Task: Select the current location as Navajo National Monument, Arizona, United States . Now zoom - , and verify the location . Hide zoom slider
Action: Mouse moved to (946, 72)
Screenshot: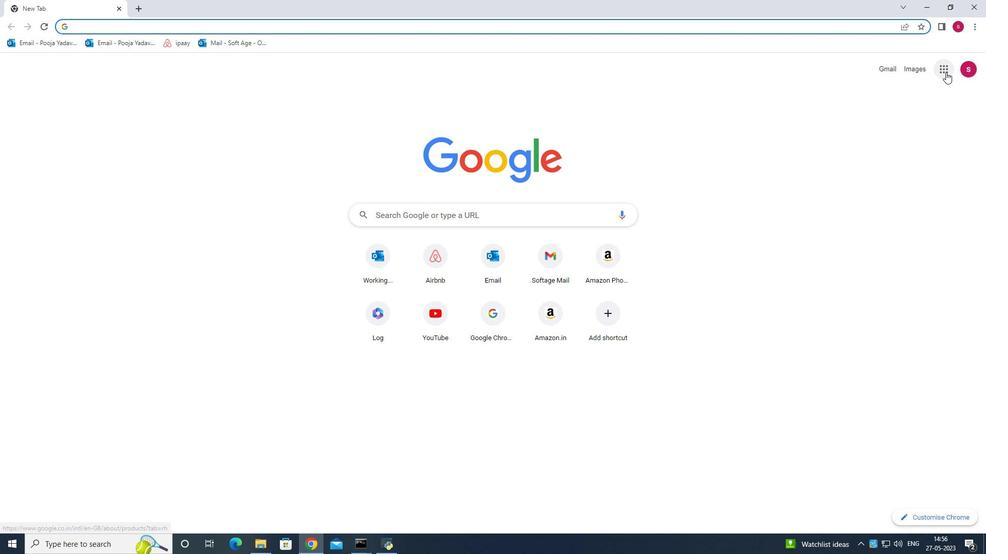 
Action: Mouse pressed left at (946, 72)
Screenshot: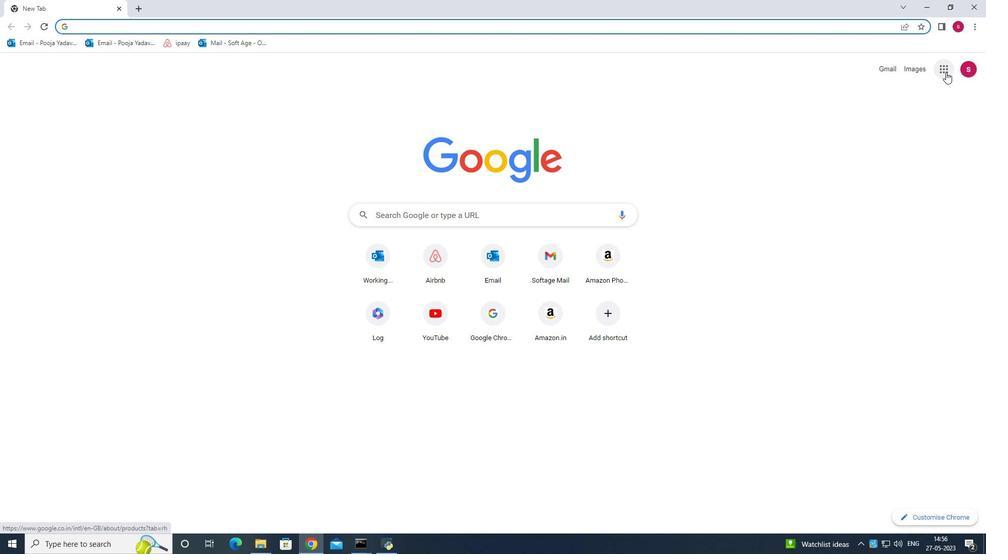 
Action: Mouse moved to (905, 233)
Screenshot: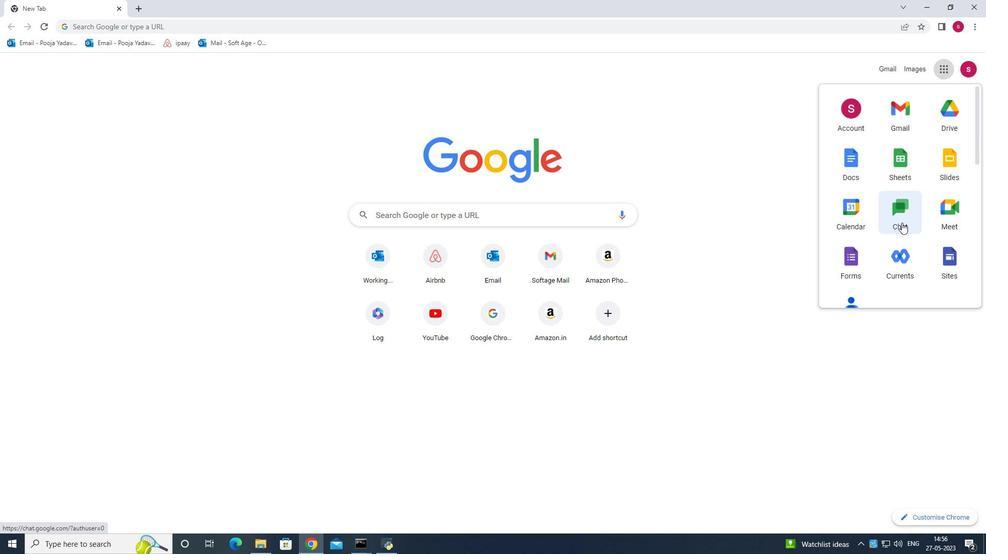 
Action: Mouse scrolled (905, 232) with delta (0, 0)
Screenshot: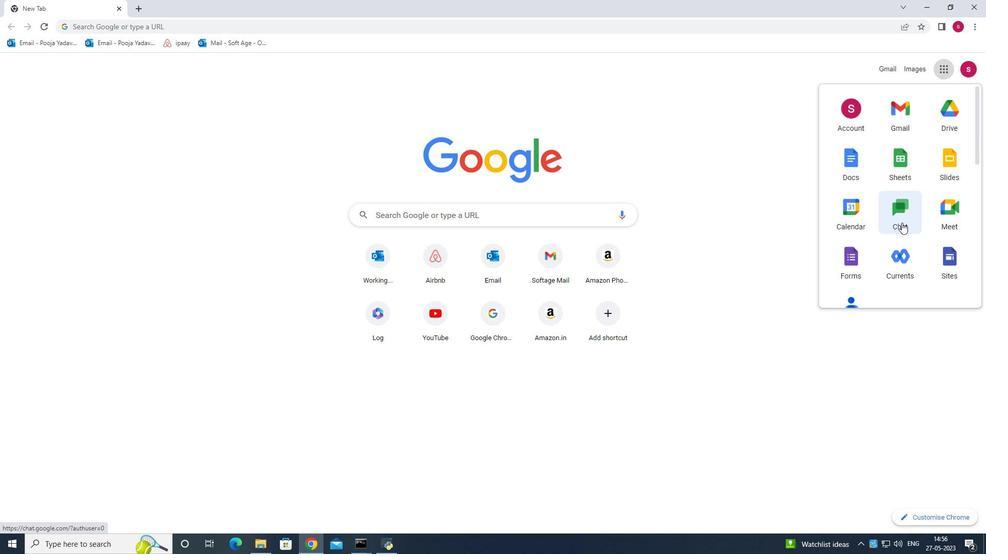 
Action: Mouse moved to (905, 233)
Screenshot: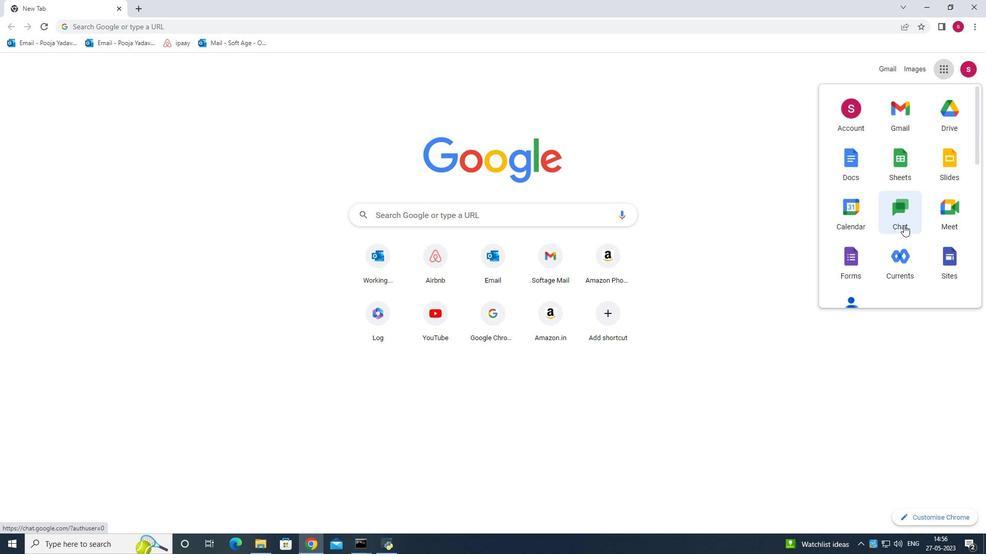 
Action: Mouse scrolled (905, 233) with delta (0, 0)
Screenshot: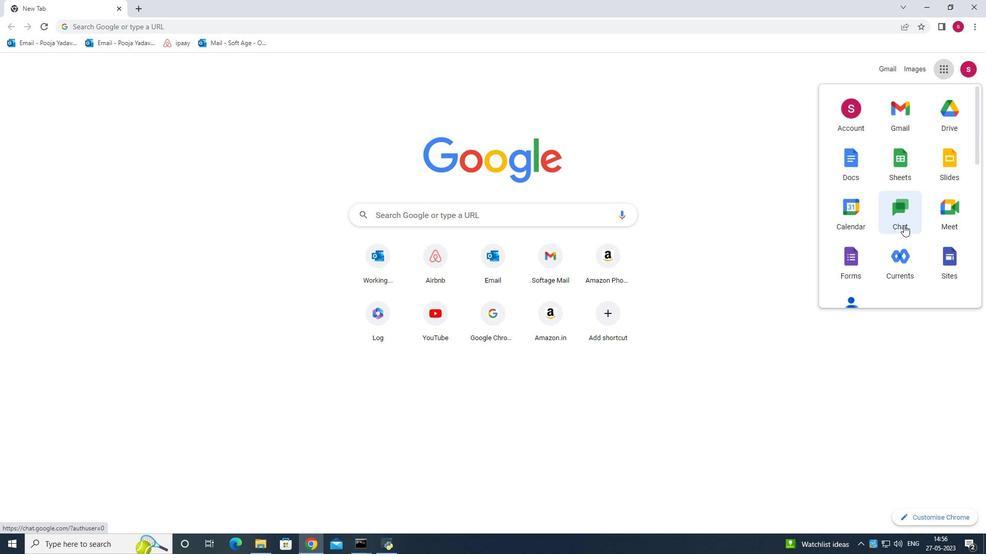 
Action: Mouse scrolled (905, 233) with delta (0, 0)
Screenshot: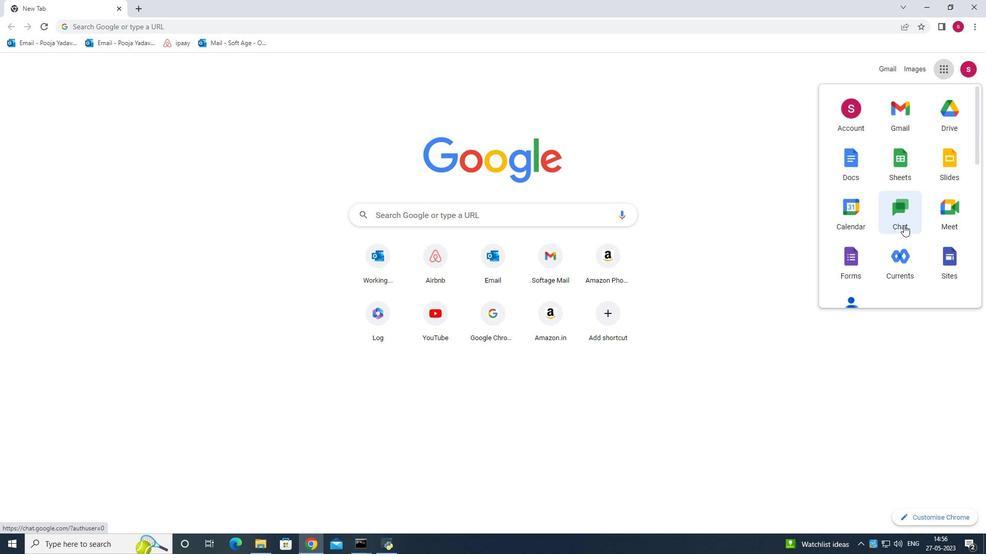 
Action: Mouse moved to (935, 210)
Screenshot: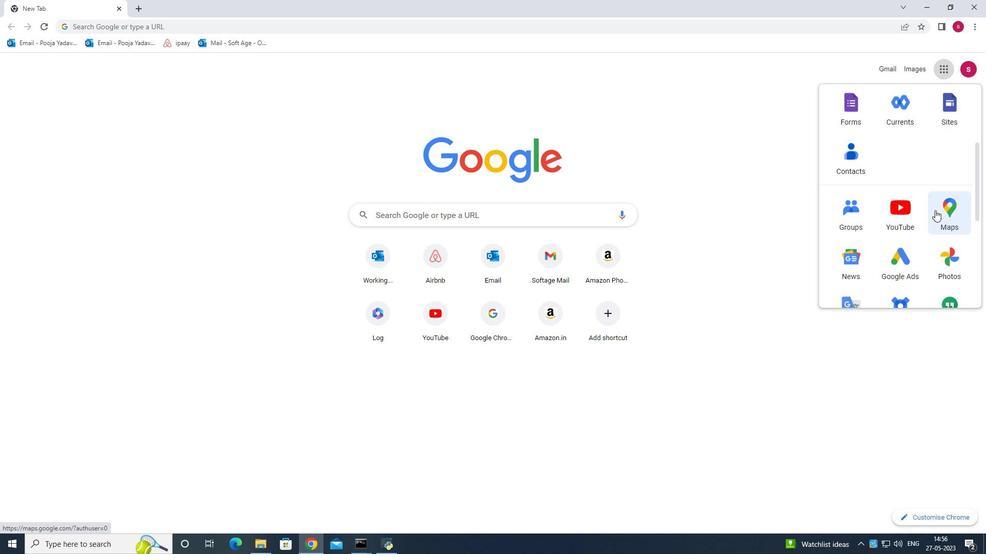 
Action: Mouse pressed left at (935, 210)
Screenshot: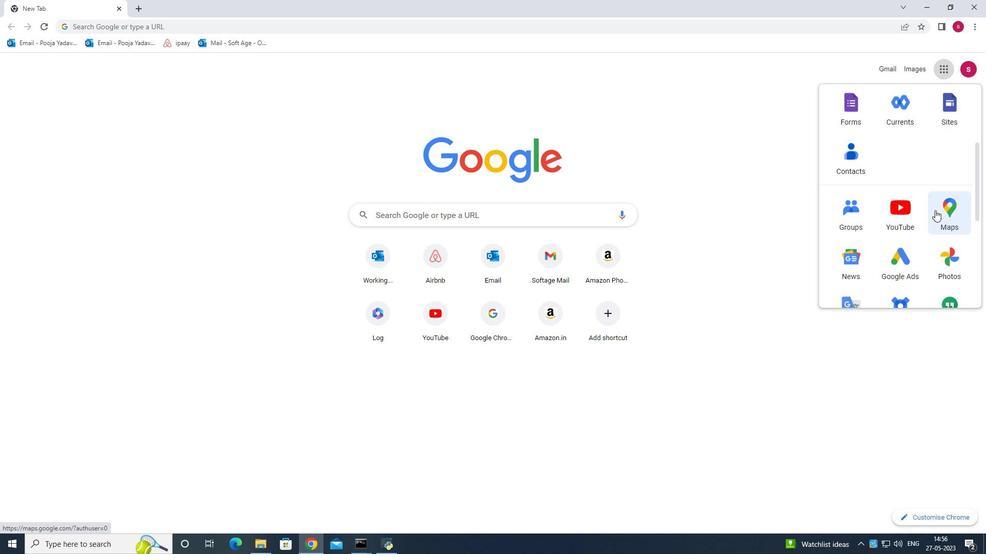 
Action: Mouse moved to (138, 49)
Screenshot: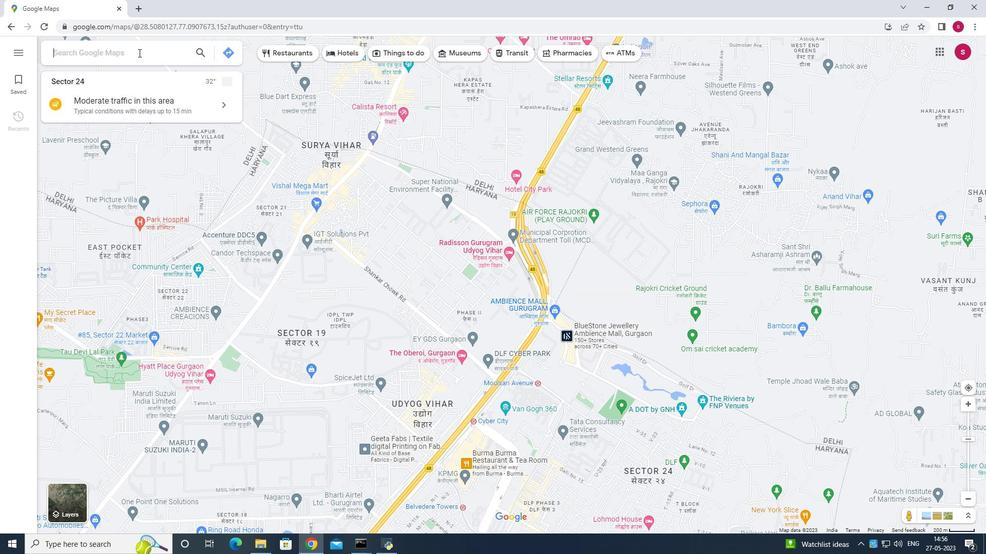 
Action: Mouse pressed left at (138, 49)
Screenshot: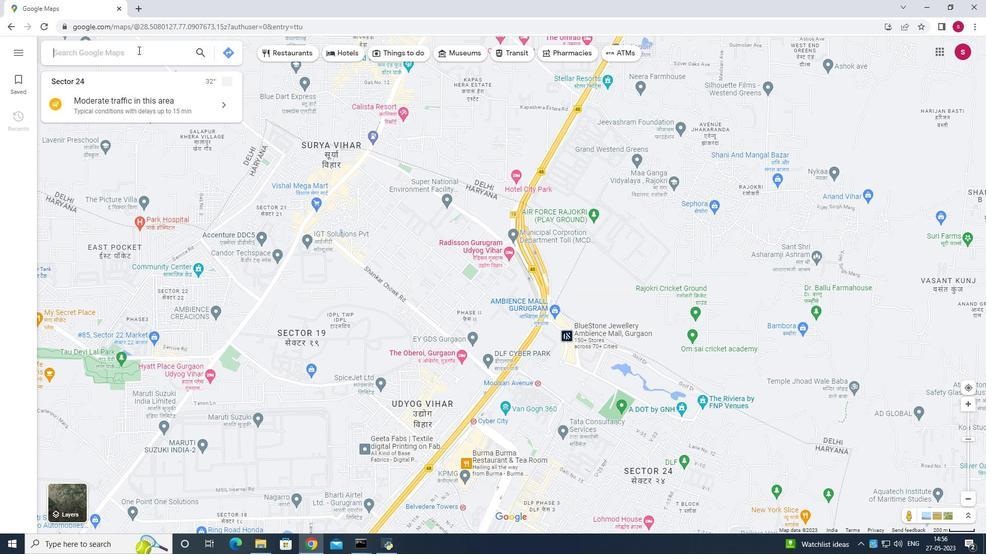 
Action: Mouse moved to (136, 40)
Screenshot: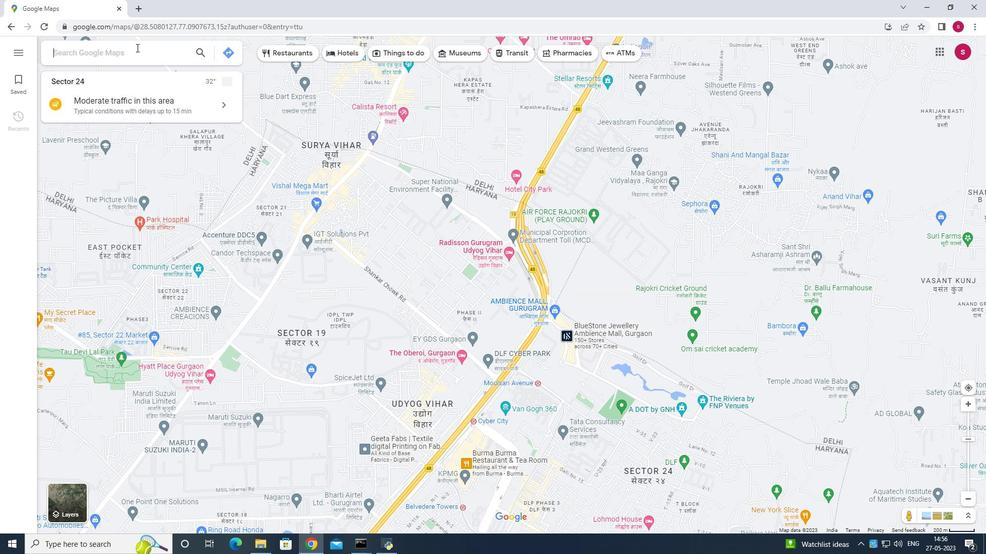 
Action: Key pressed n<Key.shift>avajo<Key.space>national<Key.space>monuments<Key.enter>
Screenshot: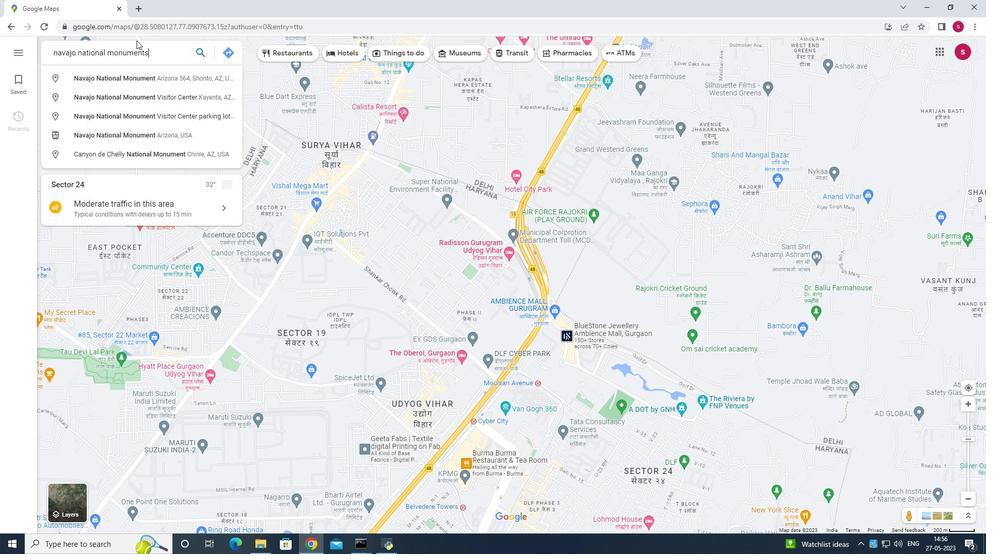 
Action: Mouse moved to (154, 46)
Screenshot: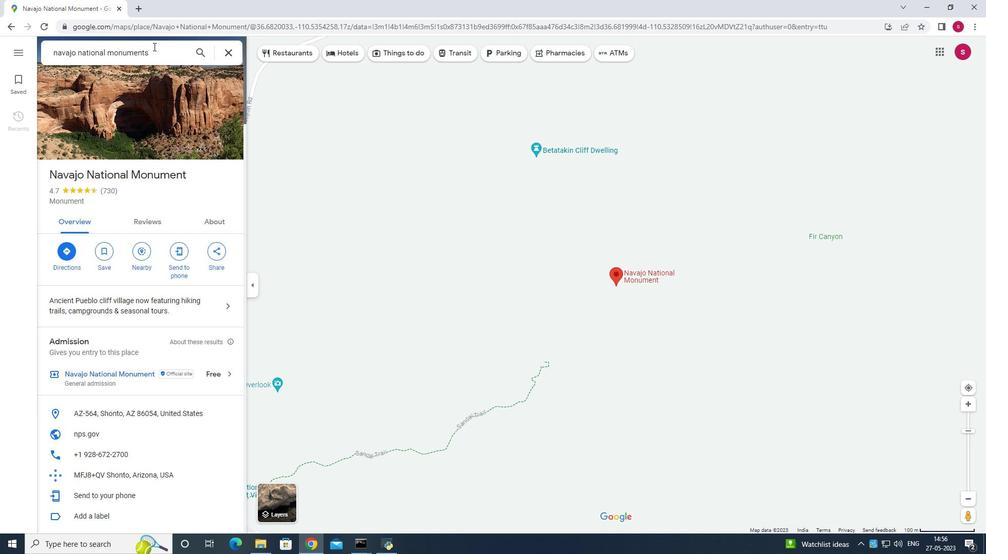 
Action: Mouse pressed left at (154, 46)
Screenshot: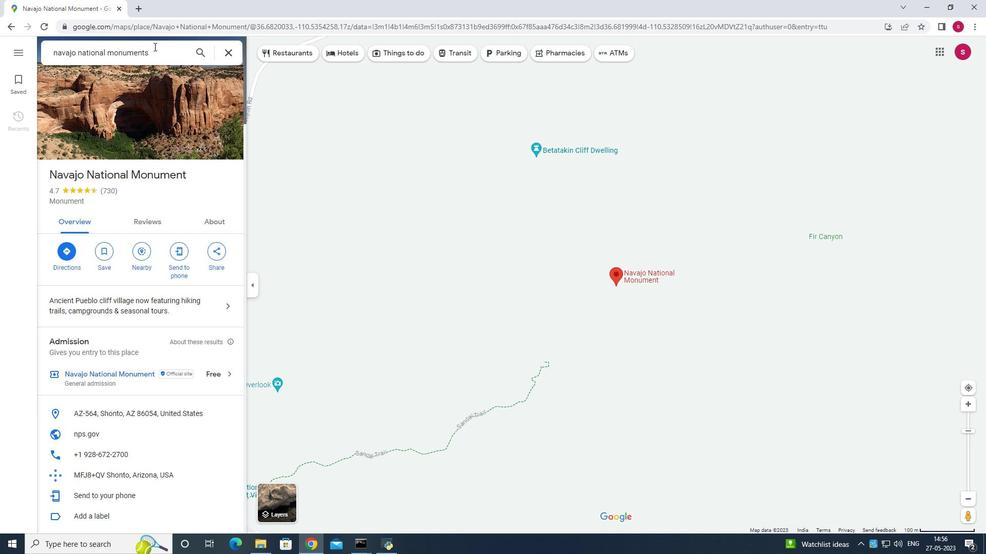 
Action: Mouse moved to (154, 46)
Screenshot: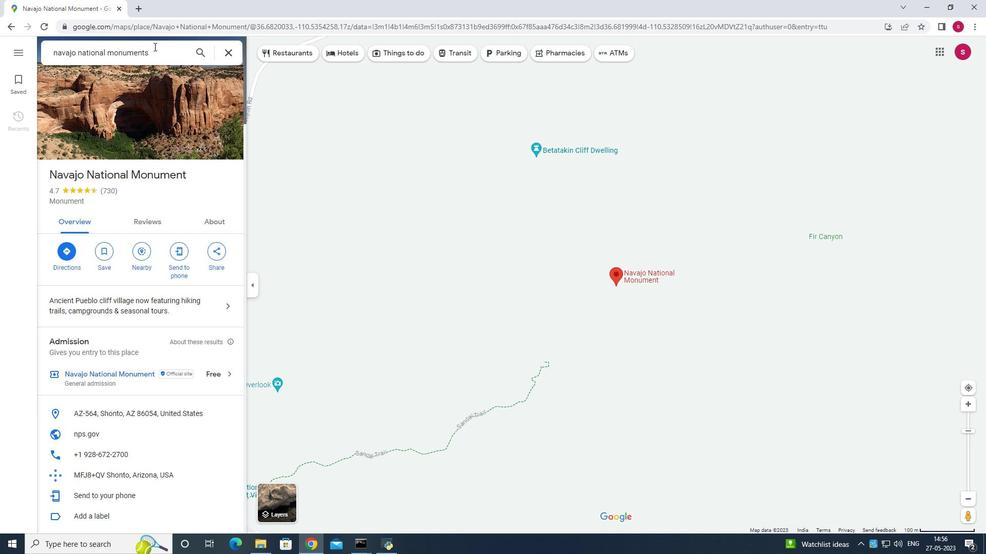 
Action: Key pressed <Key.space><Key.shift>Arizona<Key.space>united<Key.space>states<Key.enter>
Screenshot: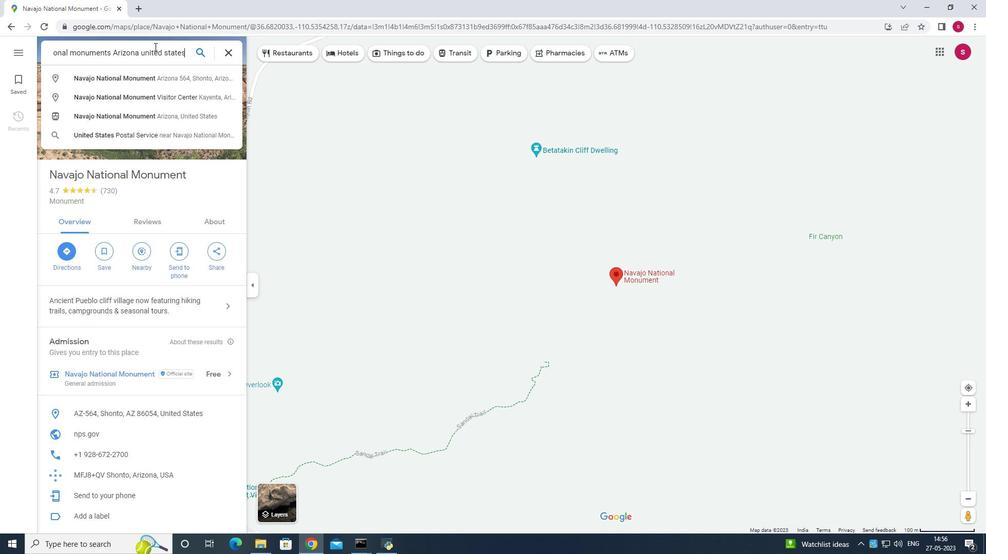 
Action: Mouse moved to (64, 254)
Screenshot: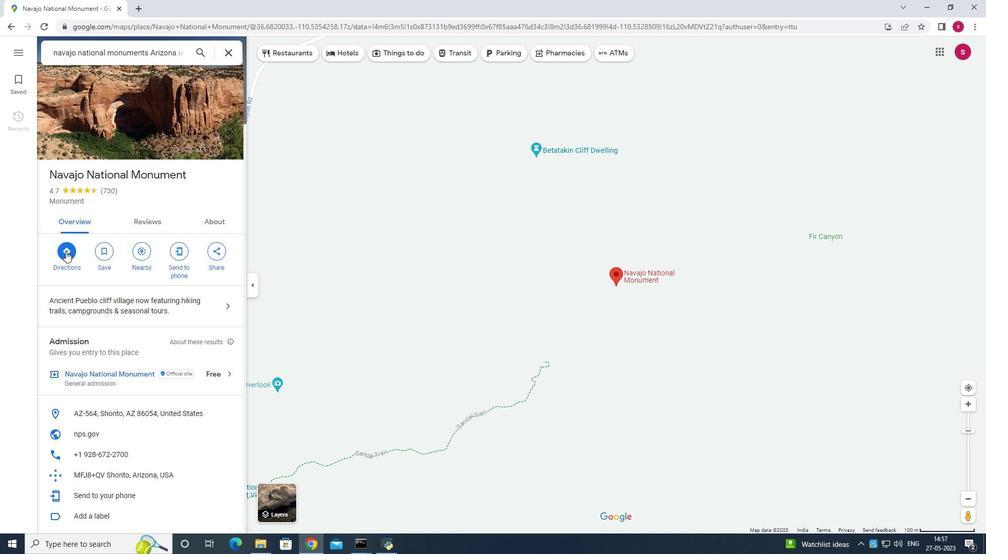 
Action: Mouse pressed left at (64, 254)
Screenshot: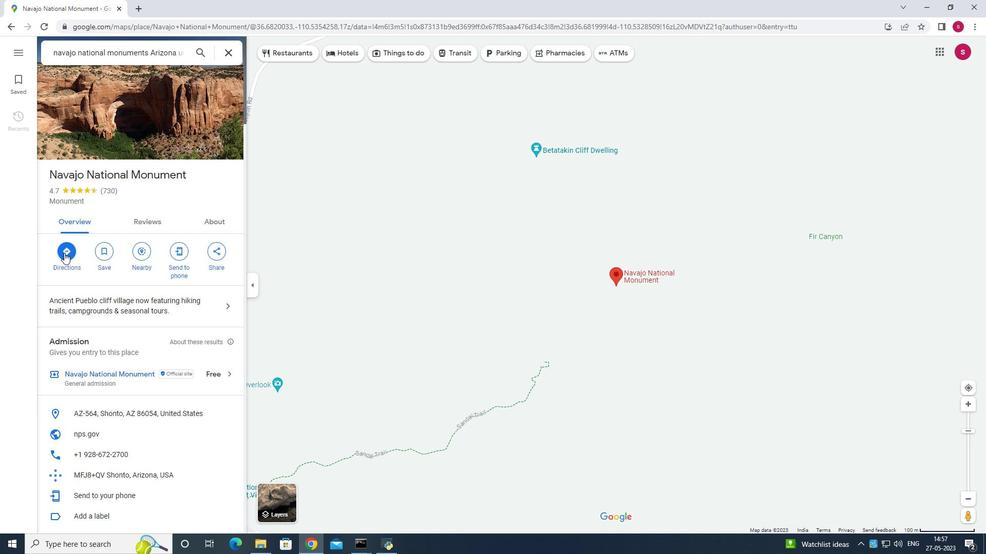 
Action: Mouse moved to (11, 23)
Screenshot: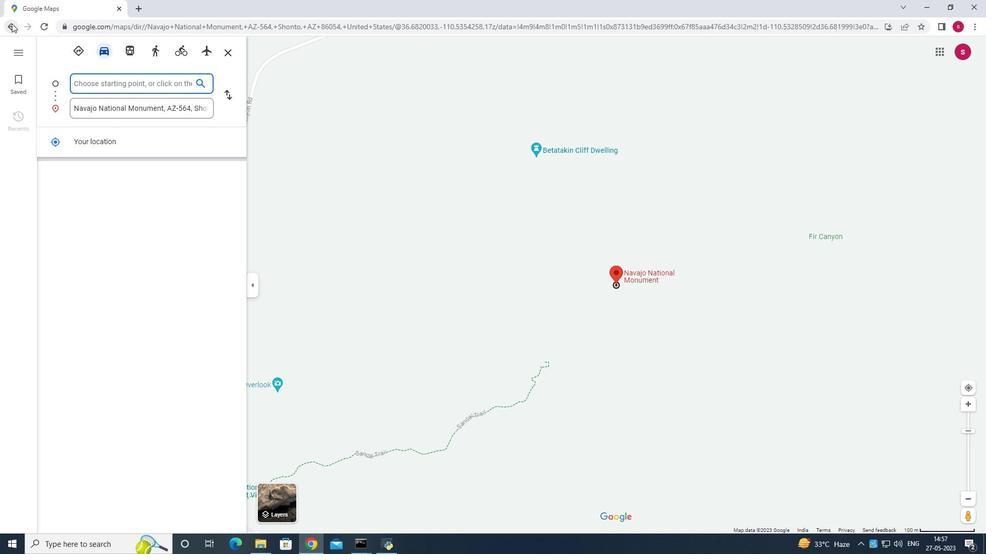 
Action: Mouse pressed left at (11, 23)
Screenshot: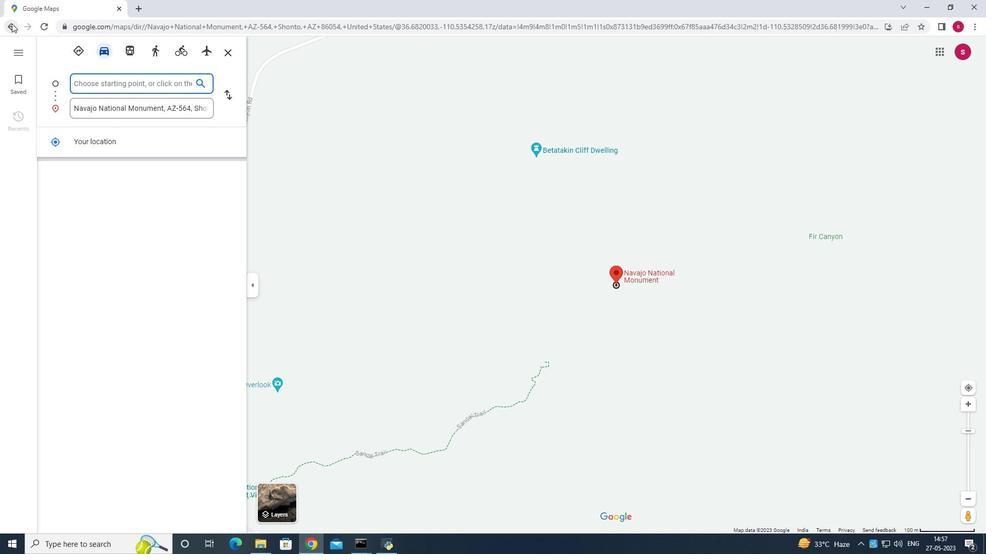 
Action: Mouse moved to (967, 501)
Screenshot: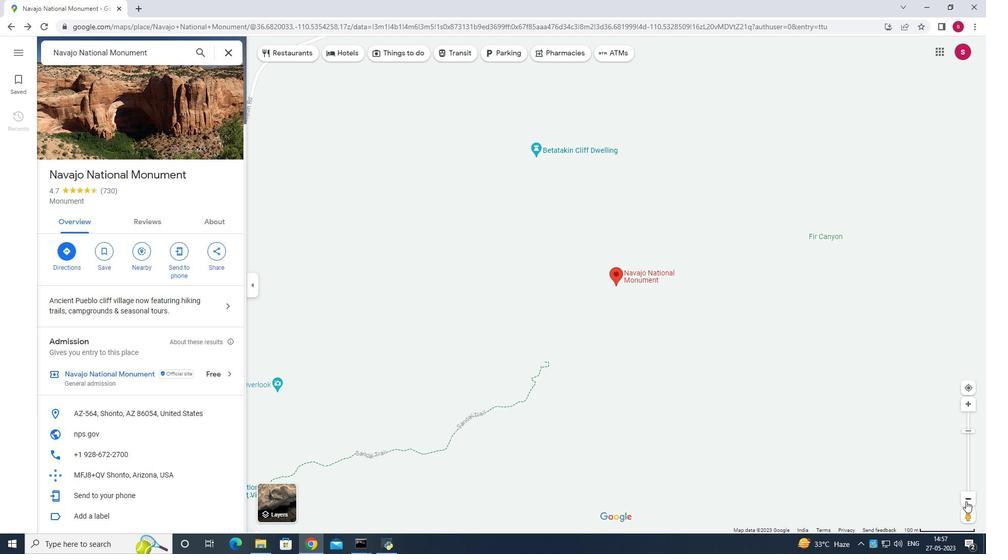 
Action: Mouse pressed left at (967, 501)
Screenshot: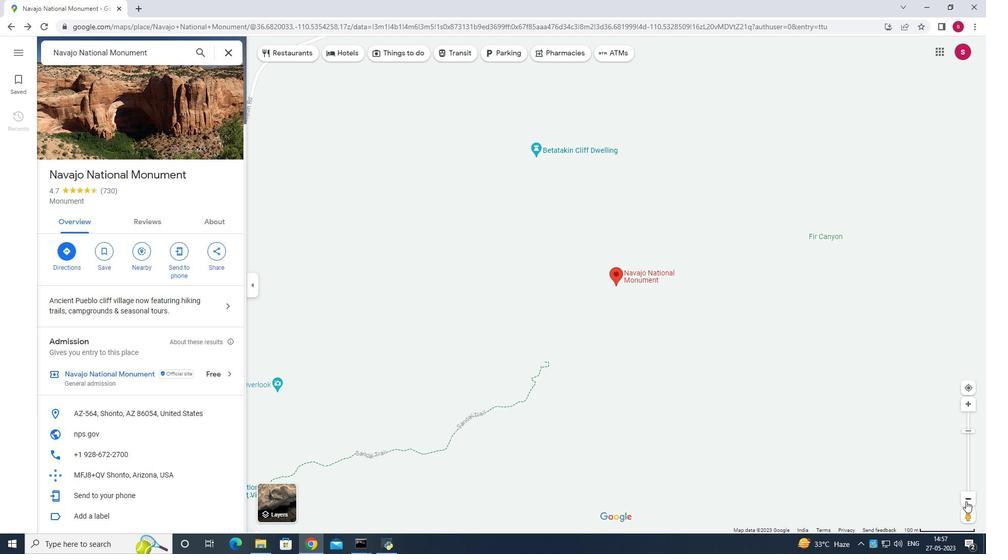 
Action: Mouse moved to (967, 488)
Screenshot: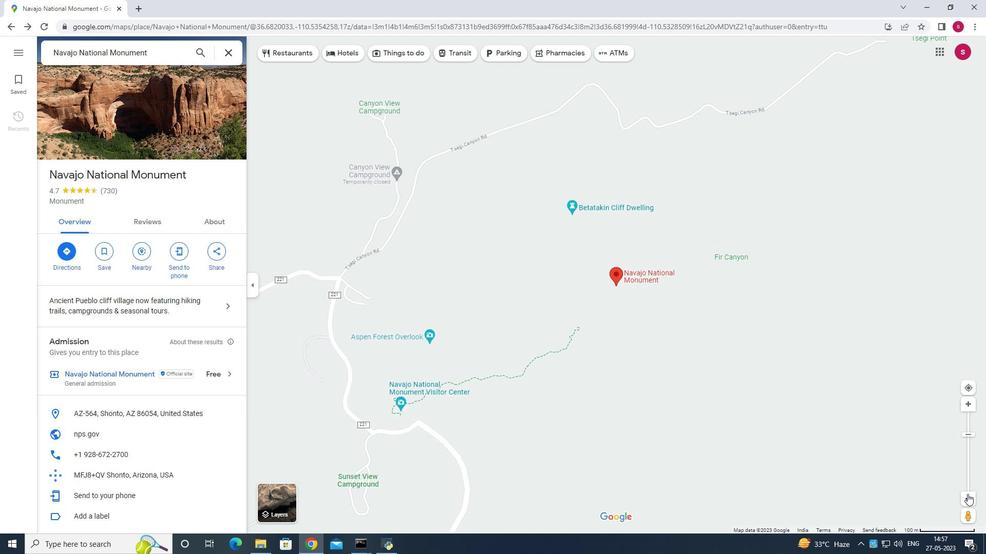 
Action: Mouse pressed left at (967, 493)
Screenshot: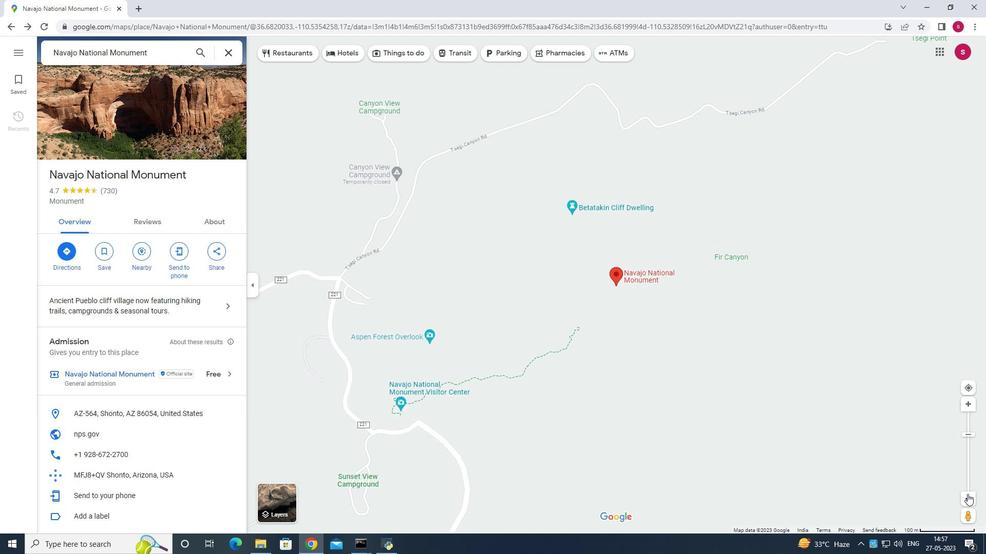 
Action: Mouse moved to (966, 490)
Screenshot: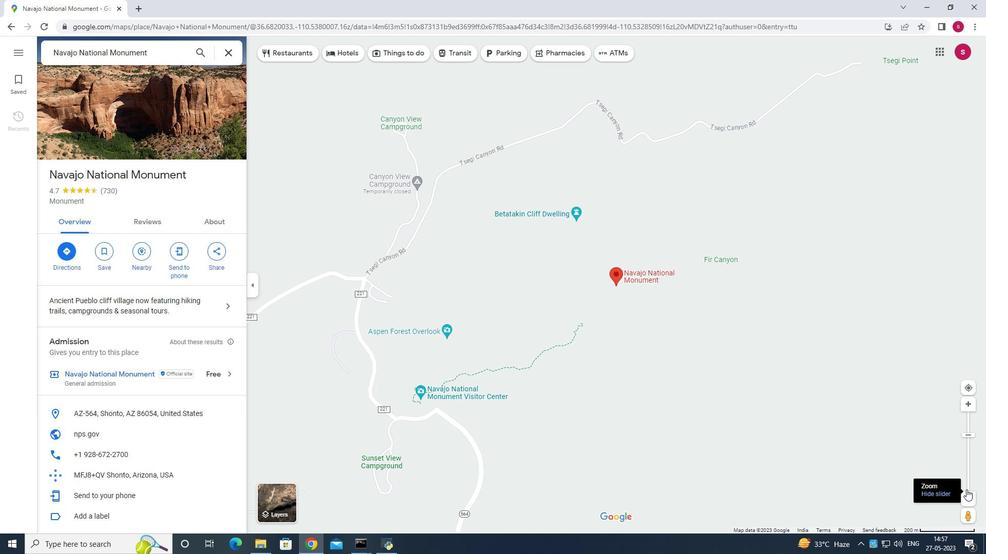 
Action: Mouse pressed left at (966, 490)
Screenshot: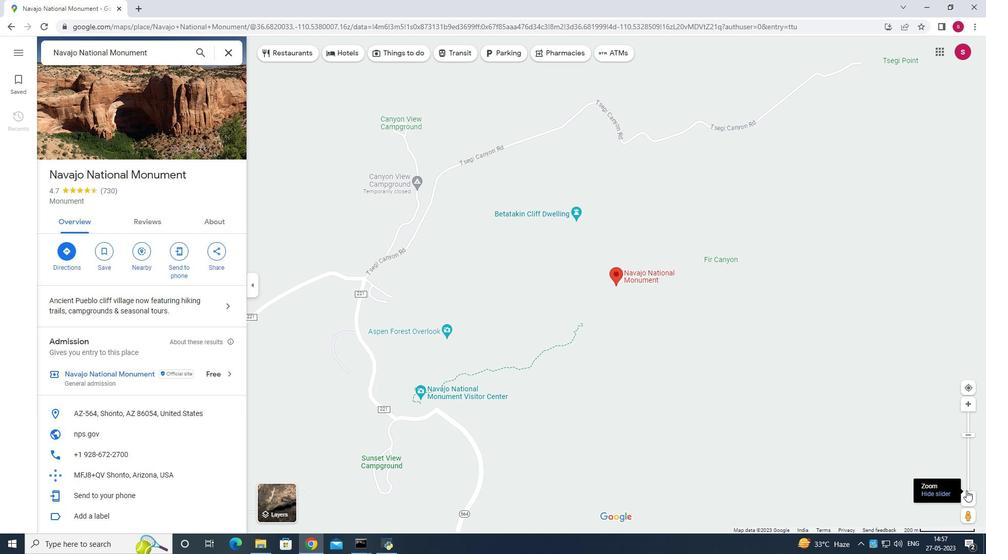 
Action: Mouse moved to (571, 382)
Screenshot: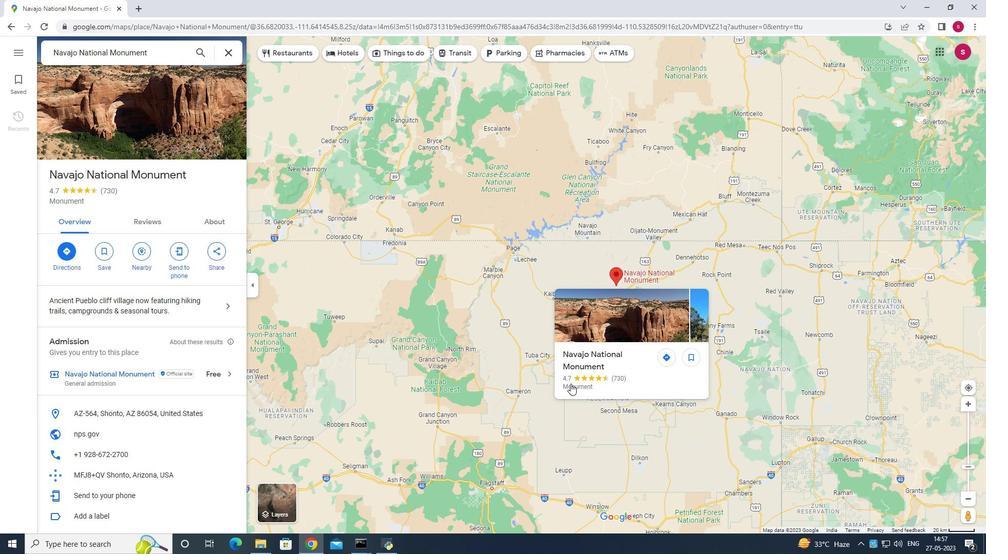 
Action: Mouse pressed left at (571, 382)
Screenshot: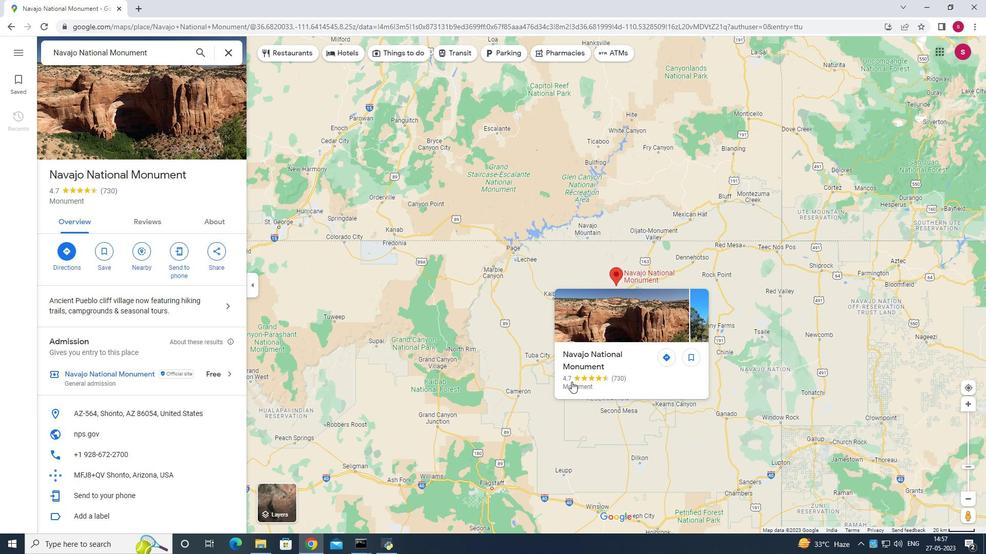 
Action: Mouse pressed left at (571, 382)
Screenshot: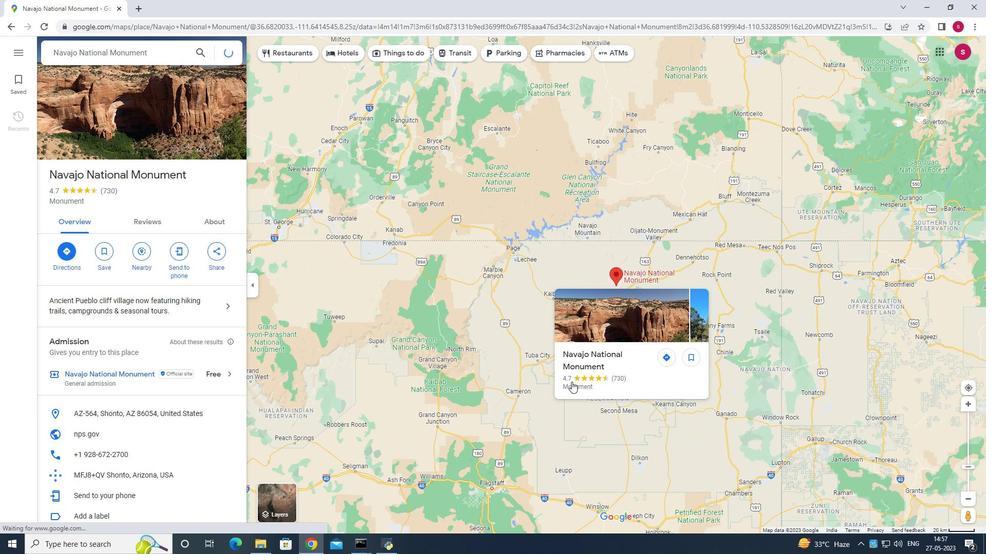 
Action: Mouse moved to (629, 332)
Screenshot: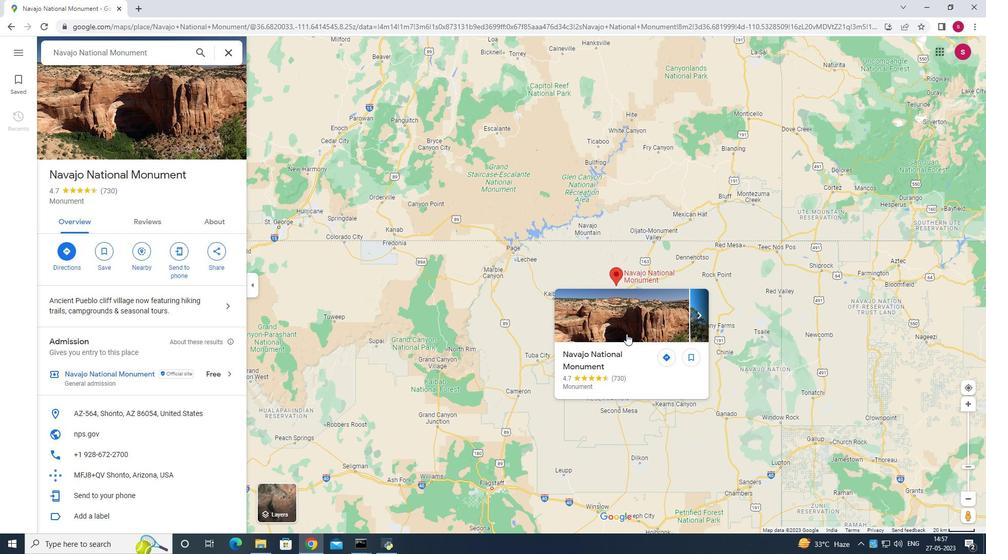
Action: Mouse pressed left at (629, 332)
Screenshot: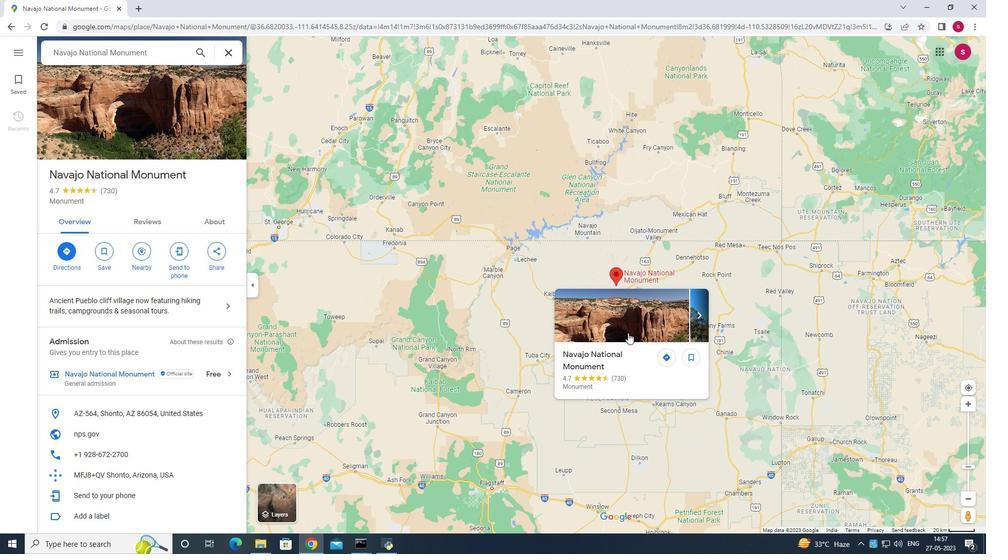 
Action: Mouse moved to (617, 275)
Screenshot: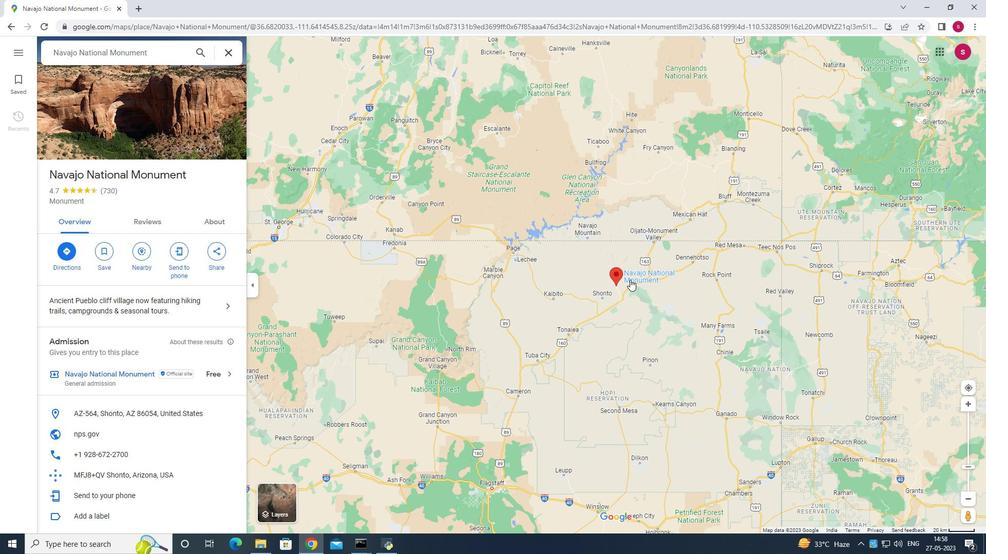
Action: Mouse pressed left at (617, 275)
Screenshot: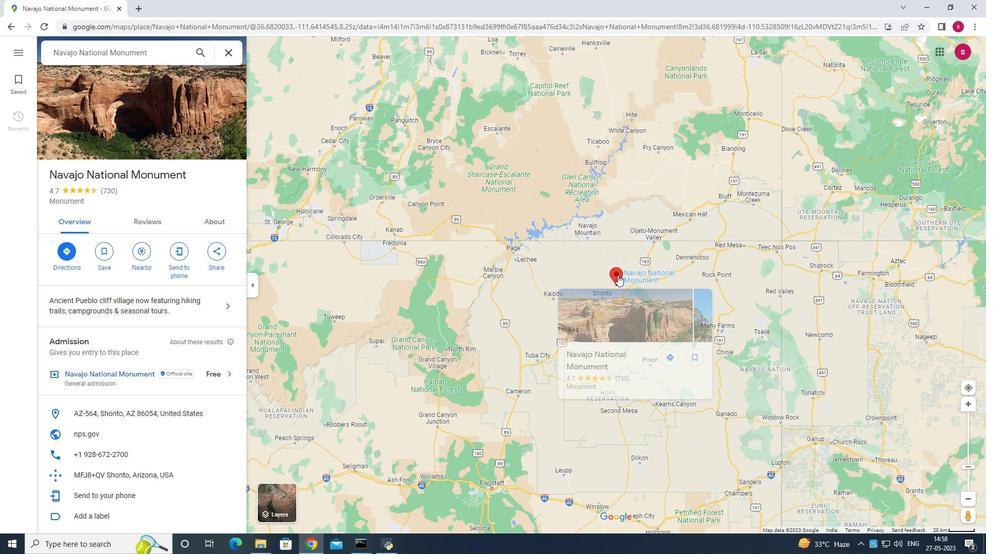 
Action: Mouse pressed left at (617, 275)
Screenshot: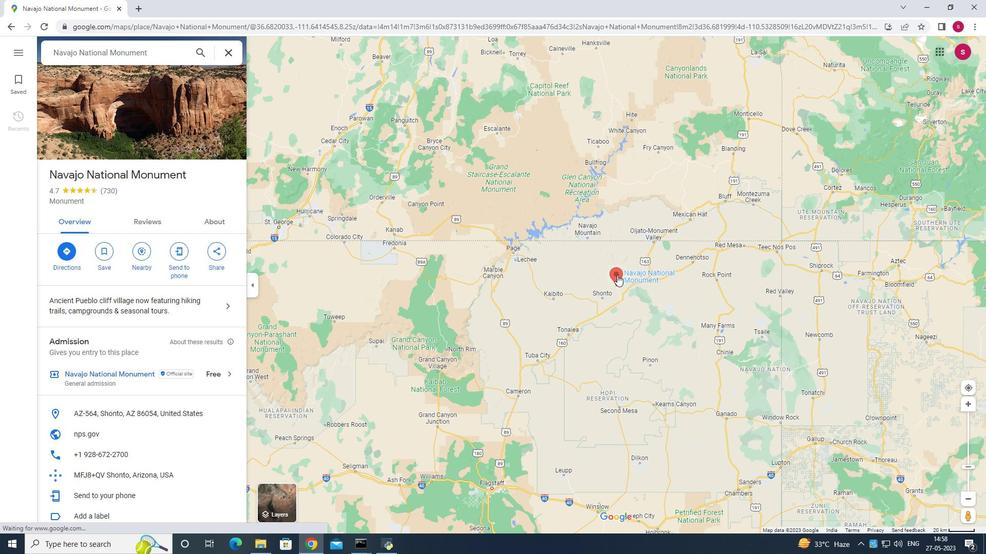 
Action: Mouse pressed left at (617, 275)
Screenshot: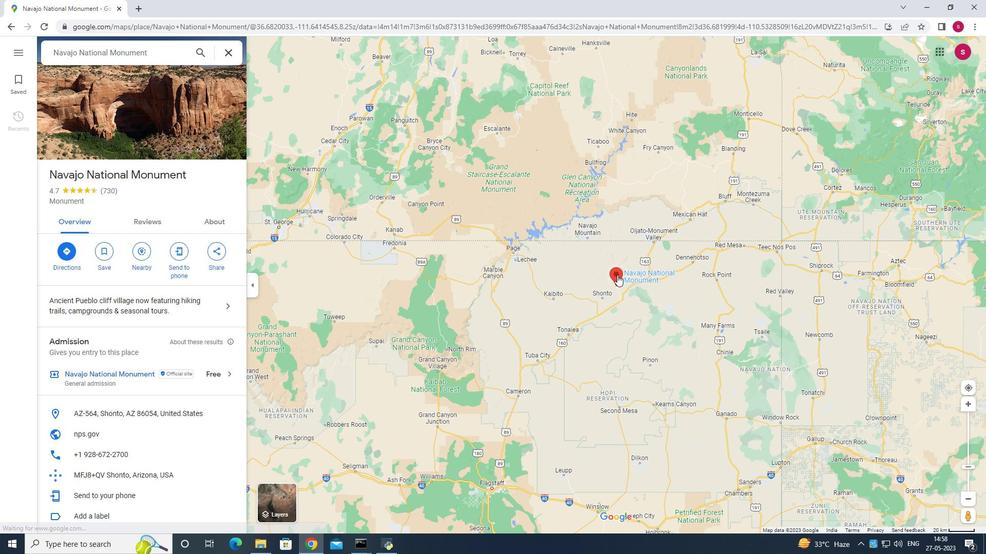 
Action: Mouse pressed left at (617, 275)
Screenshot: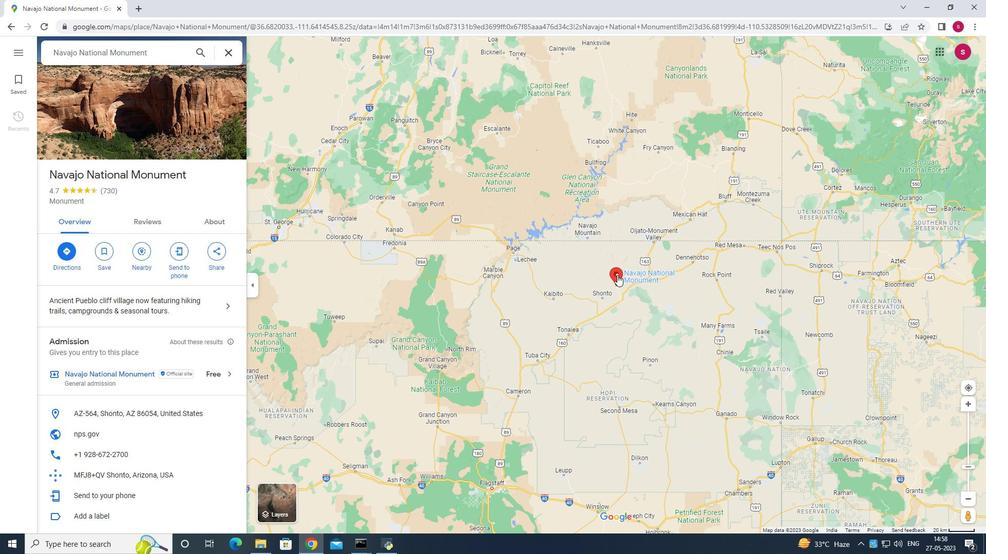 
Action: Mouse moved to (968, 498)
Screenshot: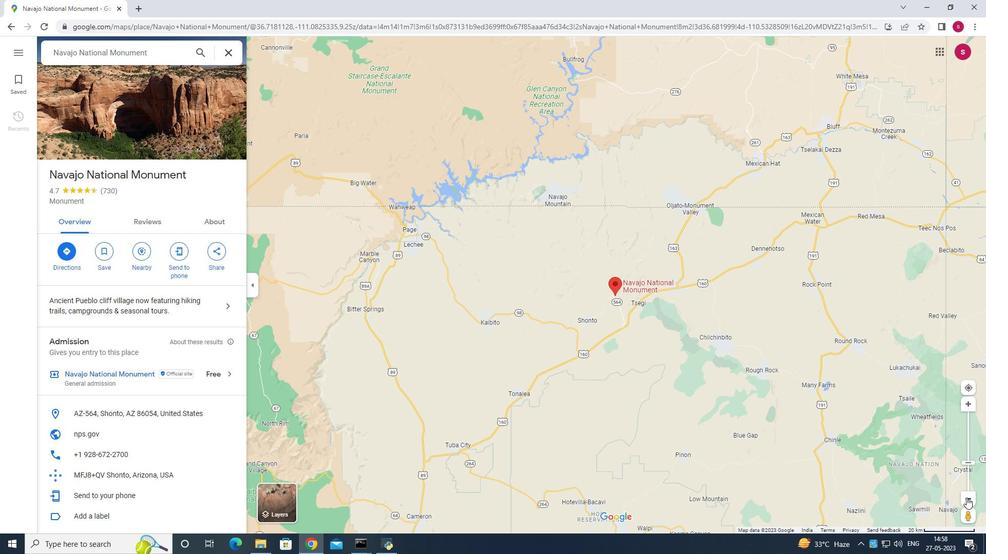 
Action: Mouse pressed left at (968, 498)
Screenshot: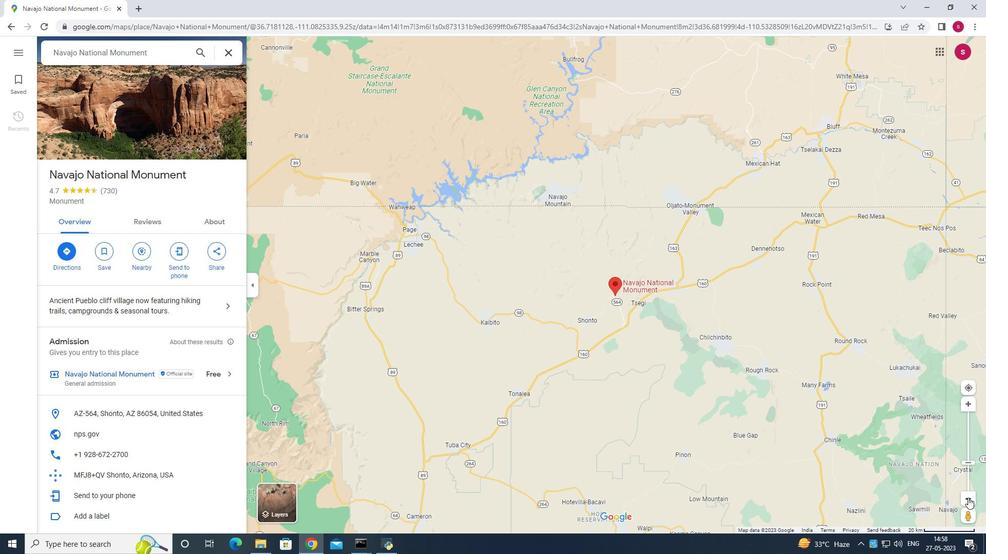 
Action: Mouse moved to (964, 467)
Screenshot: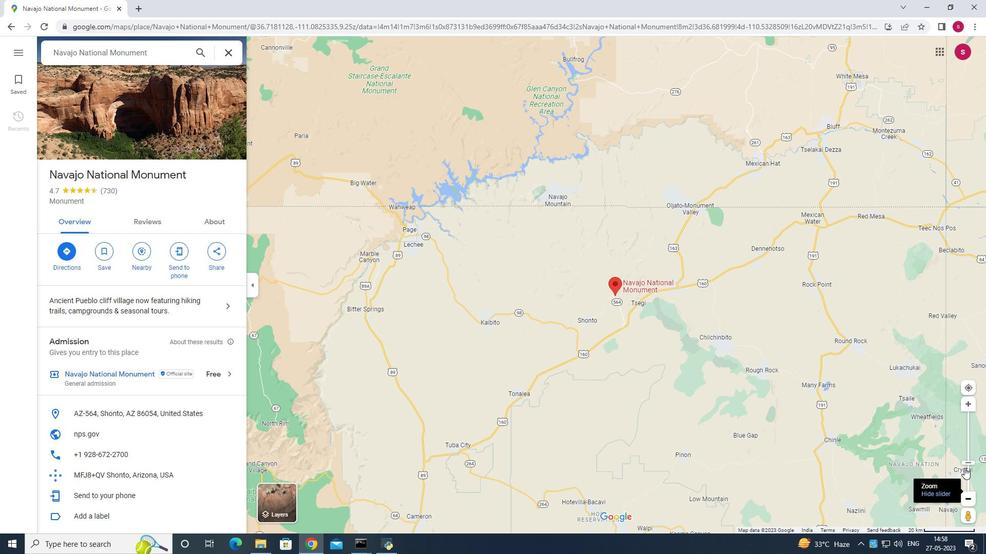 
Action: Mouse pressed left at (964, 467)
Screenshot: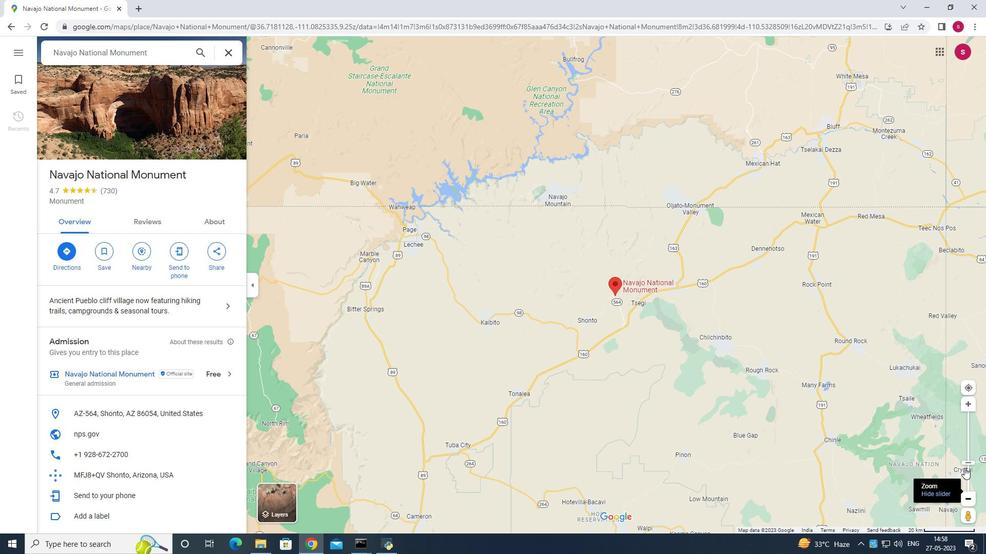 
Action: Mouse moved to (964, 462)
Screenshot: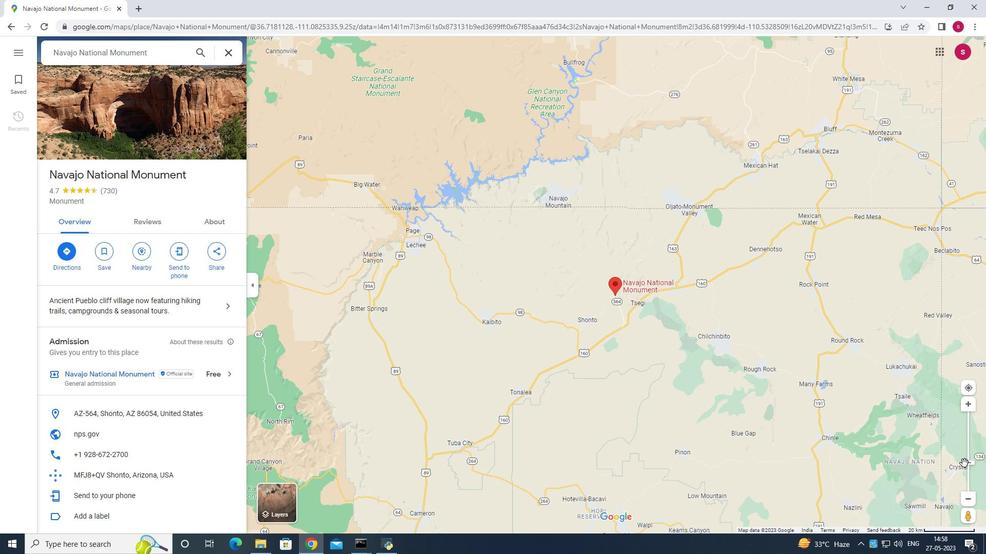 
Action: Mouse pressed left at (964, 462)
Screenshot: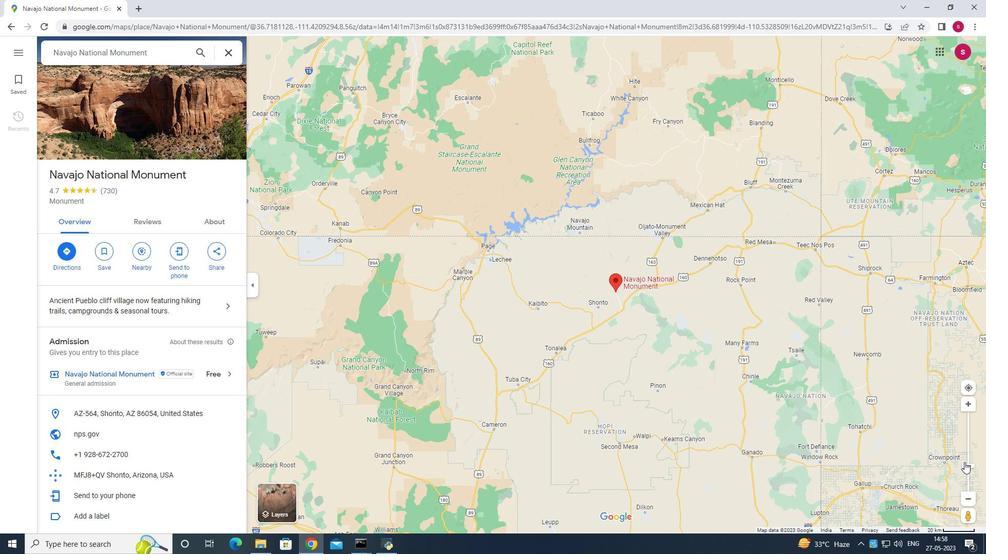 
Action: Mouse moved to (628, 280)
Screenshot: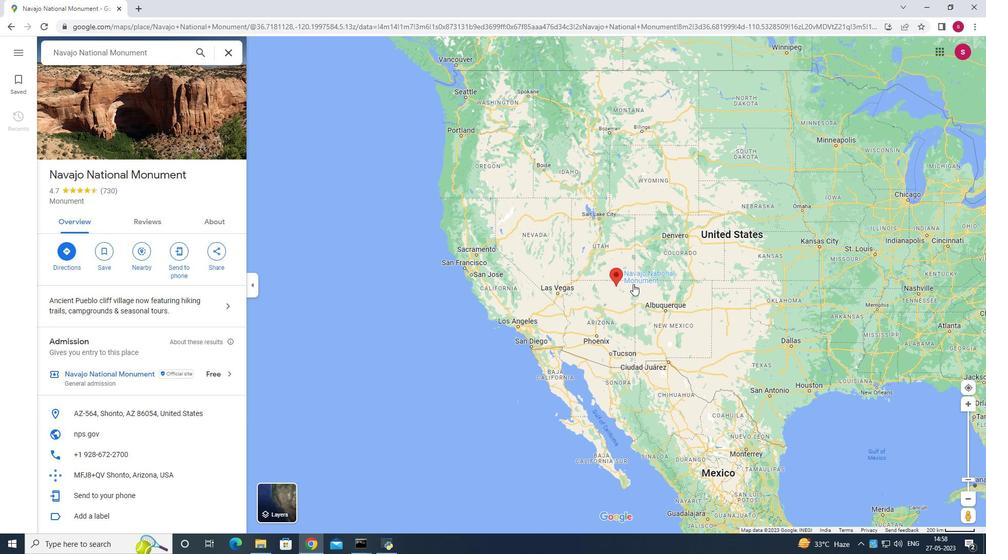
Action: Mouse pressed left at (628, 280)
Screenshot: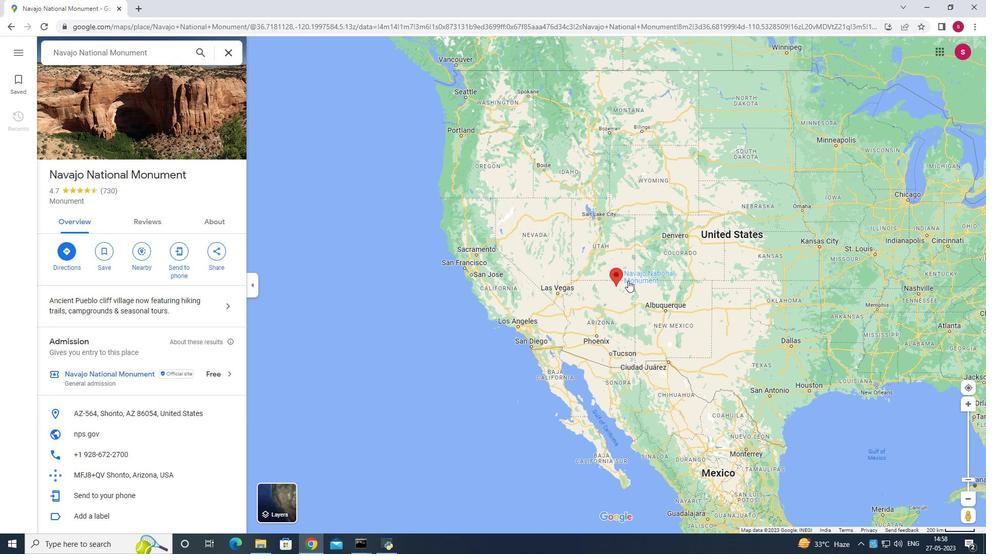 
Action: Mouse moved to (964, 474)
Screenshot: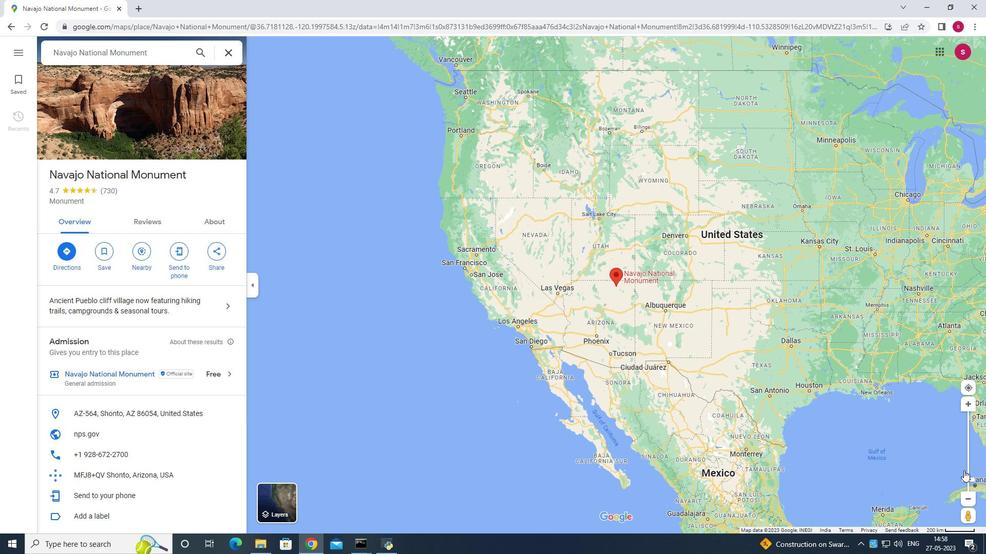 
Action: Mouse pressed left at (964, 474)
Screenshot: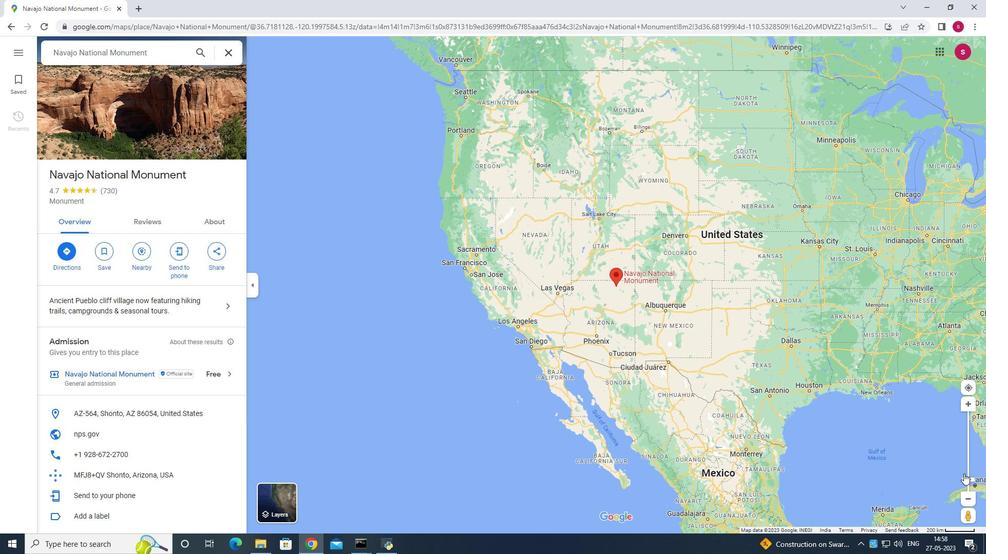 
Action: Mouse moved to (118, 285)
Screenshot: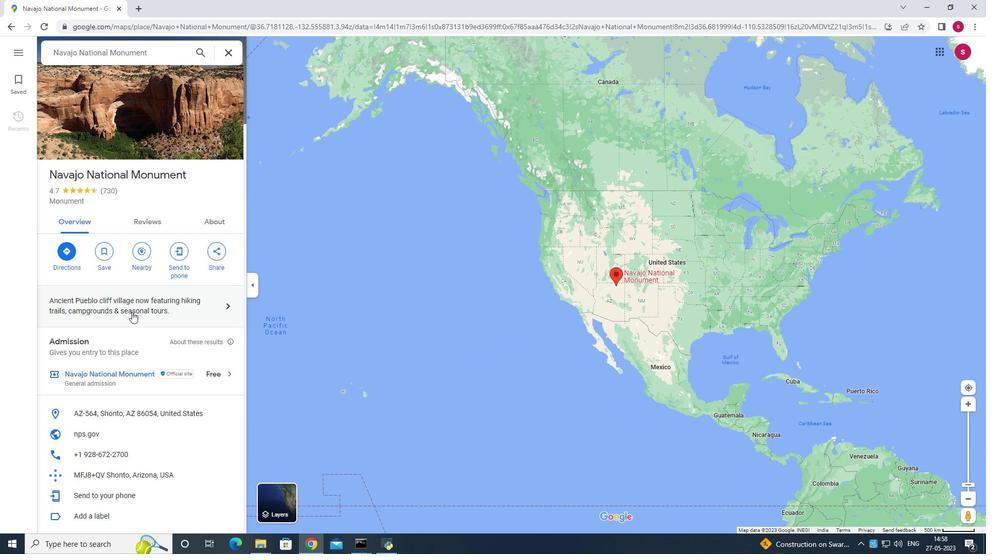 
Action: Mouse scrolled (118, 285) with delta (0, 0)
Screenshot: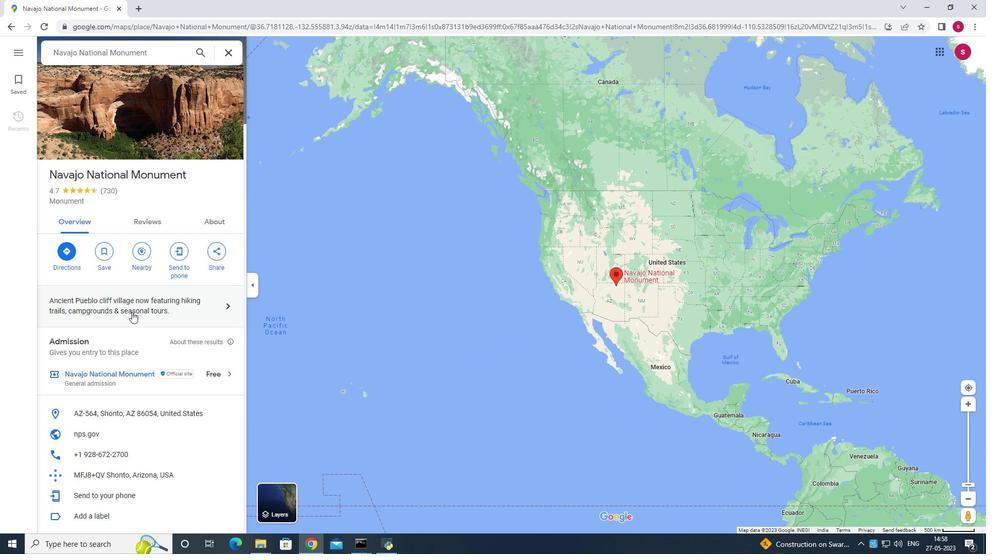 
Action: Mouse scrolled (118, 285) with delta (0, 0)
Screenshot: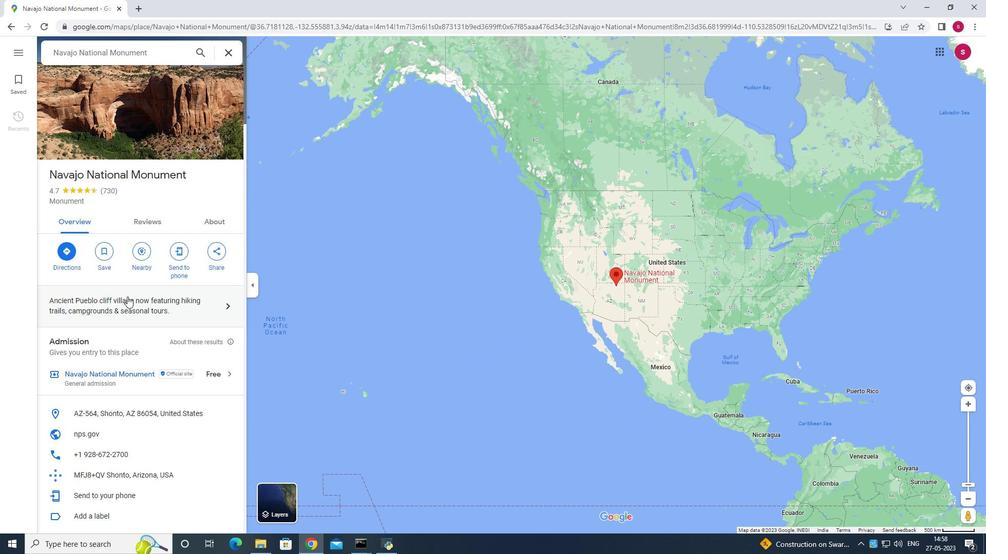 
Action: Mouse moved to (118, 285)
Screenshot: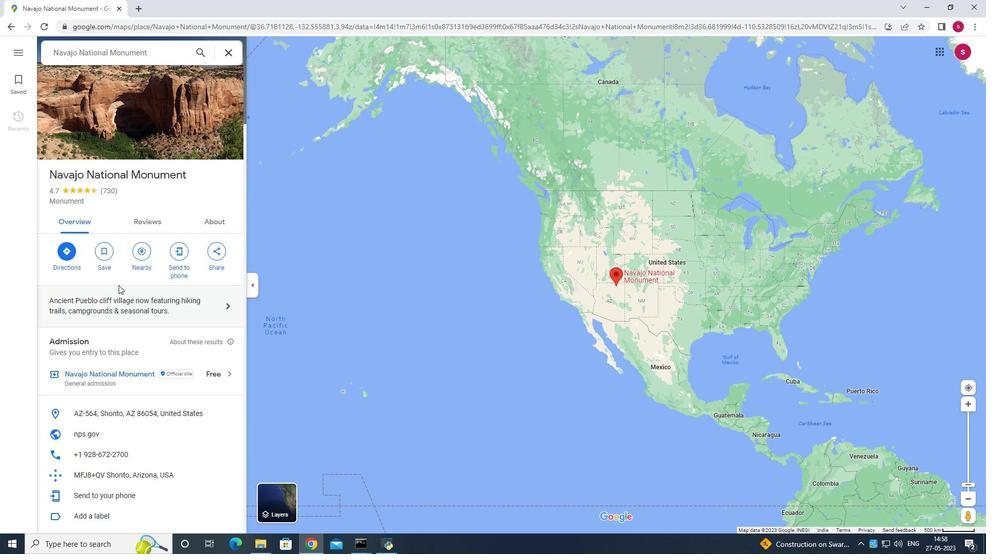 
Action: Mouse scrolled (118, 285) with delta (0, 0)
Screenshot: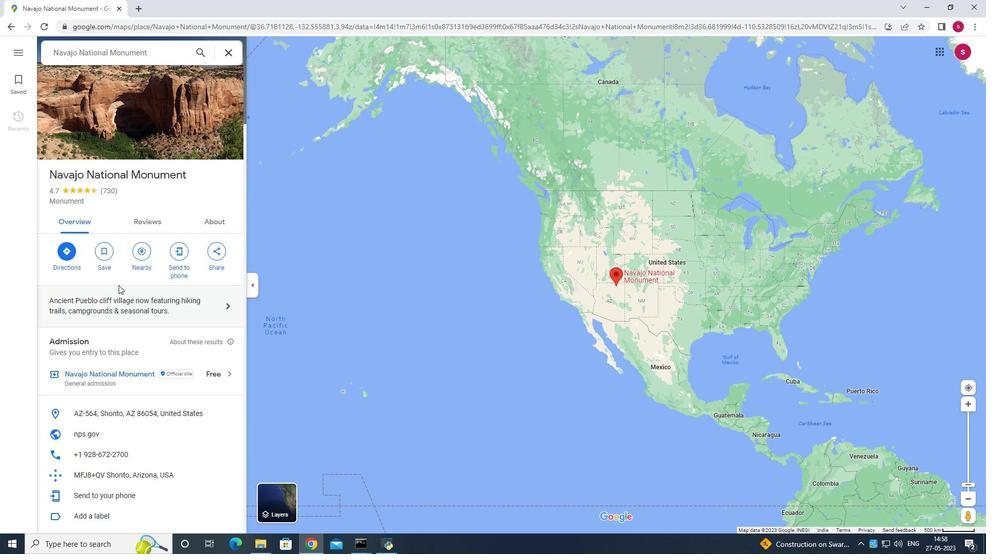 
Action: Mouse moved to (118, 289)
Screenshot: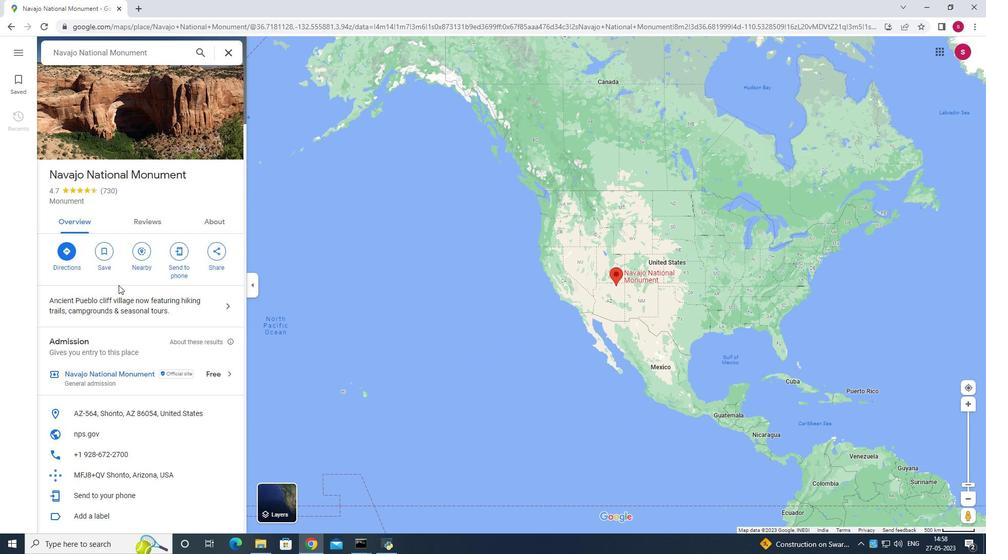 
Action: Mouse scrolled (118, 285) with delta (0, 0)
Screenshot: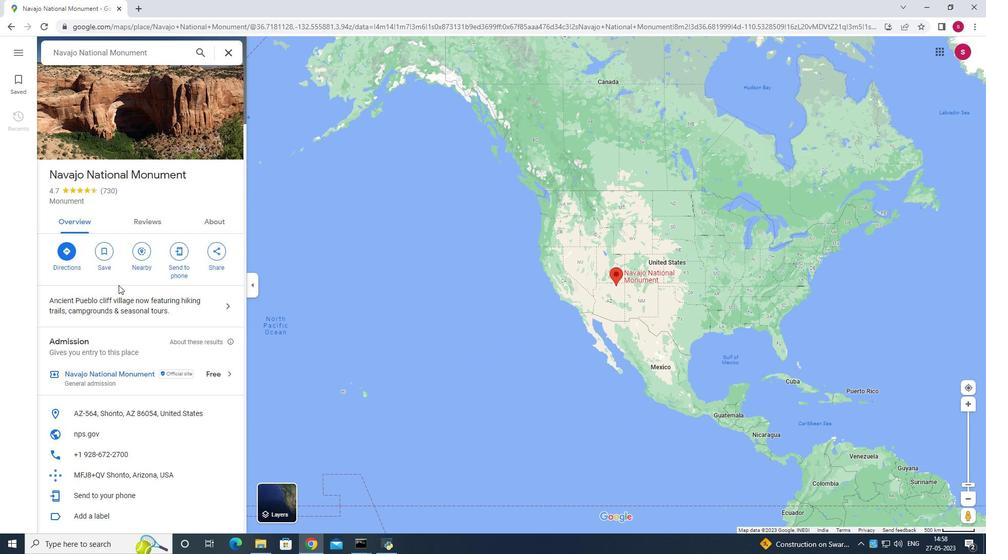
Action: Mouse moved to (124, 292)
Screenshot: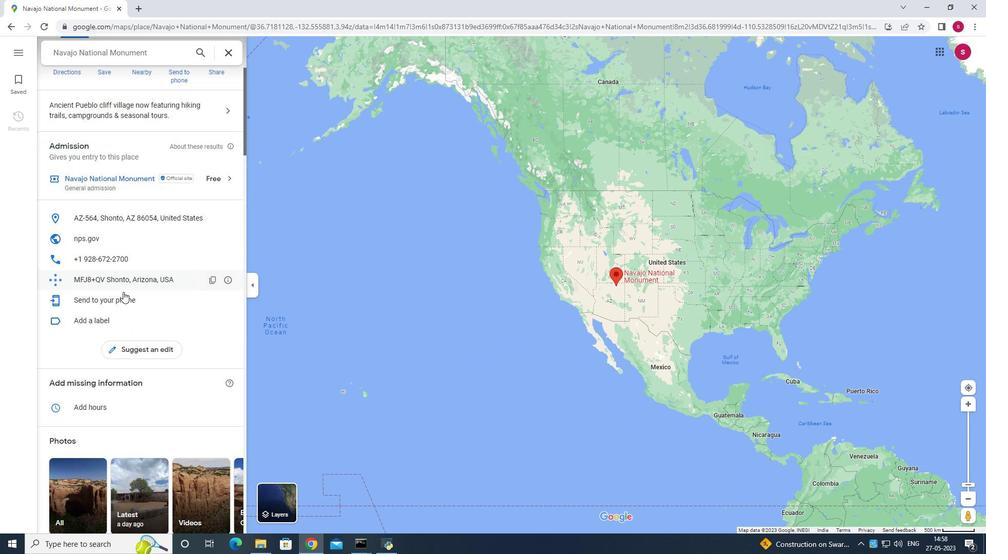 
Action: Mouse scrolled (124, 291) with delta (0, 0)
Screenshot: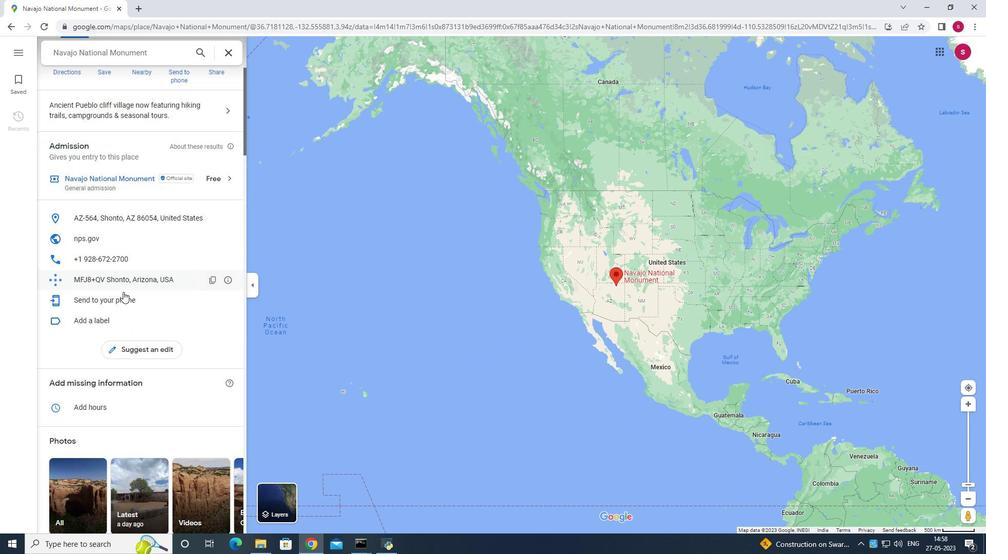 
Action: Mouse moved to (125, 293)
Screenshot: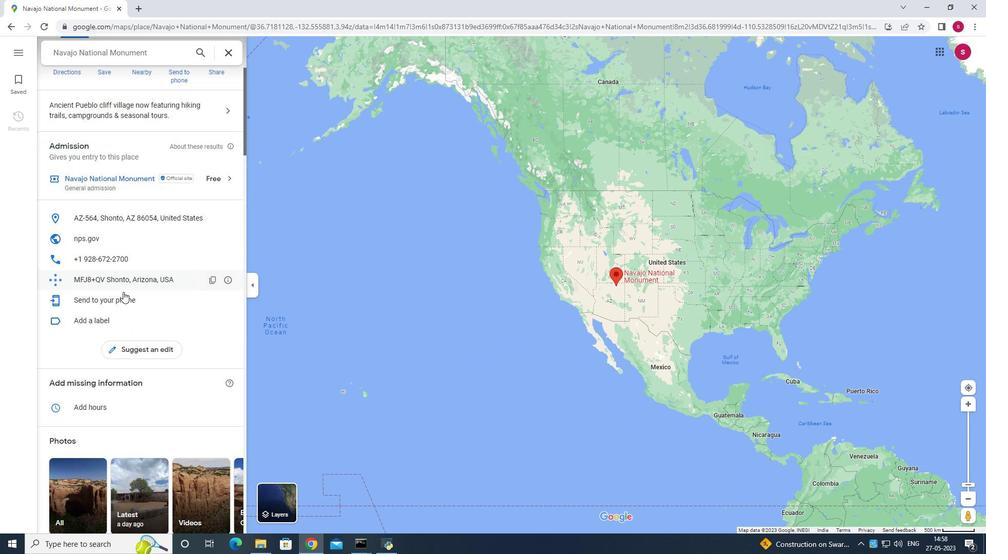 
Action: Mouse scrolled (125, 293) with delta (0, 0)
Screenshot: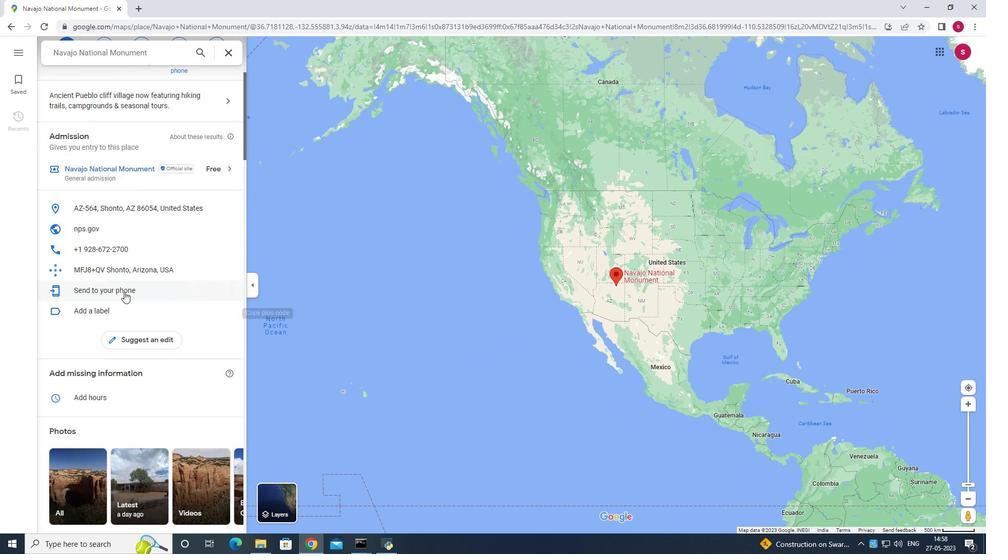 
Action: Mouse scrolled (125, 293) with delta (0, 0)
Screenshot: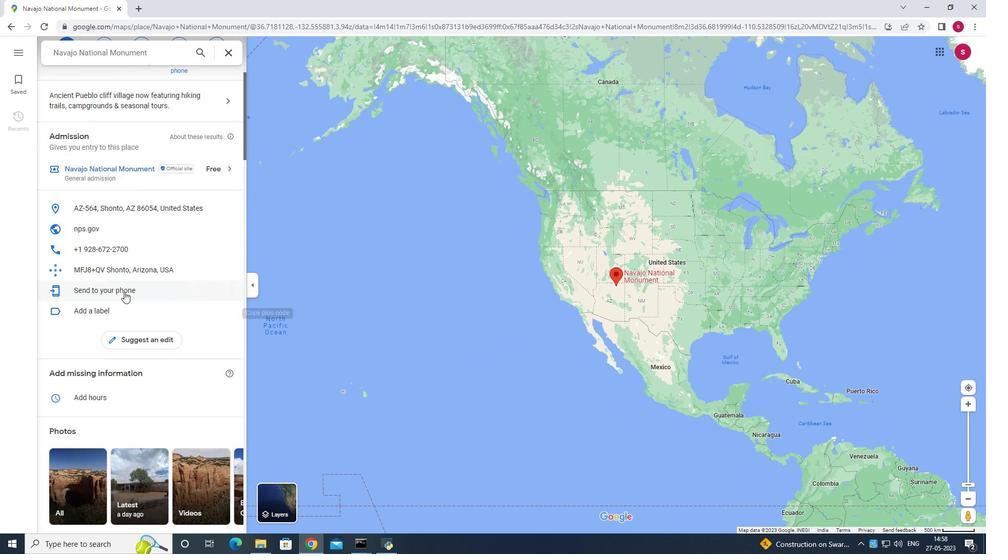 
Action: Mouse scrolled (125, 293) with delta (0, 0)
Screenshot: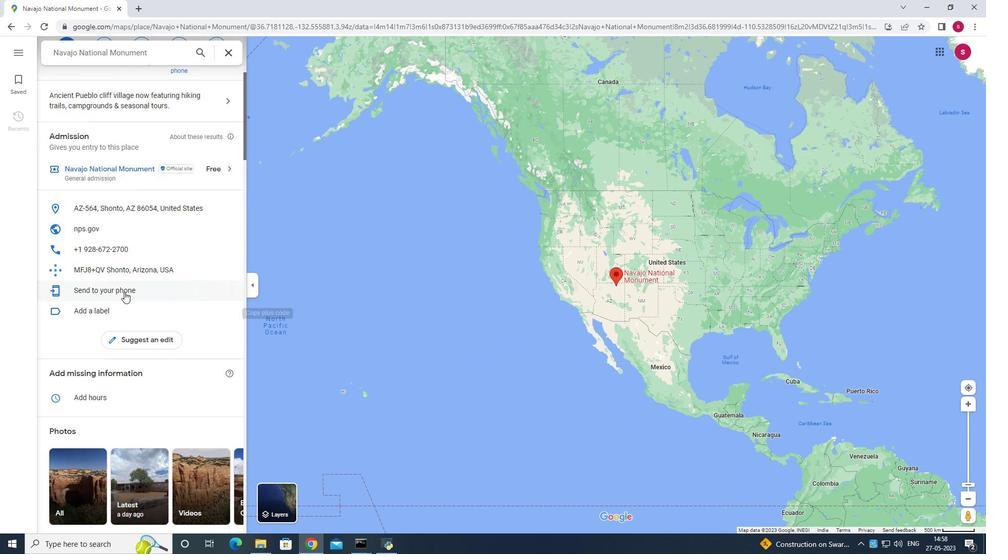 
Action: Mouse moved to (86, 274)
Screenshot: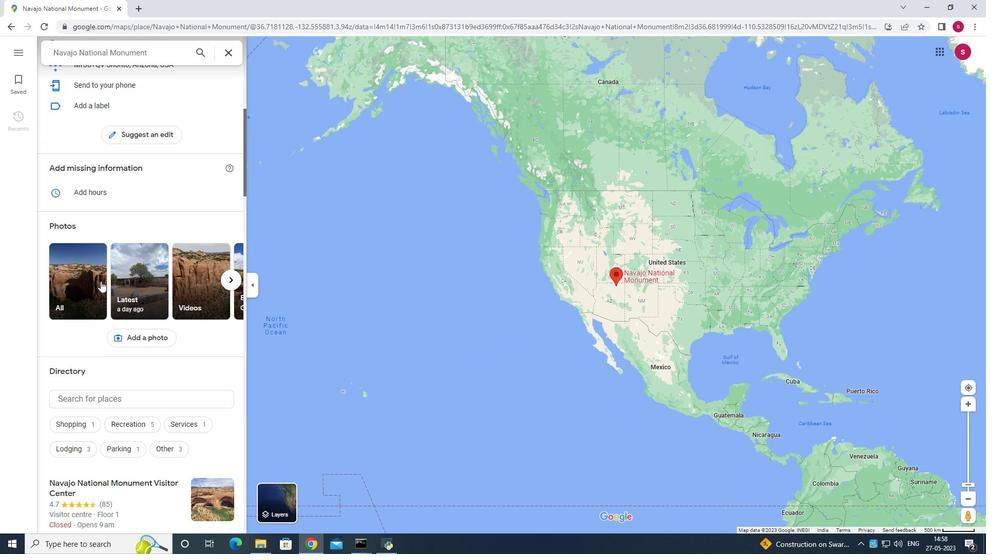 
Action: Mouse pressed left at (86, 274)
Screenshot: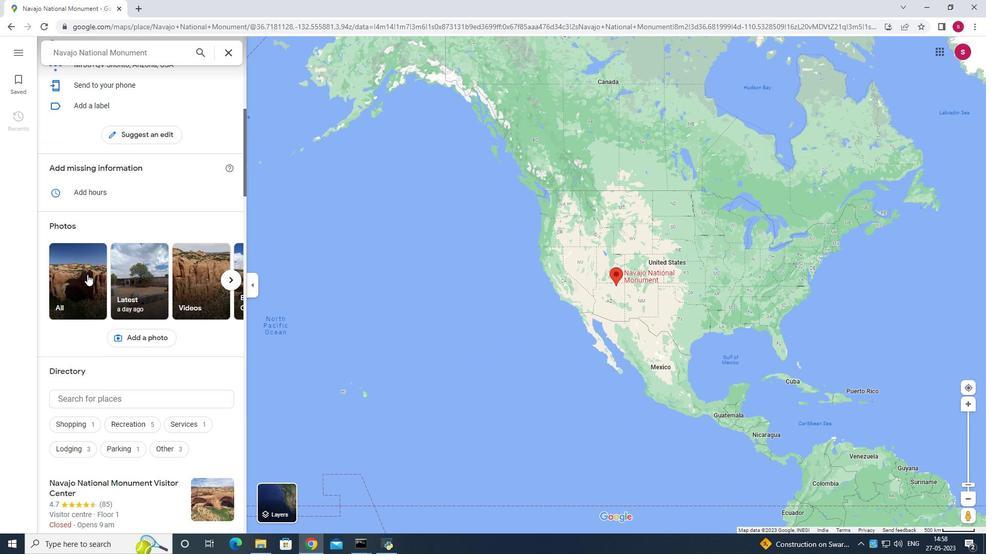 
Action: Mouse moved to (158, 198)
Screenshot: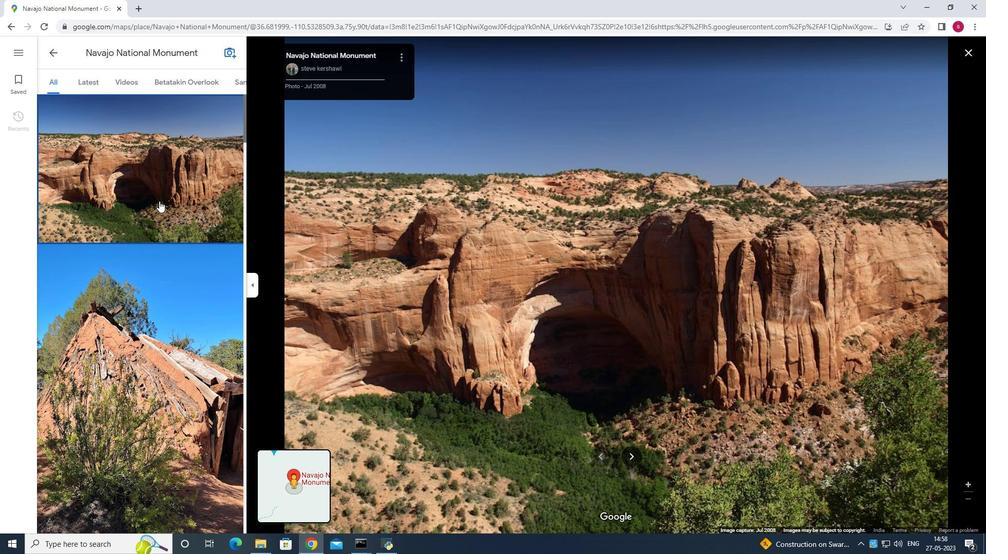 
Action: Mouse pressed left at (158, 198)
Screenshot: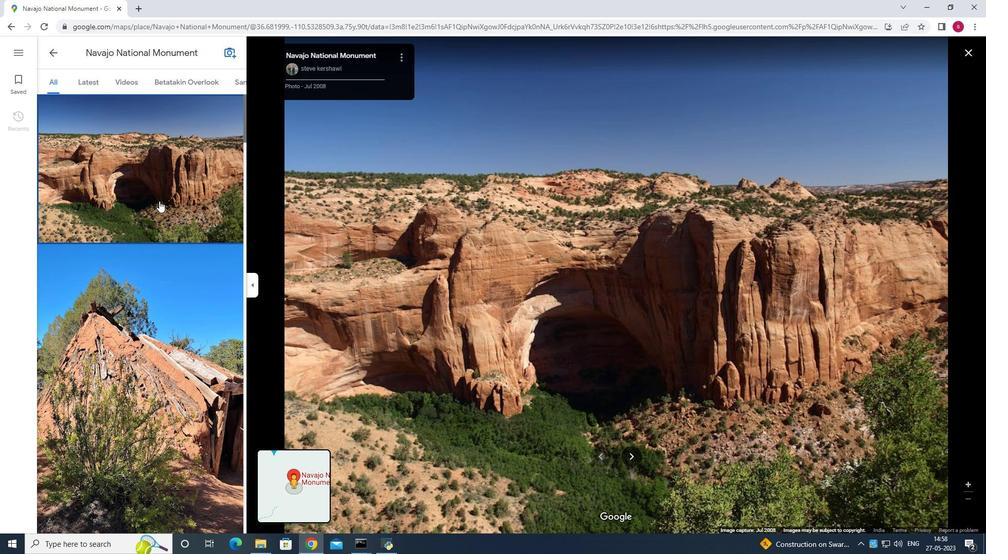 
Action: Mouse moved to (162, 288)
Screenshot: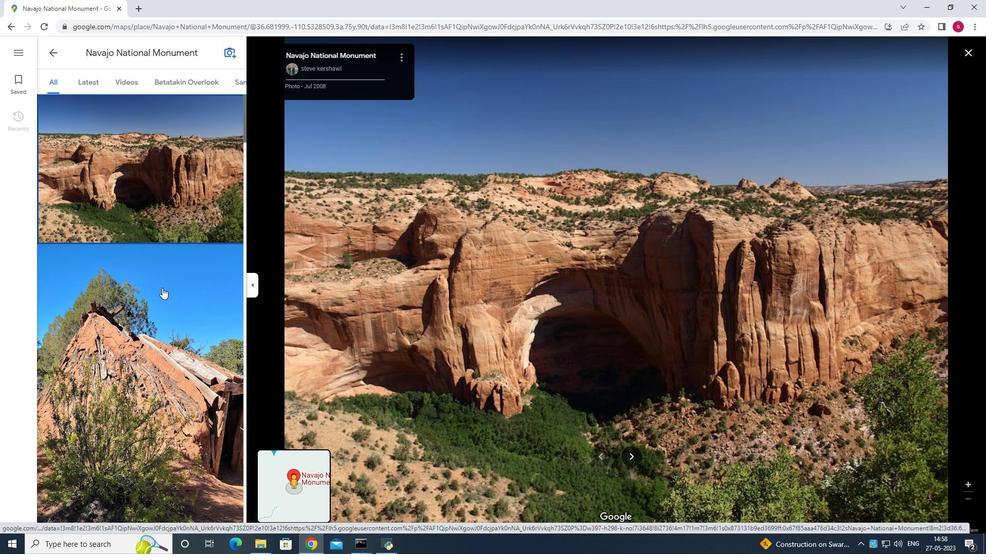 
Action: Mouse pressed left at (162, 288)
Screenshot: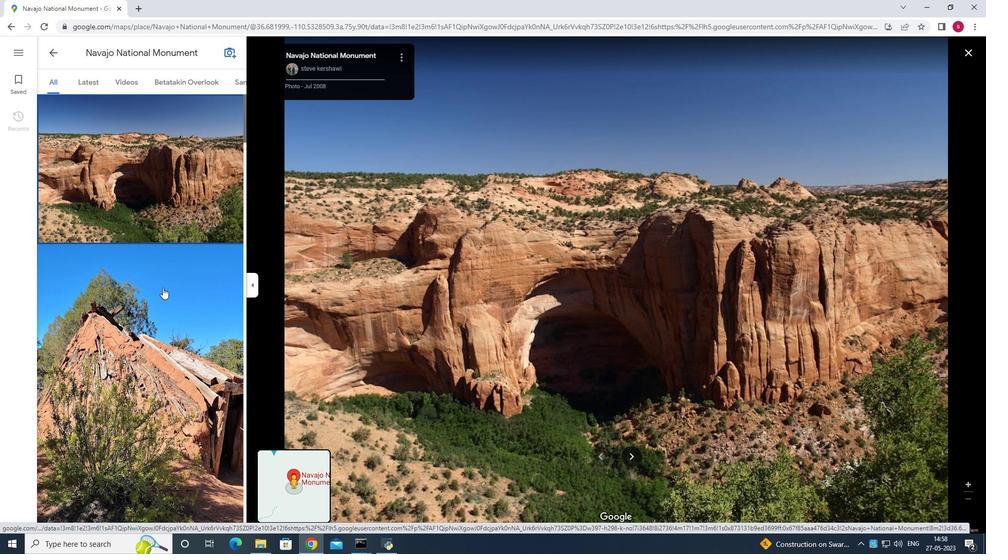 
Action: Mouse moved to (164, 342)
Screenshot: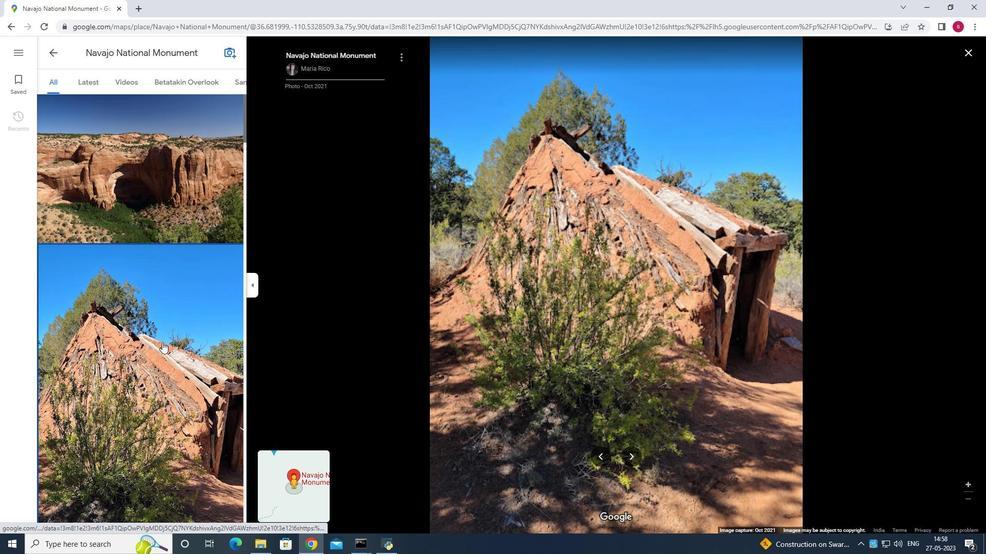 
Action: Mouse scrolled (164, 342) with delta (0, 0)
Screenshot: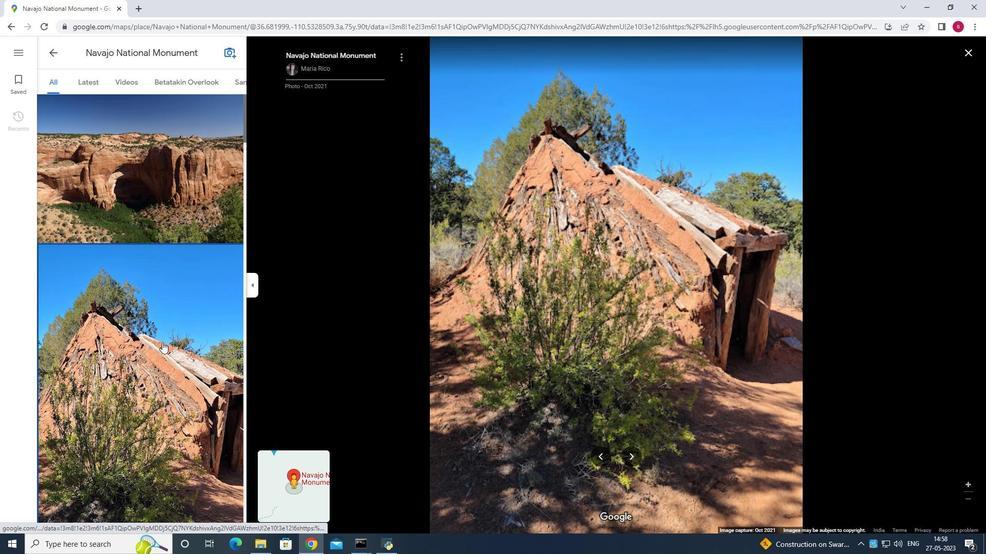 
Action: Mouse scrolled (164, 342) with delta (0, 0)
Screenshot: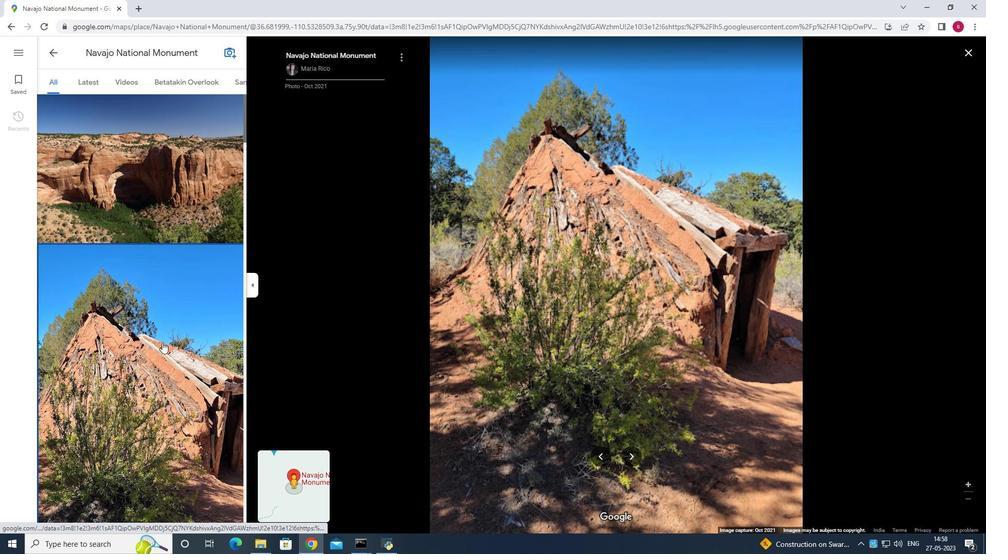 
Action: Mouse moved to (164, 342)
Screenshot: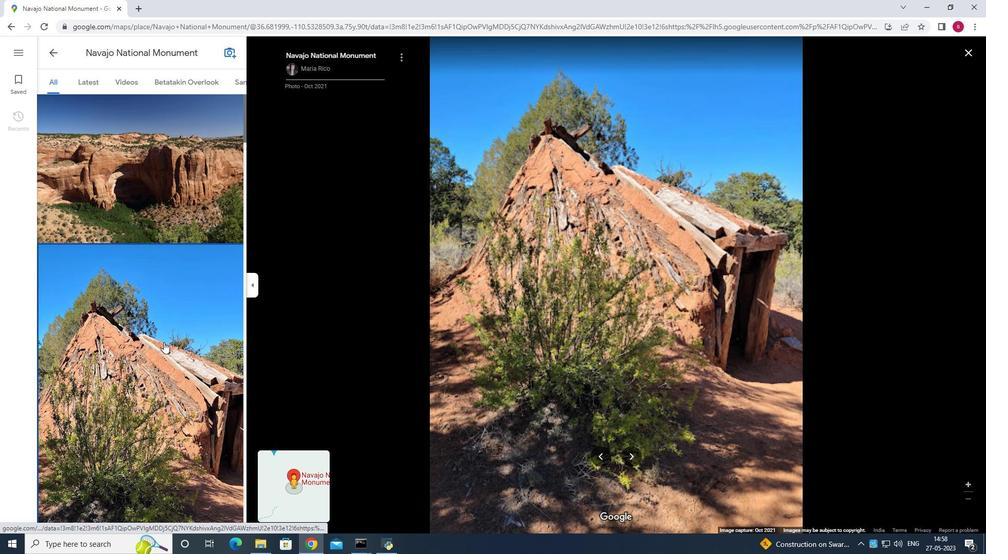 
Action: Mouse scrolled (164, 342) with delta (0, 0)
Screenshot: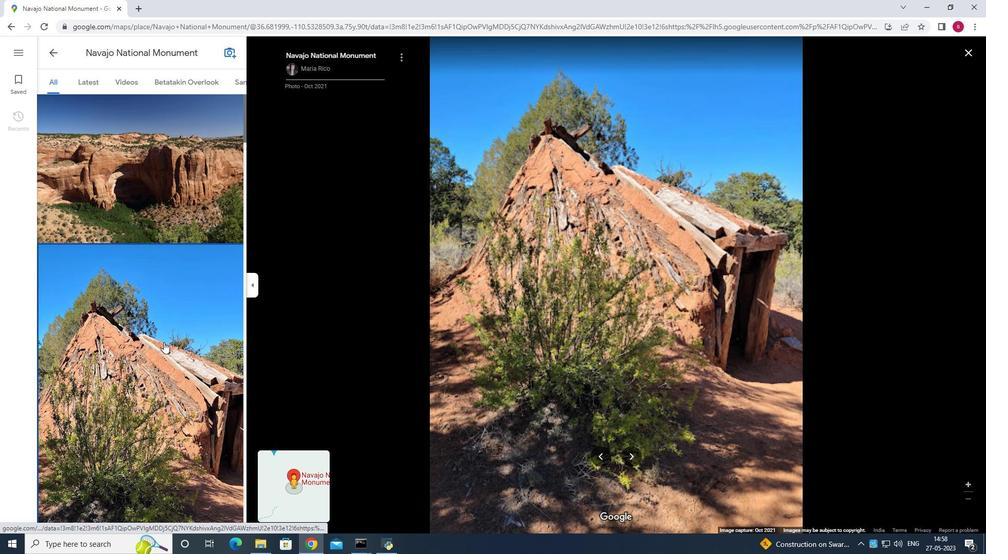 
Action: Mouse moved to (562, 331)
Screenshot: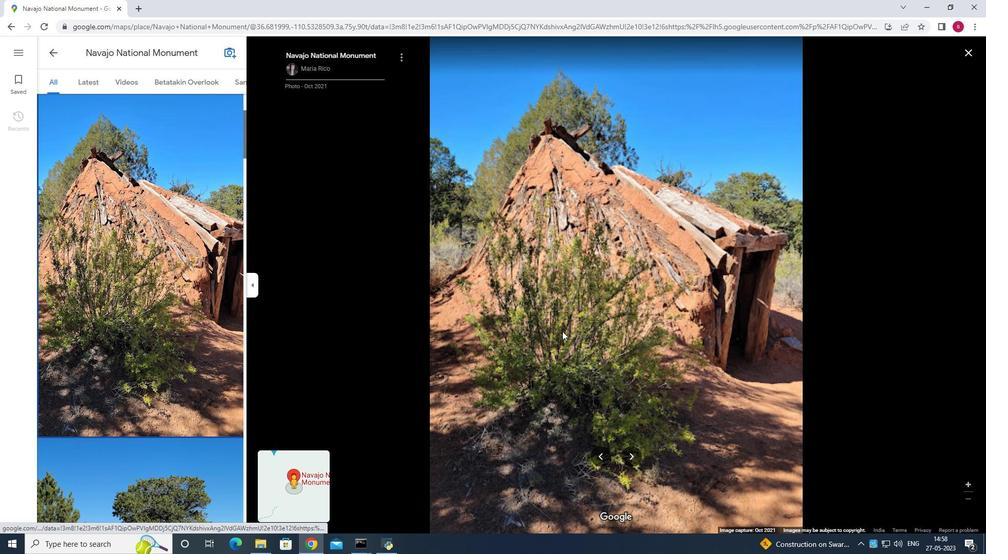 
Action: Mouse pressed left at (562, 331)
Screenshot: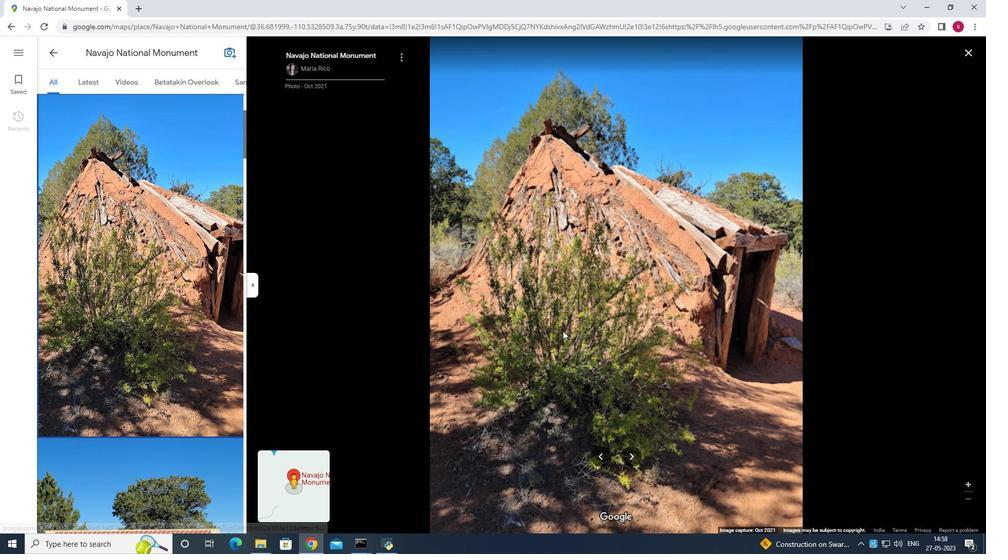 
Action: Mouse pressed left at (562, 331)
Screenshot: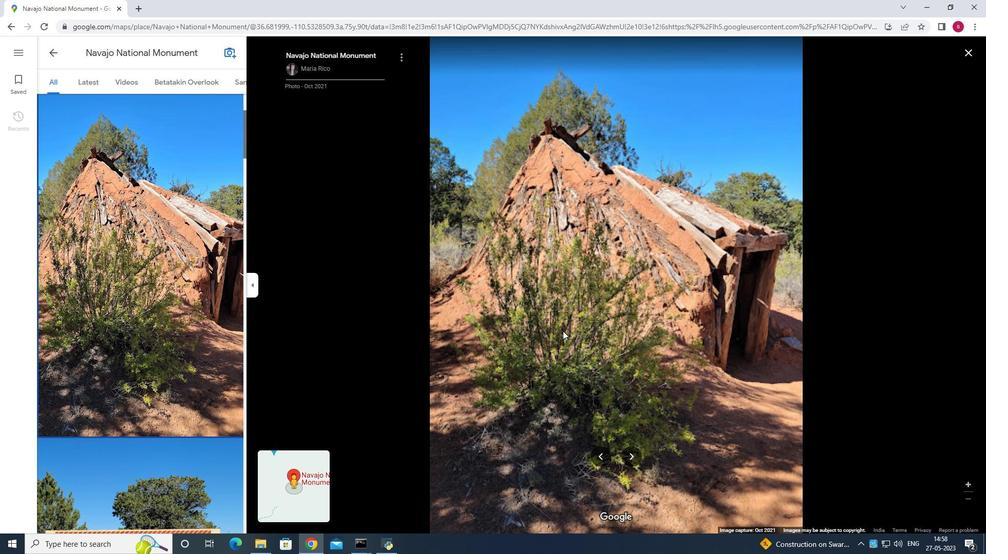 
Action: Mouse pressed left at (562, 331)
Screenshot: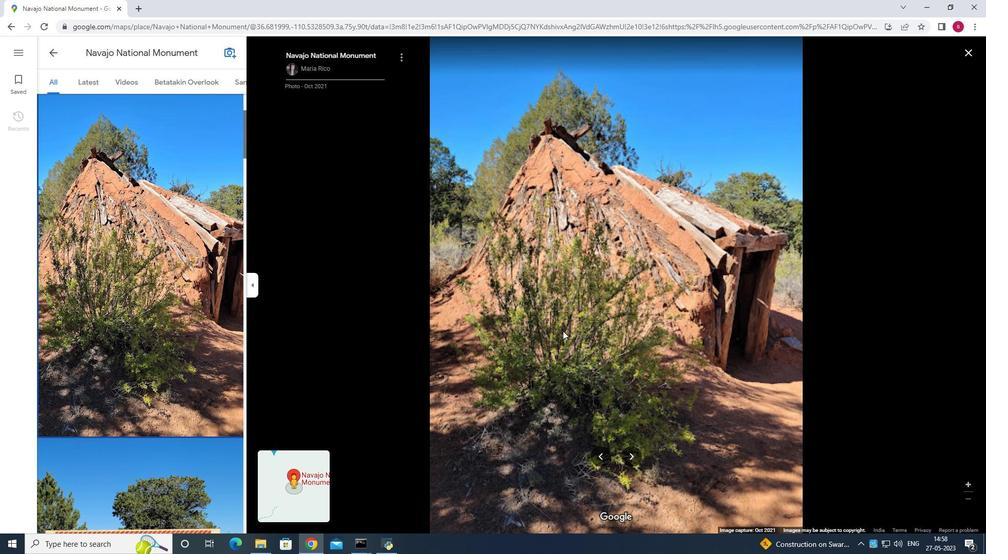 
Action: Mouse pressed left at (562, 331)
Screenshot: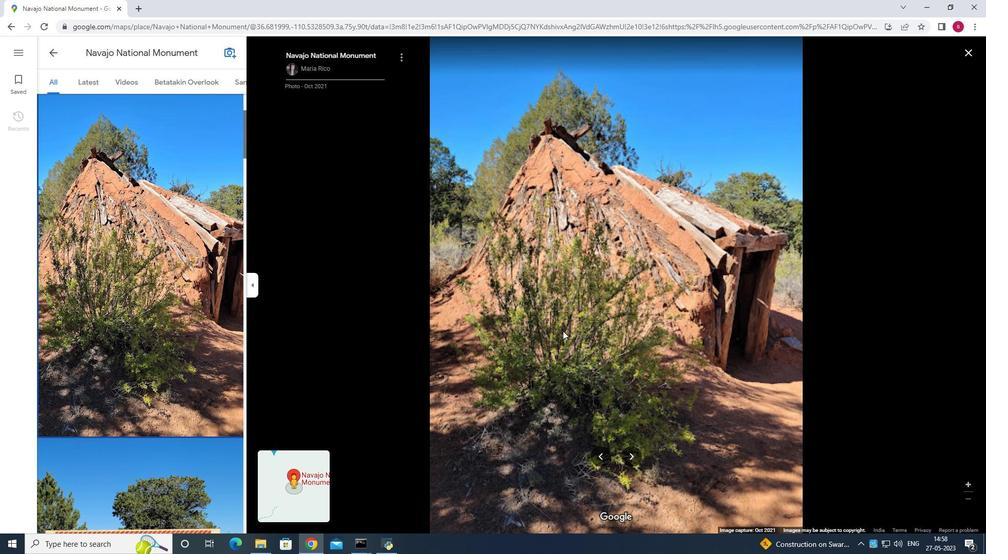 
Action: Mouse moved to (563, 330)
Screenshot: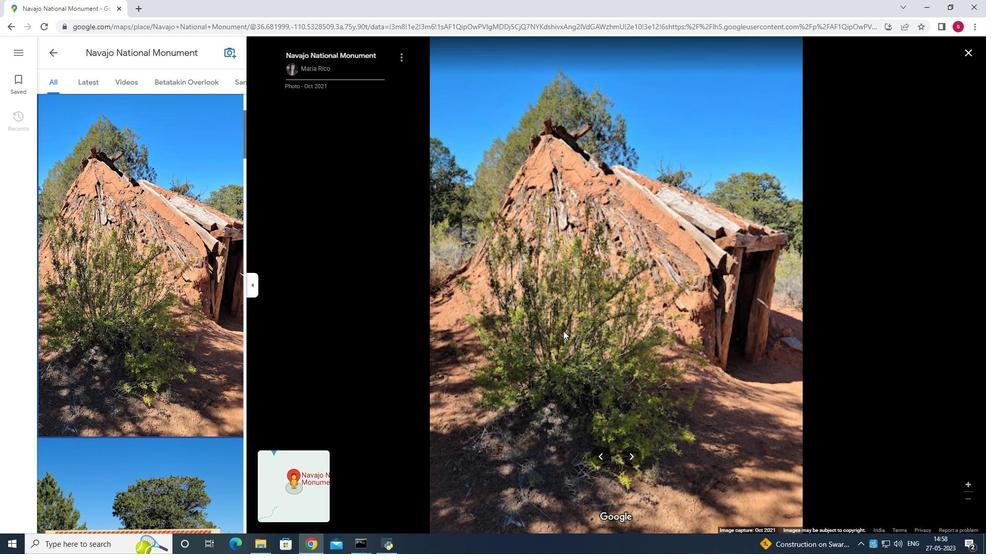 
Action: Mouse scrolled (563, 331) with delta (0, 0)
Screenshot: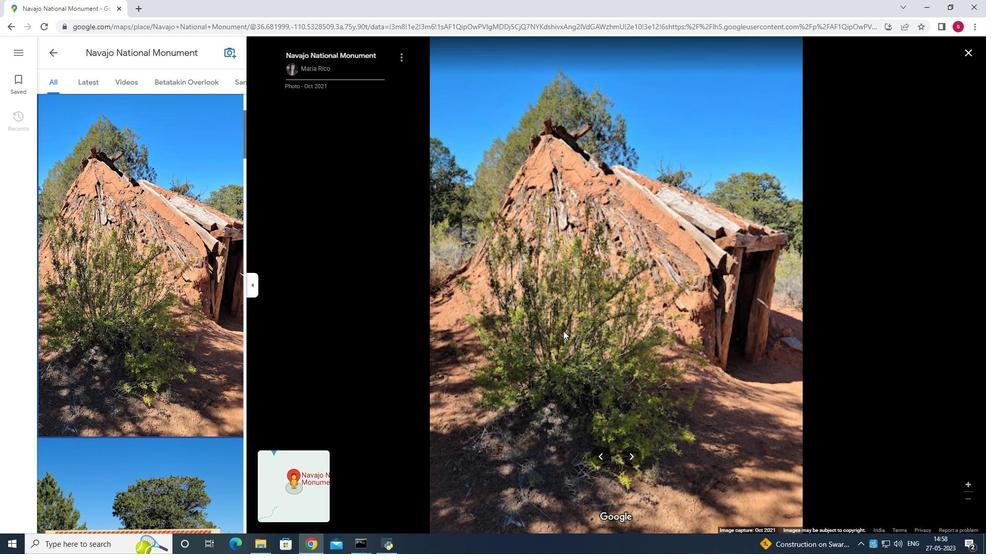 
Action: Mouse moved to (563, 330)
Screenshot: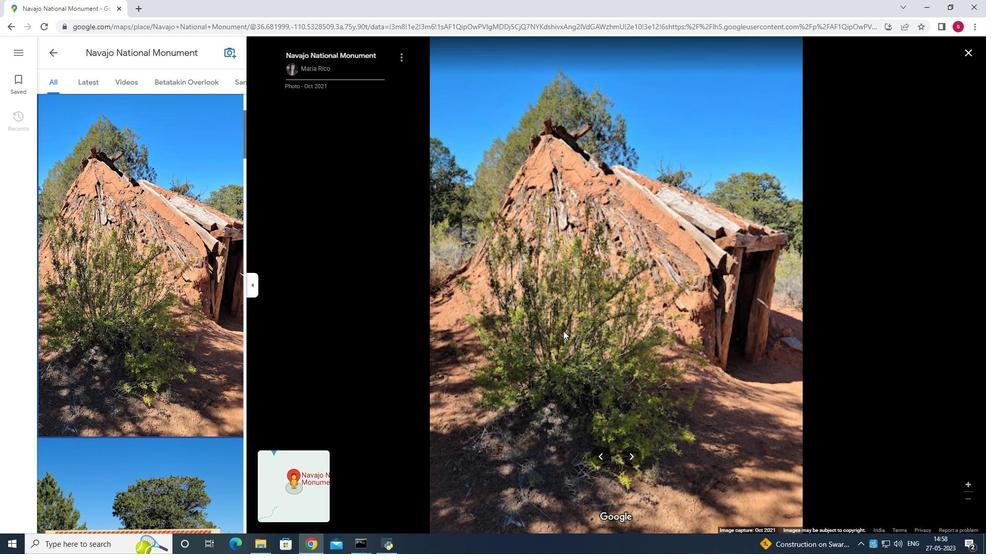 
Action: Mouse scrolled (563, 331) with delta (0, 0)
Screenshot: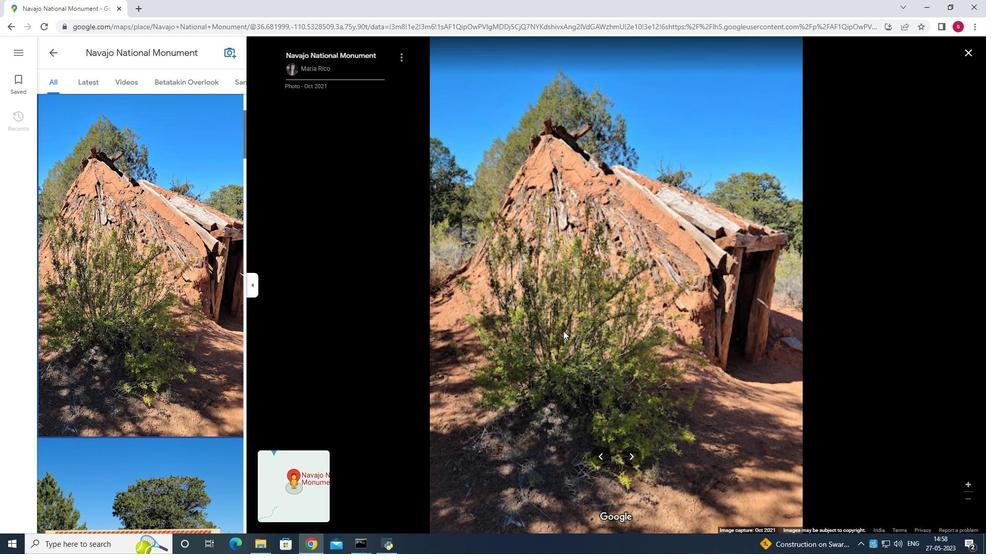
Action: Mouse scrolled (563, 331) with delta (0, 0)
Screenshot: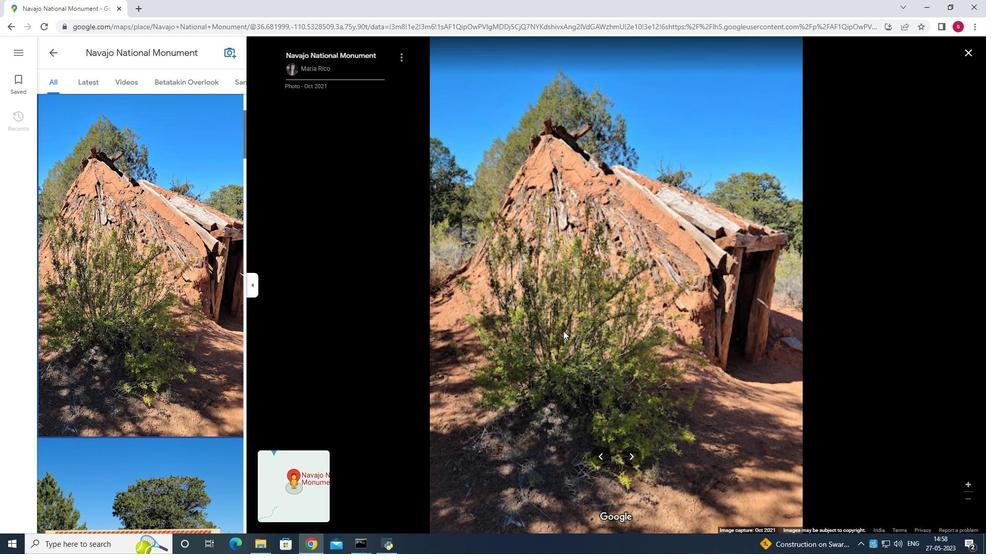 
Action: Mouse moved to (574, 307)
Screenshot: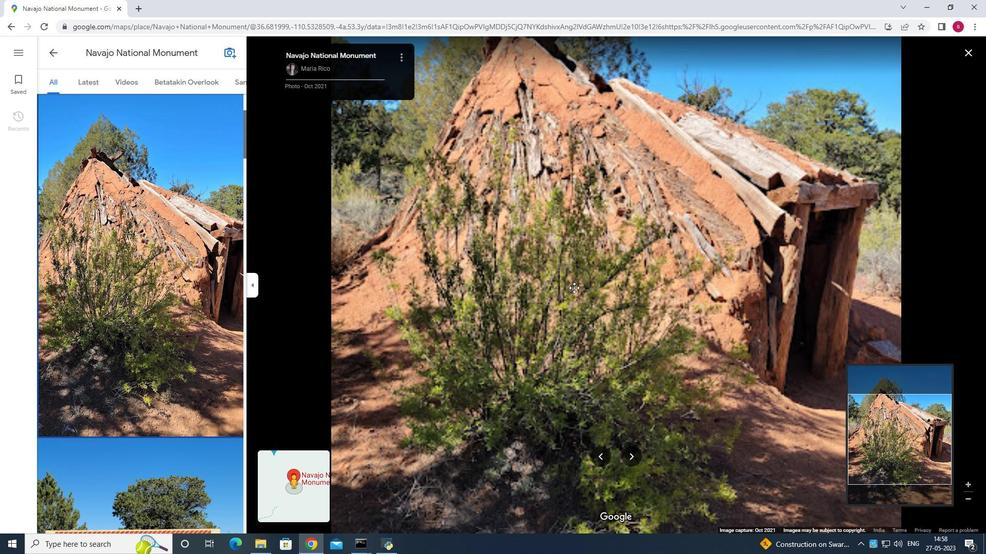 
Action: Mouse scrolled (574, 307) with delta (0, 0)
Screenshot: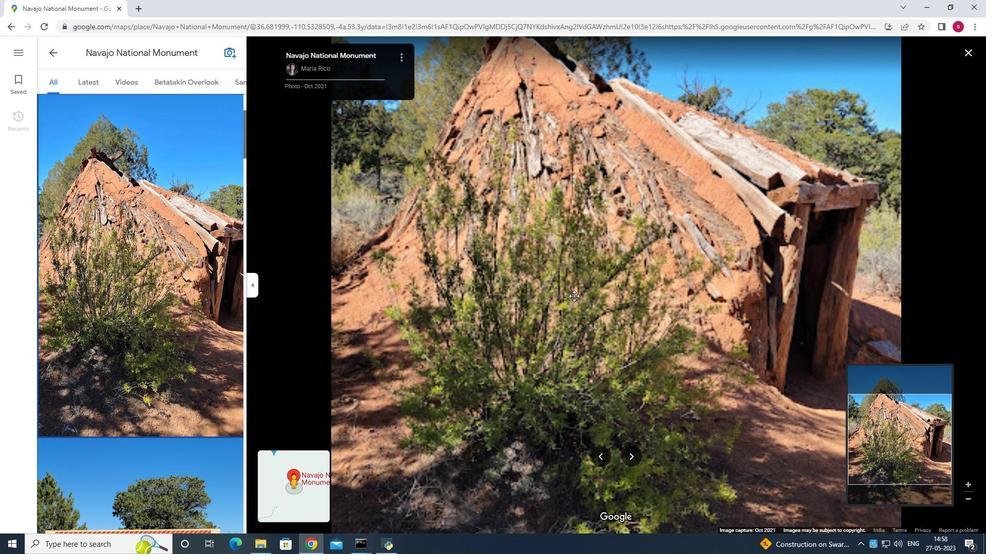 
Action: Mouse moved to (572, 390)
Screenshot: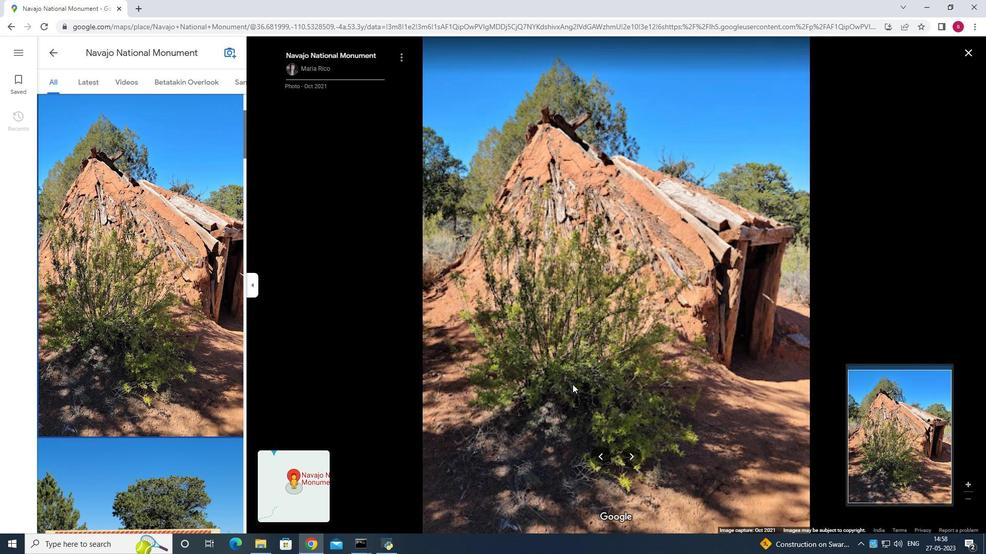 
Action: Mouse scrolled (572, 388) with delta (0, 0)
Screenshot: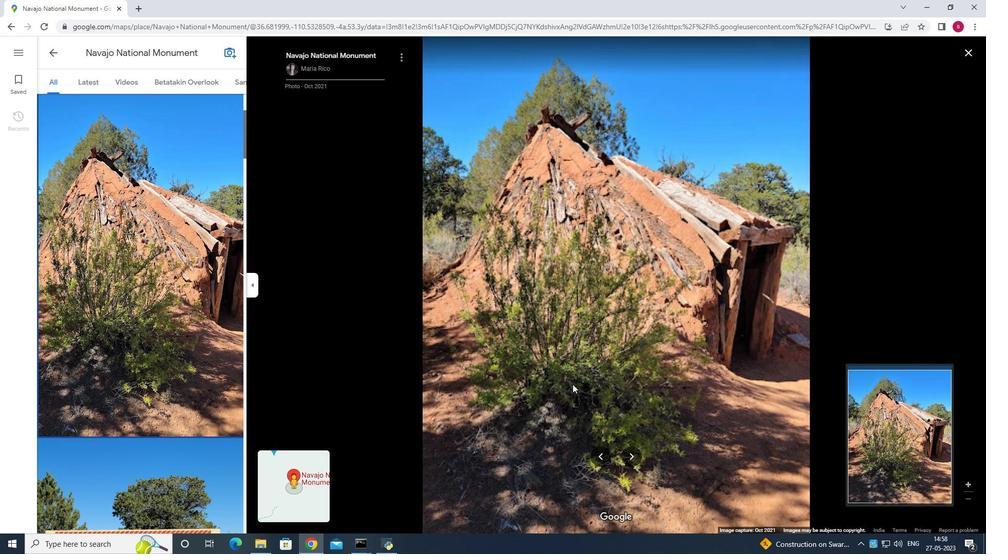 
Action: Mouse moved to (577, 424)
Screenshot: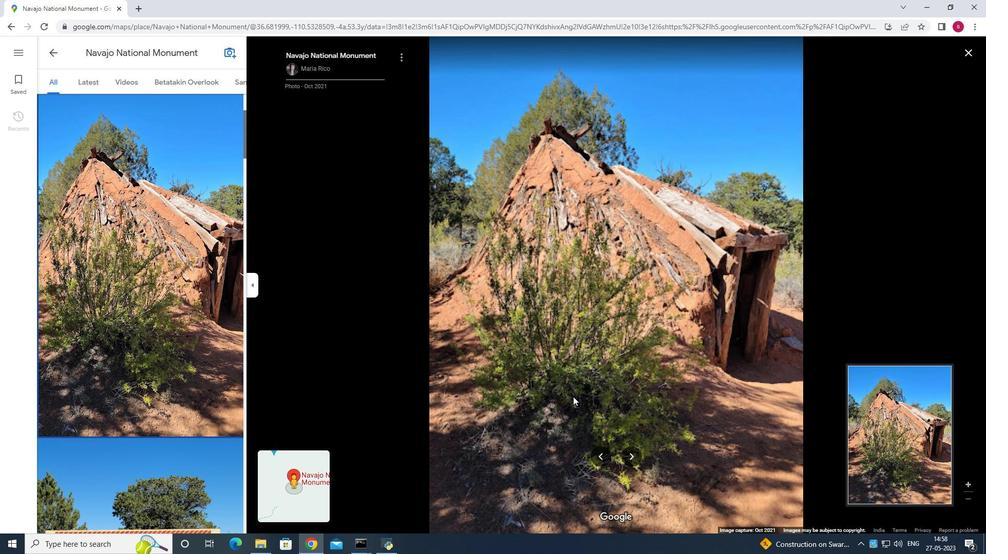 
Action: Mouse scrolled (577, 424) with delta (0, 0)
Screenshot: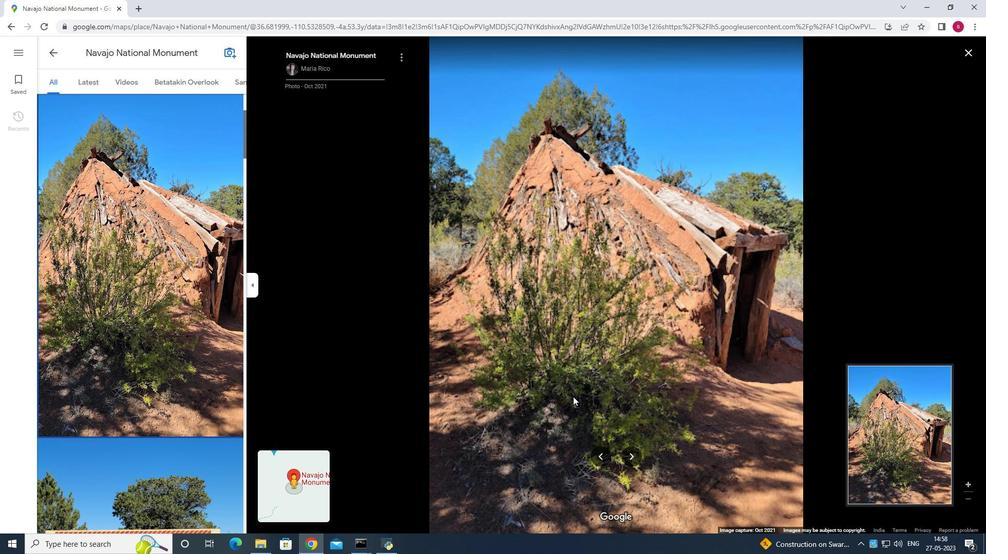 
Action: Mouse moved to (630, 458)
Screenshot: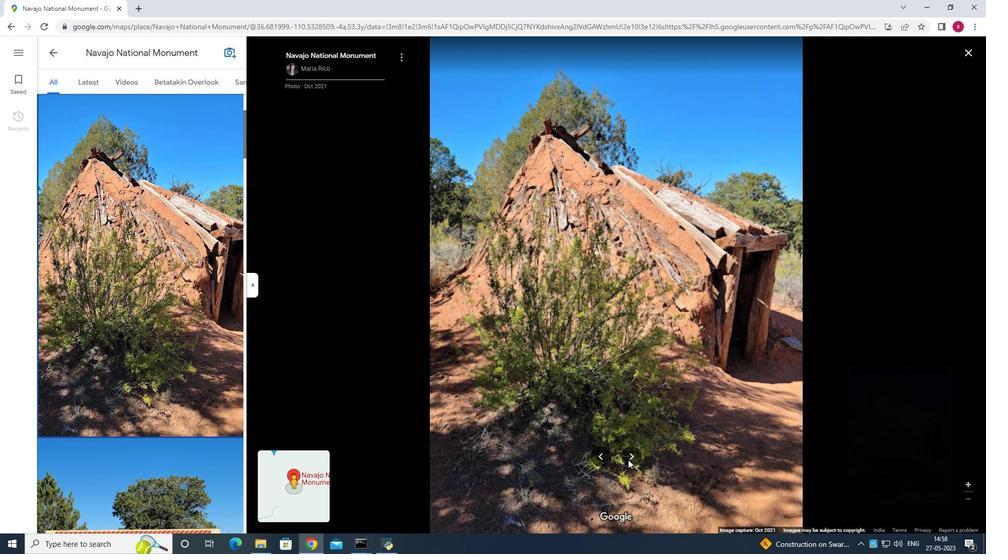 
Action: Mouse pressed left at (630, 458)
Screenshot: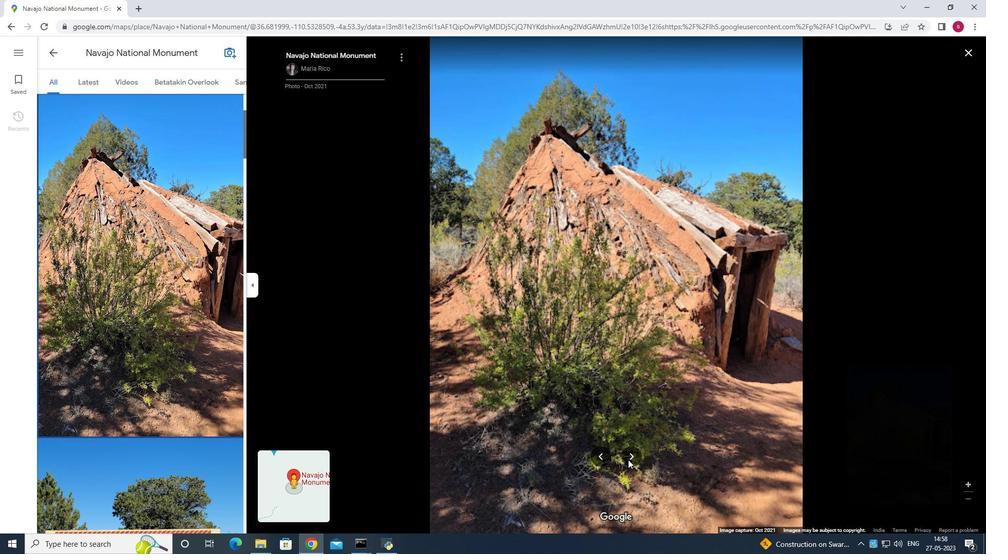 
Action: Mouse moved to (635, 457)
Screenshot: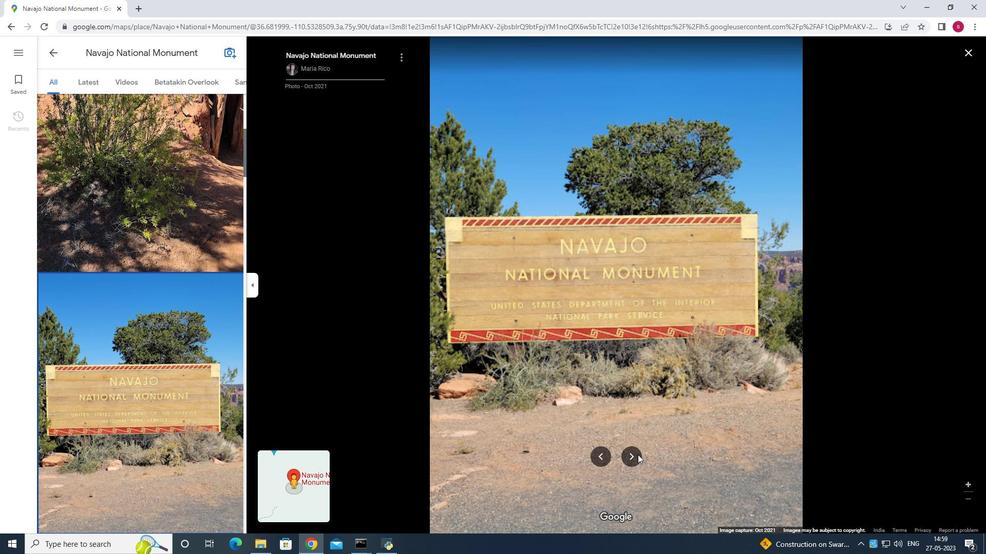 
Action: Mouse pressed left at (635, 457)
Screenshot: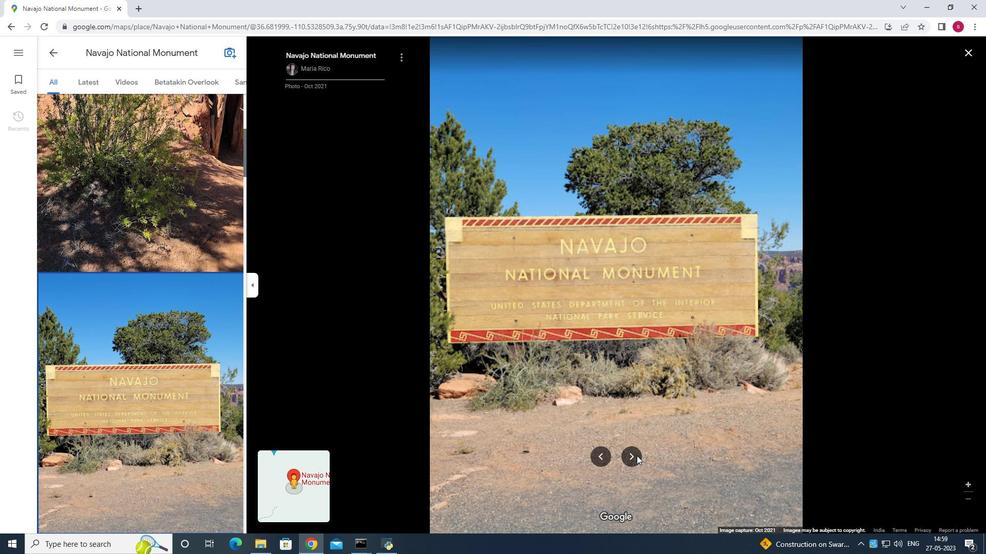 
Action: Mouse moved to (635, 457)
Screenshot: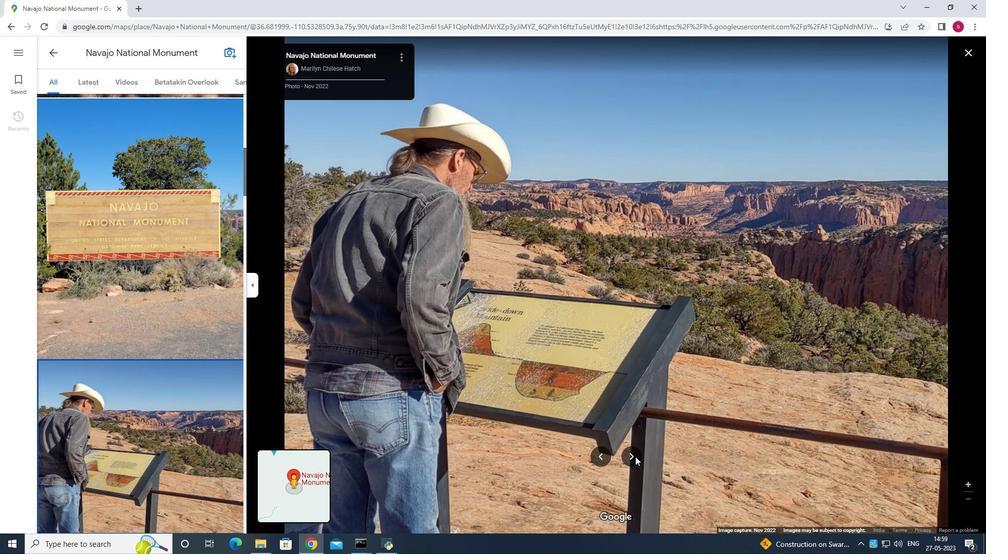 
Action: Mouse pressed left at (635, 457)
Screenshot: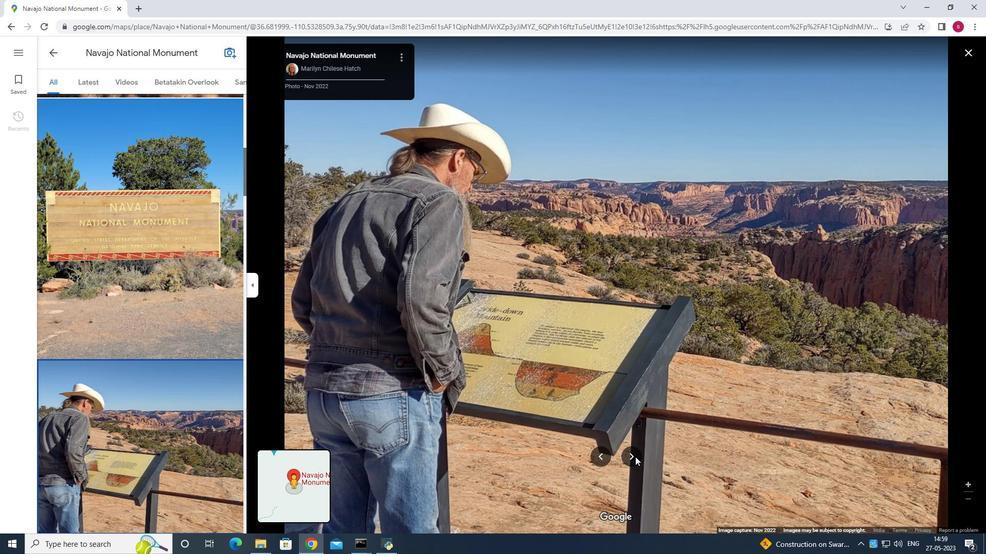 
Action: Mouse pressed left at (635, 457)
Screenshot: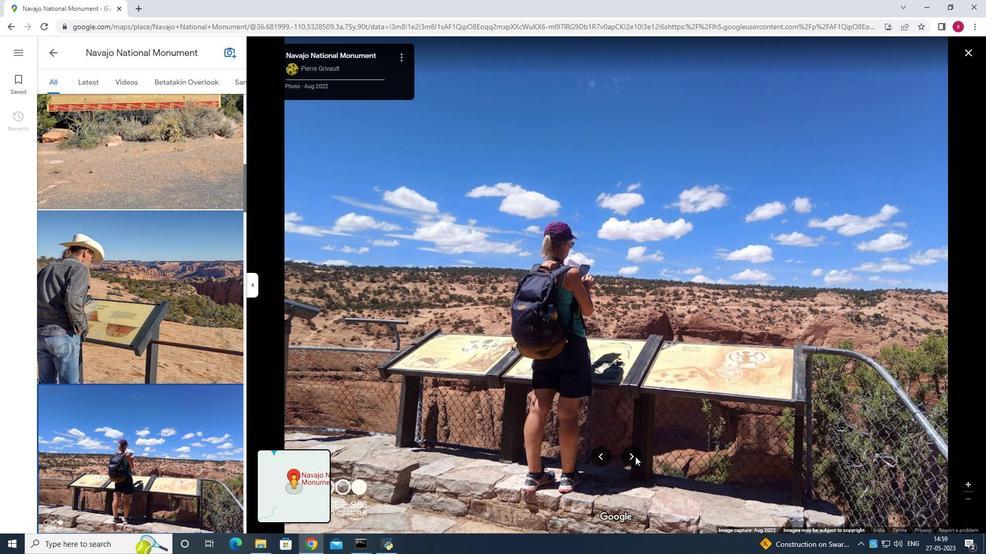 
Action: Mouse moved to (635, 457)
Screenshot: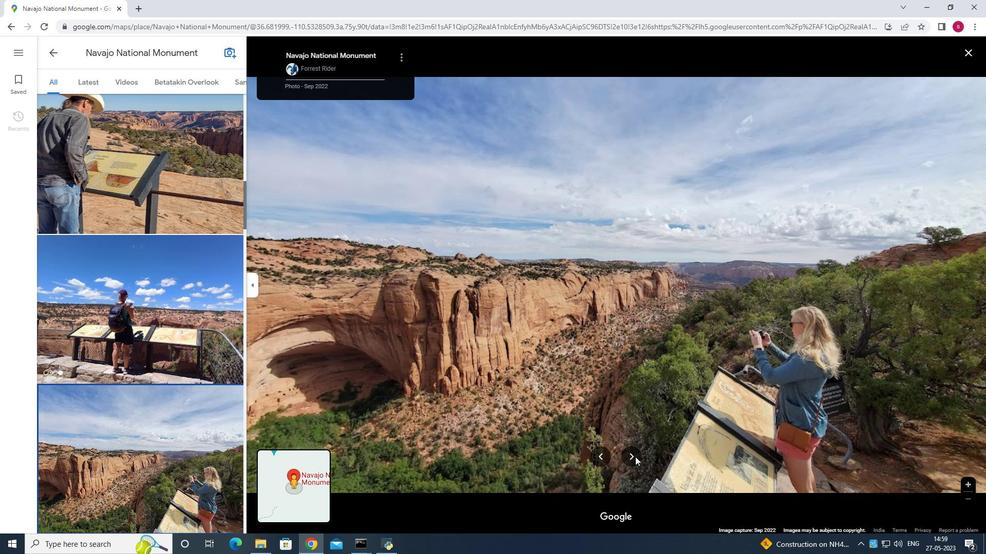 
Action: Mouse pressed left at (635, 457)
Screenshot: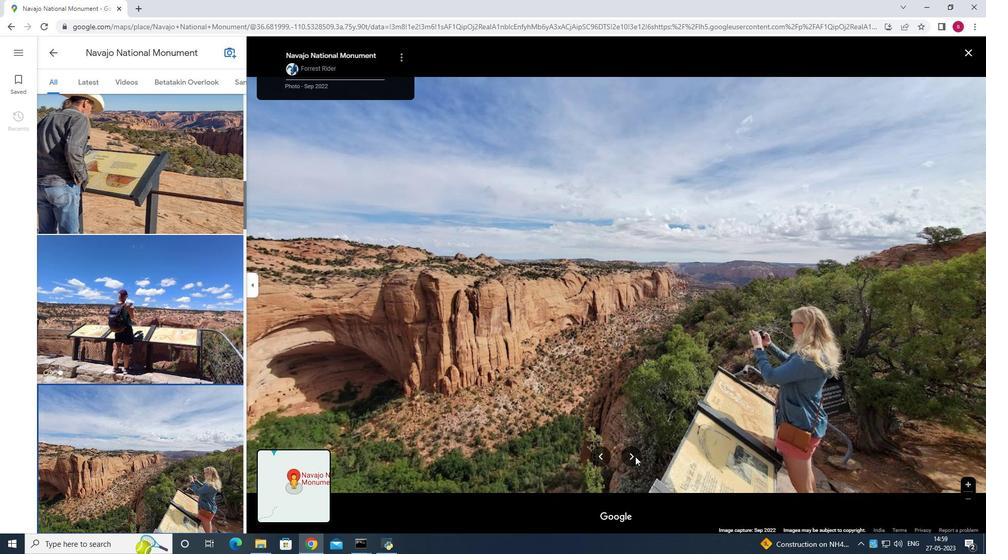
Action: Mouse moved to (632, 456)
Screenshot: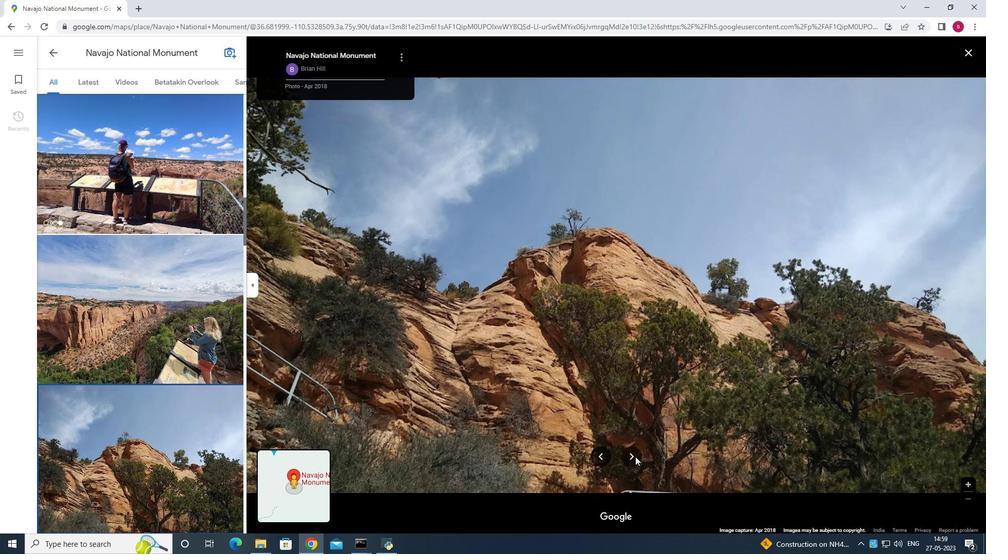 
Action: Mouse pressed left at (632, 456)
Screenshot: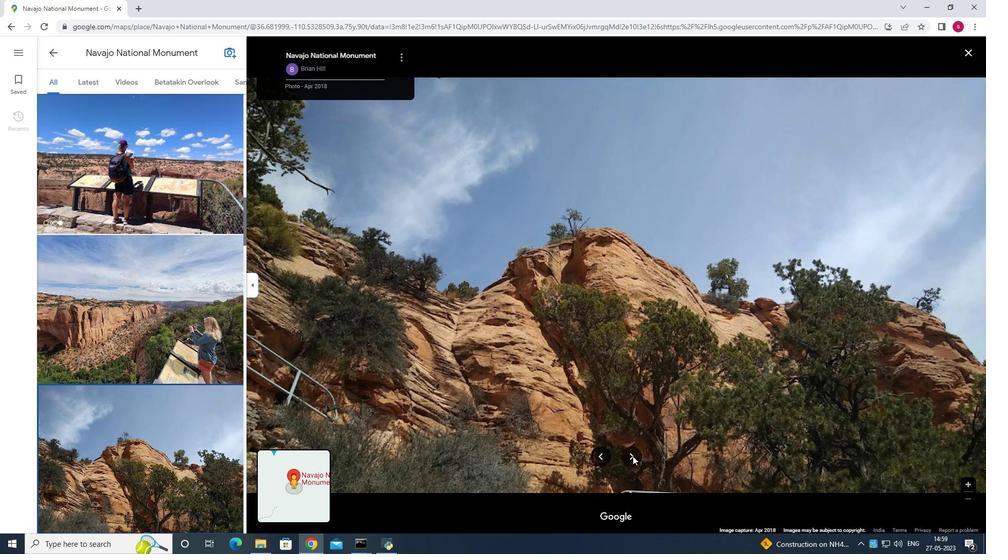 
Action: Mouse moved to (627, 459)
Screenshot: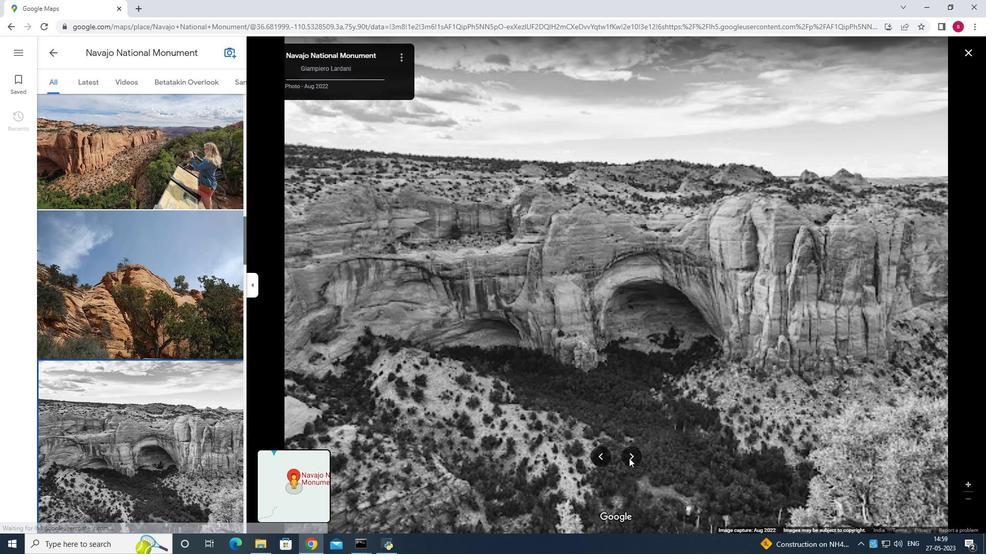 
Action: Mouse pressed left at (627, 459)
Screenshot: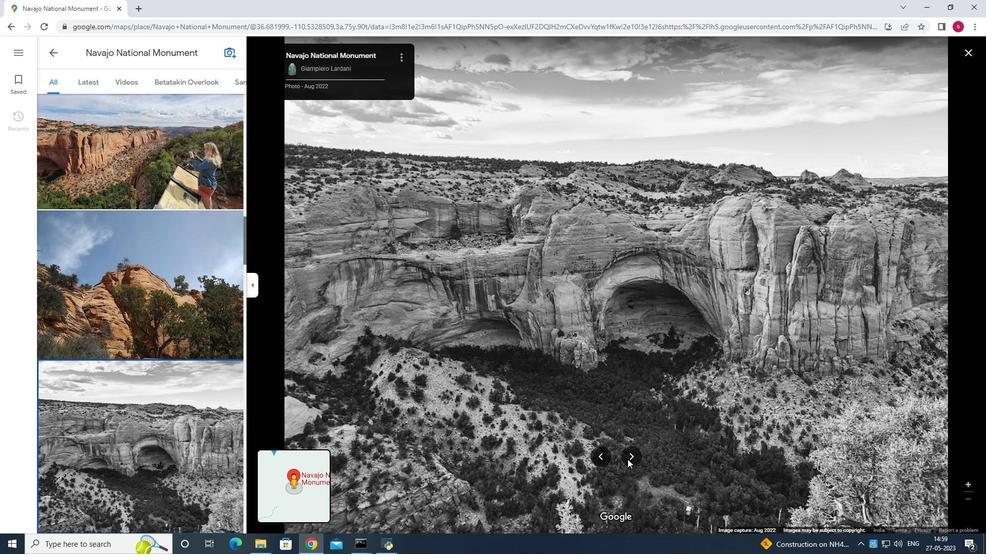 
Action: Mouse pressed left at (627, 459)
Screenshot: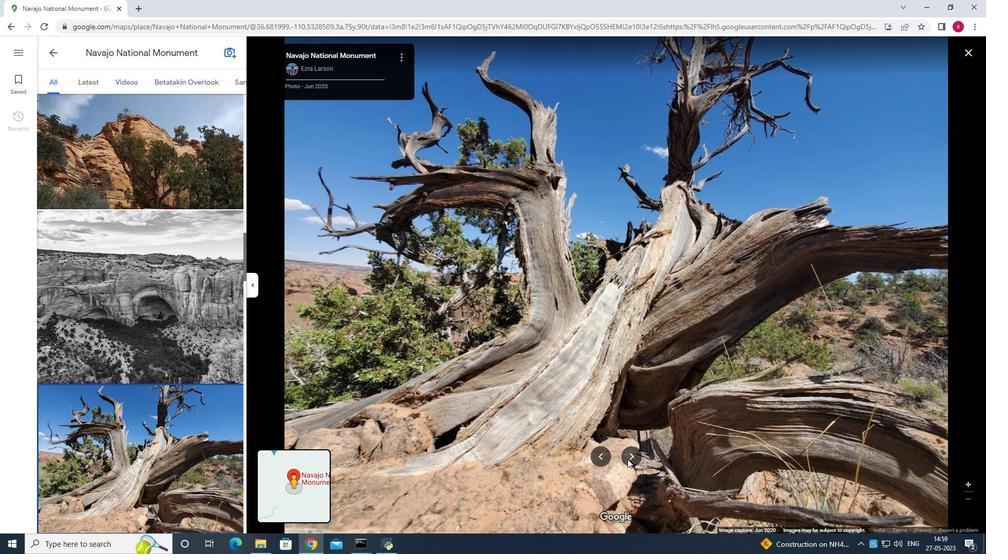 
Action: Mouse pressed left at (627, 459)
Screenshot: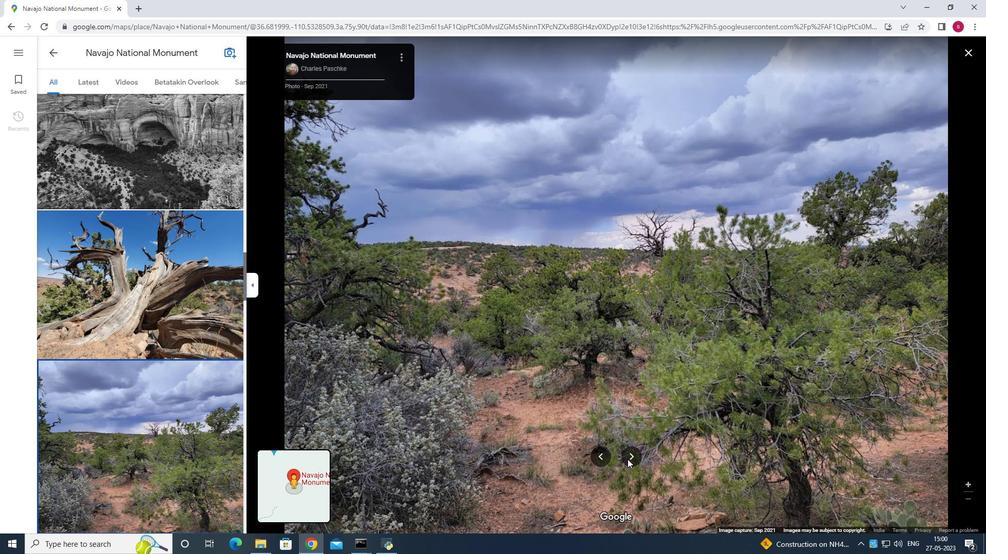 
Action: Mouse moved to (630, 457)
Screenshot: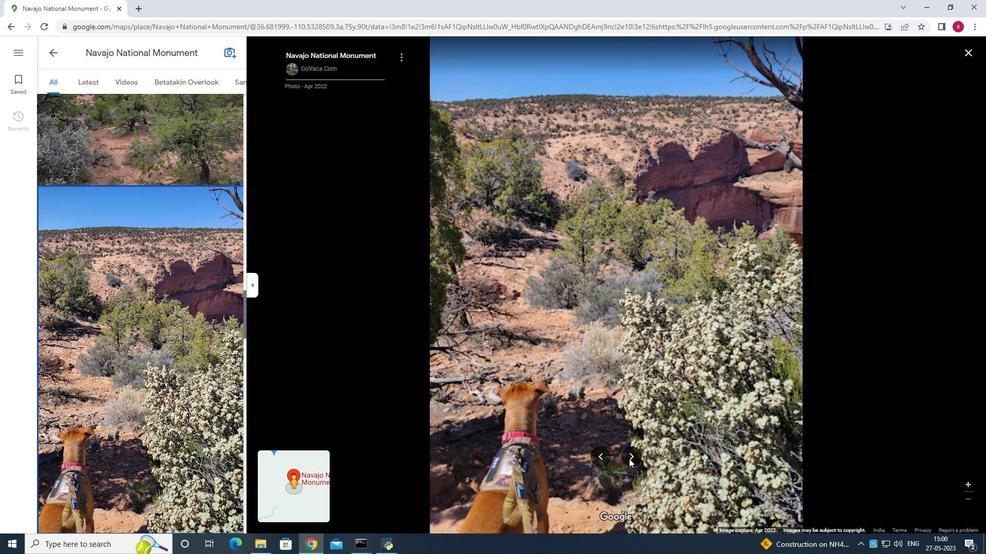 
Action: Mouse pressed left at (630, 457)
Screenshot: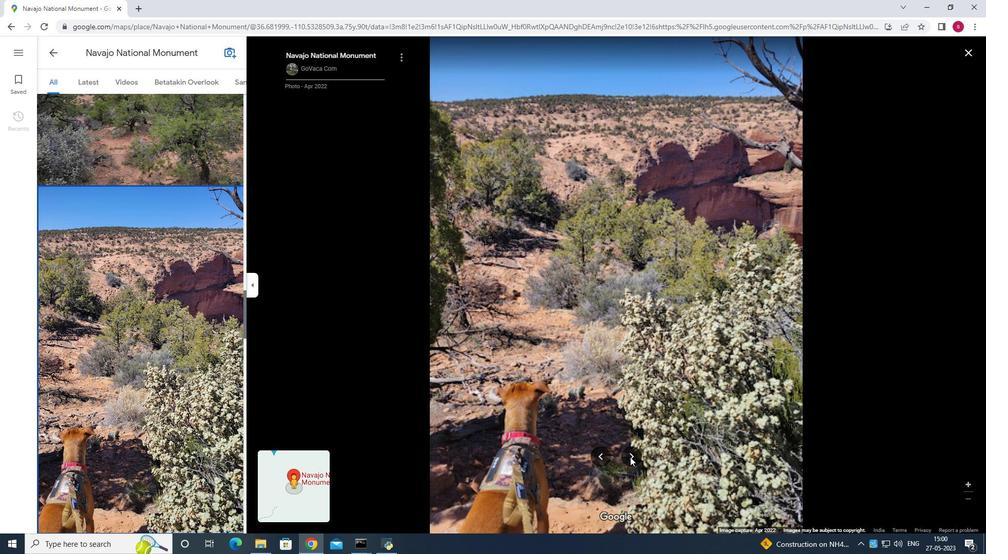 
Action: Mouse moved to (633, 454)
Screenshot: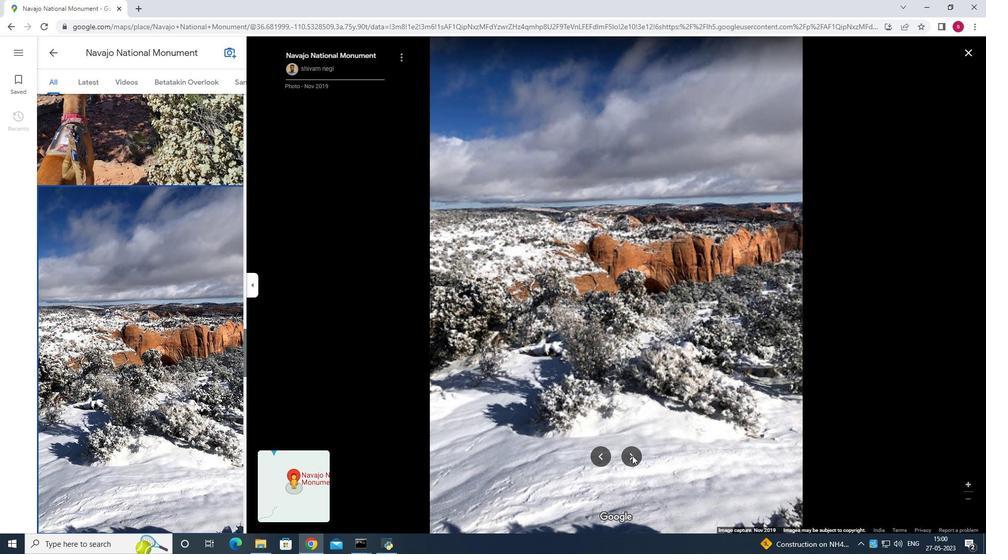 
Action: Mouse pressed left at (633, 454)
Screenshot: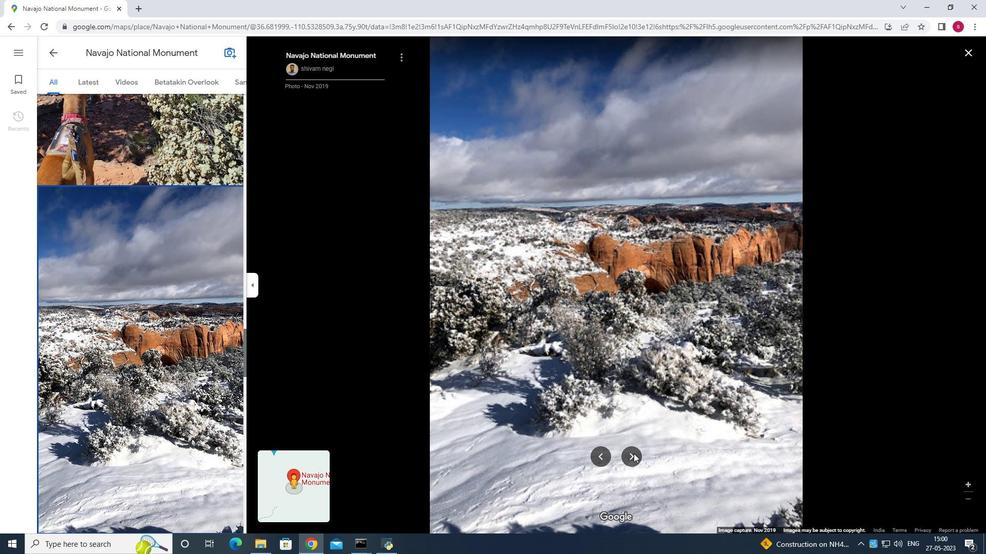 
Action: Mouse moved to (633, 456)
Screenshot: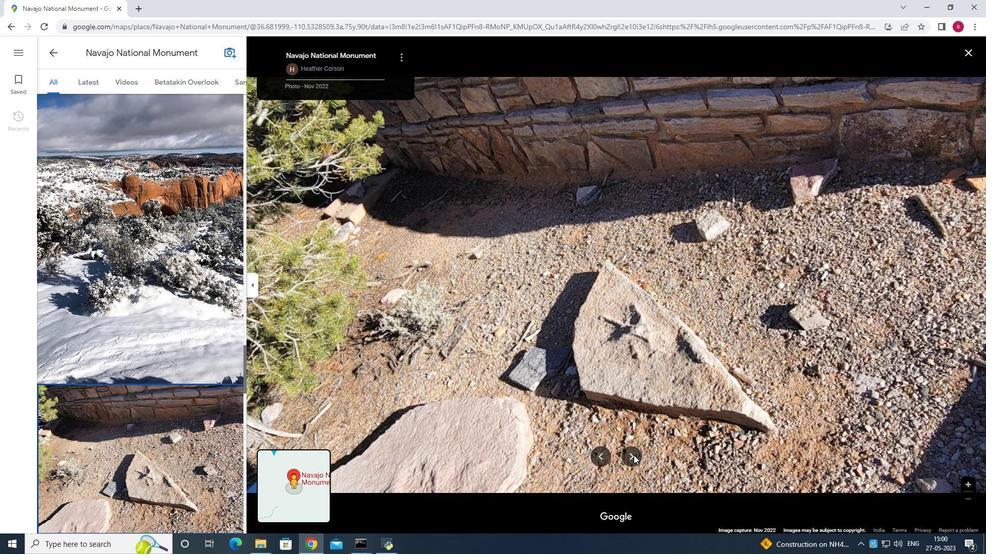 
Action: Mouse pressed left at (633, 456)
Screenshot: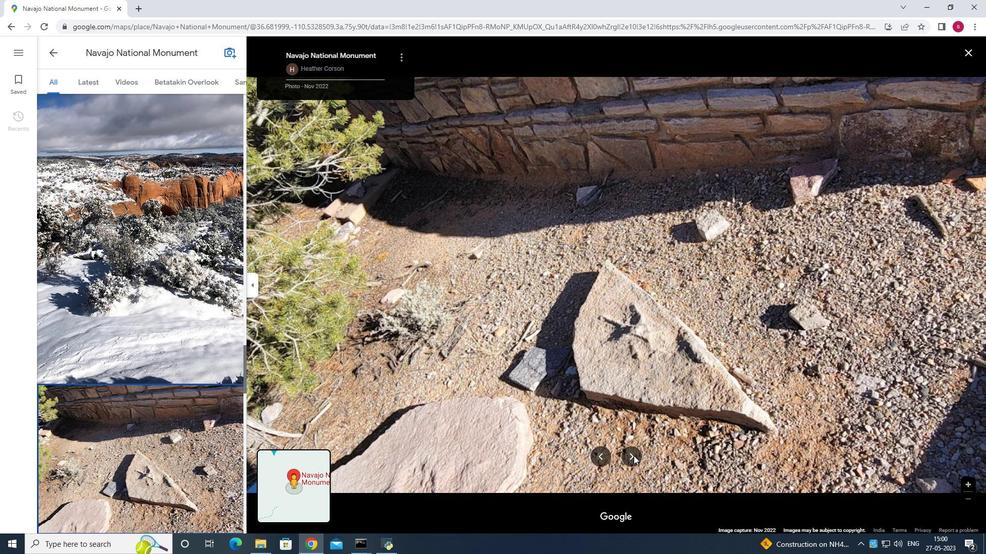 
Action: Mouse pressed left at (633, 456)
Screenshot: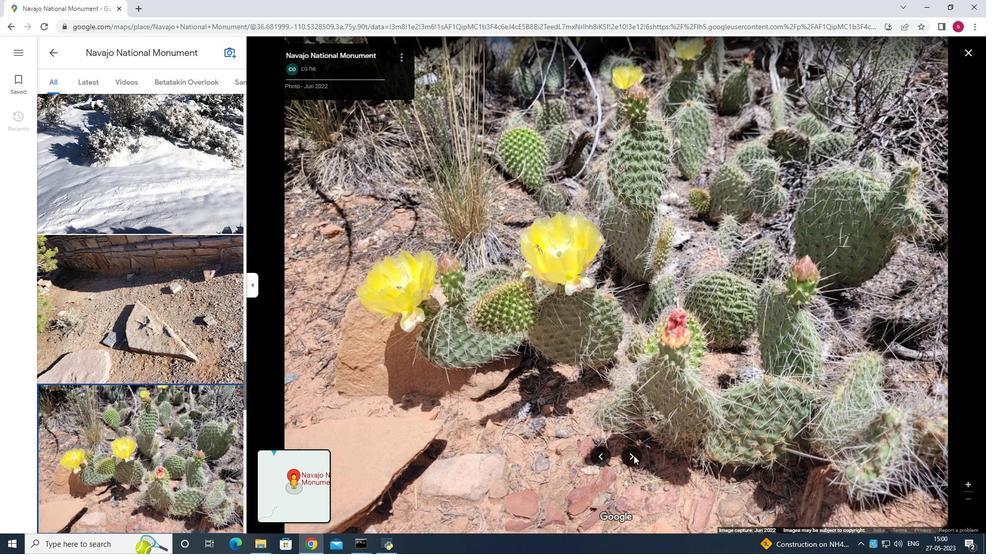 
Action: Mouse pressed left at (633, 456)
Screenshot: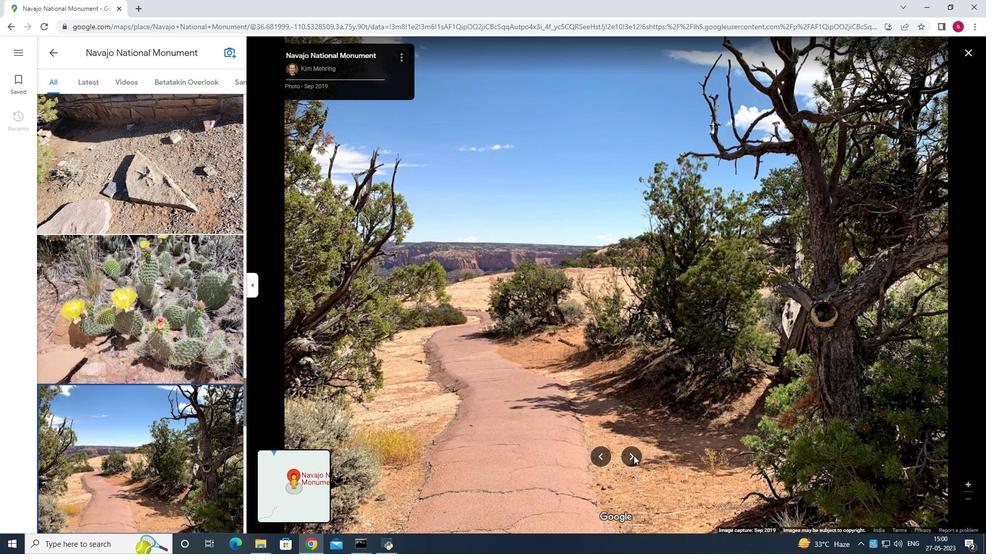
Action: Mouse pressed left at (633, 456)
Screenshot: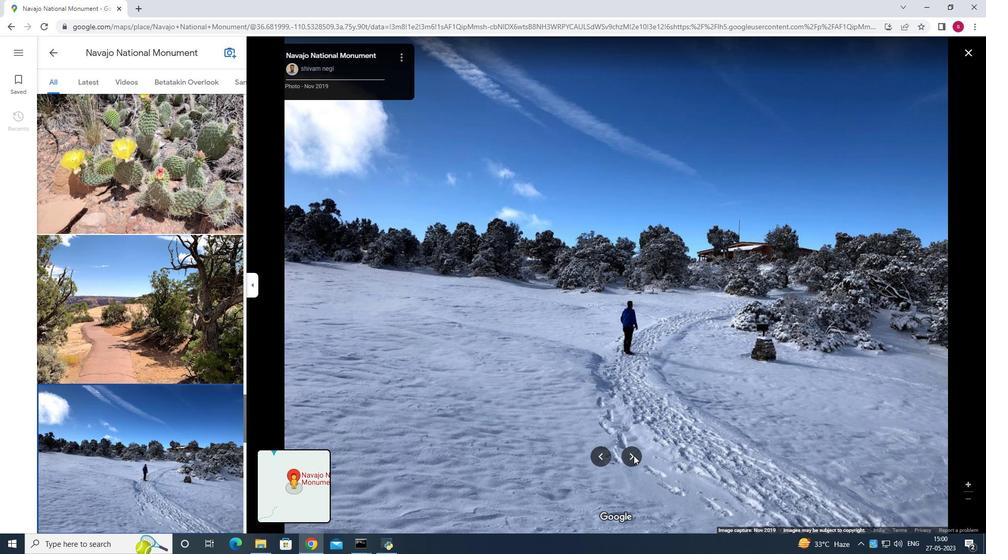 
Action: Mouse pressed left at (633, 456)
Screenshot: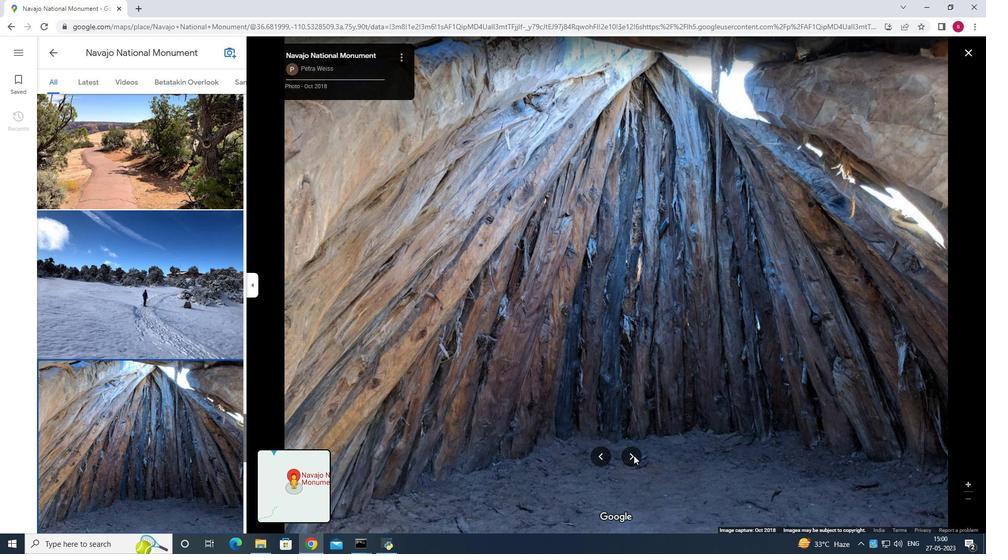 
Action: Mouse pressed left at (633, 456)
Screenshot: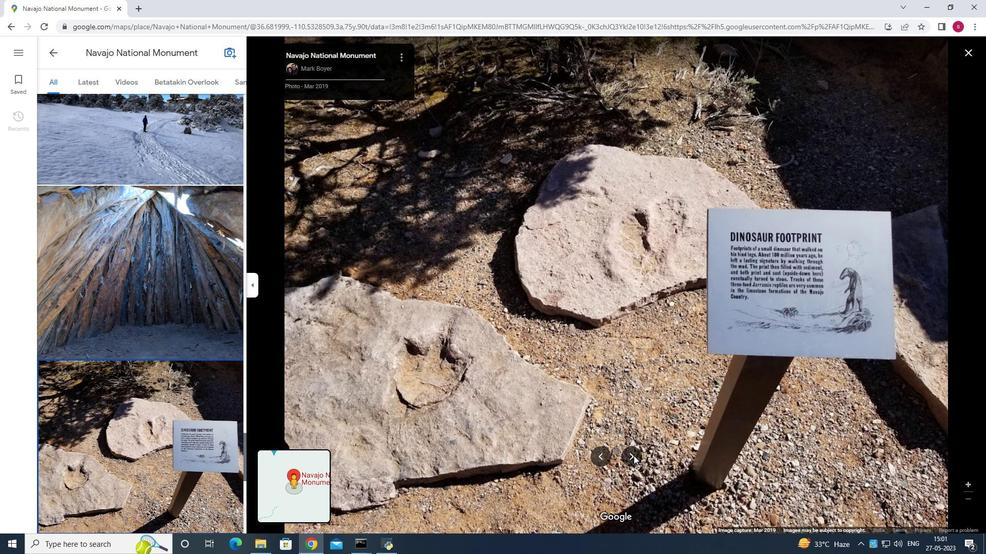 
Action: Mouse moved to (601, 459)
Screenshot: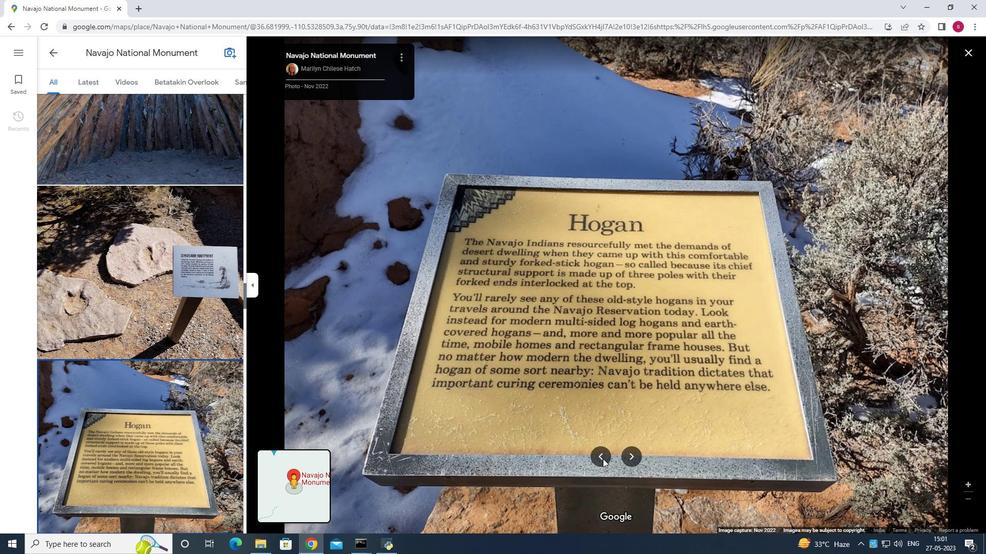 
Action: Mouse pressed left at (601, 459)
Screenshot: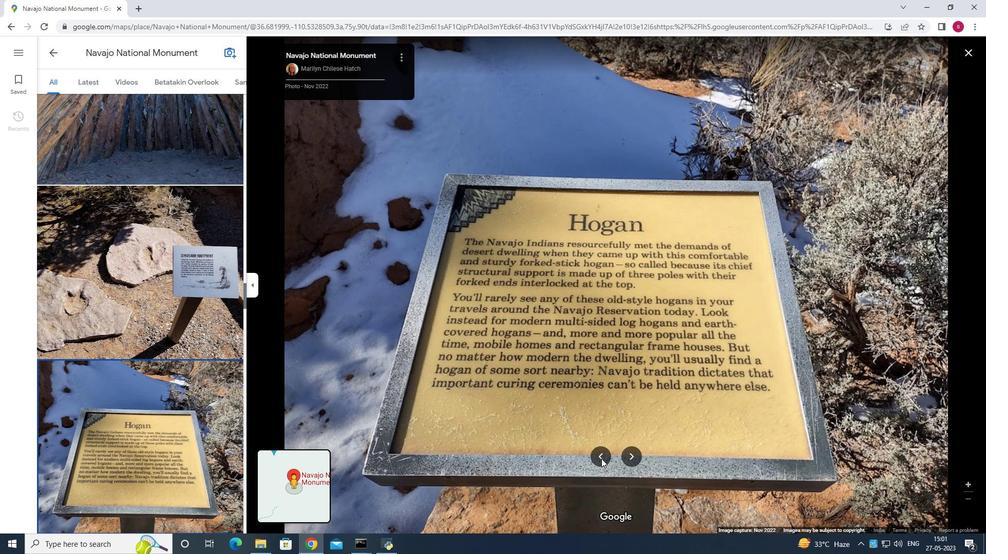 
Action: Mouse moved to (629, 458)
Screenshot: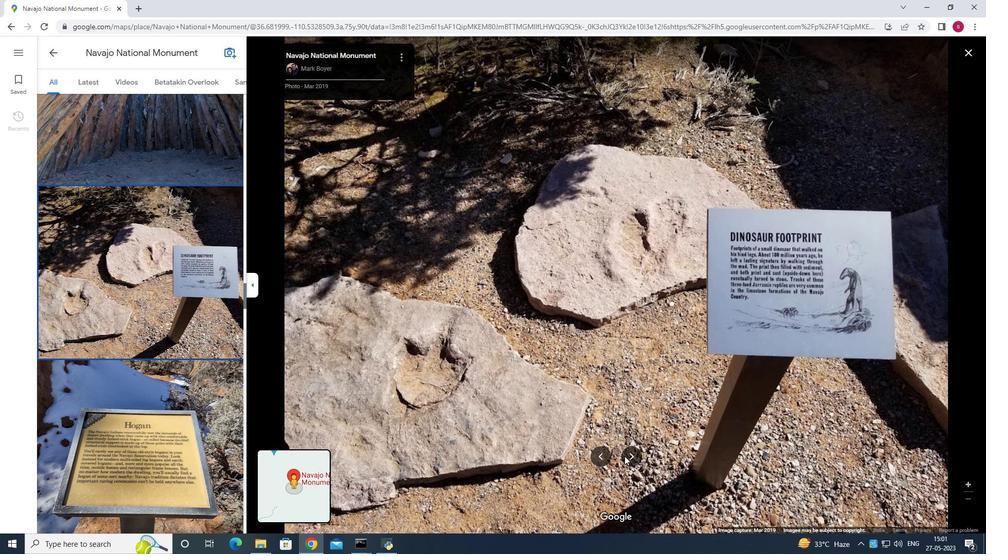 
Action: Mouse pressed left at (629, 458)
Screenshot: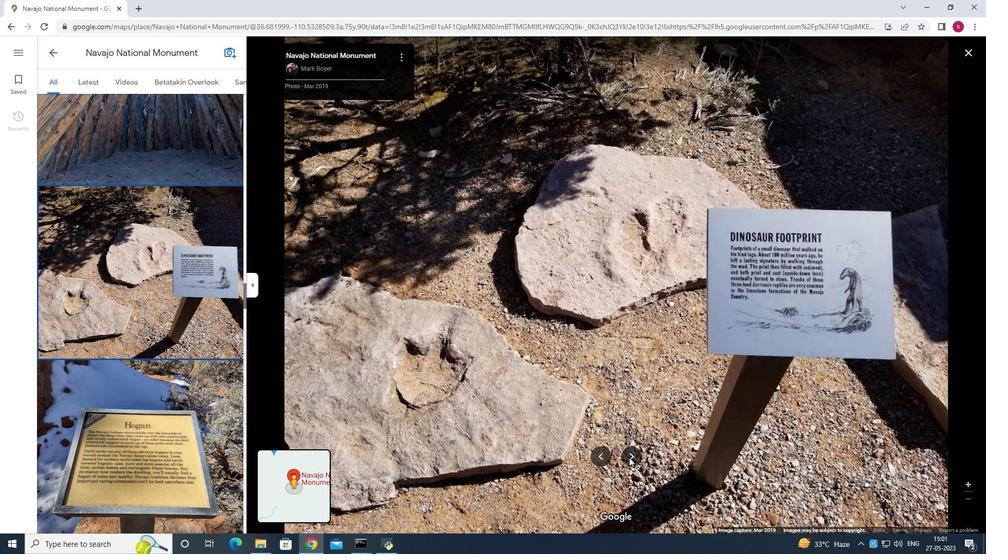 
Action: Mouse moved to (629, 458)
Screenshot: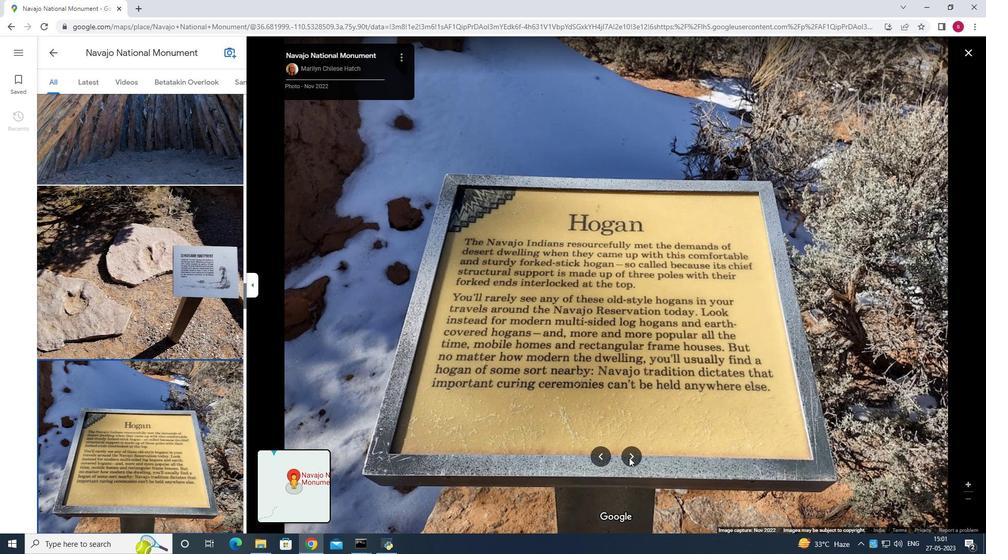 
Action: Mouse pressed left at (629, 458)
Screenshot: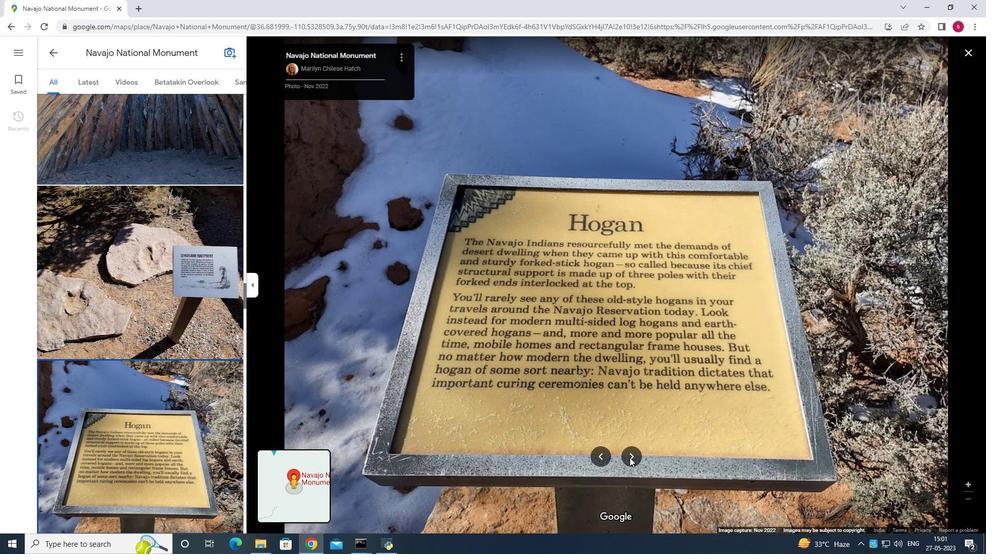
Action: Mouse moved to (630, 458)
Screenshot: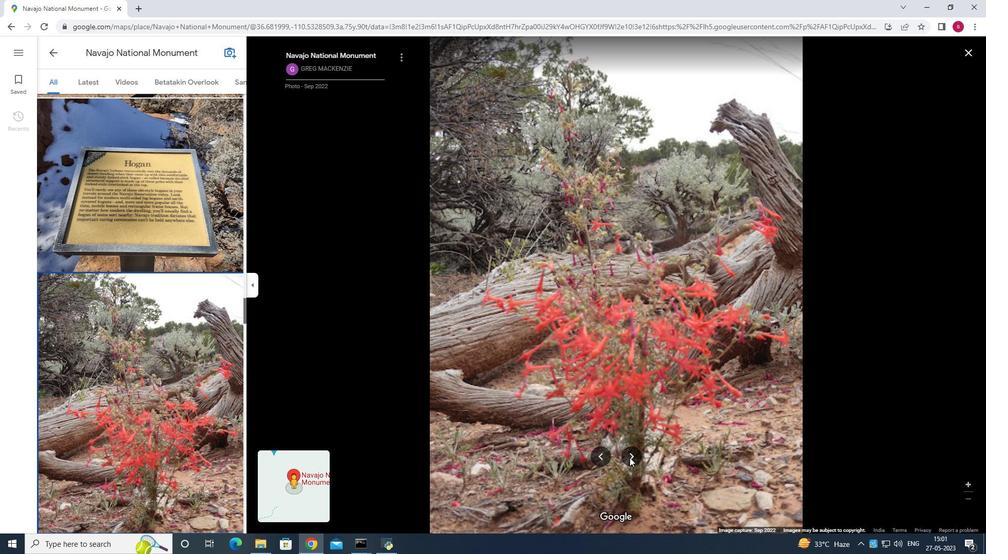 
Action: Mouse pressed left at (630, 458)
Screenshot: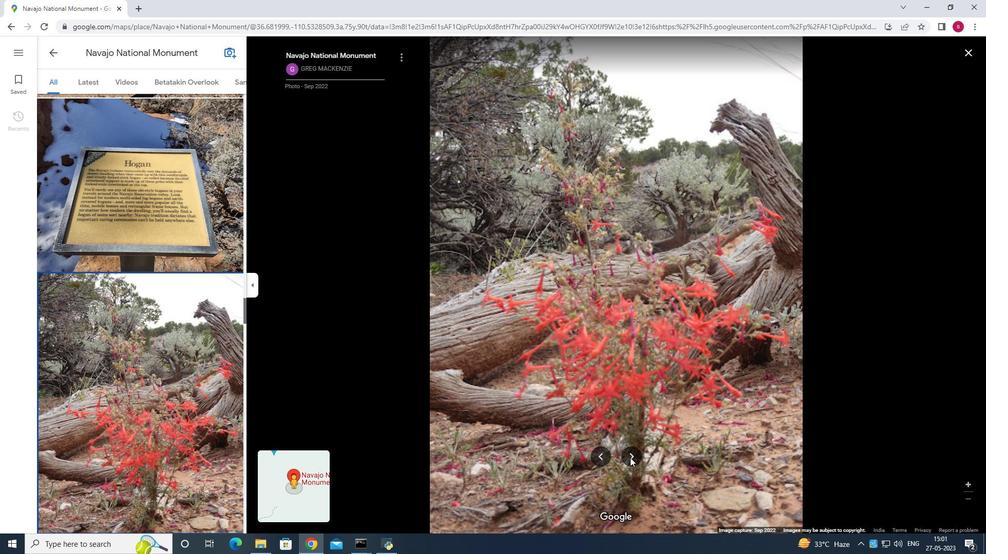 
Action: Mouse pressed left at (630, 458)
Screenshot: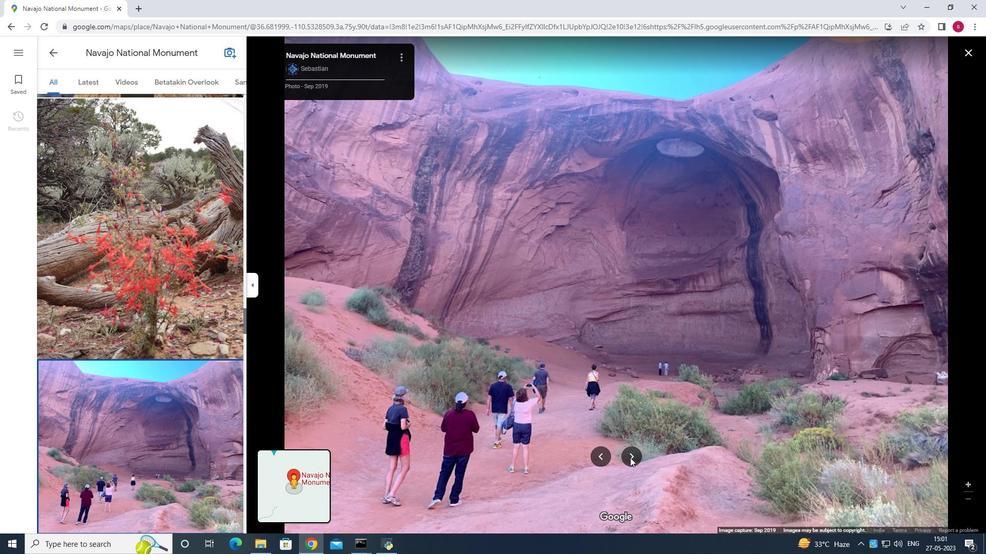 
Action: Mouse pressed left at (630, 458)
Screenshot: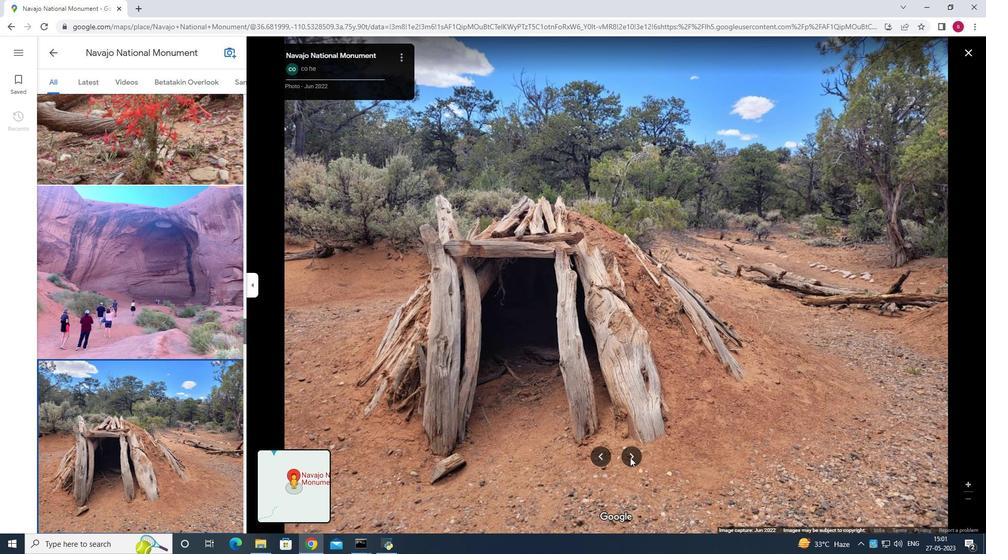 
Action: Mouse moved to (631, 458)
Screenshot: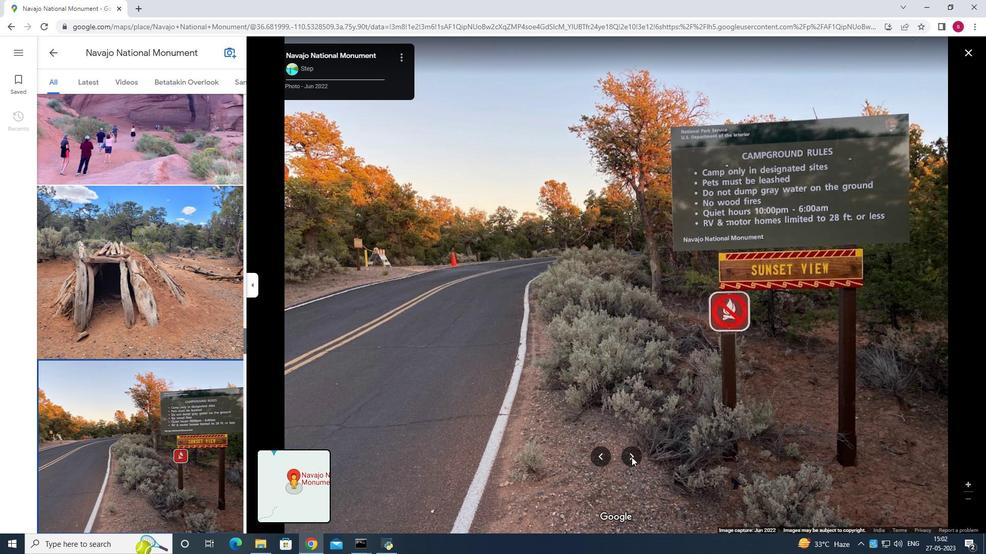 
Action: Mouse pressed left at (631, 458)
Screenshot: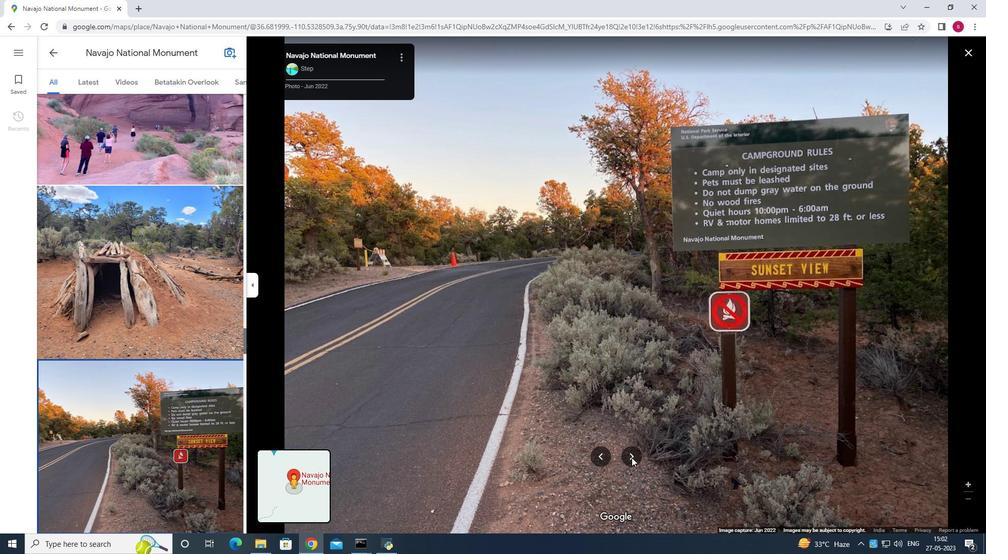 
Action: Mouse pressed left at (631, 458)
Screenshot: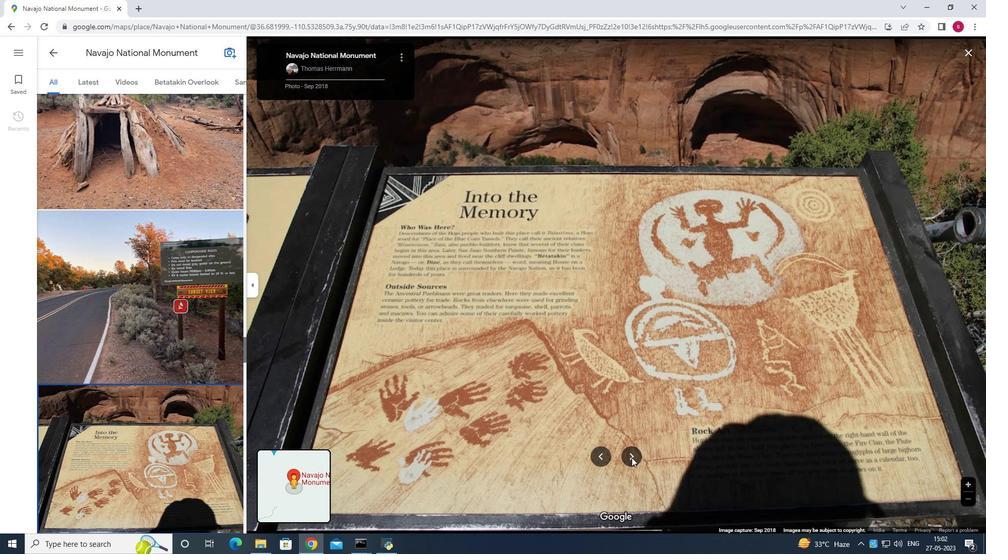 
Action: Mouse pressed left at (631, 458)
Screenshot: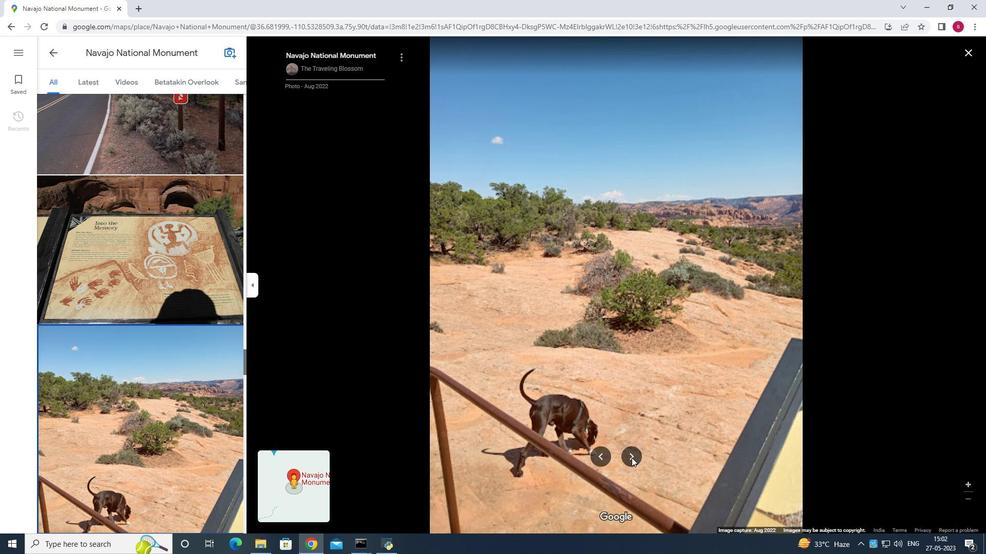 
Action: Mouse moved to (662, 398)
Screenshot: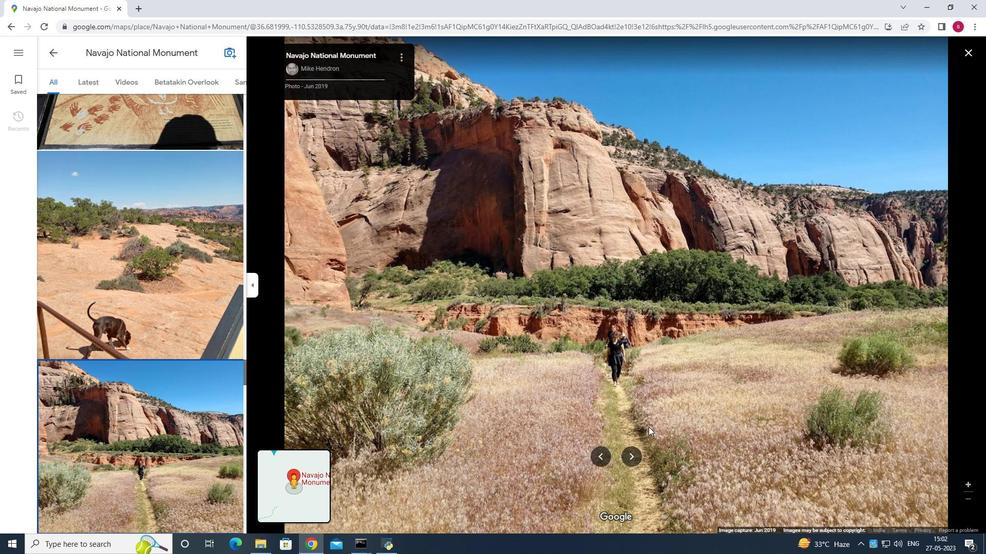 
Action: Mouse pressed left at (662, 398)
Screenshot: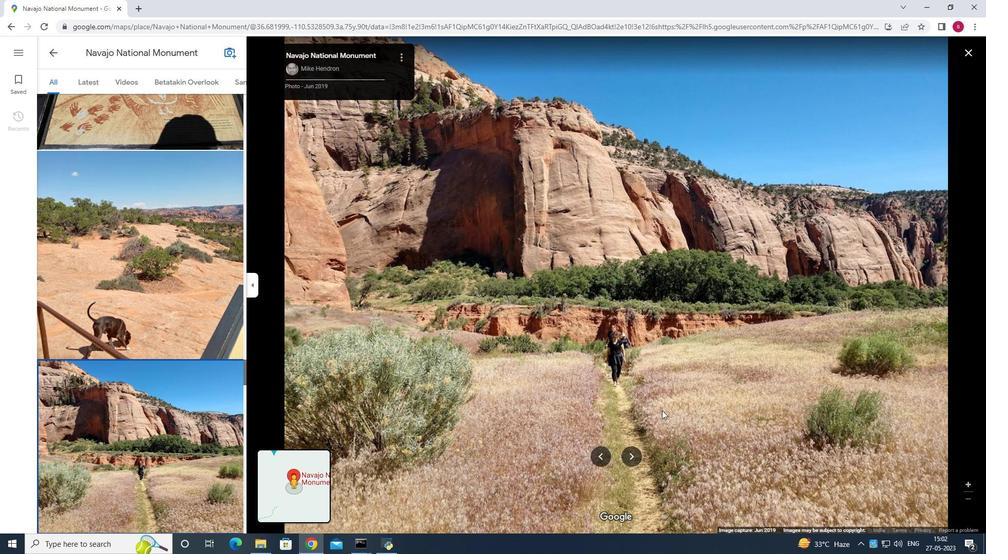 
Action: Mouse moved to (664, 395)
Screenshot: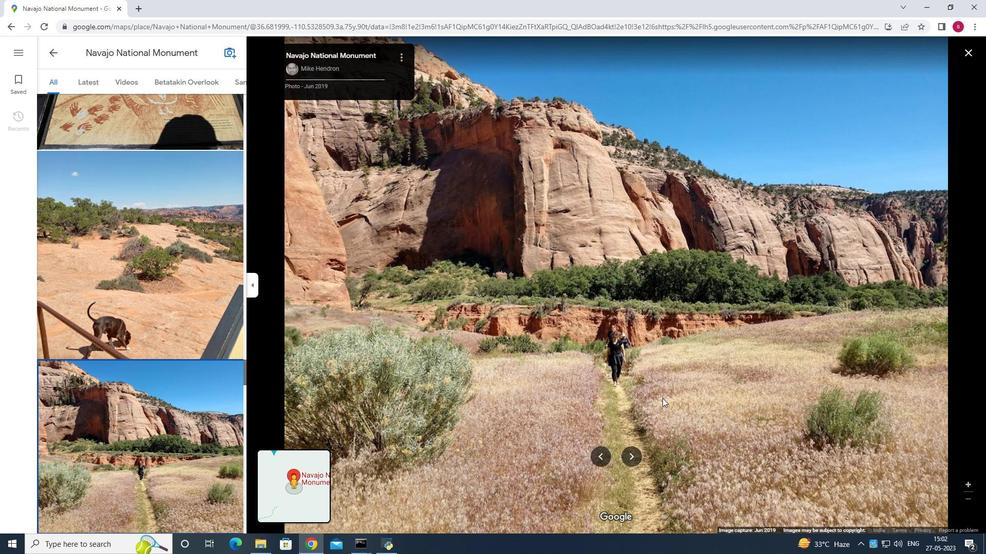 
Action: Mouse pressed left at (664, 395)
Screenshot: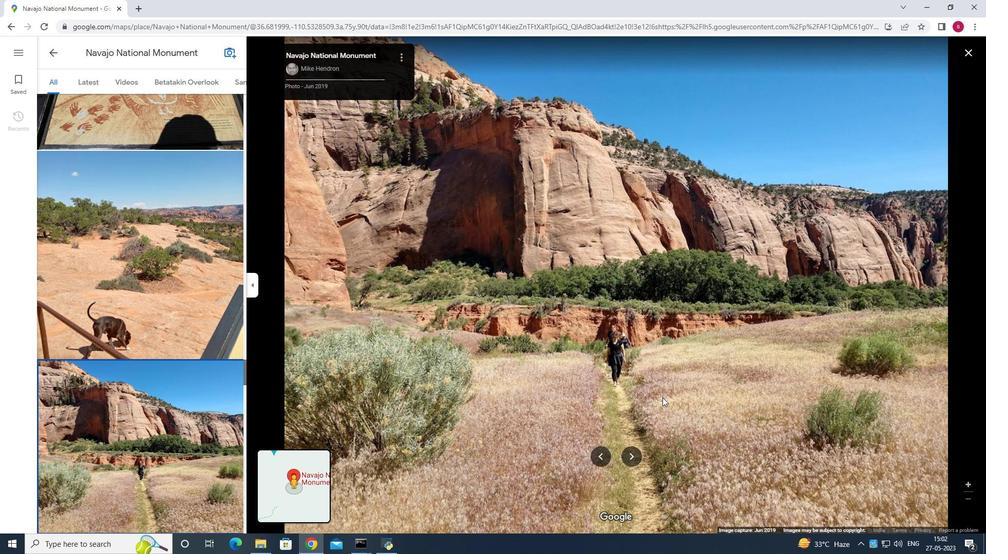 
Action: Mouse moved to (664, 394)
Screenshot: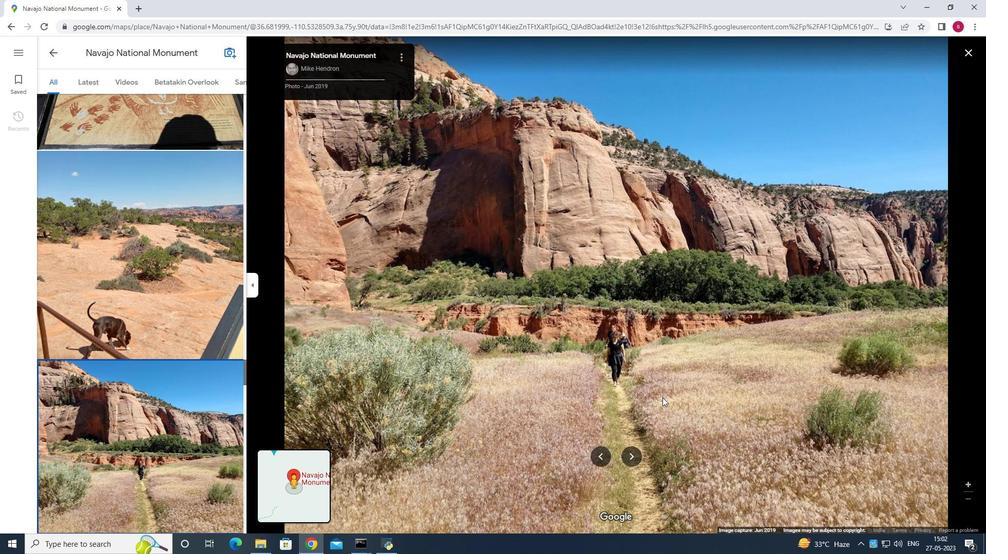 
Action: Mouse pressed left at (664, 394)
Screenshot: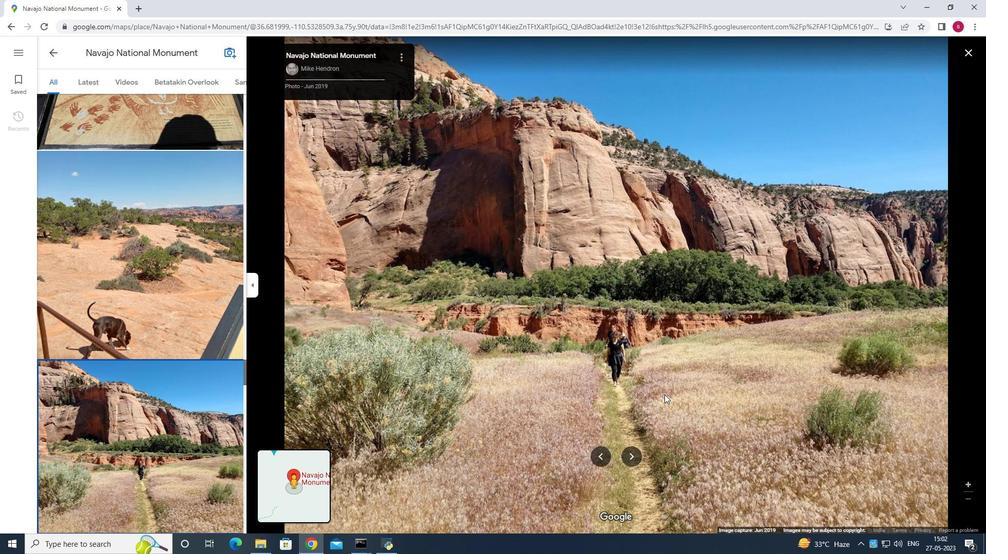
Action: Mouse pressed left at (664, 394)
Screenshot: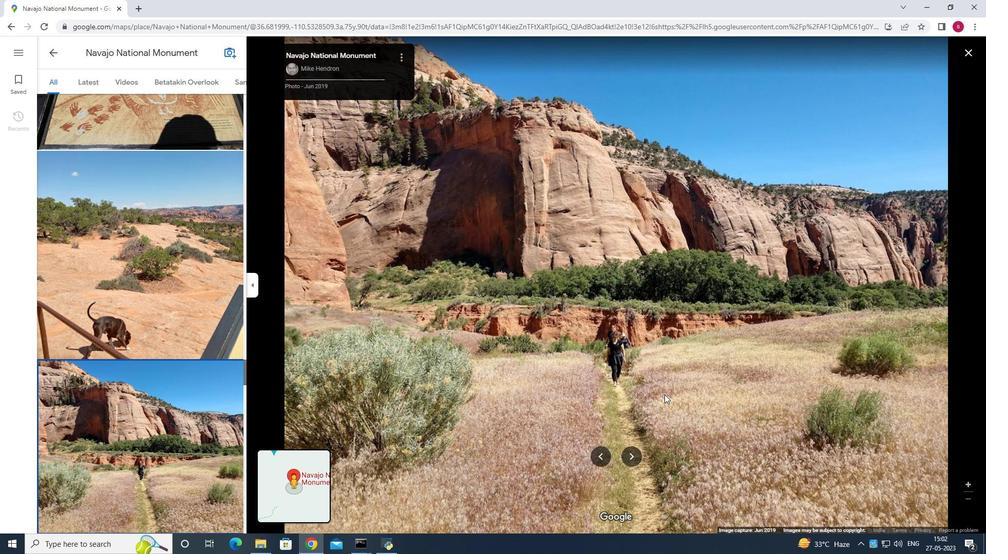 
Action: Mouse pressed left at (664, 394)
Screenshot: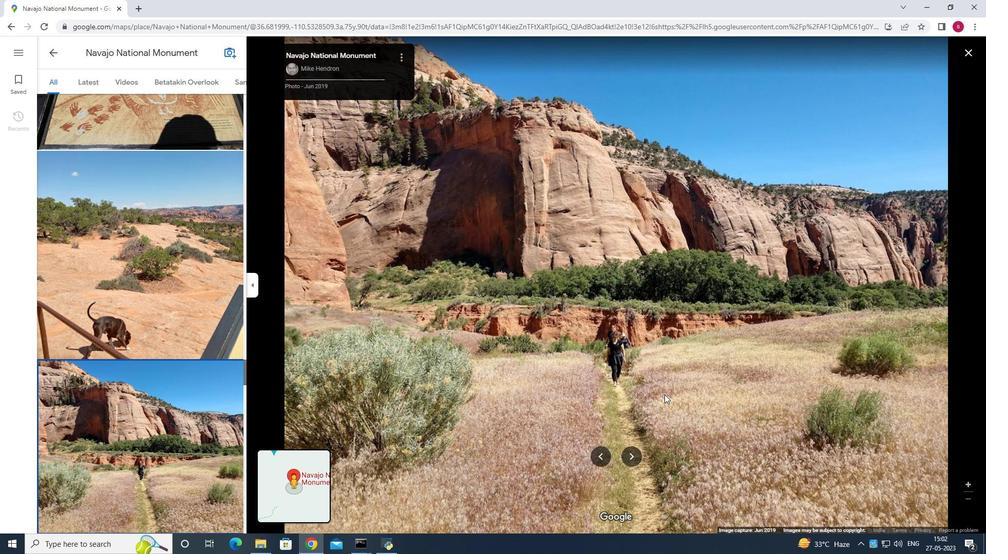 
Action: Mouse pressed left at (664, 394)
Screenshot: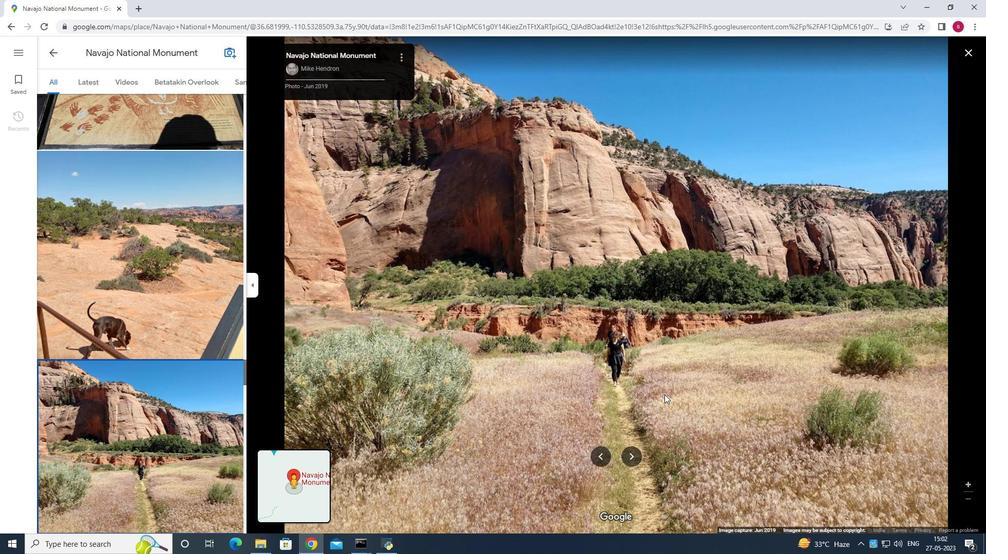 
Action: Mouse moved to (664, 393)
Screenshot: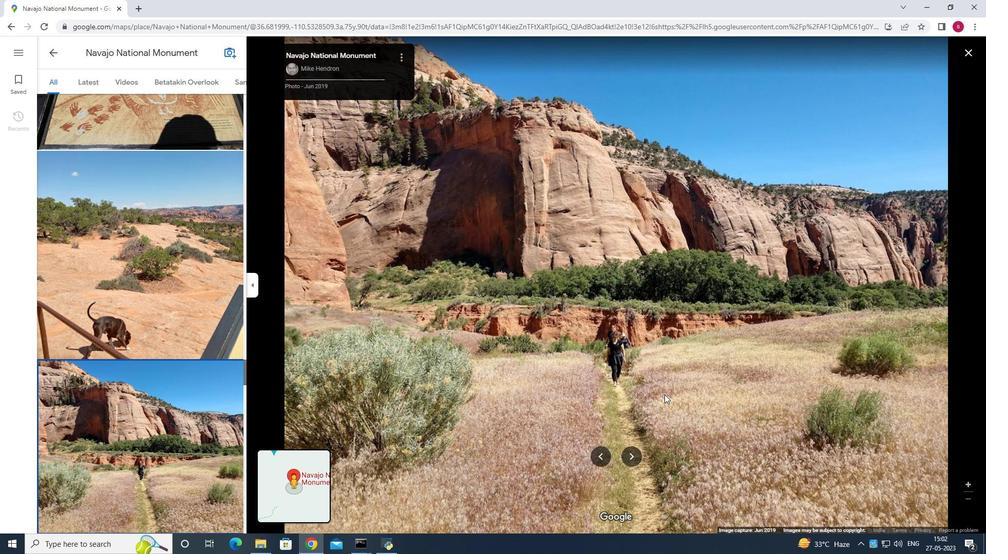 
Action: Mouse pressed left at (664, 393)
Screenshot: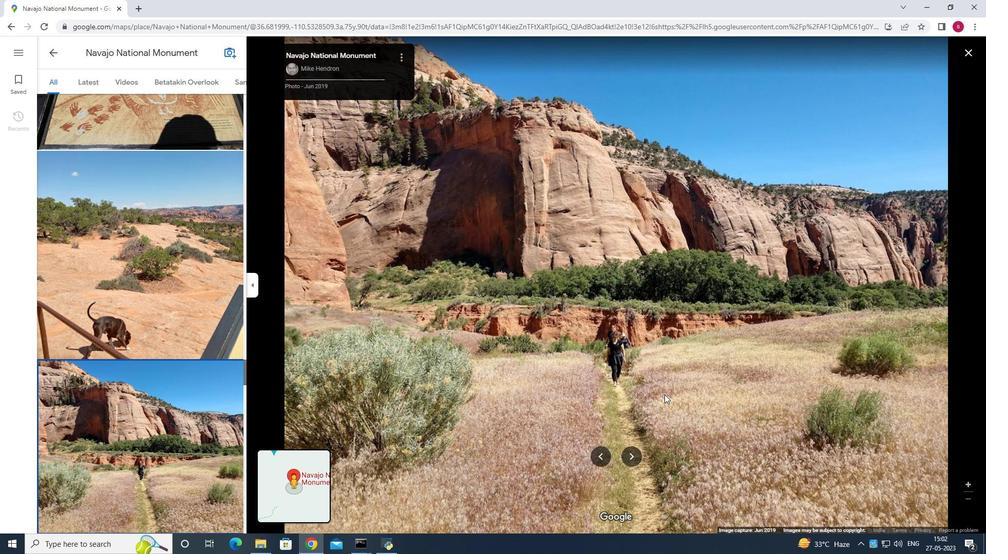 
Action: Mouse pressed left at (664, 393)
Screenshot: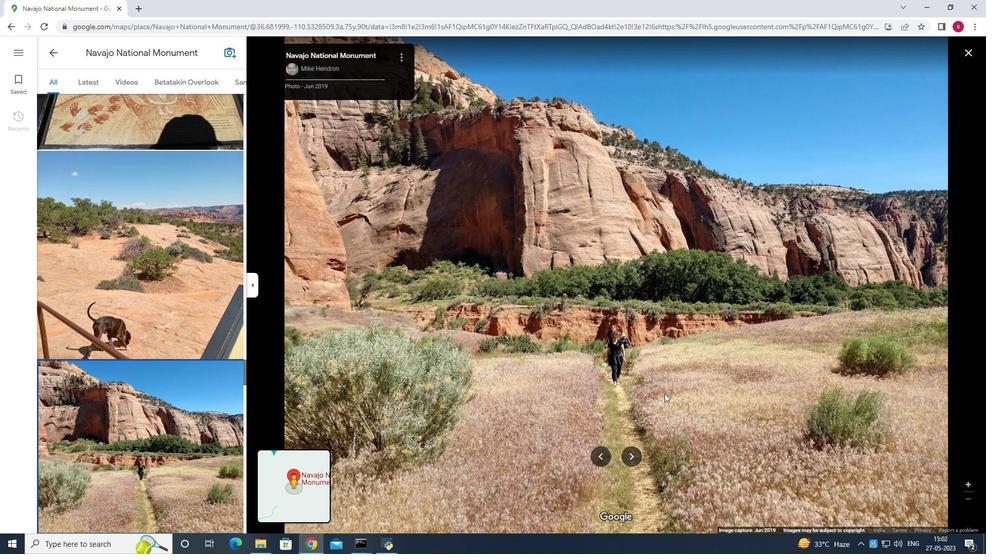 
Action: Mouse pressed left at (664, 393)
Screenshot: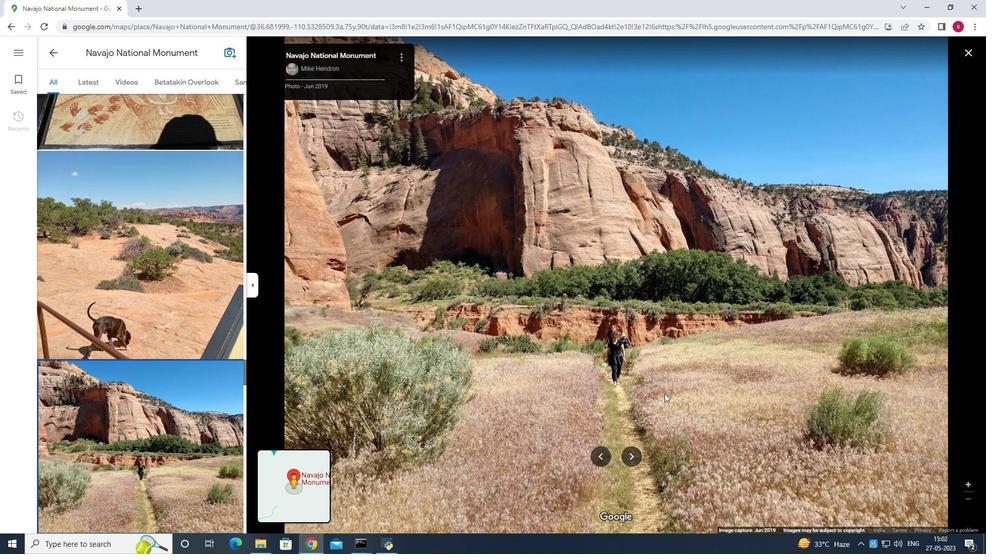 
Action: Mouse moved to (640, 309)
Screenshot: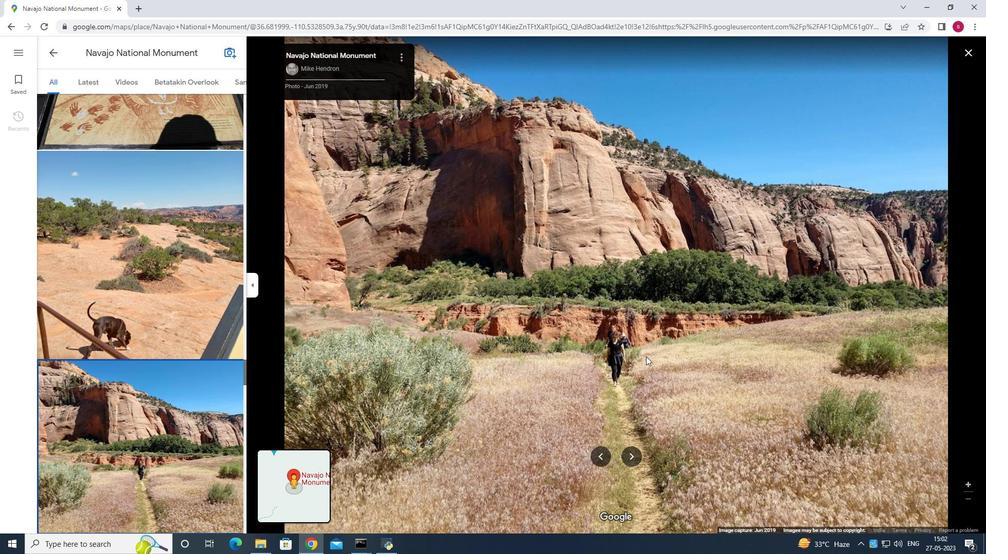 
Action: Mouse pressed left at (640, 309)
Screenshot: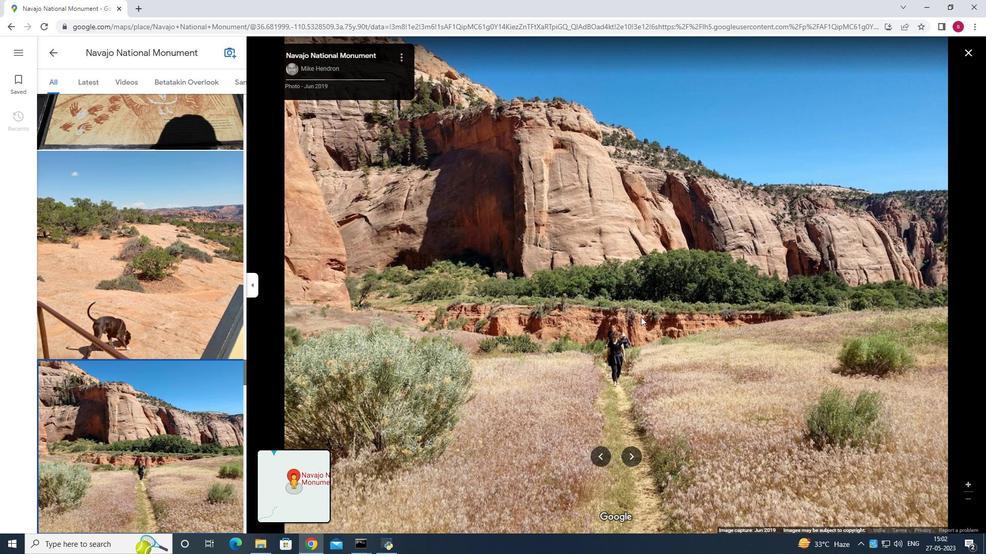 
Action: Mouse moved to (639, 307)
Screenshot: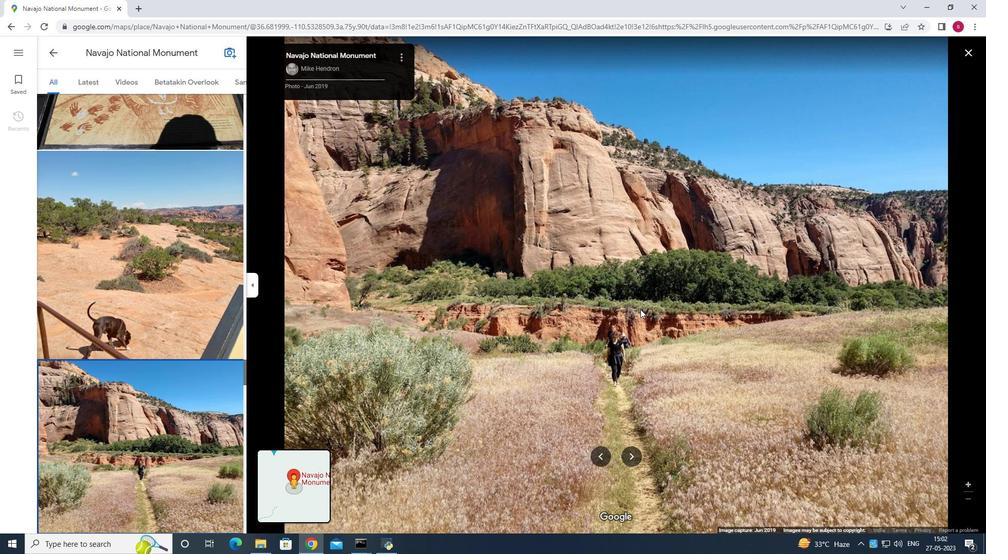 
Action: Mouse pressed left at (639, 307)
Screenshot: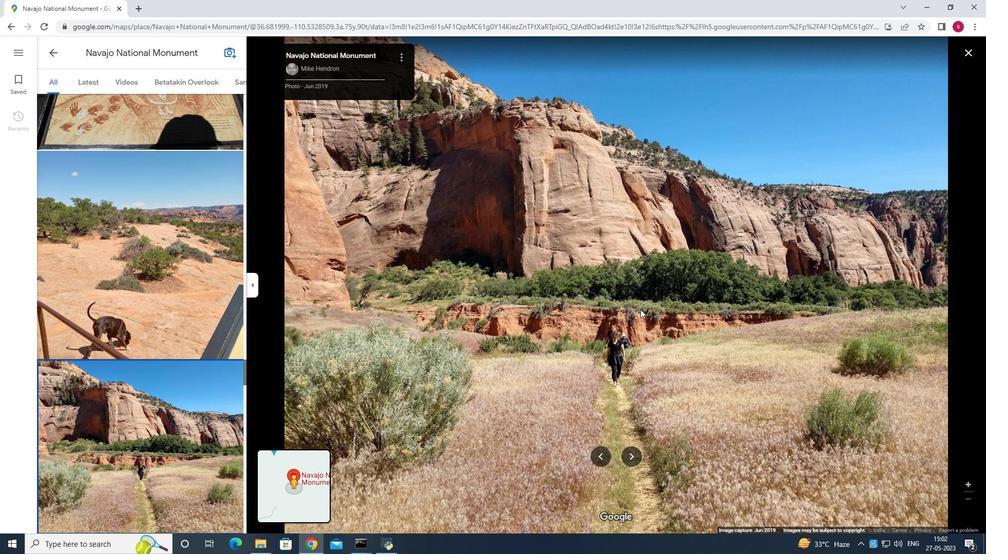 
Action: Mouse moved to (638, 452)
Screenshot: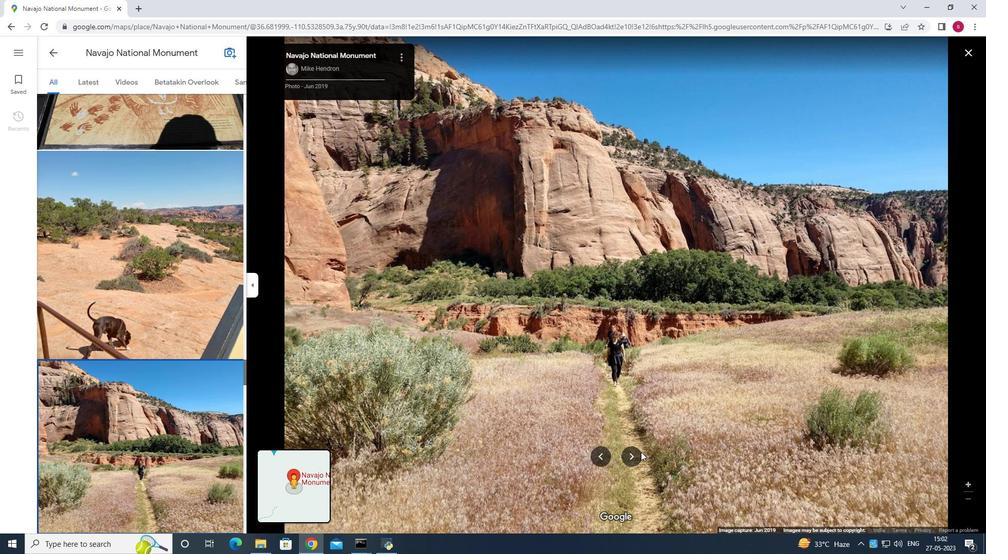 
Action: Mouse pressed left at (638, 452)
Screenshot: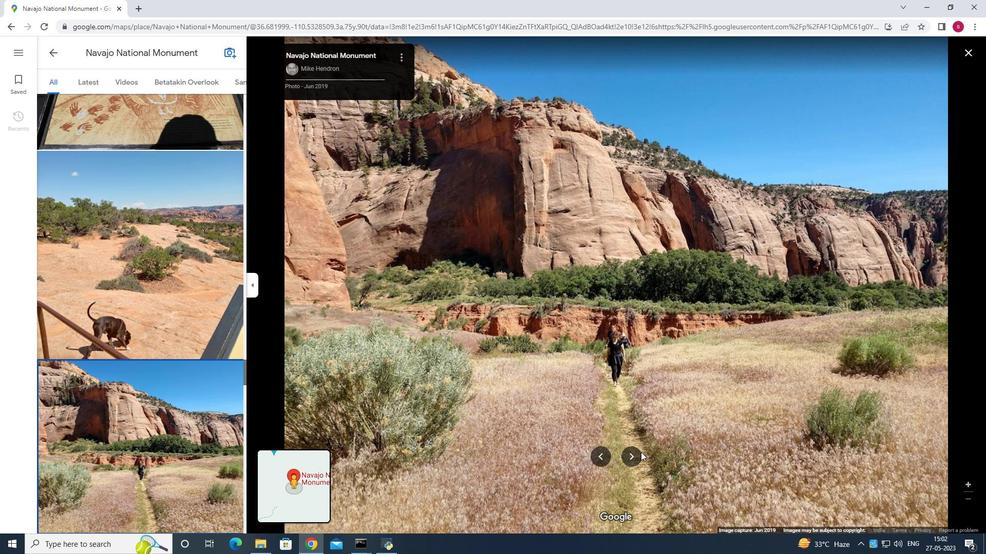 
Action: Mouse moved to (636, 459)
Screenshot: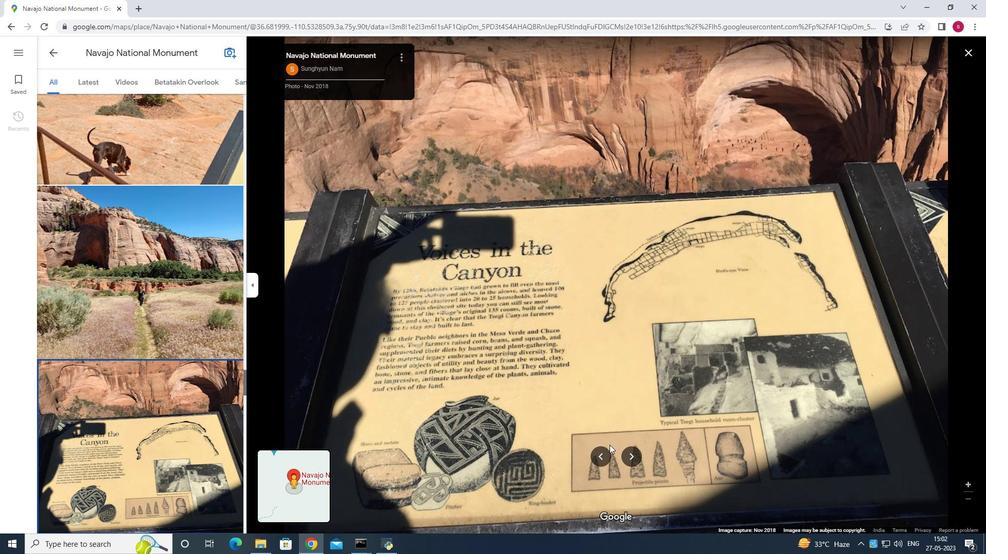
Action: Mouse pressed left at (636, 459)
Screenshot: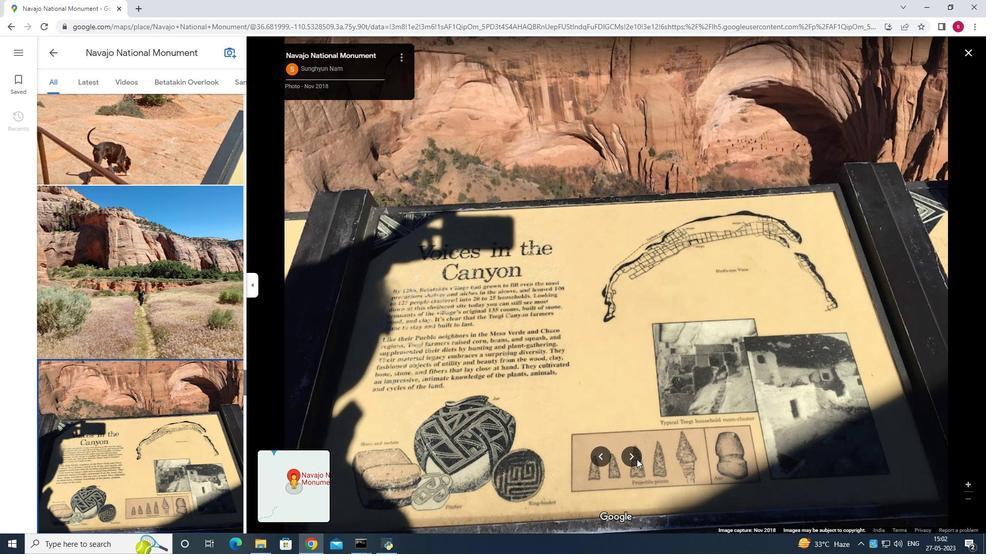 
Action: Mouse moved to (637, 457)
Screenshot: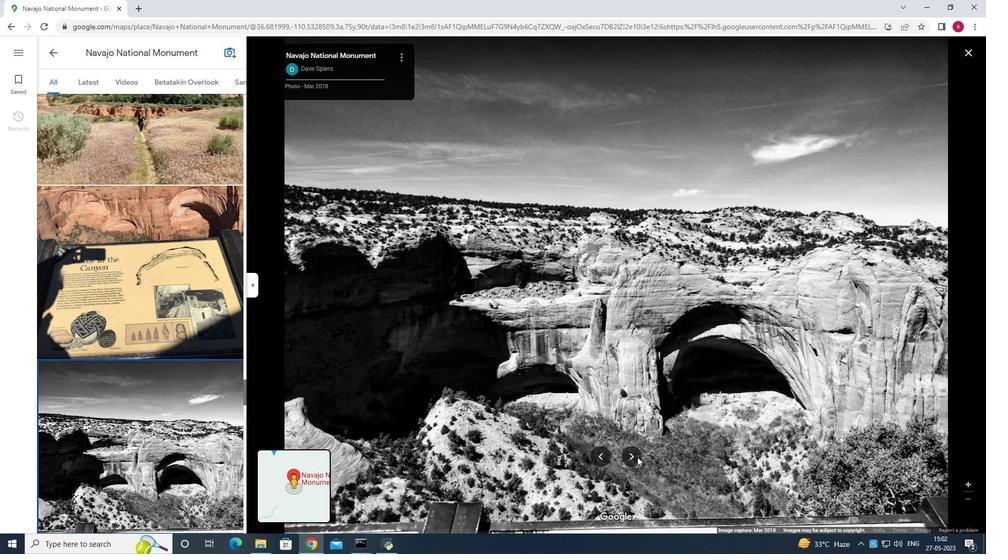 
Action: Mouse pressed left at (637, 457)
Screenshot: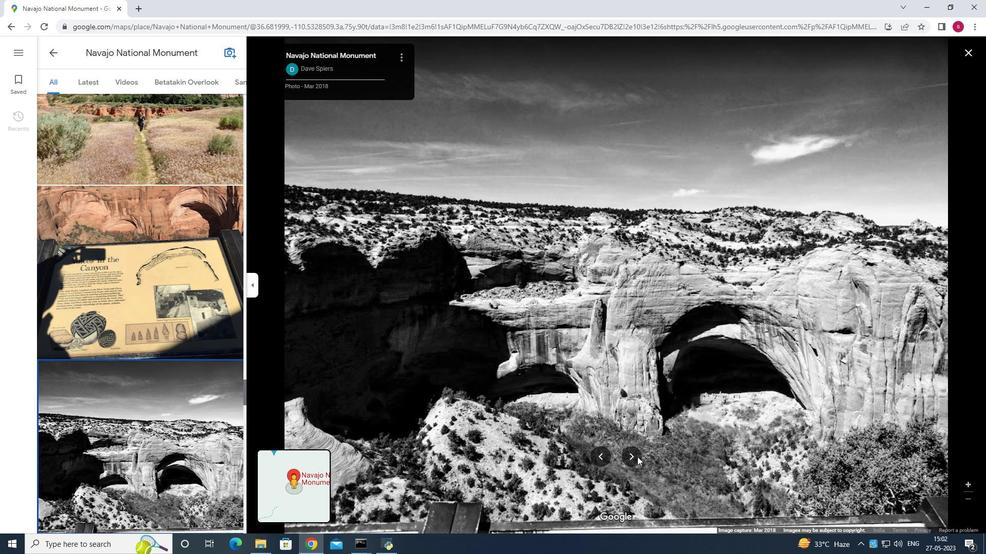 
Action: Mouse moved to (637, 456)
Screenshot: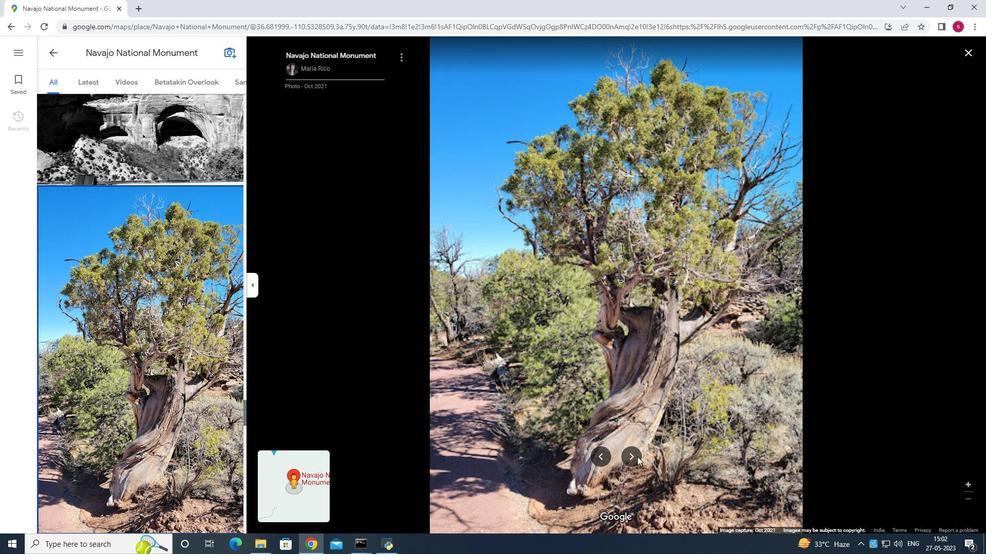 
Action: Mouse pressed left at (637, 456)
Screenshot: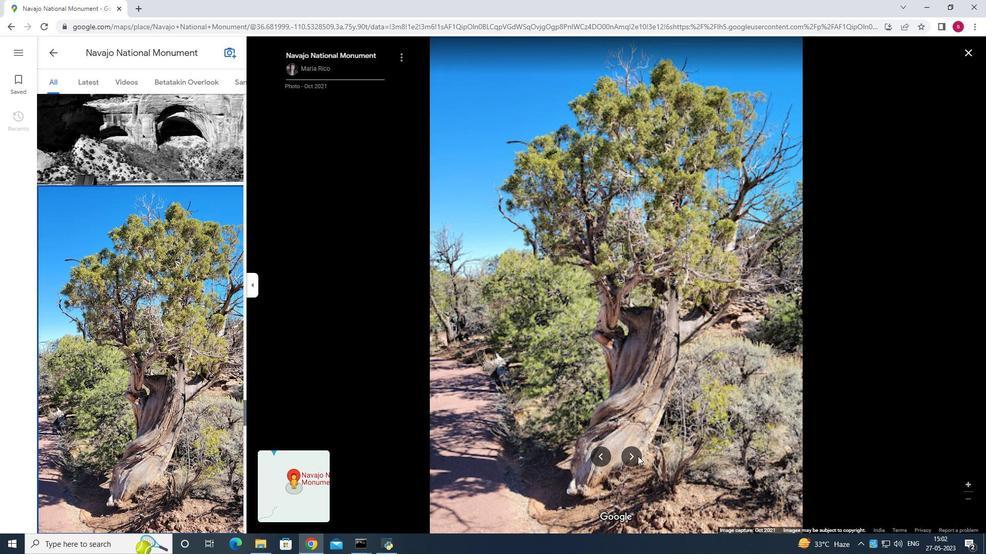 
Action: Mouse pressed left at (637, 456)
Screenshot: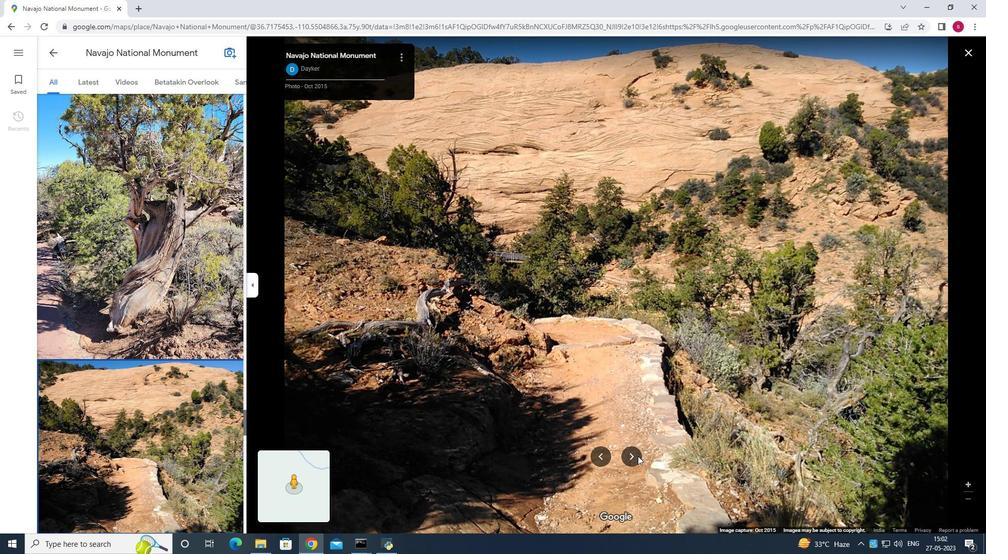 
Action: Mouse pressed left at (637, 456)
Screenshot: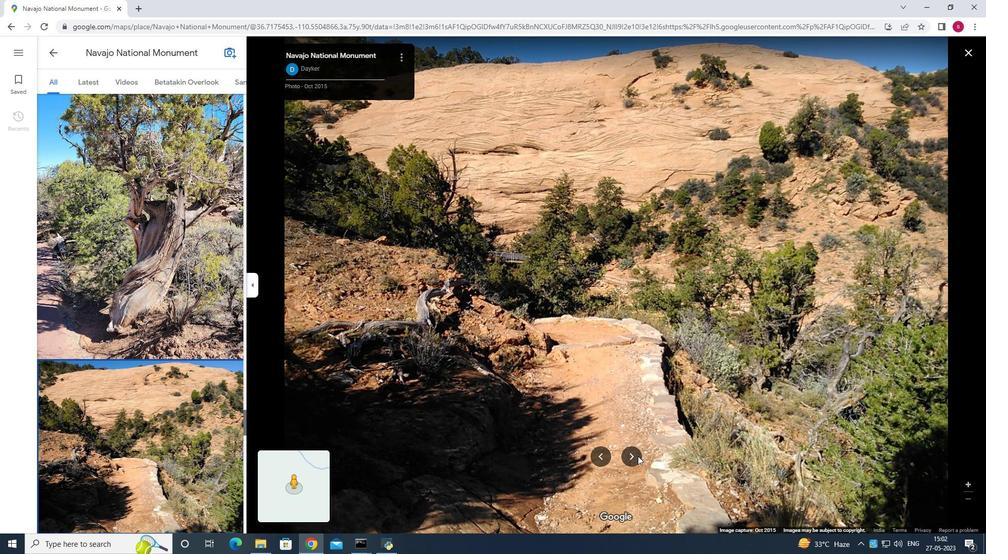 
Action: Mouse moved to (638, 454)
Screenshot: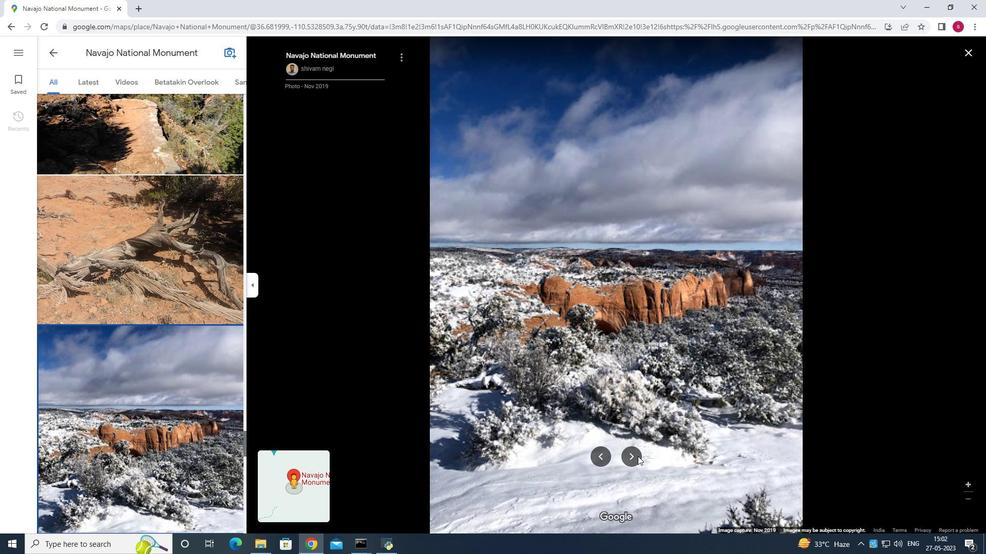 
Action: Mouse pressed left at (638, 454)
Screenshot: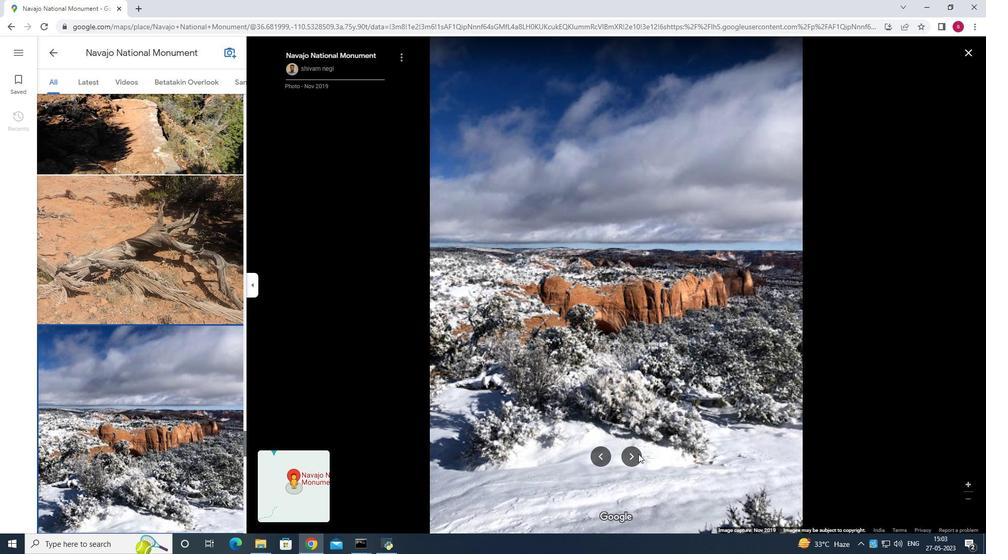 
Action: Mouse pressed left at (638, 454)
Screenshot: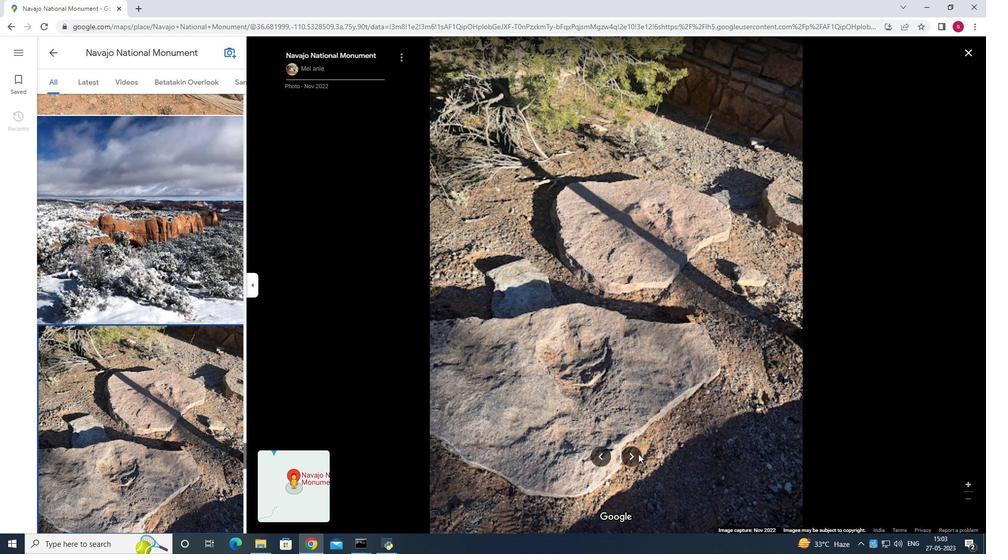 
Action: Mouse moved to (637, 454)
Screenshot: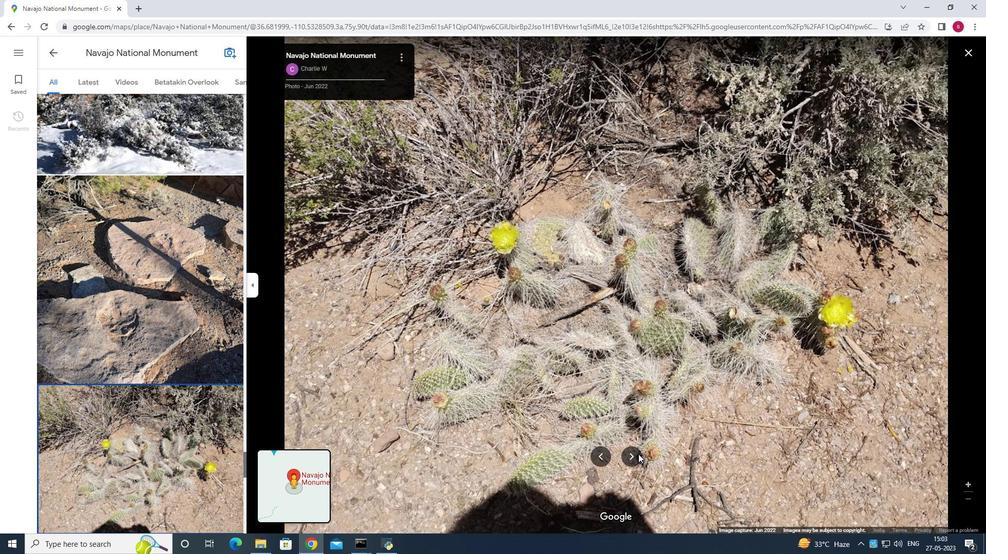 
Action: Mouse pressed left at (637, 454)
Screenshot: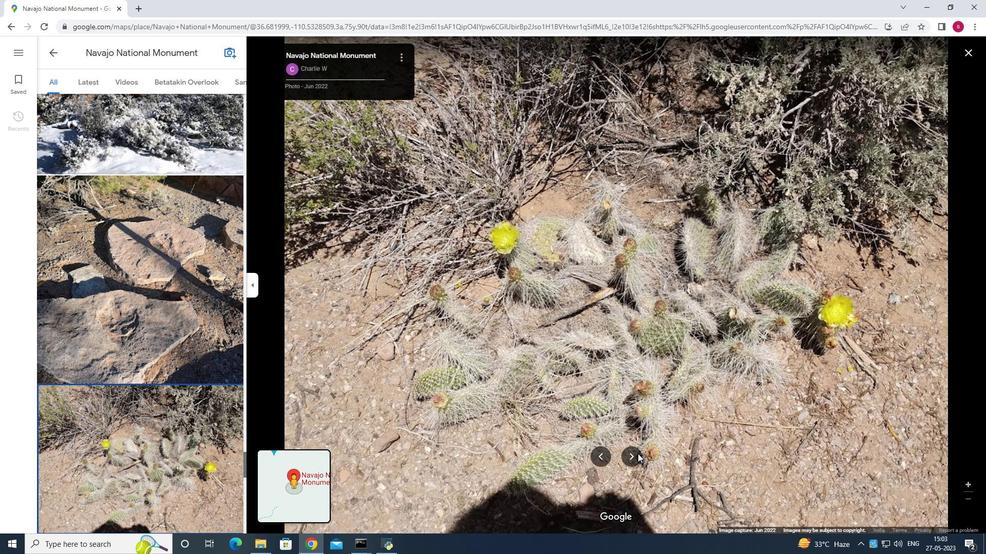 
Action: Mouse moved to (550, 301)
Screenshot: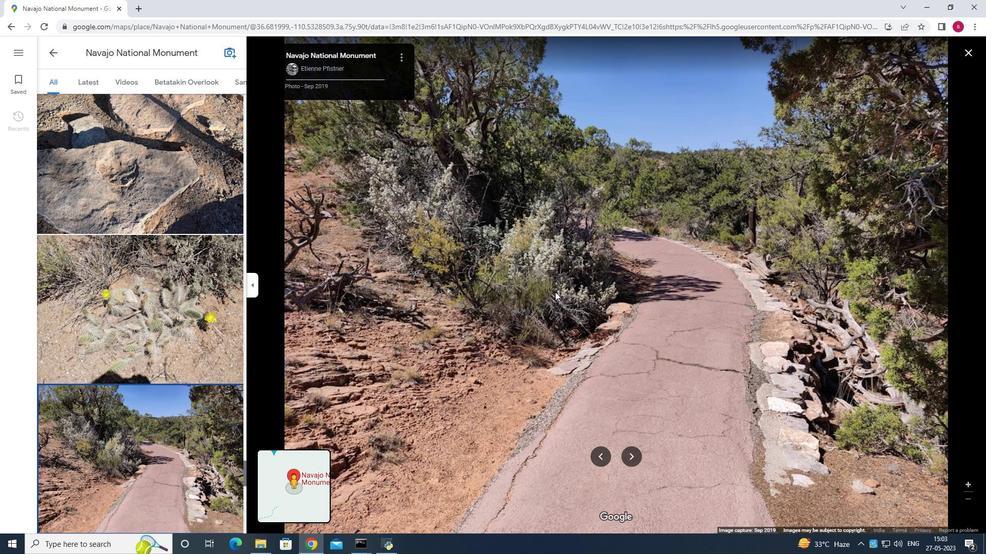 
Action: Mouse pressed left at (550, 301)
Screenshot: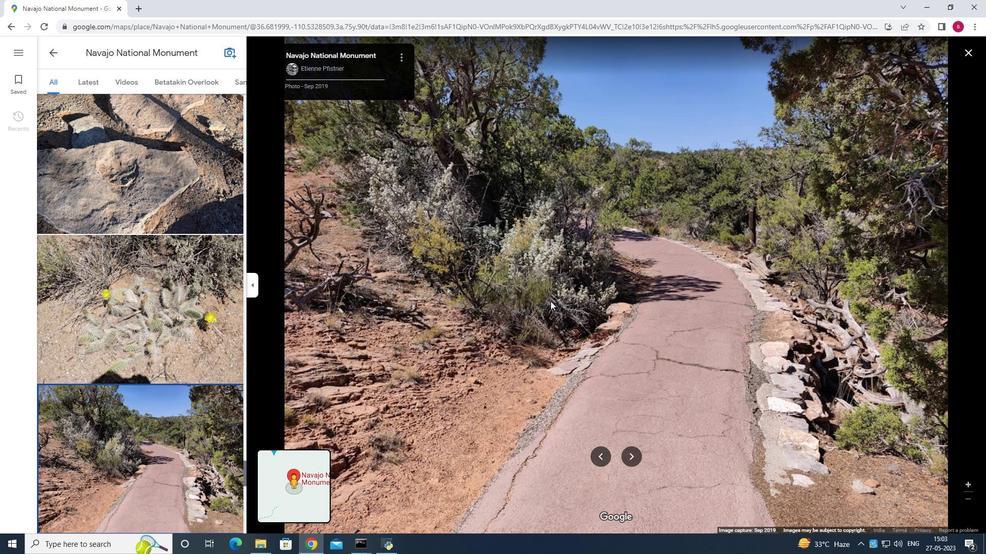 
Action: Mouse pressed left at (550, 301)
Screenshot: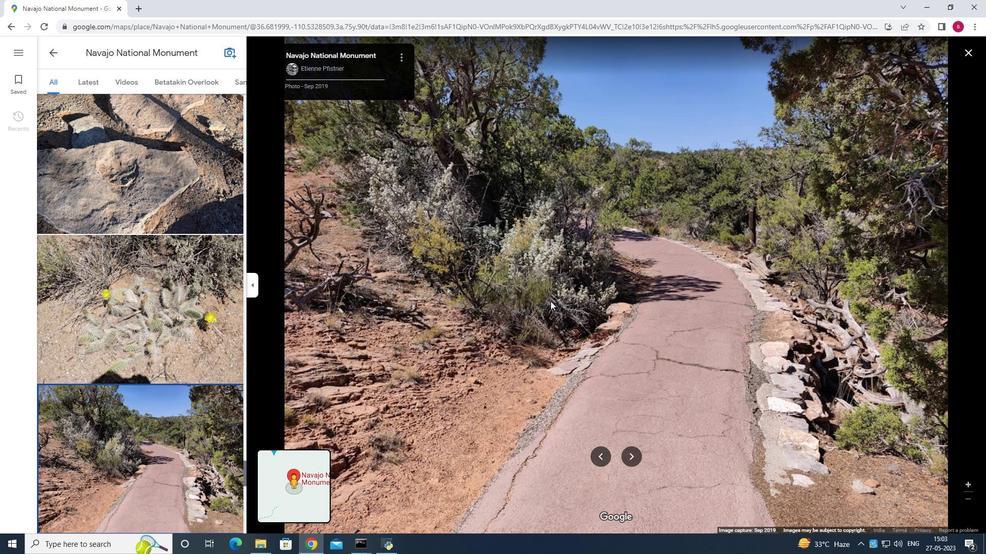
Action: Mouse moved to (550, 301)
Screenshot: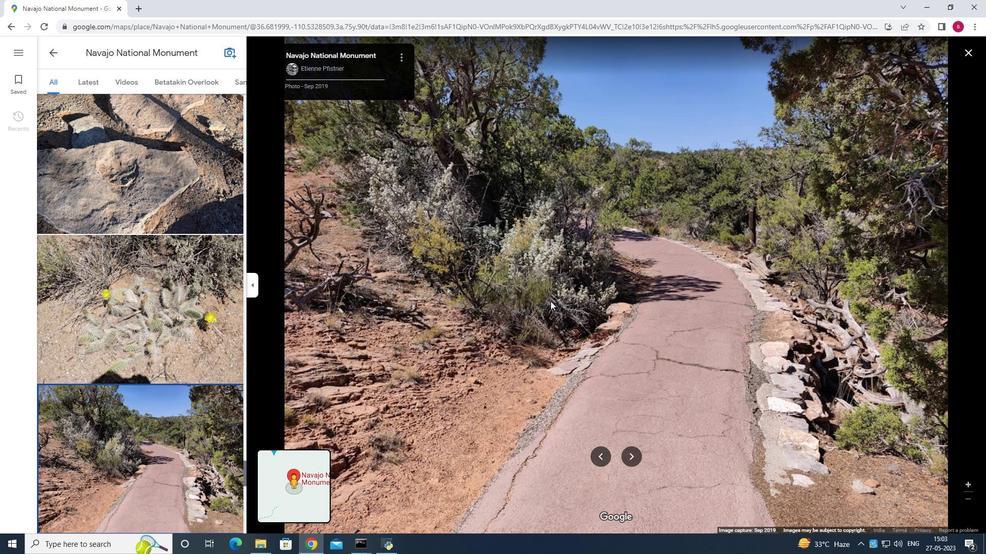 
Action: Mouse scrolled (550, 302) with delta (0, 0)
Screenshot: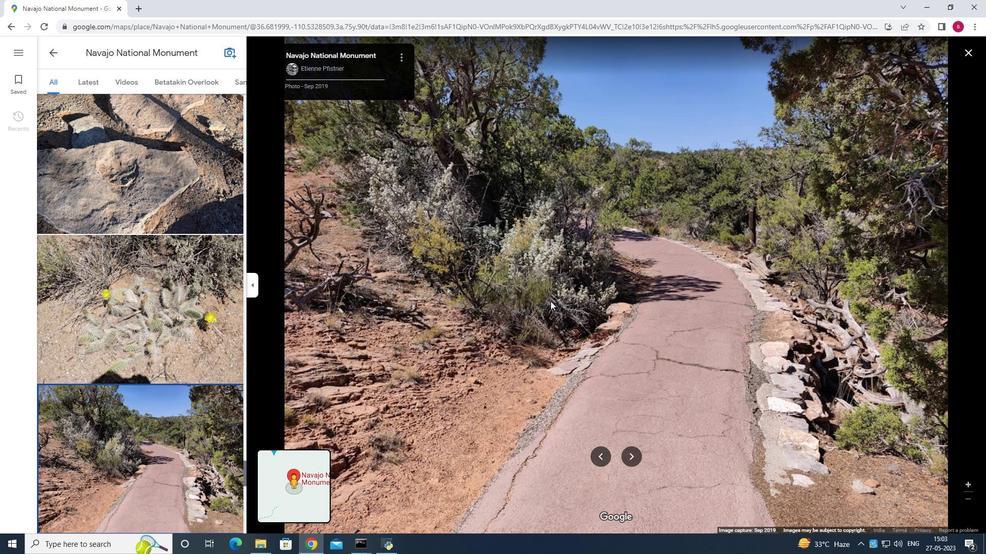 
Action: Mouse scrolled (550, 302) with delta (0, 0)
Screenshot: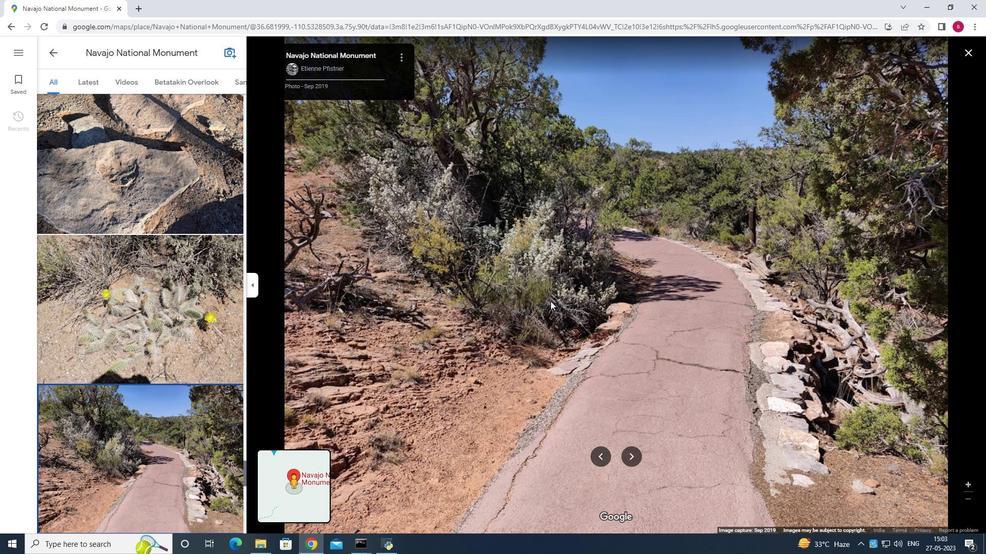 
Action: Mouse scrolled (550, 302) with delta (0, 0)
Screenshot: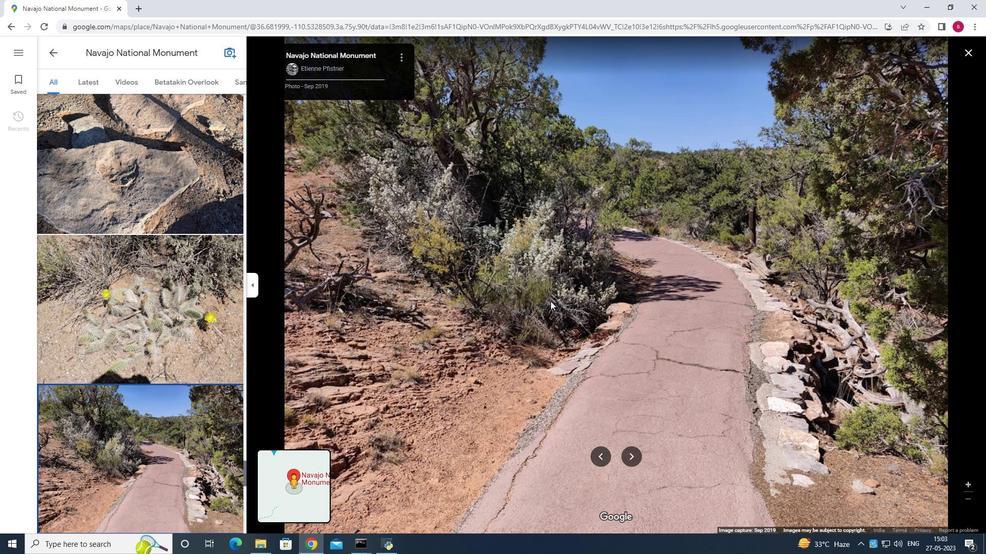 
Action: Mouse moved to (554, 314)
Screenshot: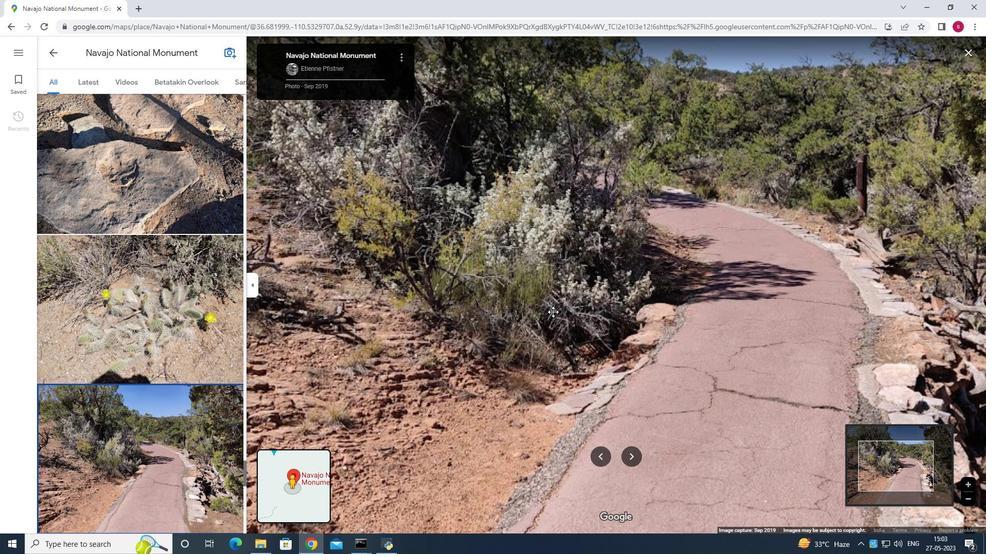 
Action: Mouse pressed left at (554, 314)
Screenshot: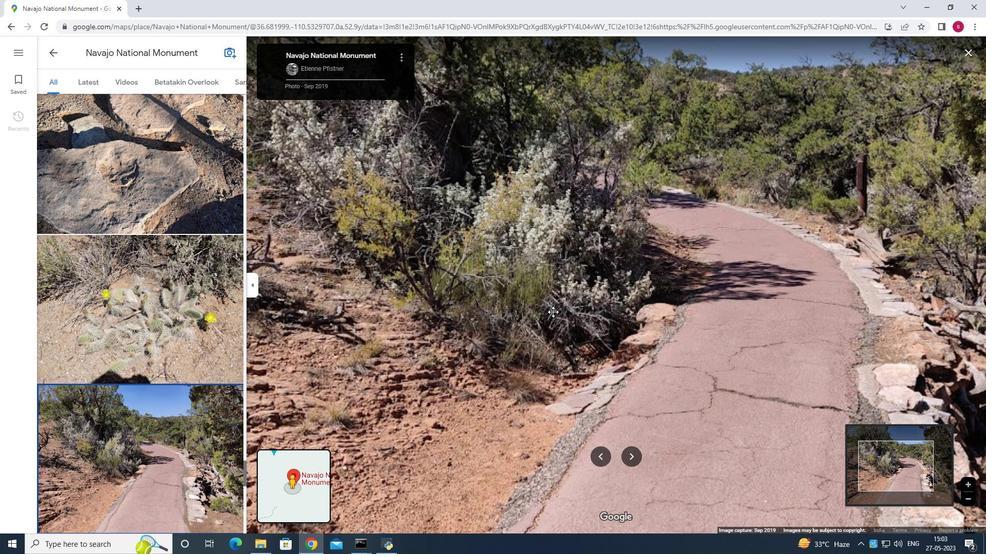 
Action: Mouse pressed left at (554, 314)
Screenshot: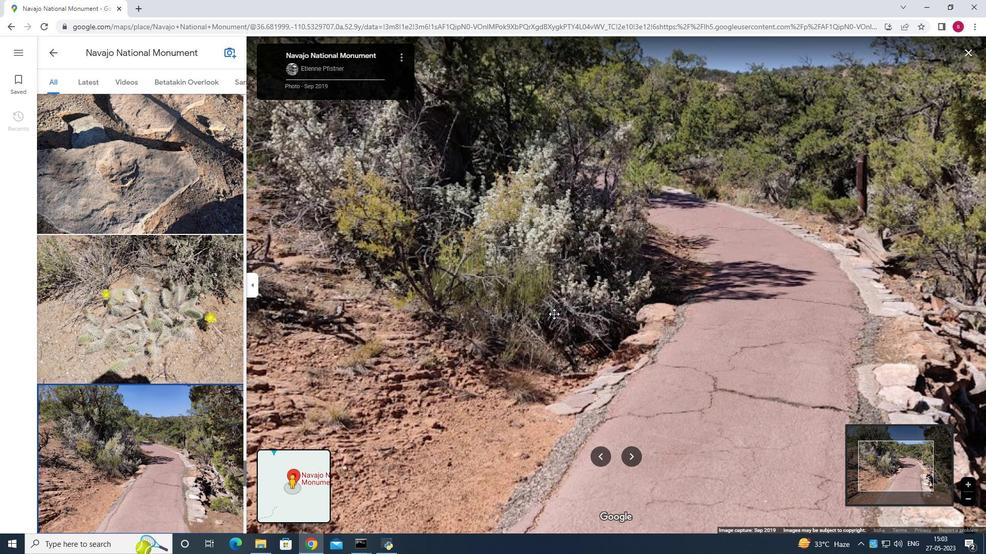 
Action: Mouse moved to (558, 319)
Screenshot: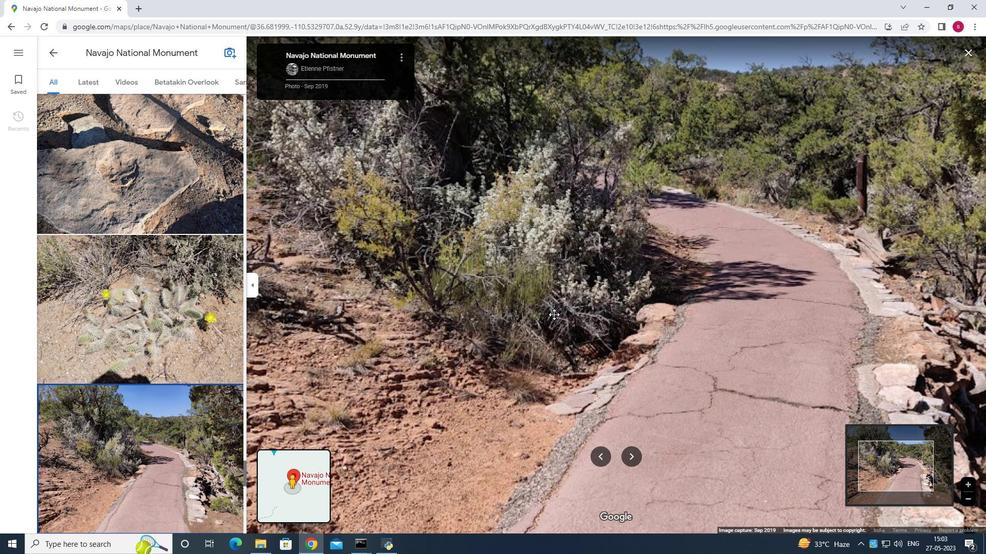 
Action: Mouse scrolled (558, 320) with delta (0, 0)
Screenshot: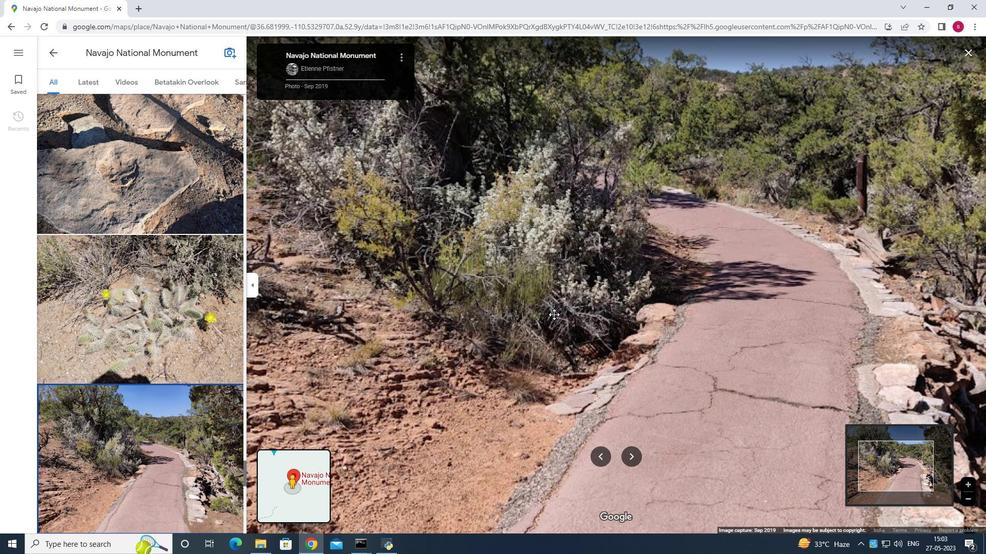 
Action: Mouse moved to (559, 319)
Screenshot: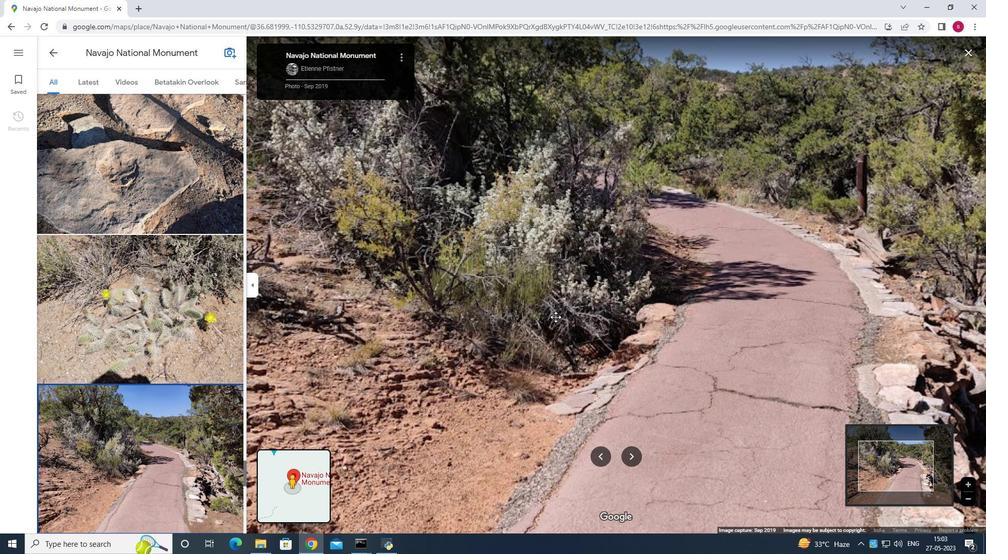 
Action: Mouse scrolled (559, 320) with delta (0, 0)
Screenshot: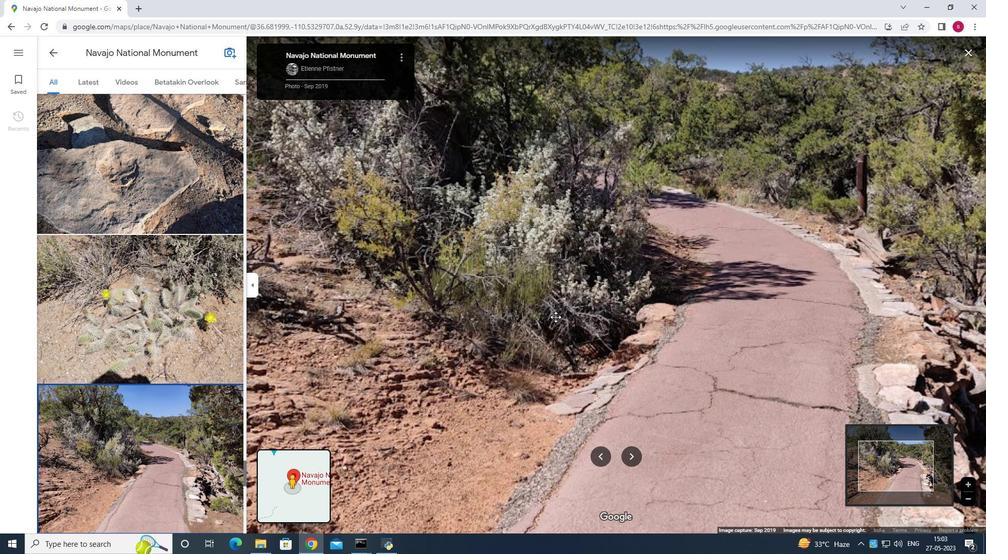 
Action: Mouse moved to (561, 319)
Screenshot: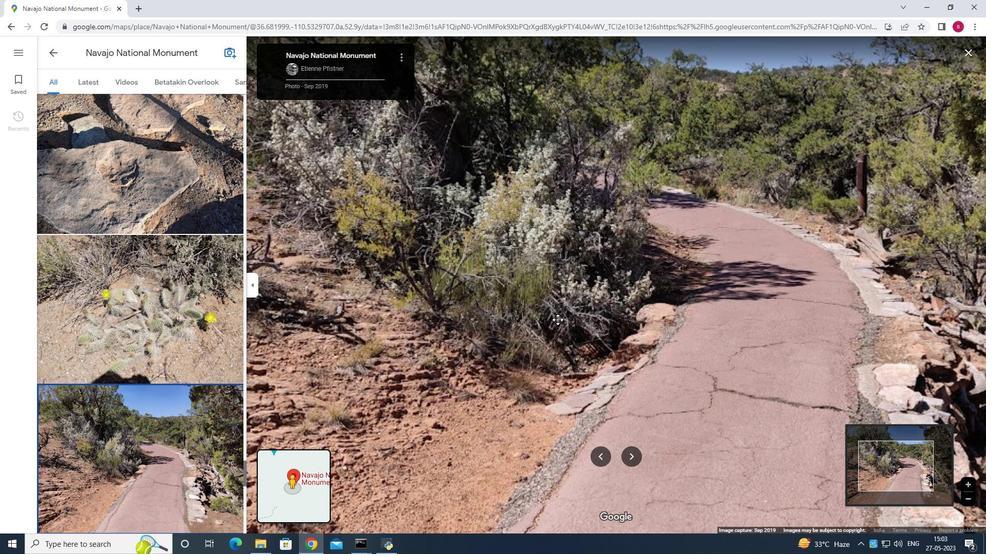 
Action: Mouse scrolled (560, 320) with delta (0, 0)
Screenshot: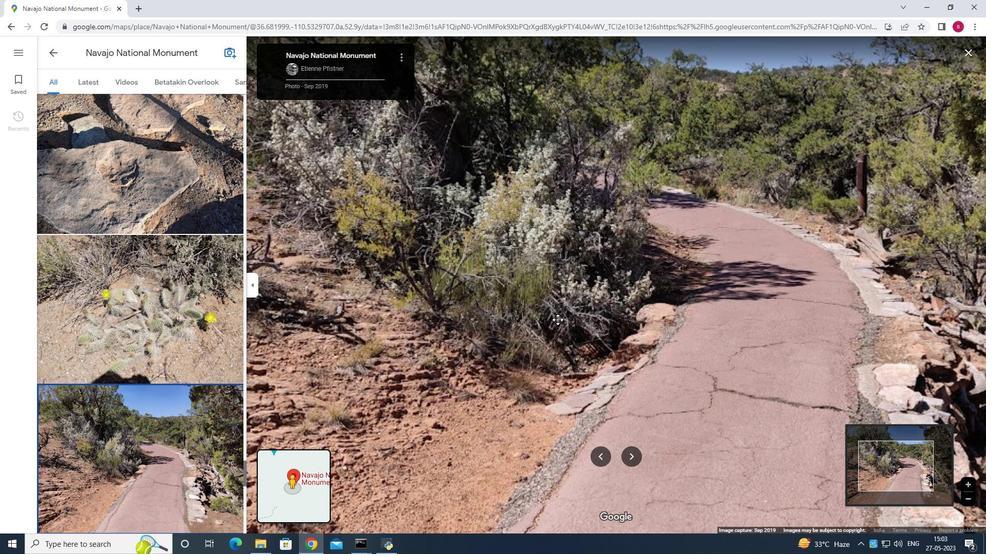 
Action: Mouse moved to (562, 319)
Screenshot: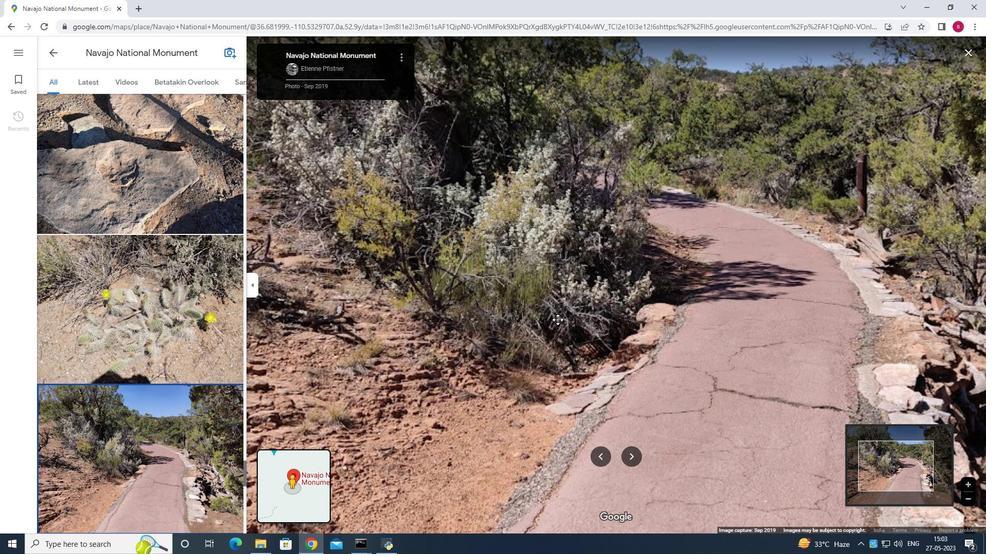 
Action: Mouse scrolled (562, 319) with delta (0, 0)
Screenshot: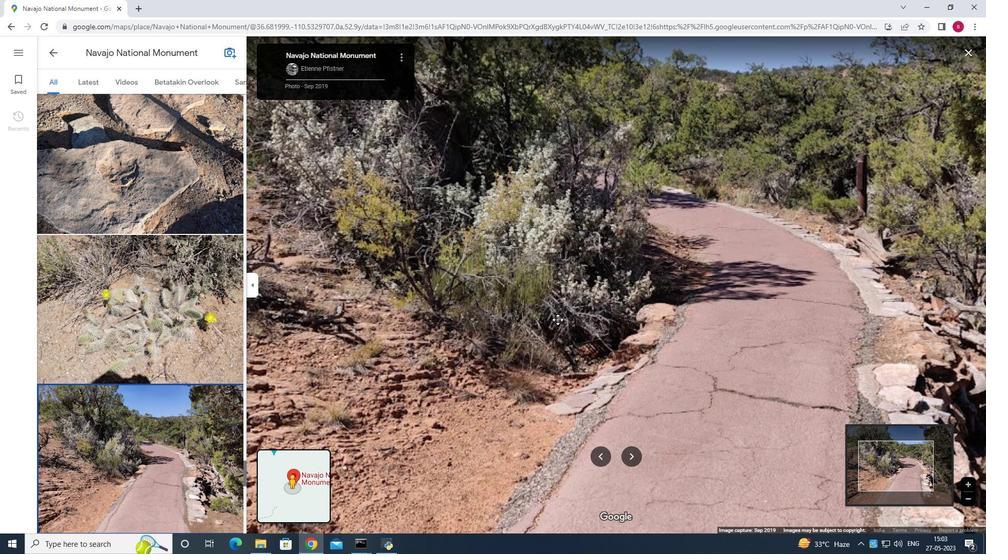 
Action: Mouse scrolled (562, 319) with delta (0, 0)
Screenshot: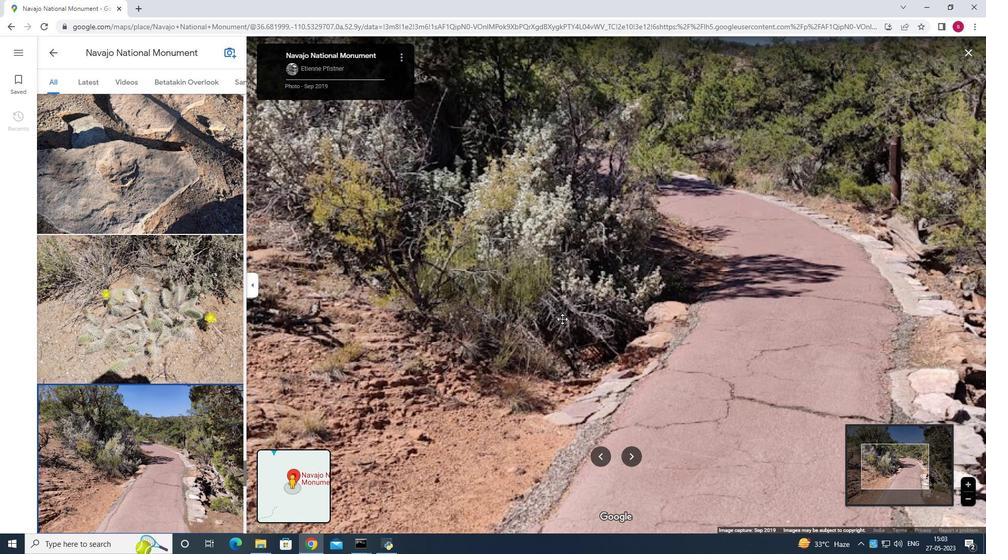
Action: Mouse scrolled (562, 319) with delta (0, 0)
Screenshot: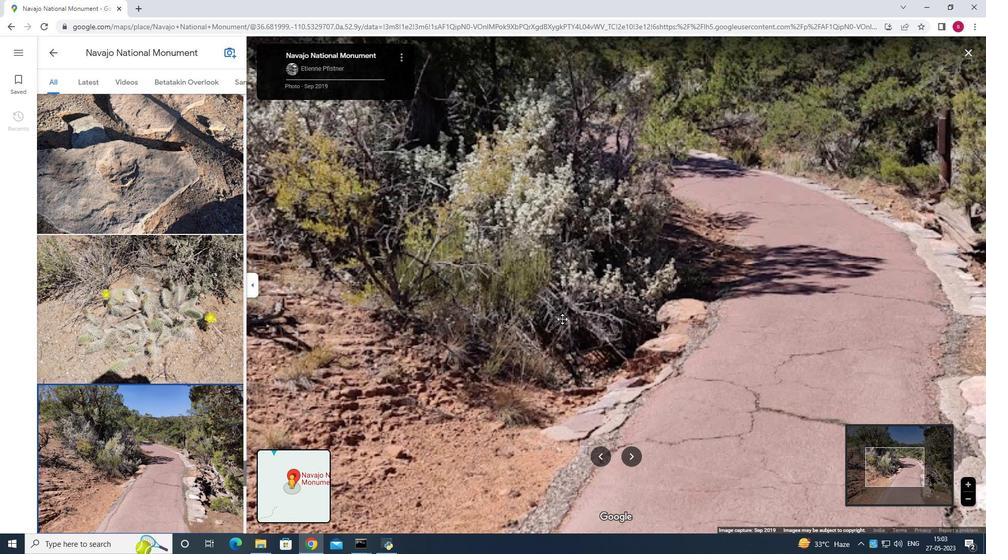 
Action: Mouse scrolled (562, 319) with delta (0, 0)
Screenshot: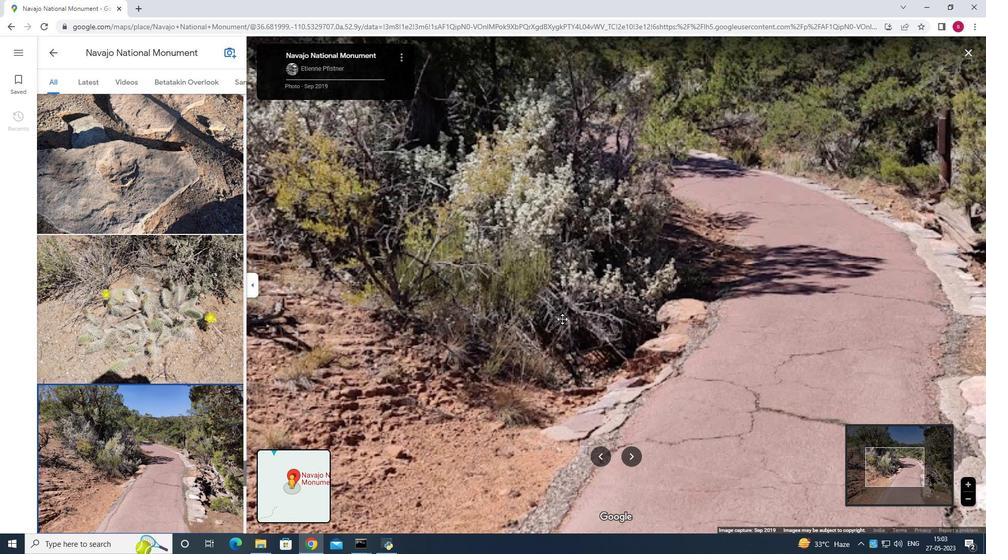 
Action: Mouse scrolled (562, 319) with delta (0, 0)
Screenshot: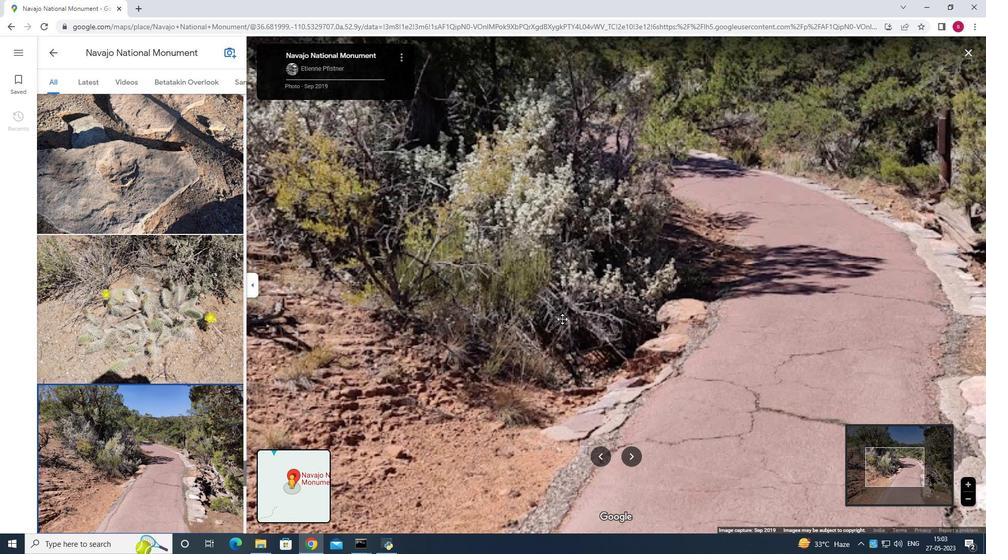 
Action: Mouse scrolled (562, 319) with delta (0, 0)
Screenshot: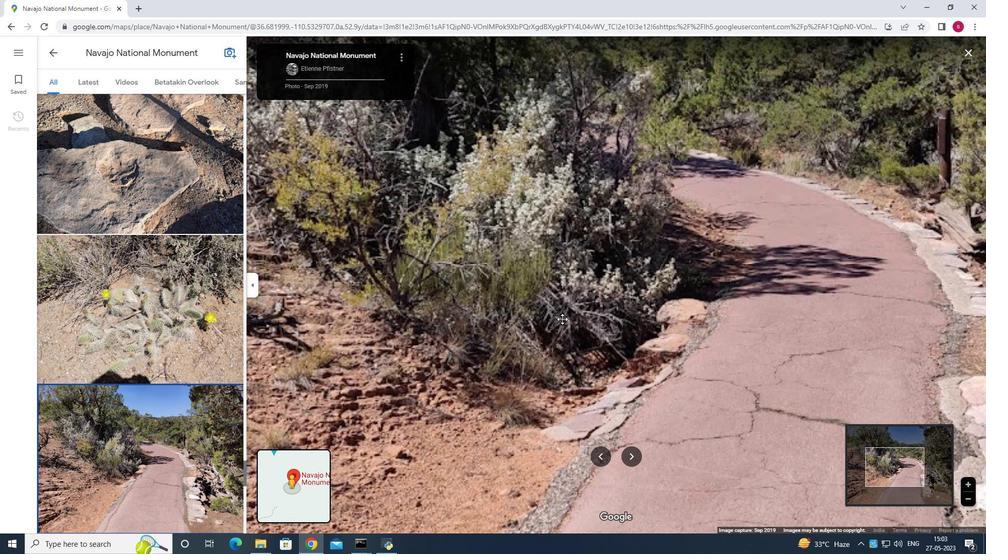 
Action: Mouse scrolled (562, 319) with delta (0, 0)
Screenshot: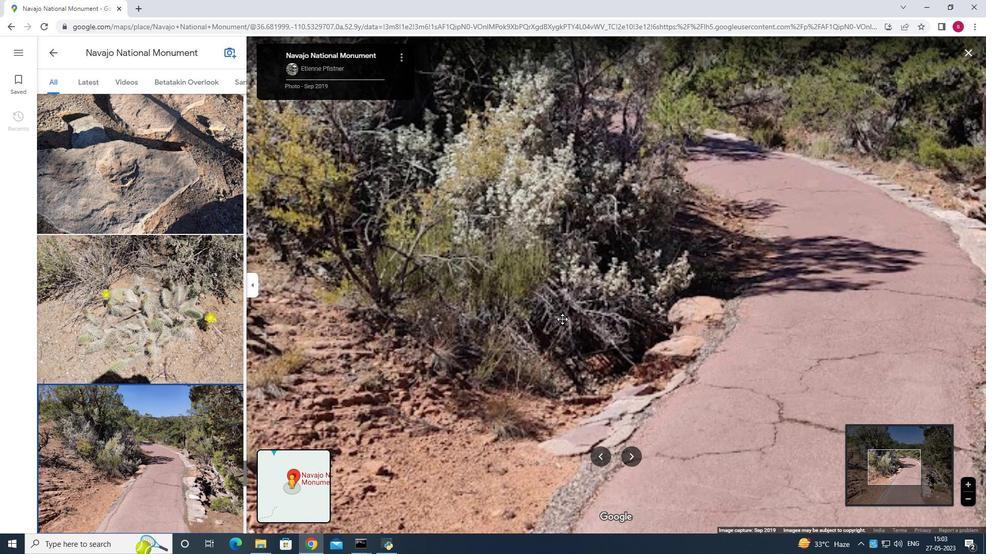 
Action: Mouse moved to (562, 319)
Screenshot: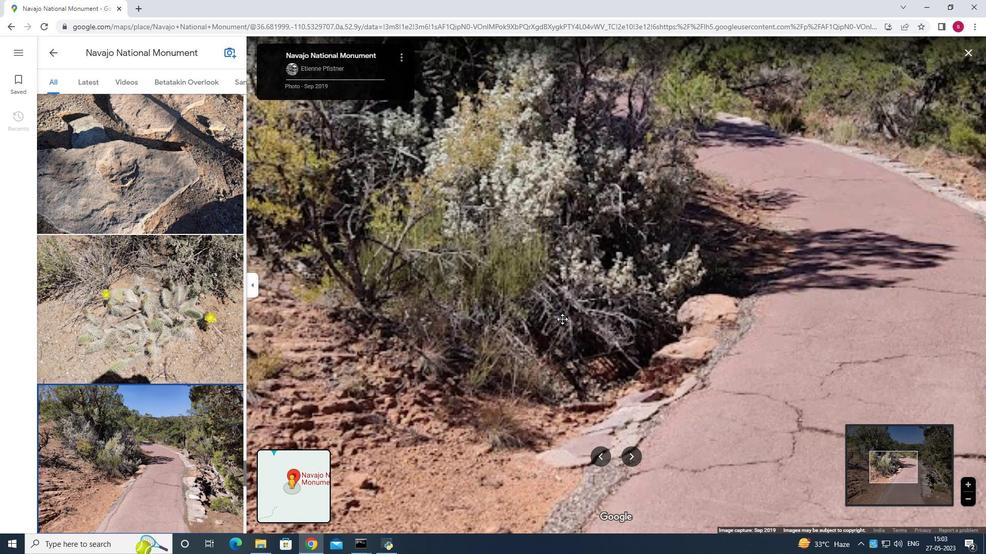 
Action: Mouse scrolled (562, 319) with delta (0, 0)
Screenshot: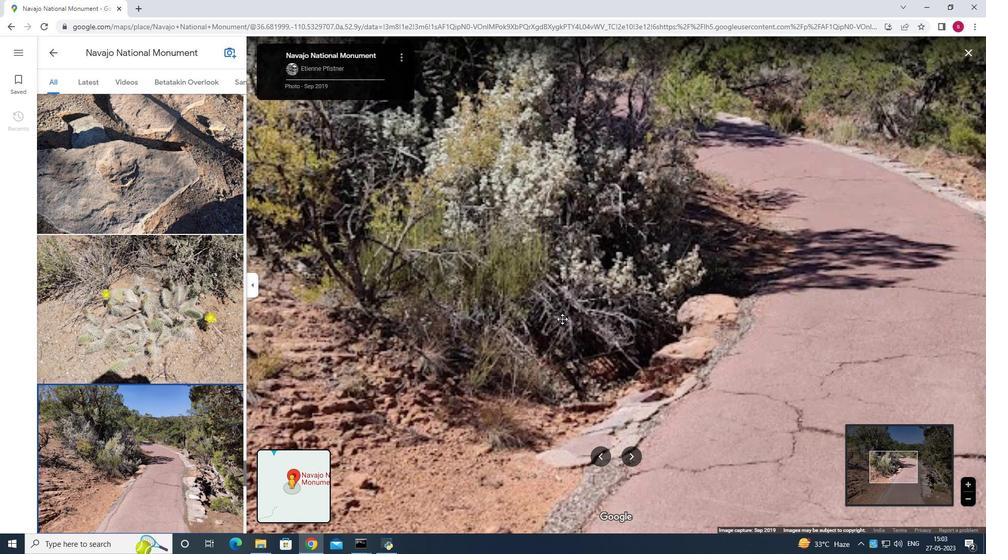 
Action: Mouse moved to (562, 319)
Screenshot: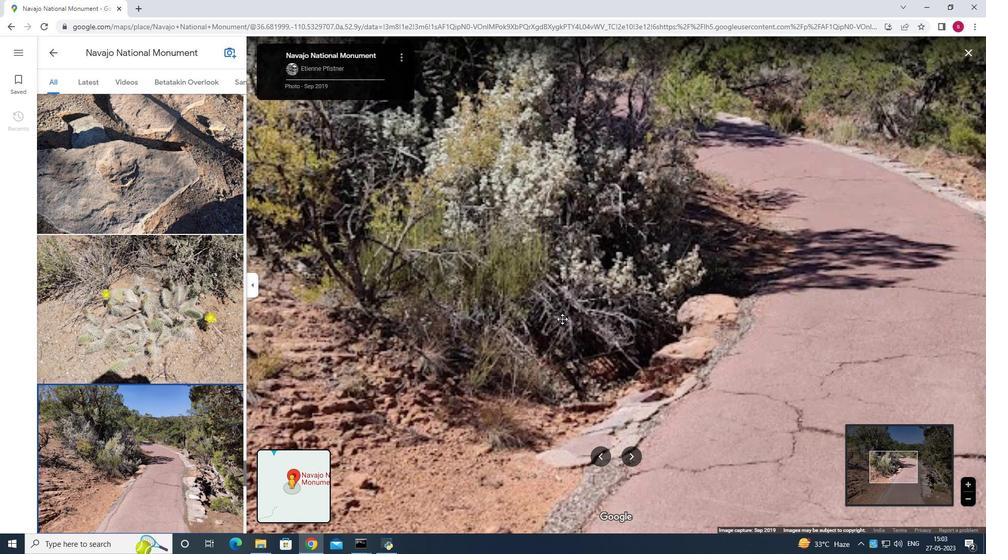
Action: Mouse scrolled (562, 319) with delta (0, 0)
Screenshot: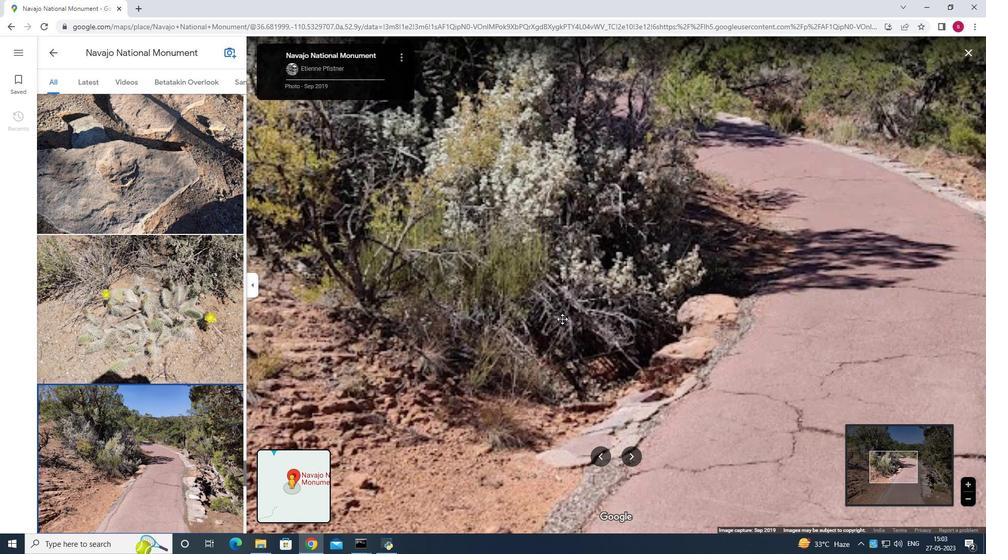 
Action: Mouse moved to (563, 318)
Screenshot: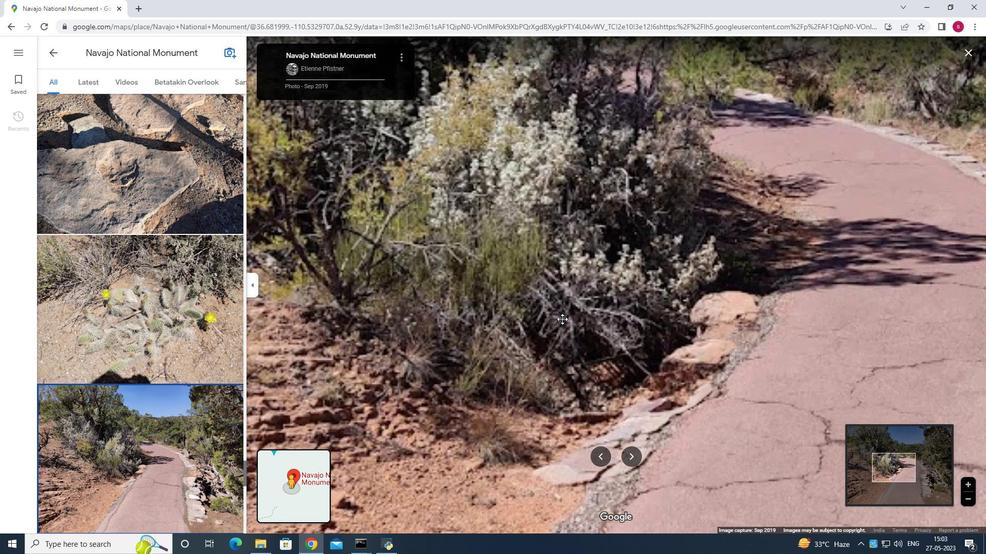
Action: Mouse scrolled (563, 319) with delta (0, 0)
Screenshot: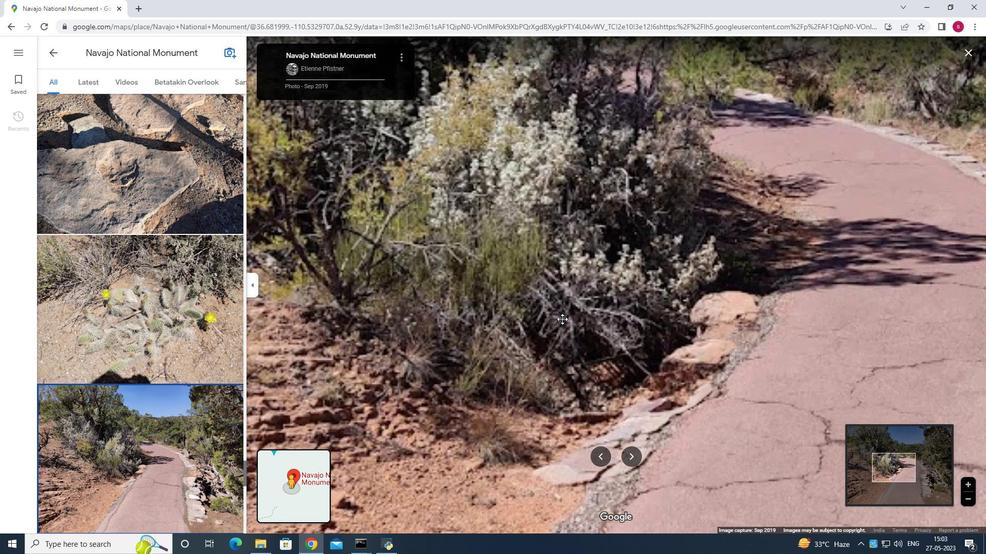 
Action: Mouse scrolled (563, 319) with delta (0, 0)
Screenshot: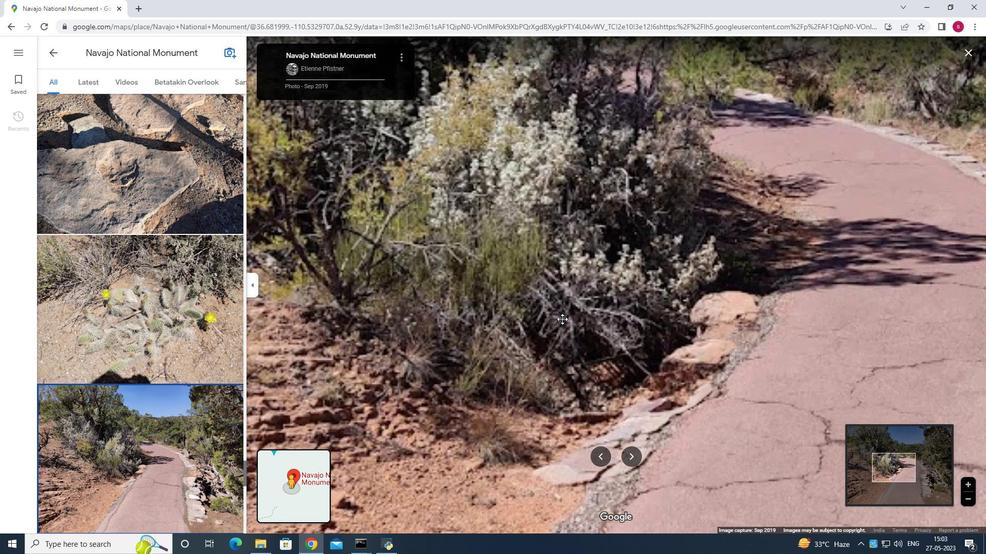 
Action: Mouse scrolled (563, 319) with delta (0, 0)
Screenshot: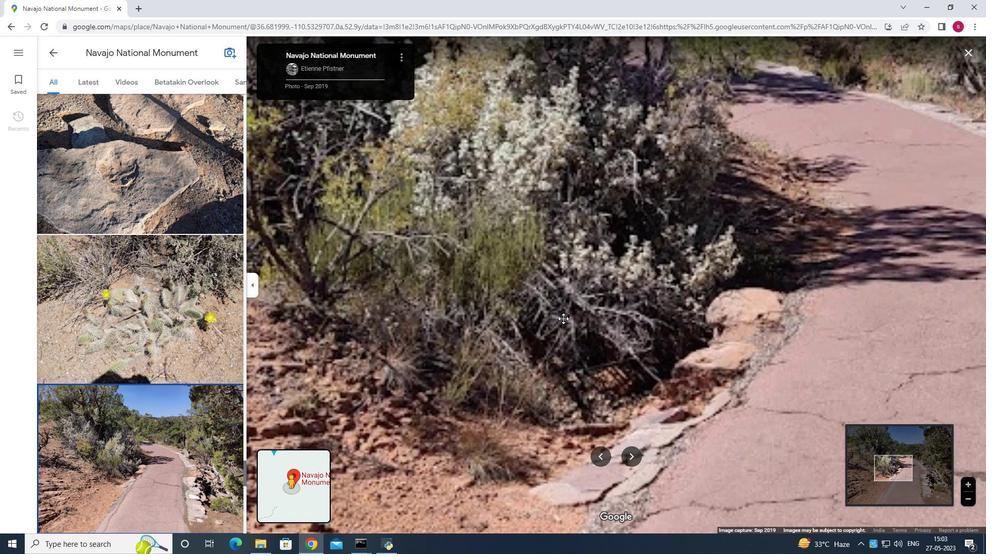 
Action: Mouse scrolled (563, 319) with delta (0, 0)
Screenshot: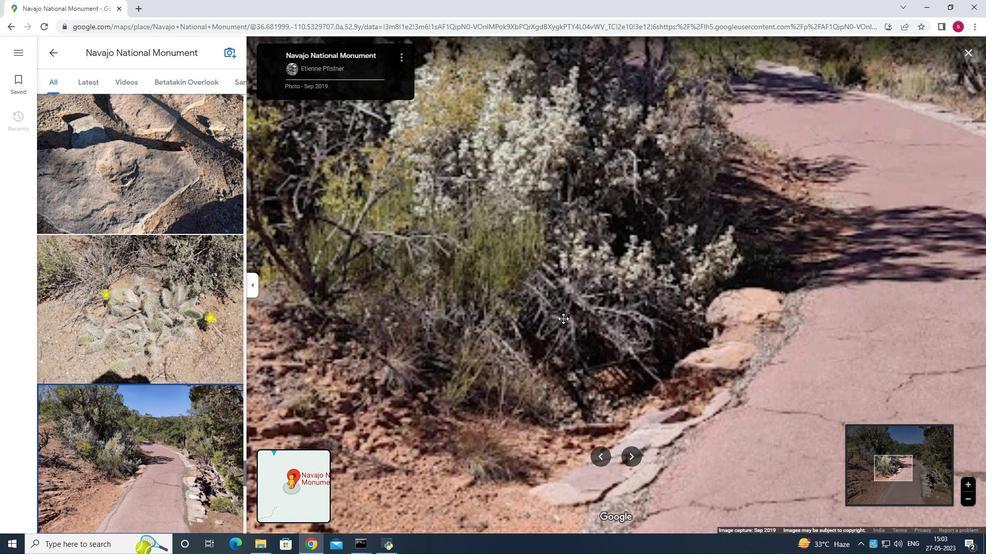 
Action: Mouse scrolled (563, 319) with delta (0, 0)
Screenshot: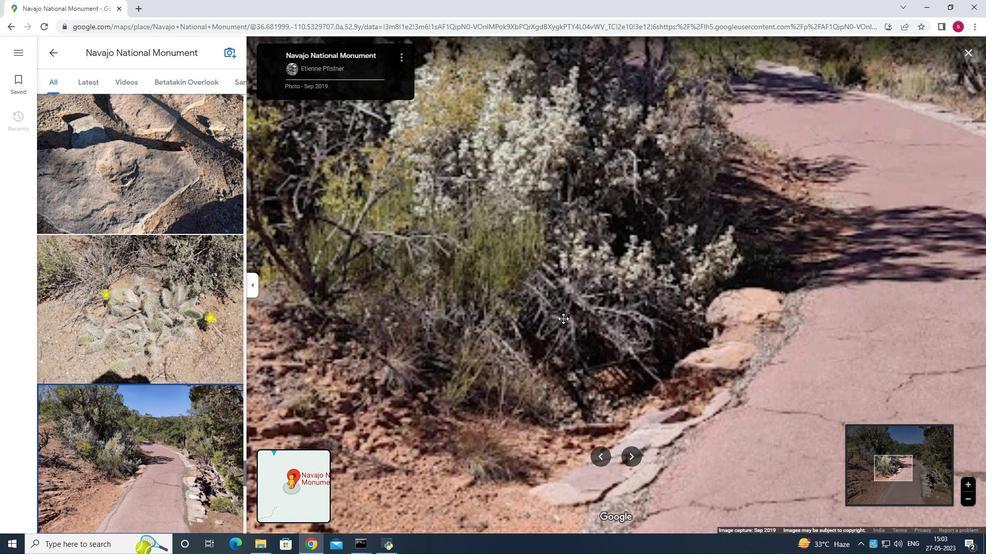 
Action: Mouse scrolled (563, 319) with delta (0, 0)
Screenshot: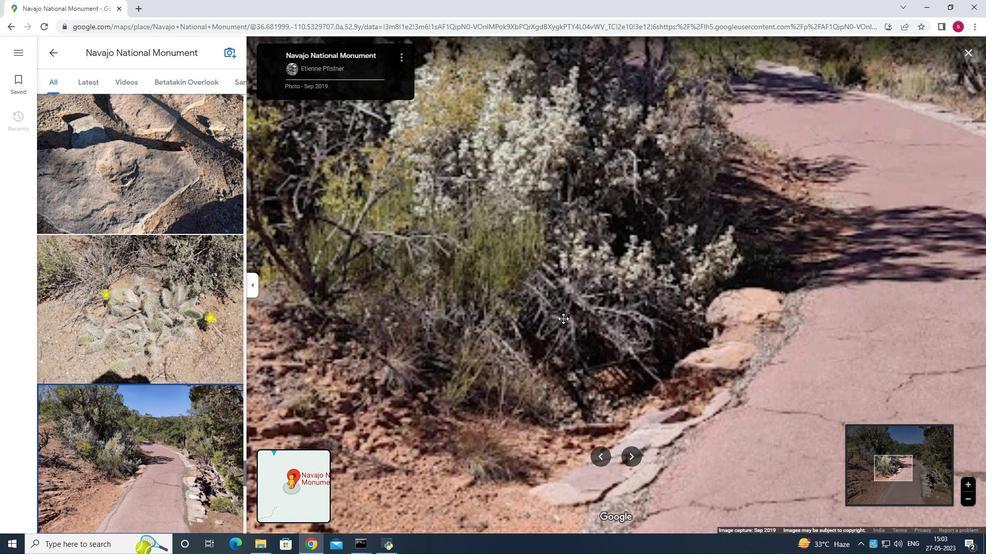 
Action: Mouse scrolled (563, 319) with delta (0, 0)
Screenshot: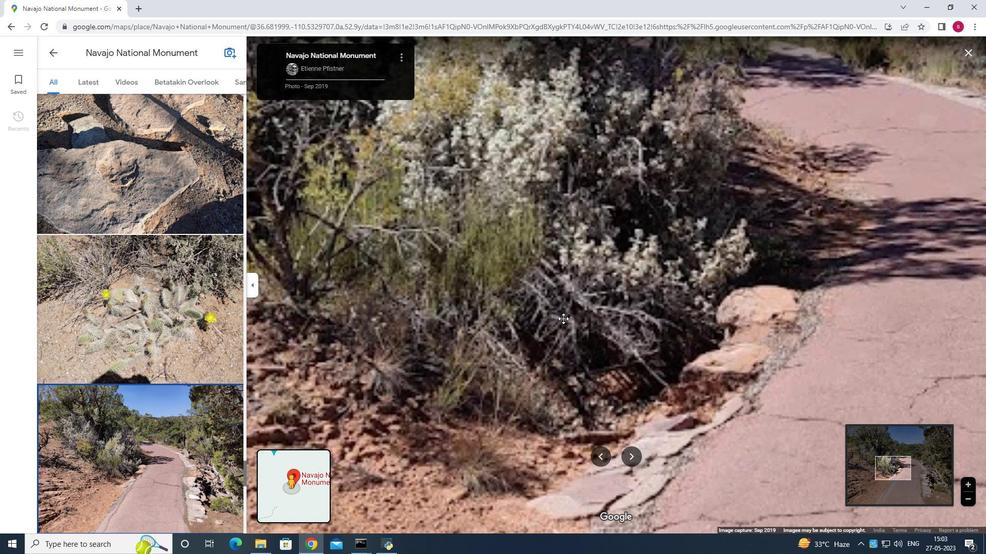 
Action: Mouse scrolled (563, 319) with delta (0, 0)
Screenshot: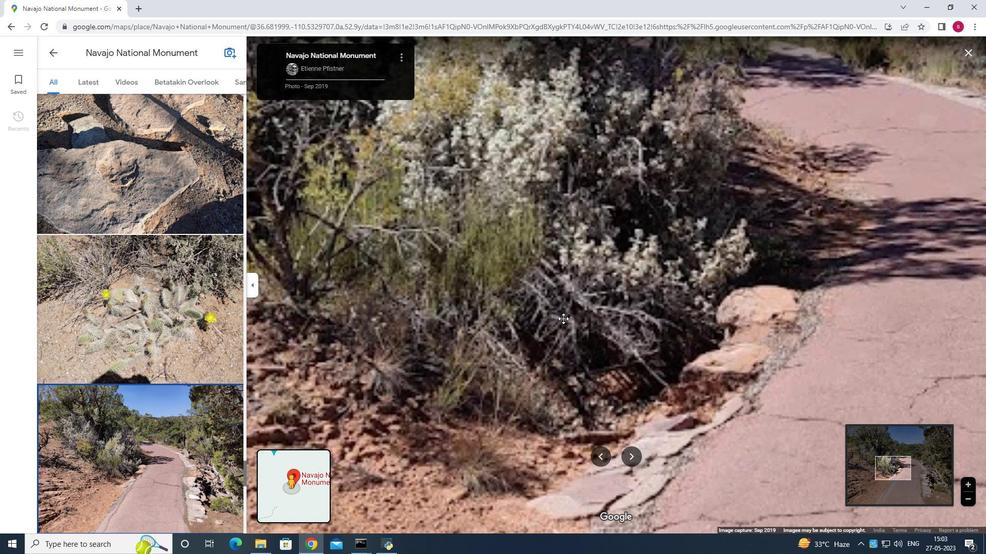 
Action: Mouse scrolled (563, 318) with delta (0, 0)
Screenshot: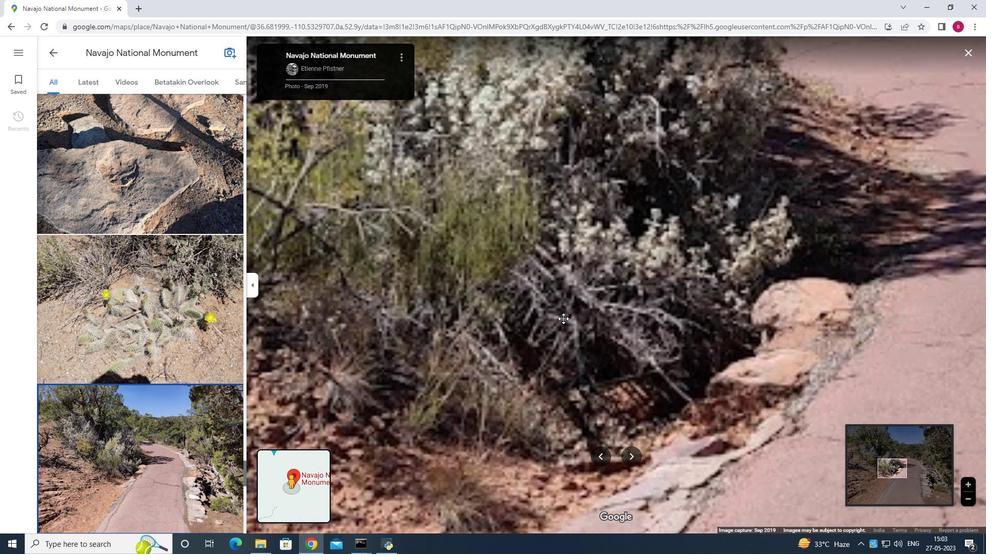 
Action: Mouse scrolled (563, 318) with delta (0, 0)
Screenshot: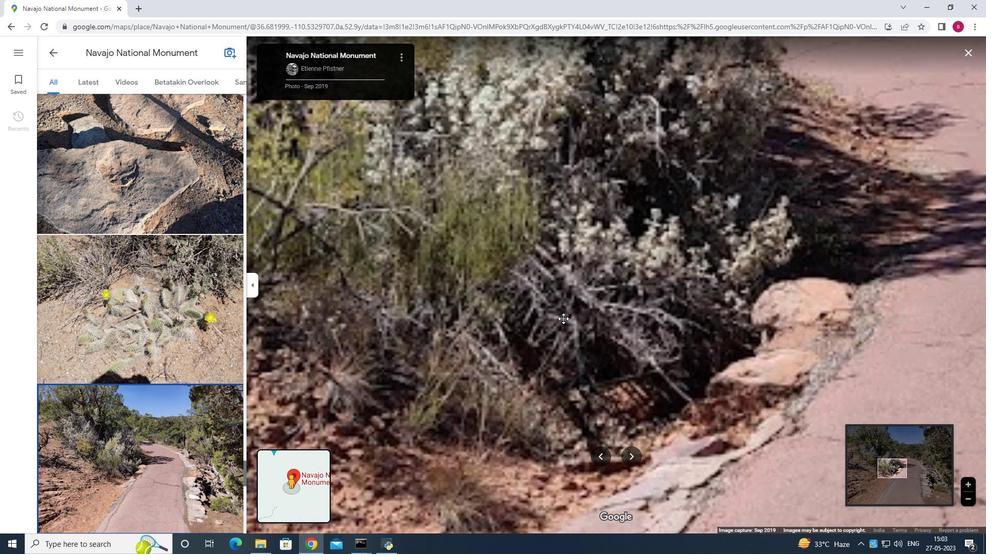 
Action: Mouse scrolled (563, 318) with delta (0, 0)
Screenshot: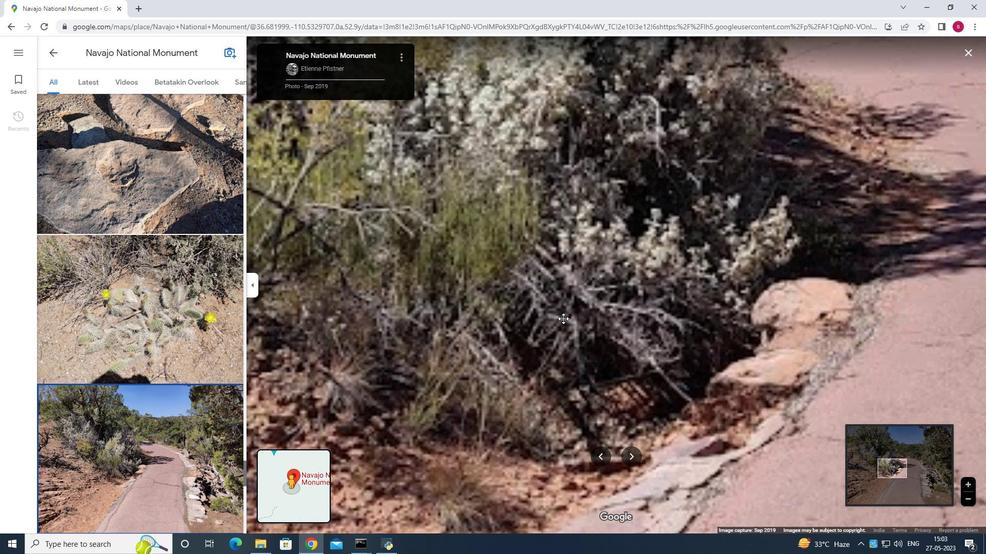 
Action: Mouse scrolled (563, 318) with delta (0, 0)
Screenshot: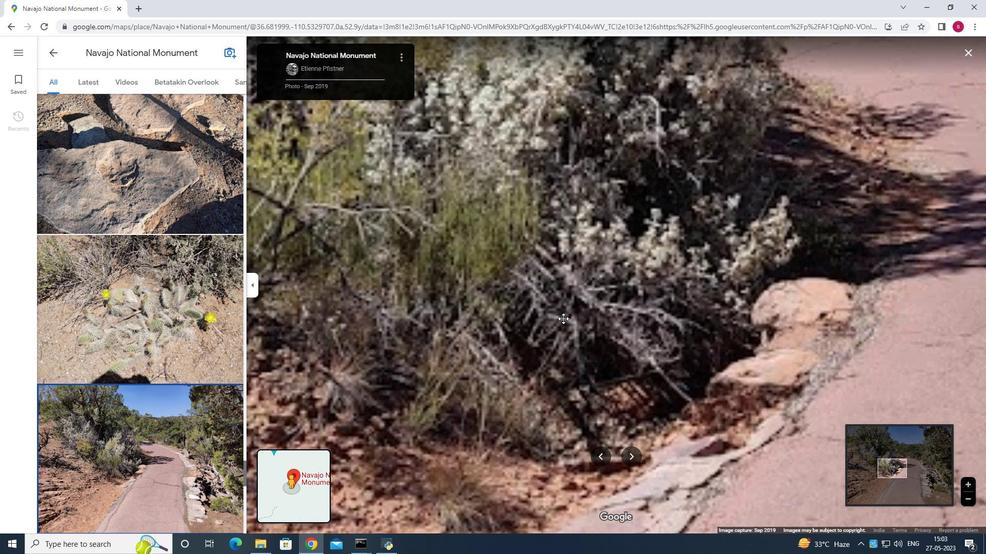 
Action: Mouse scrolled (563, 318) with delta (0, 0)
Screenshot: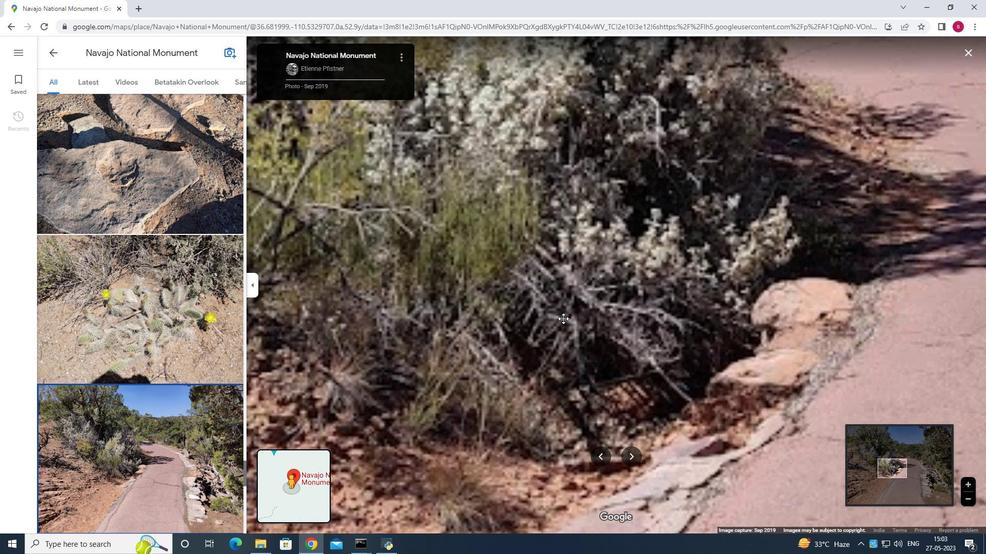 
Action: Mouse scrolled (563, 318) with delta (0, 0)
Screenshot: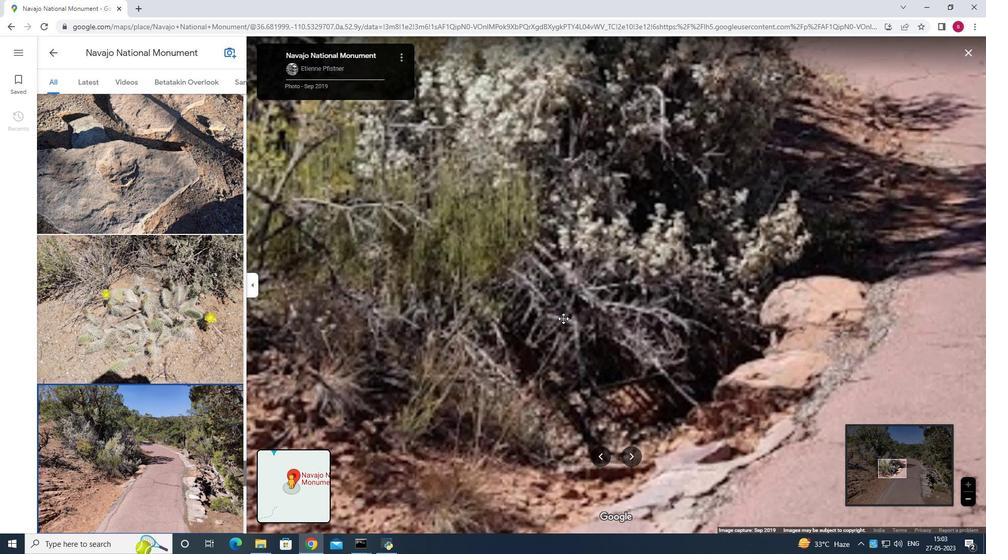
Action: Mouse moved to (901, 314)
Screenshot: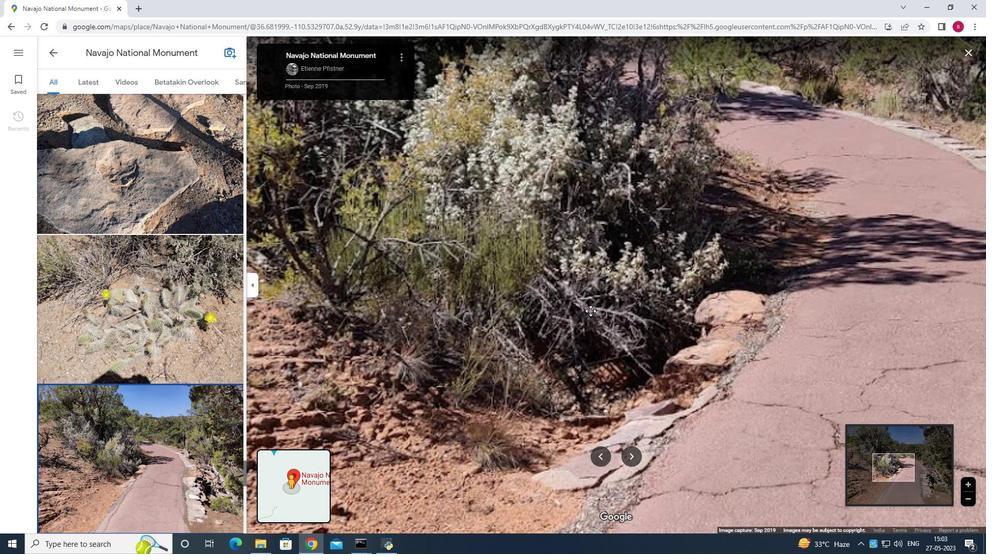 
Action: Mouse scrolled (901, 314) with delta (0, 0)
Screenshot: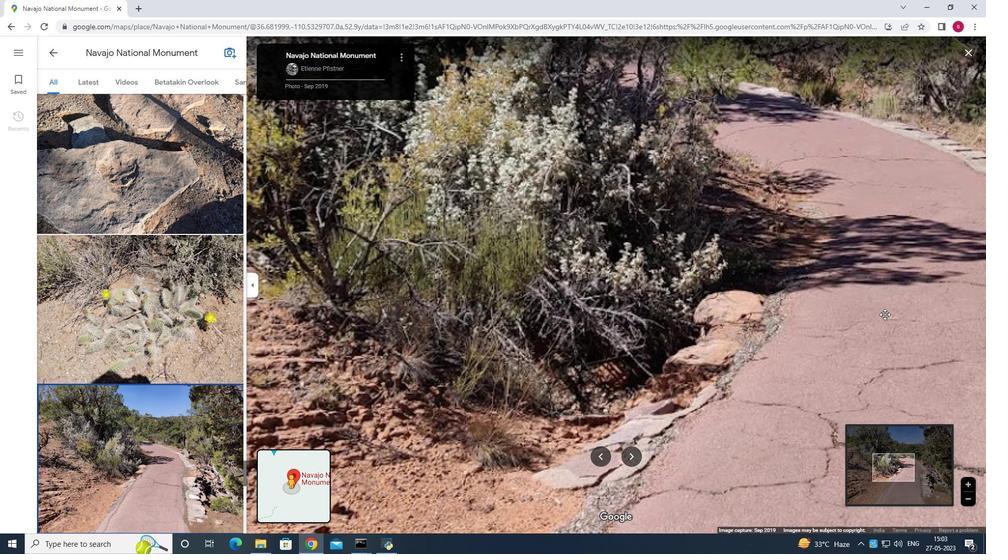 
Action: Mouse moved to (901, 314)
Screenshot: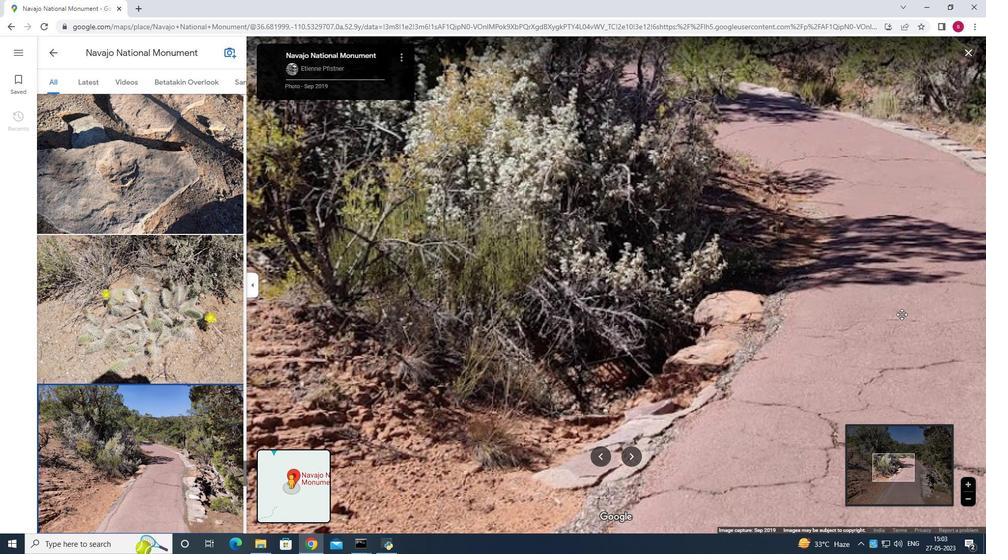
Action: Mouse scrolled (901, 314) with delta (0, 0)
Screenshot: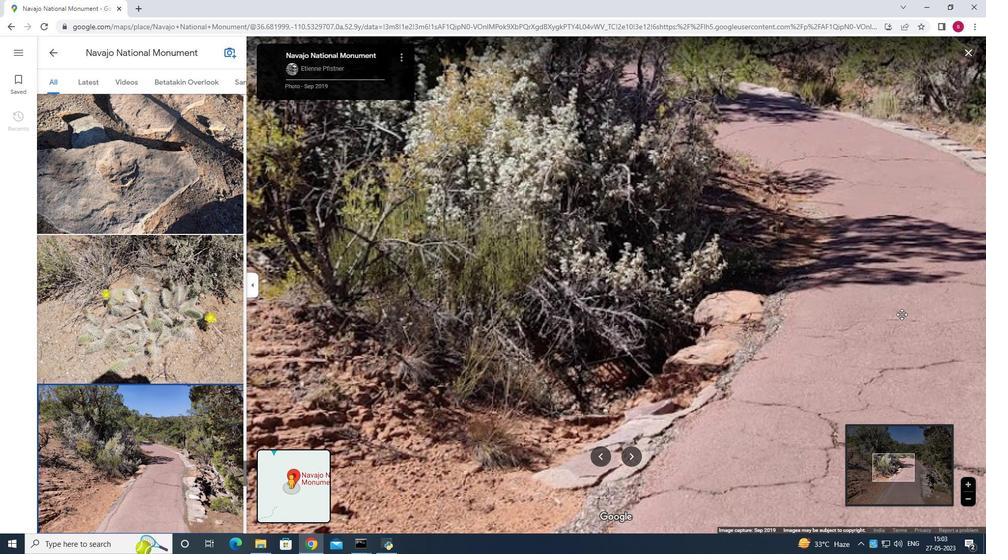 
Action: Mouse moved to (899, 314)
Screenshot: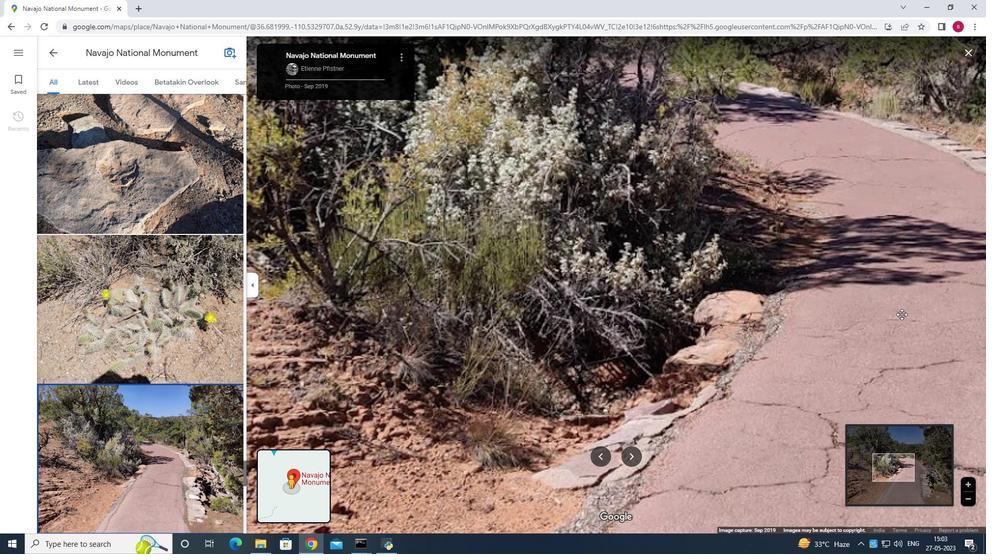 
Action: Mouse scrolled (899, 314) with delta (0, 0)
Screenshot: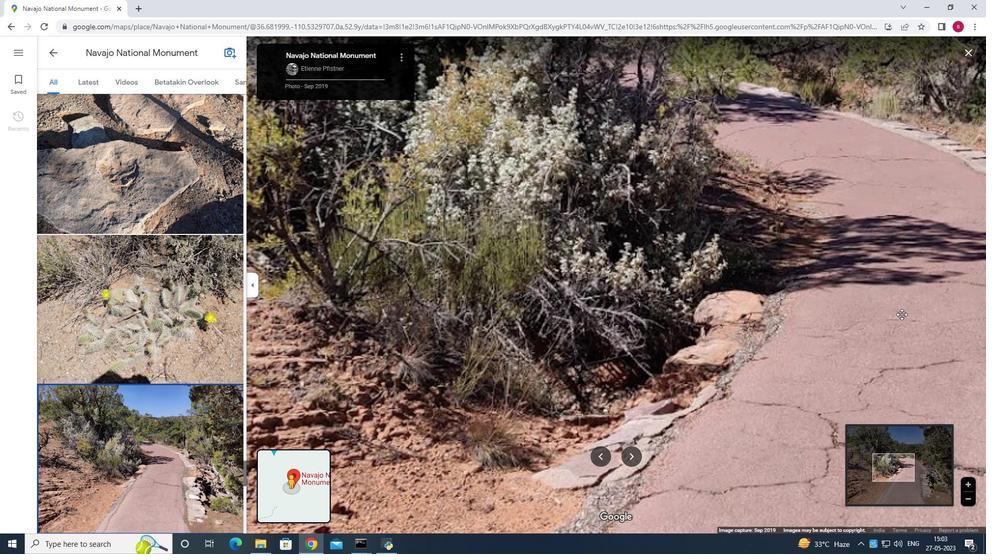 
Action: Mouse moved to (878, 320)
Screenshot: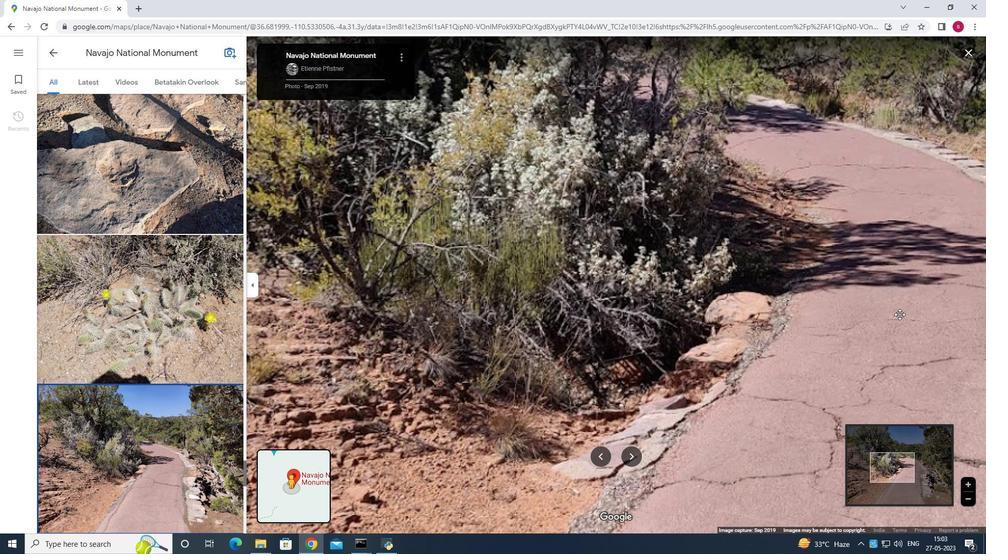 
Action: Mouse scrolled (878, 320) with delta (0, 0)
Screenshot: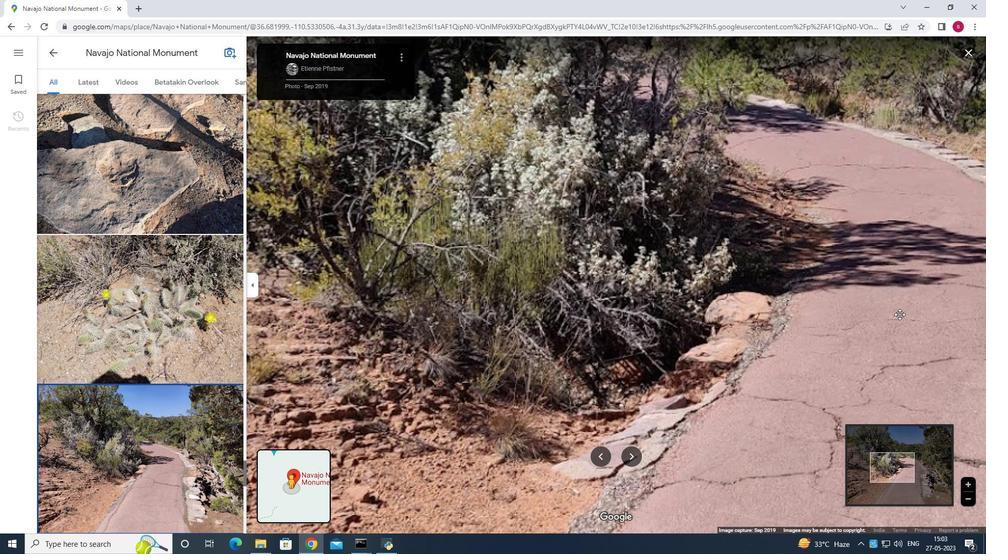 
Action: Mouse moved to (875, 320)
Screenshot: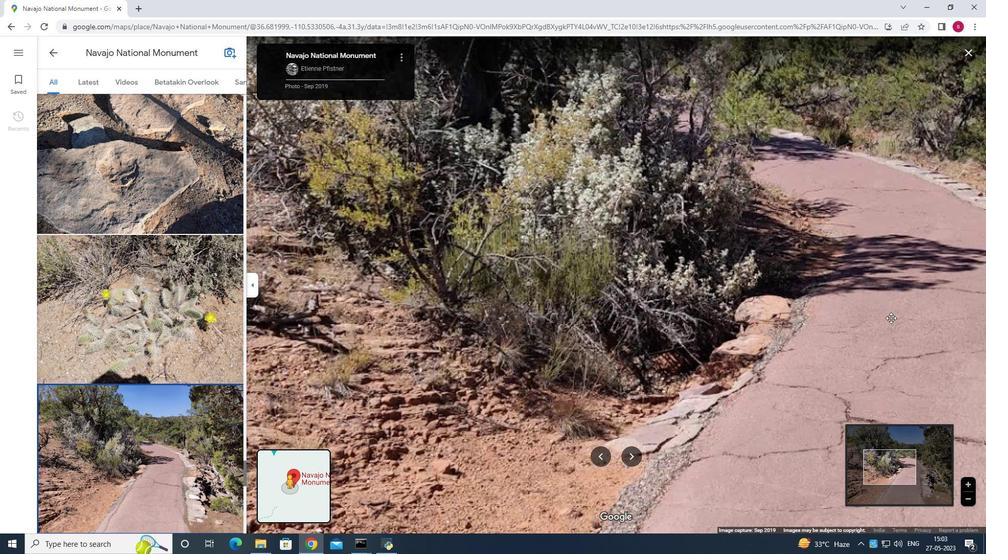 
Action: Mouse scrolled (875, 320) with delta (0, 0)
Screenshot: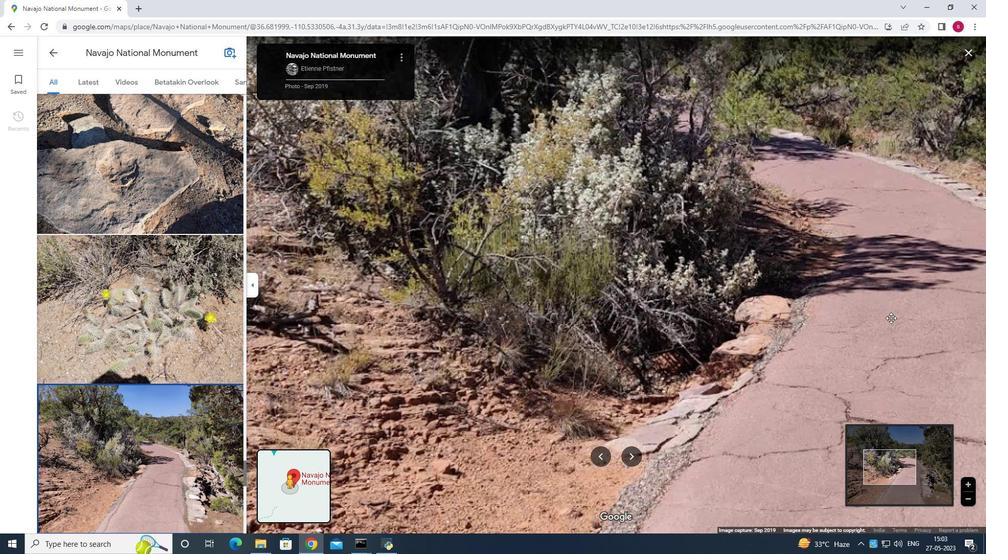 
Action: Mouse moved to (874, 320)
Screenshot: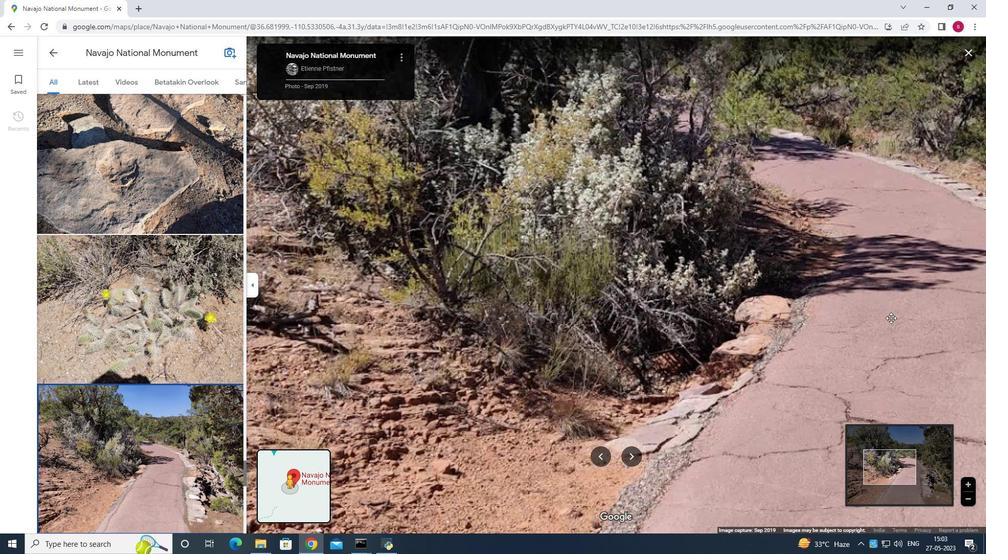 
Action: Mouse scrolled (874, 320) with delta (0, 0)
Screenshot: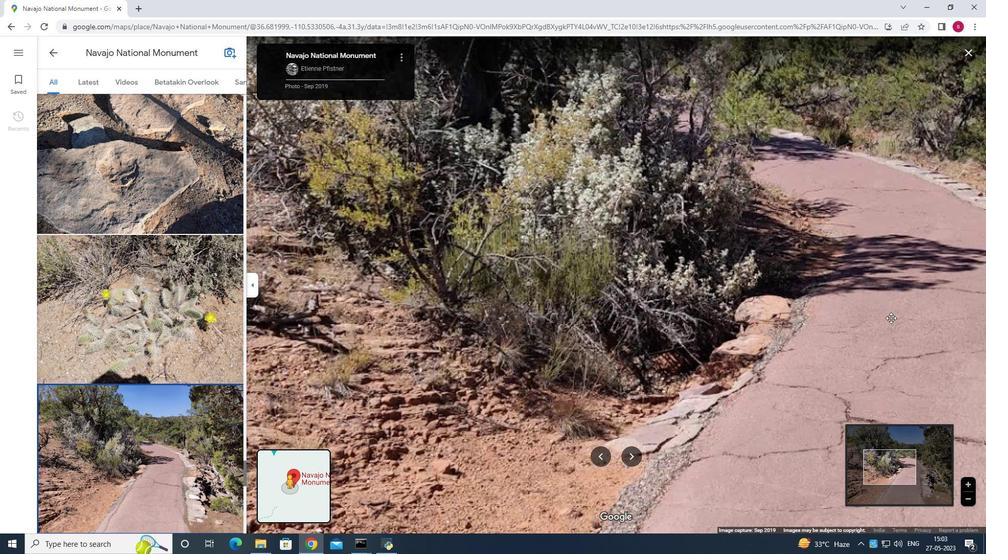 
Action: Mouse scrolled (874, 320) with delta (0, 0)
Screenshot: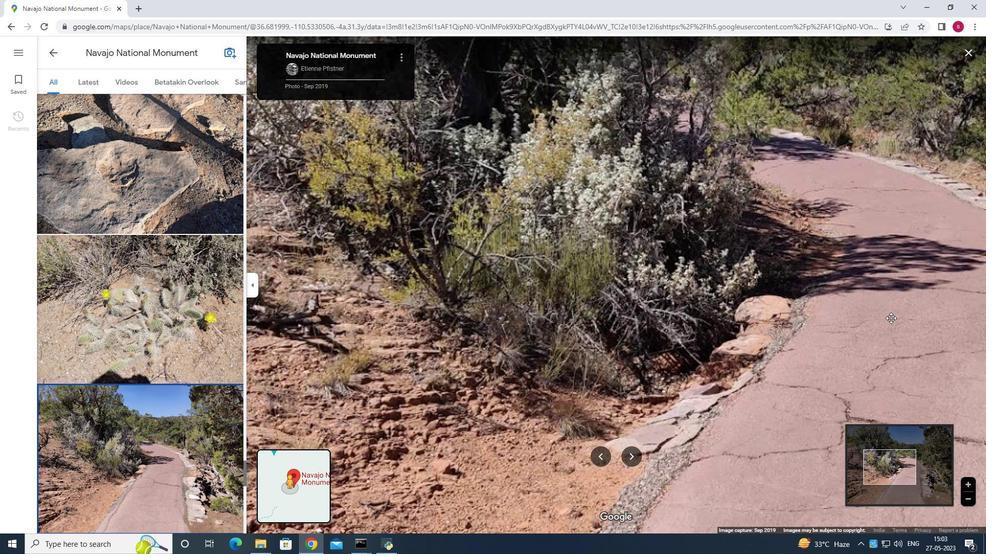 
Action: Mouse moved to (871, 320)
Screenshot: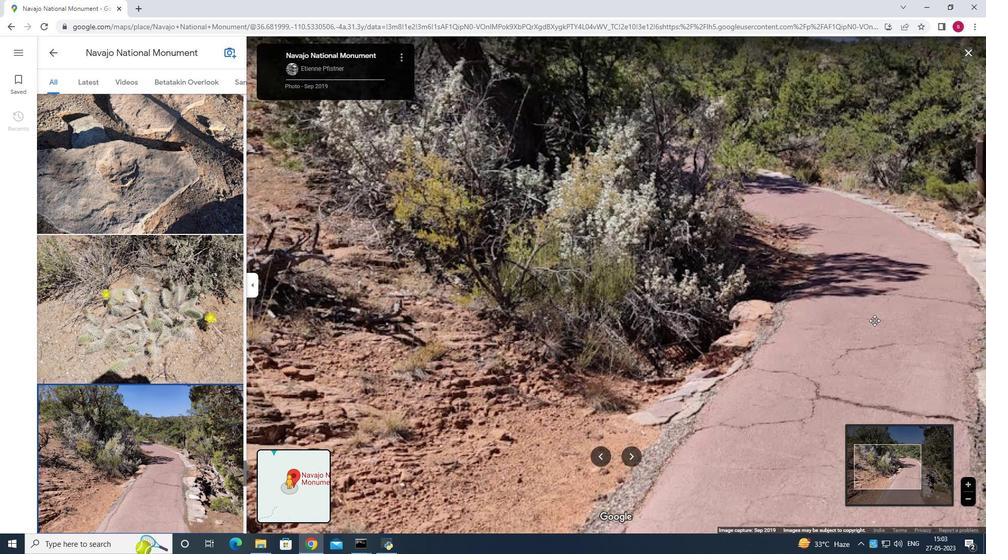 
Action: Mouse scrolled (871, 320) with delta (0, 0)
Screenshot: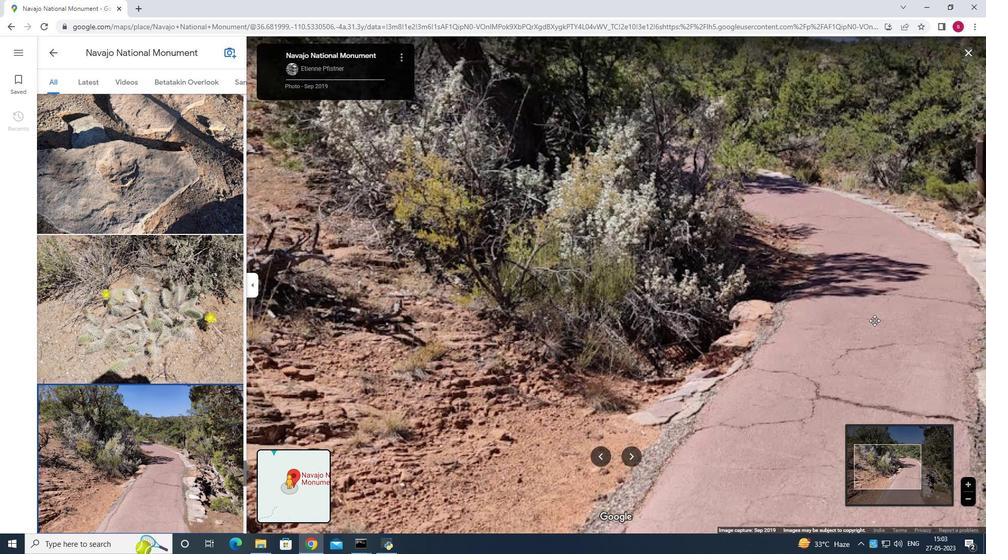 
Action: Mouse scrolled (871, 320) with delta (0, 0)
Screenshot: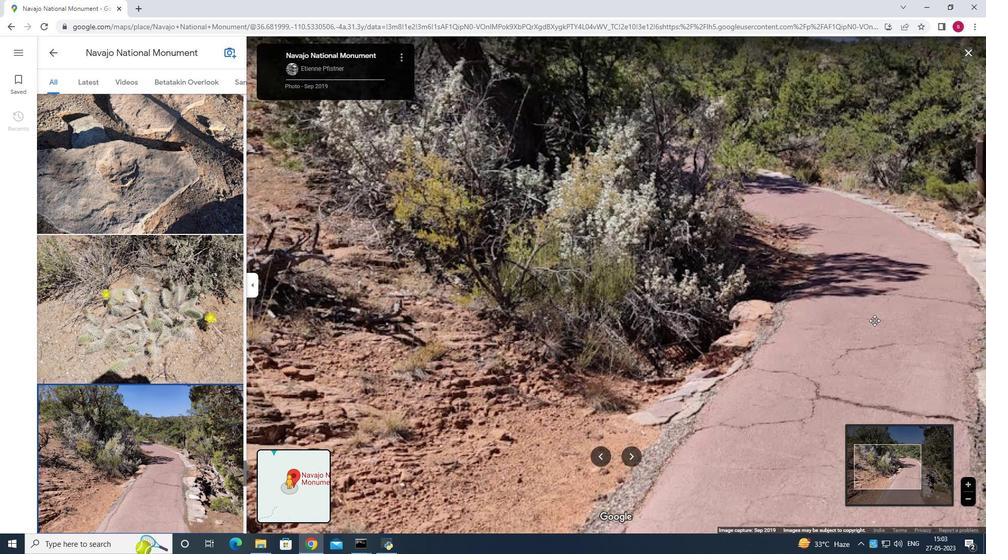 
Action: Mouse scrolled (871, 320) with delta (0, 0)
Screenshot: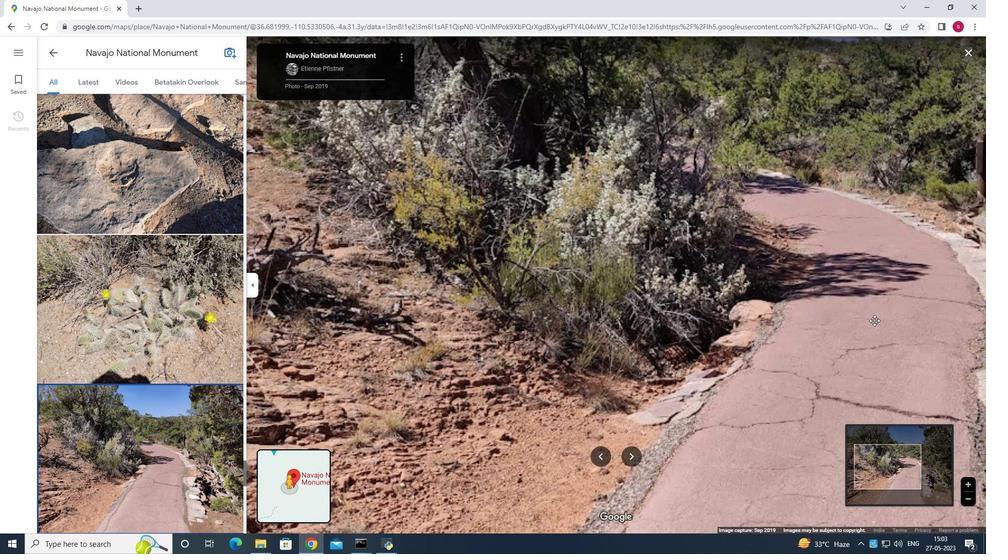 
Action: Mouse scrolled (871, 320) with delta (0, 0)
Screenshot: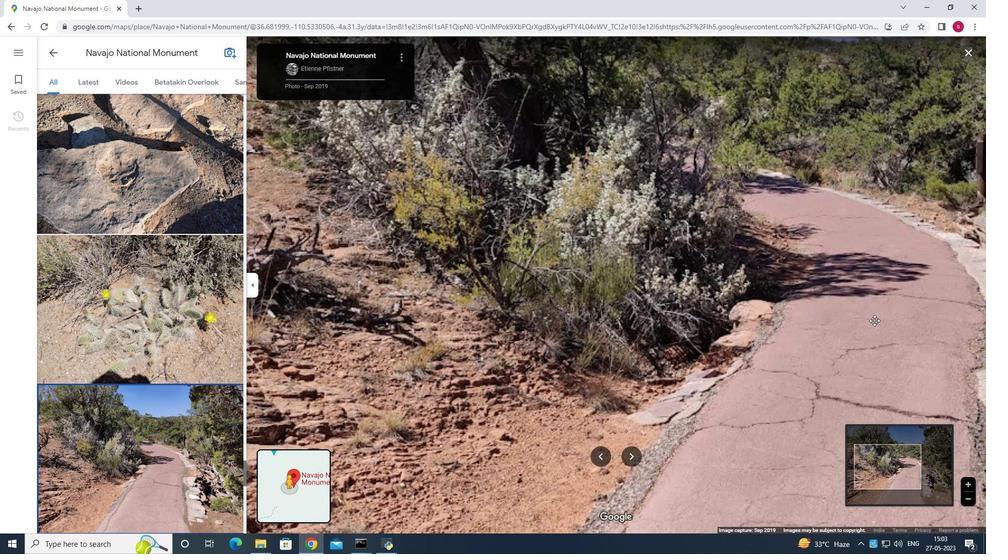 
Action: Mouse moved to (871, 320)
Screenshot: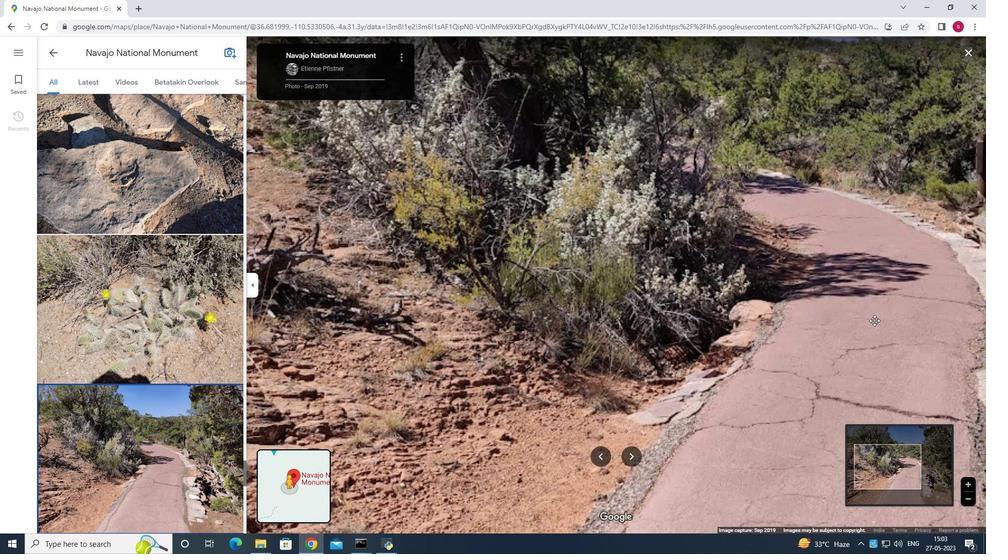 
Action: Mouse scrolled (871, 320) with delta (0, 0)
Screenshot: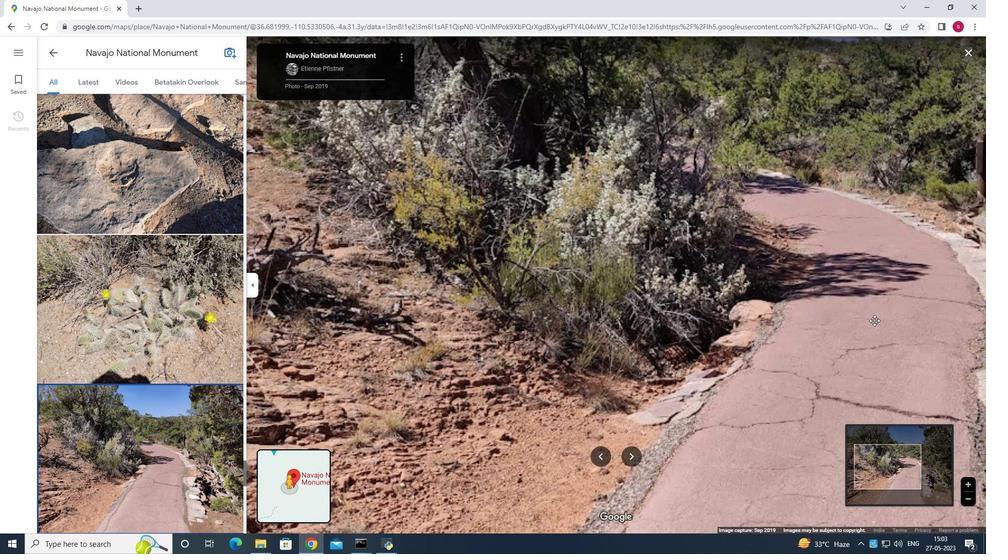 
Action: Mouse moved to (867, 322)
Screenshot: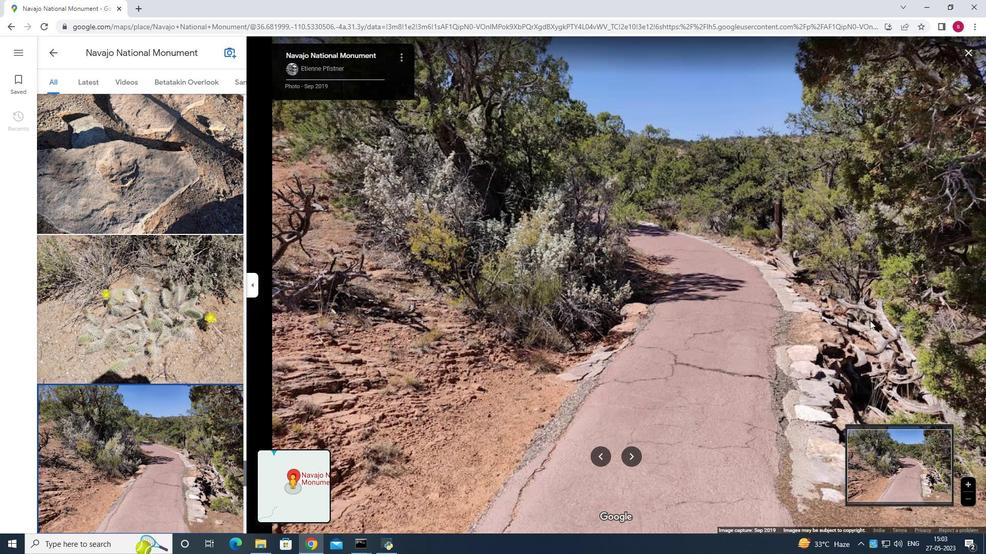
Action: Mouse scrolled (867, 321) with delta (0, 0)
Screenshot: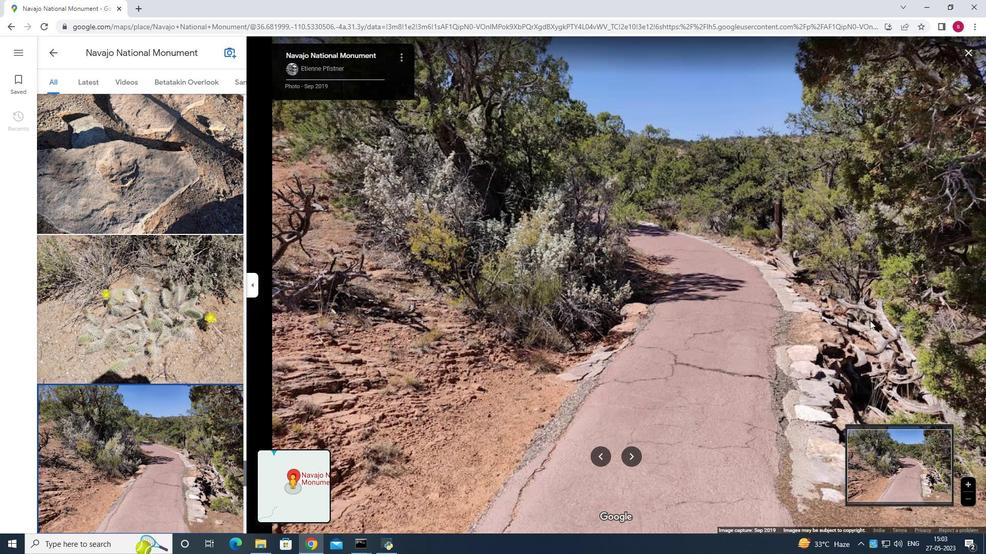 
Action: Mouse moved to (861, 323)
Screenshot: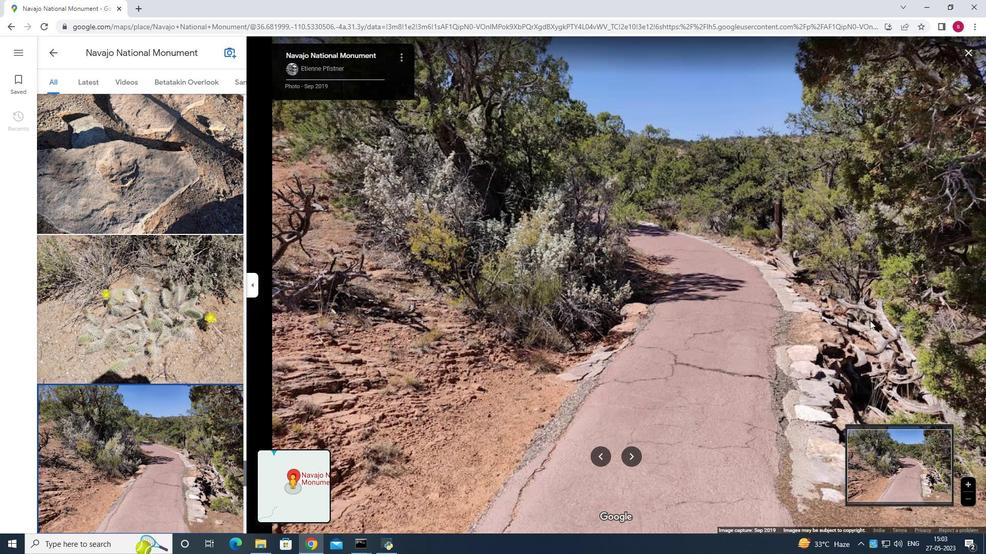 
Action: Mouse scrolled (863, 322) with delta (0, 0)
Screenshot: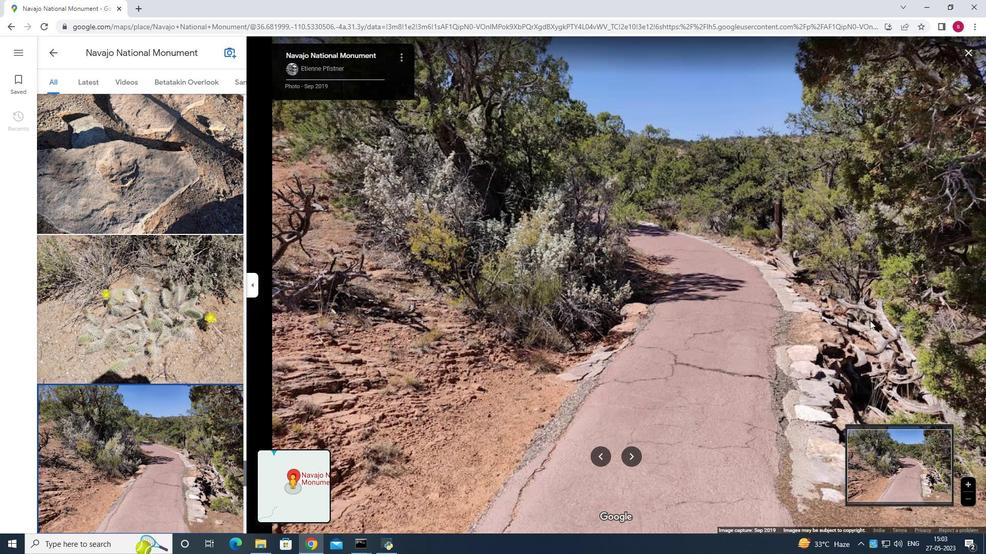 
Action: Mouse moved to (860, 323)
Screenshot: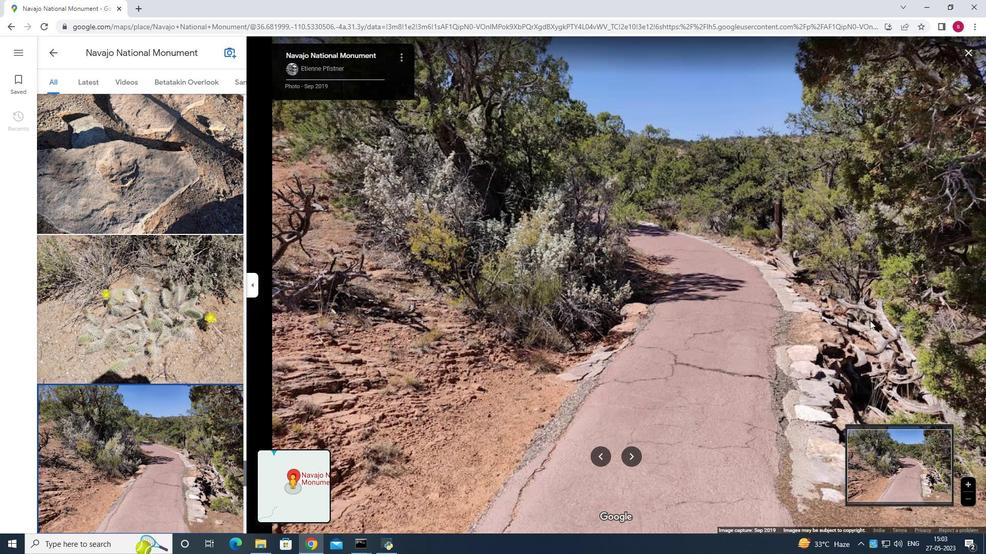 
Action: Mouse scrolled (861, 322) with delta (0, 0)
Screenshot: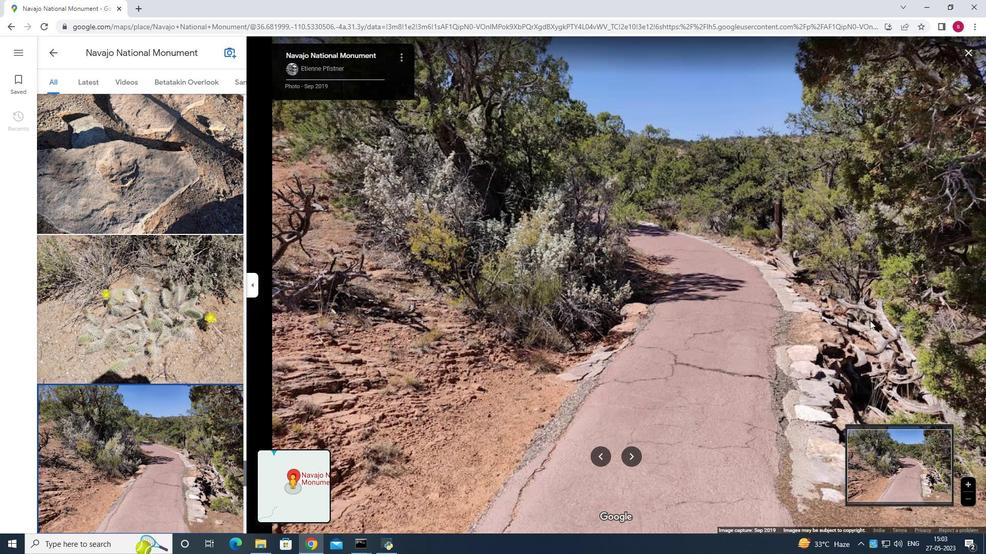 
Action: Mouse moved to (860, 323)
Screenshot: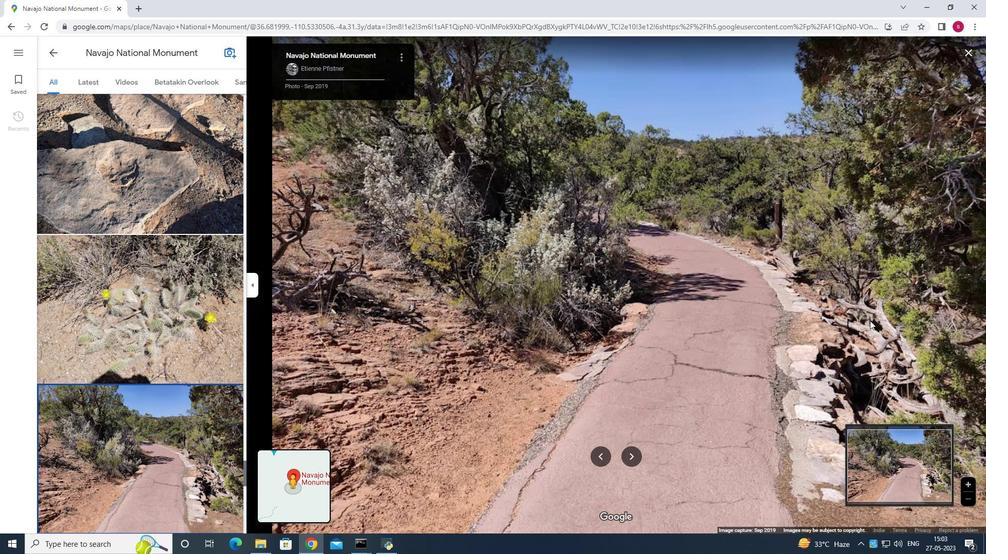 
Action: Mouse scrolled (860, 322) with delta (0, 0)
Screenshot: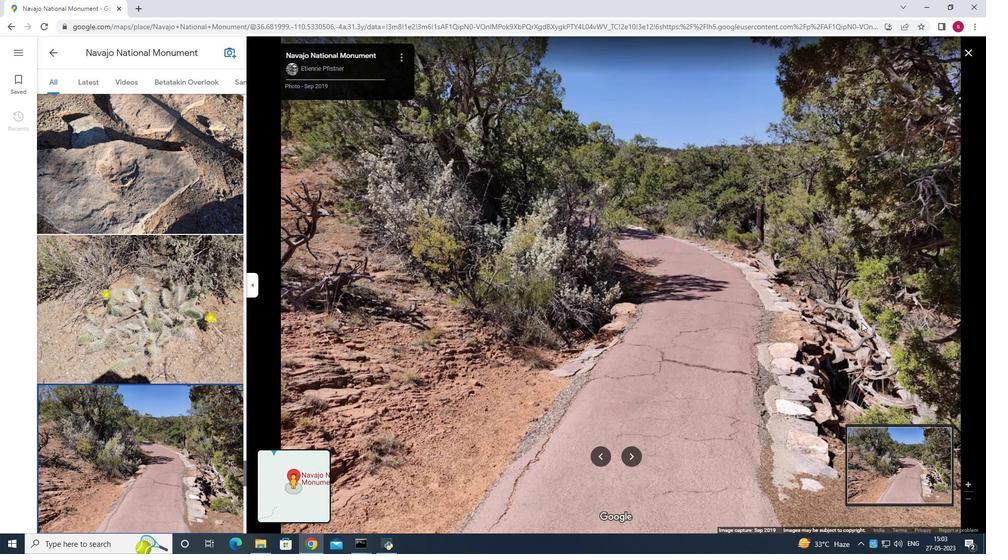 
Action: Mouse scrolled (860, 322) with delta (0, 0)
Screenshot: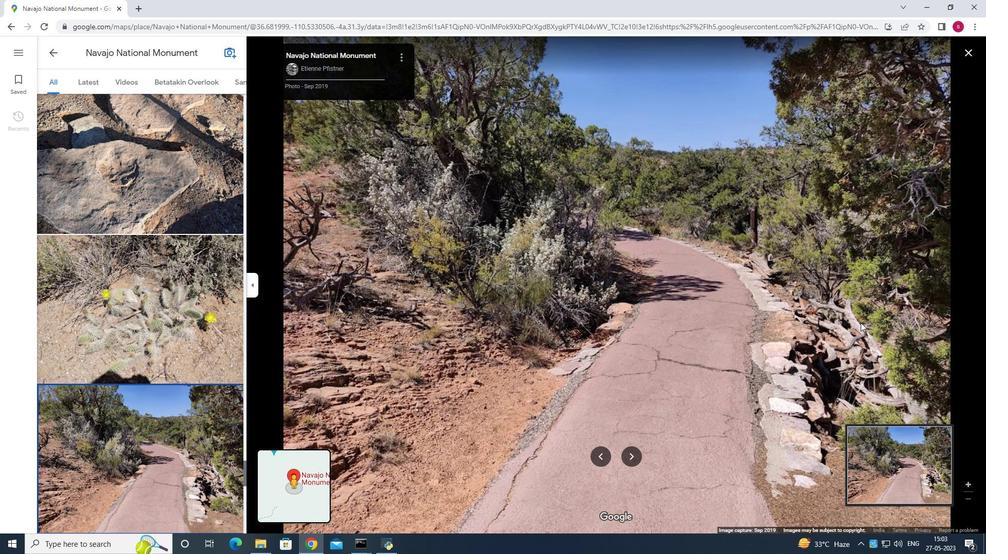 
Action: Mouse moved to (860, 323)
Screenshot: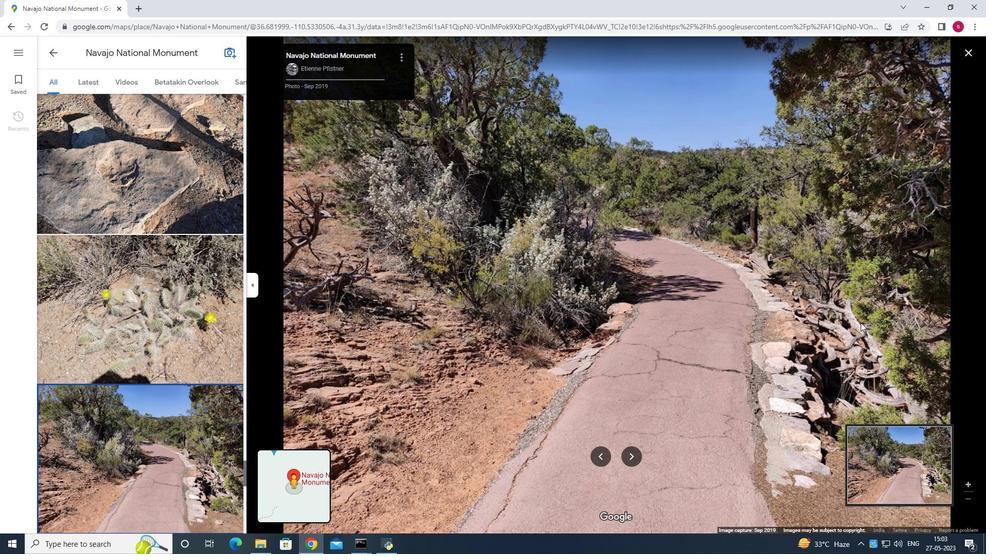 
Action: Mouse scrolled (860, 322) with delta (0, 0)
Screenshot: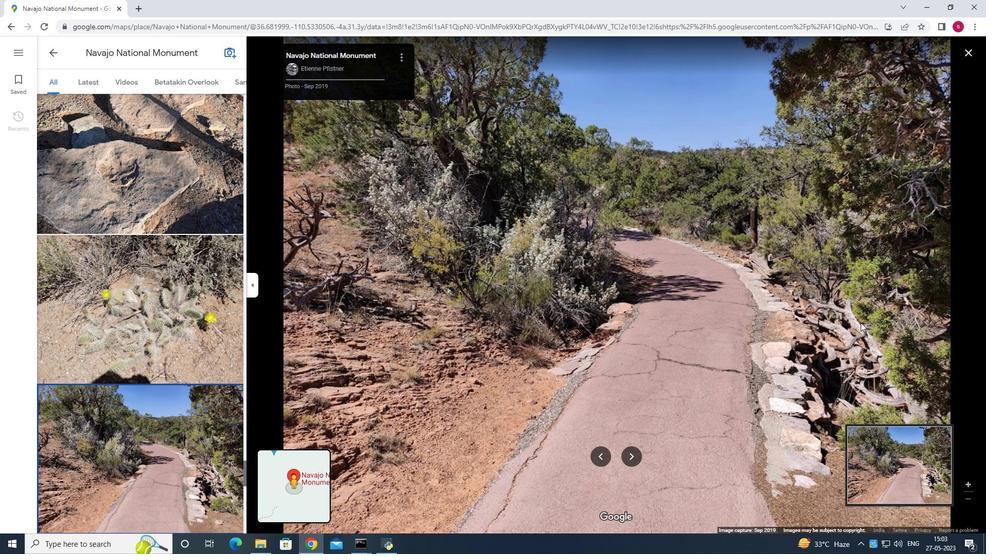 
Action: Mouse scrolled (860, 322) with delta (0, 0)
Screenshot: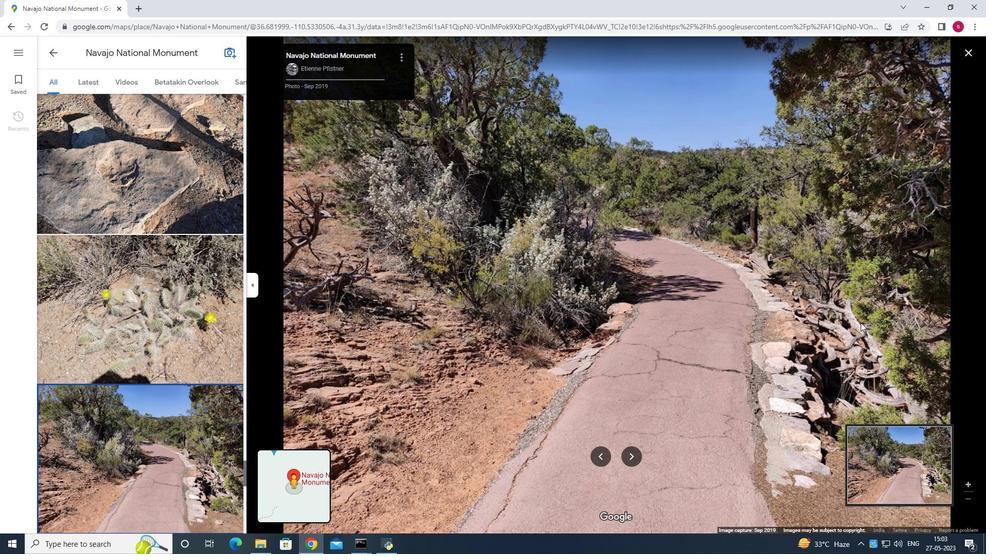 
Action: Mouse moved to (855, 351)
Screenshot: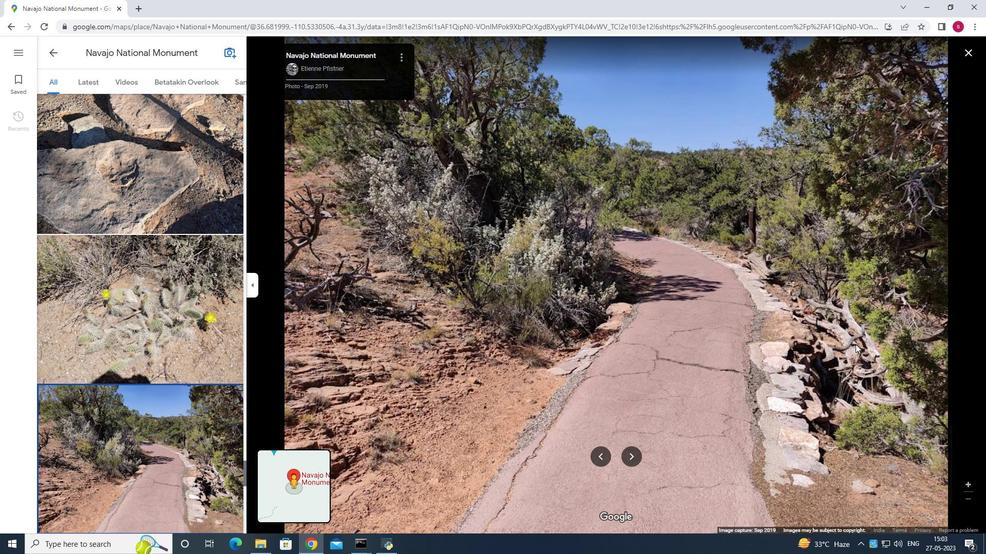 
Action: Mouse scrolled (855, 351) with delta (0, 0)
Screenshot: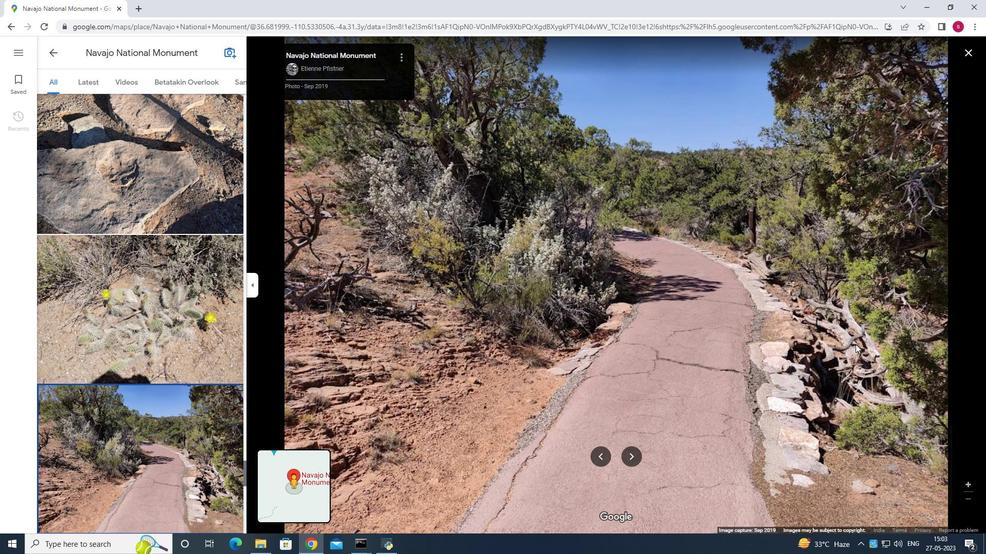 
Action: Mouse scrolled (855, 351) with delta (0, 0)
Screenshot: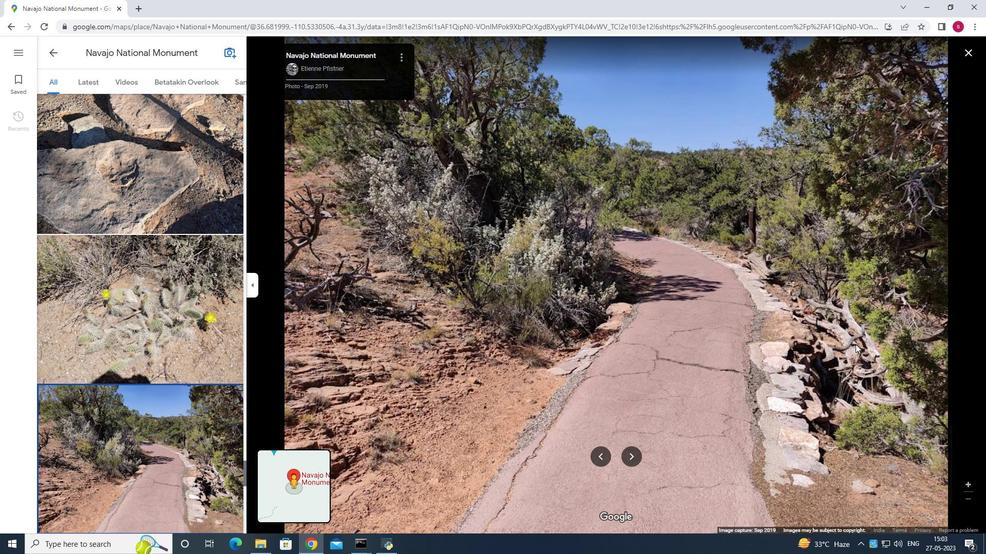 
Action: Mouse scrolled (855, 351) with delta (0, 0)
Screenshot: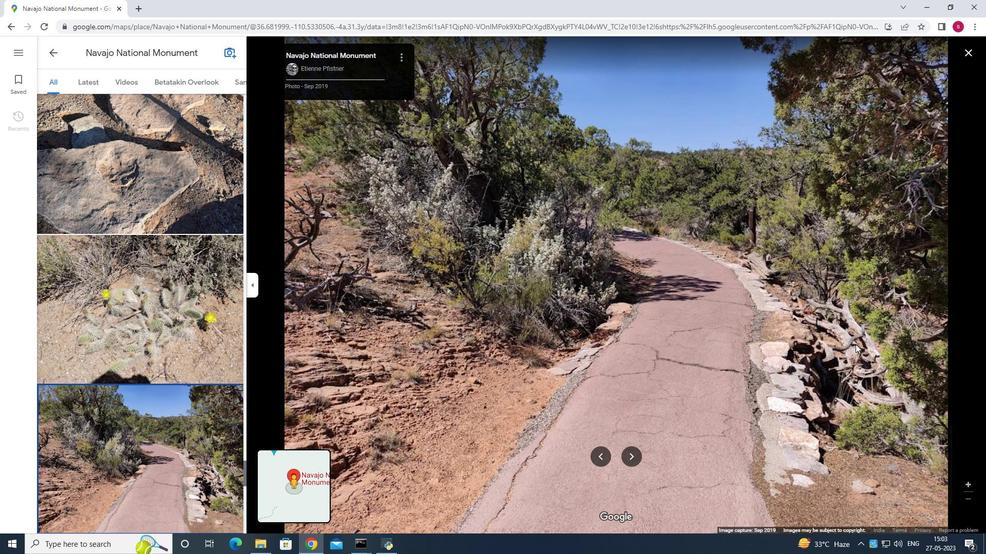 
Action: Mouse scrolled (855, 351) with delta (0, 0)
Screenshot: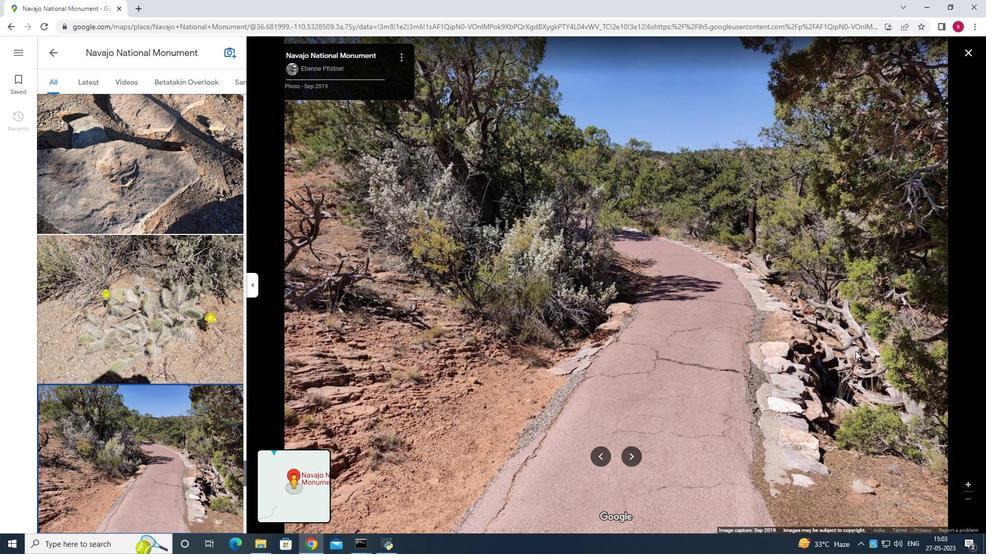 
Action: Mouse scrolled (855, 351) with delta (0, 0)
Screenshot: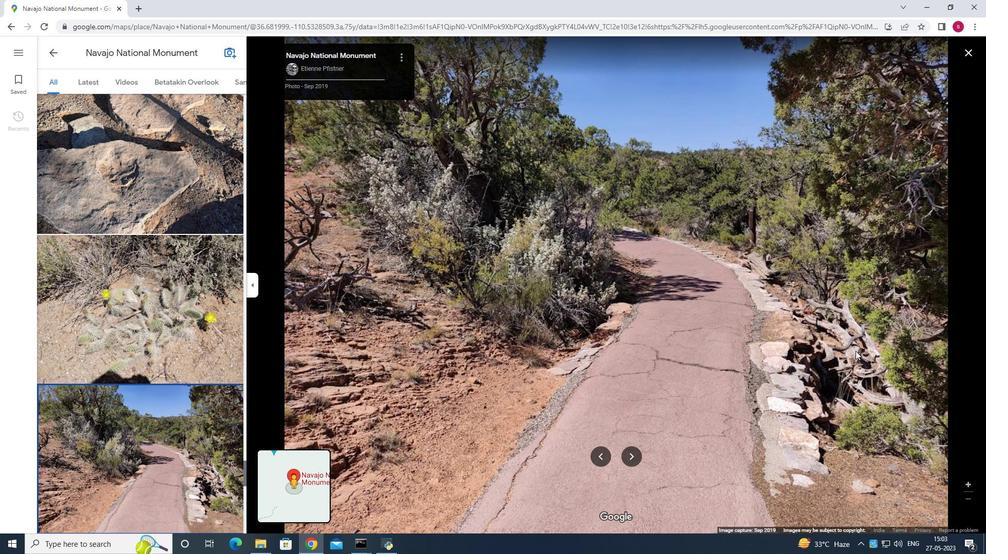 
Action: Mouse scrolled (855, 351) with delta (0, 0)
Screenshot: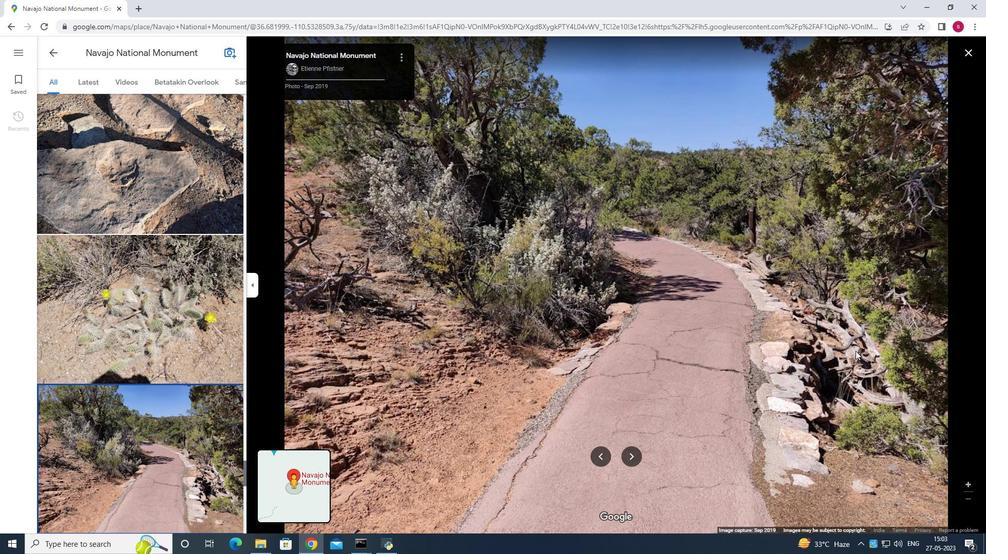 
Action: Mouse scrolled (855, 351) with delta (0, 0)
Screenshot: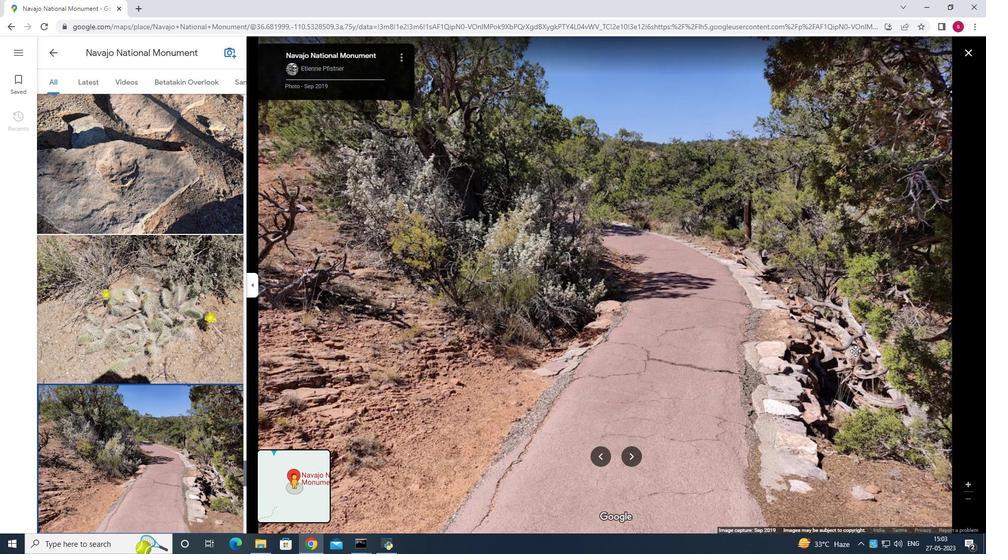 
Action: Mouse scrolled (855, 351) with delta (0, 0)
Screenshot: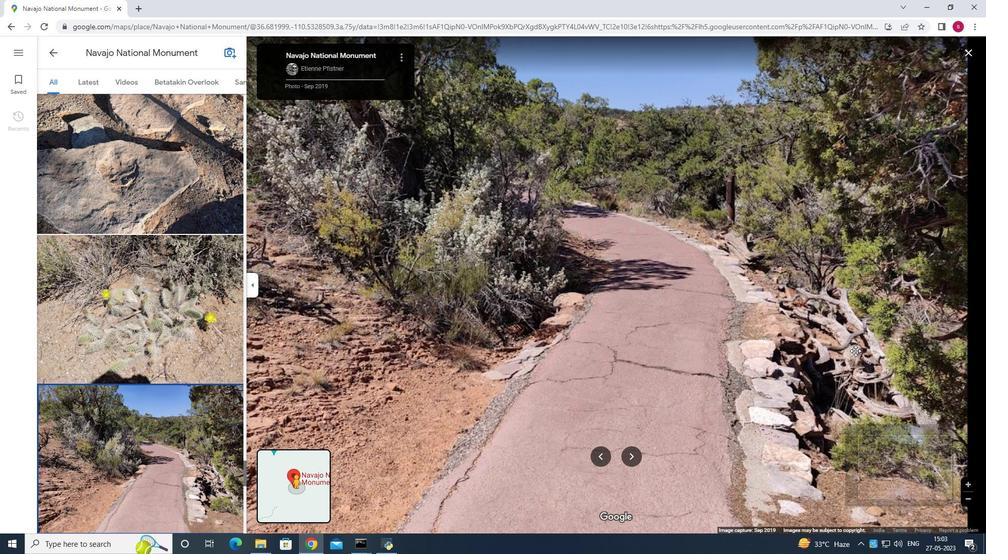 
Action: Mouse scrolled (855, 351) with delta (0, 0)
Screenshot: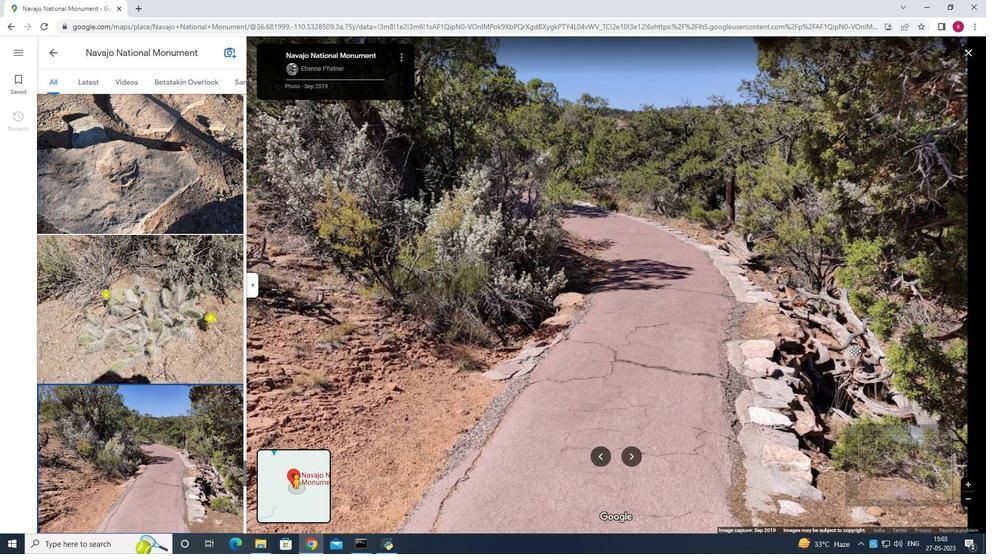
Action: Mouse scrolled (855, 351) with delta (0, 0)
Screenshot: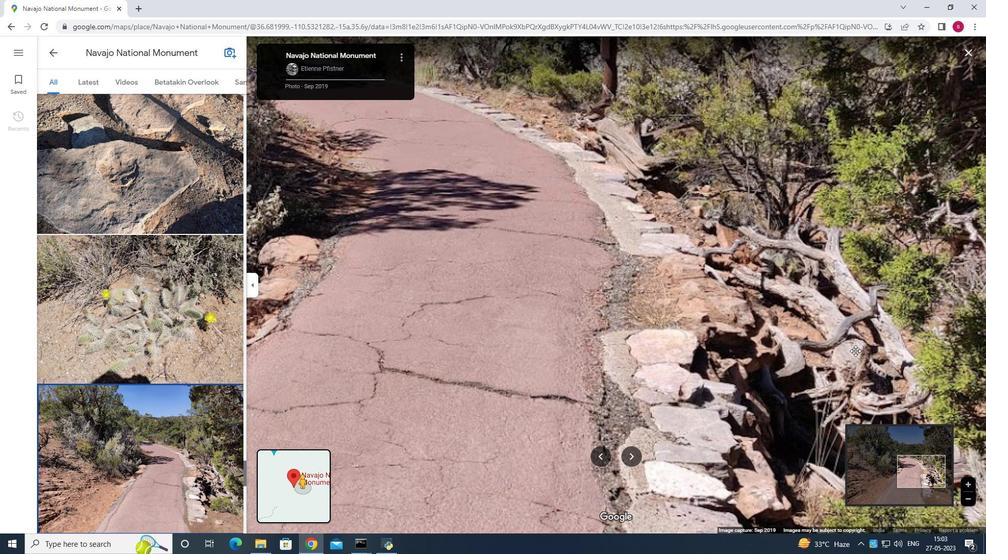 
Action: Mouse scrolled (855, 351) with delta (0, 0)
Screenshot: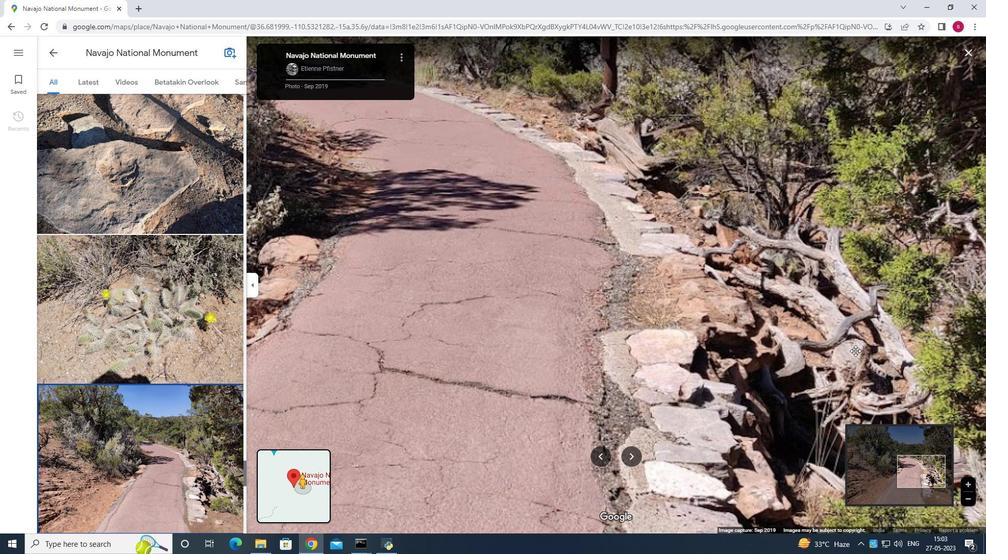 
Action: Mouse scrolled (855, 350) with delta (0, 0)
Screenshot: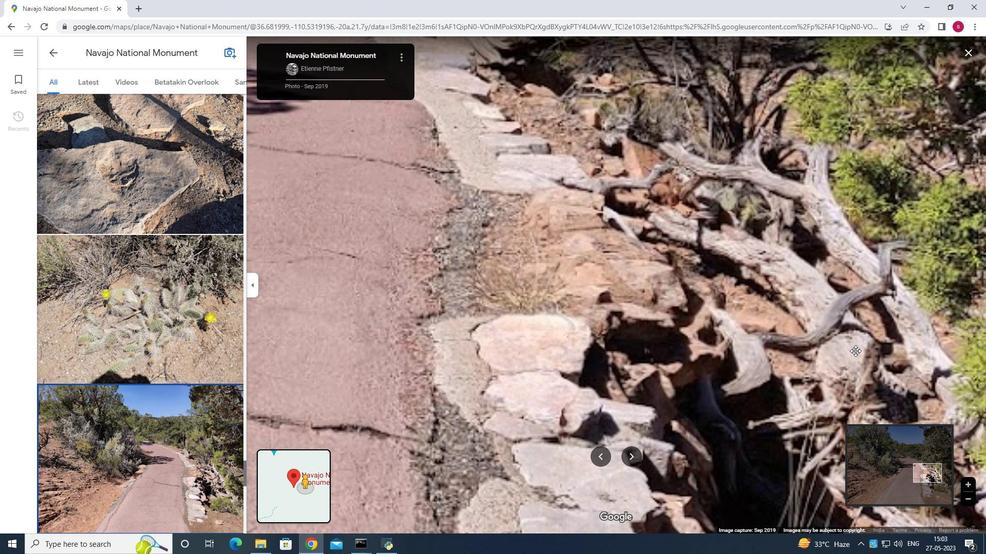 
Action: Mouse scrolled (855, 350) with delta (0, 0)
Screenshot: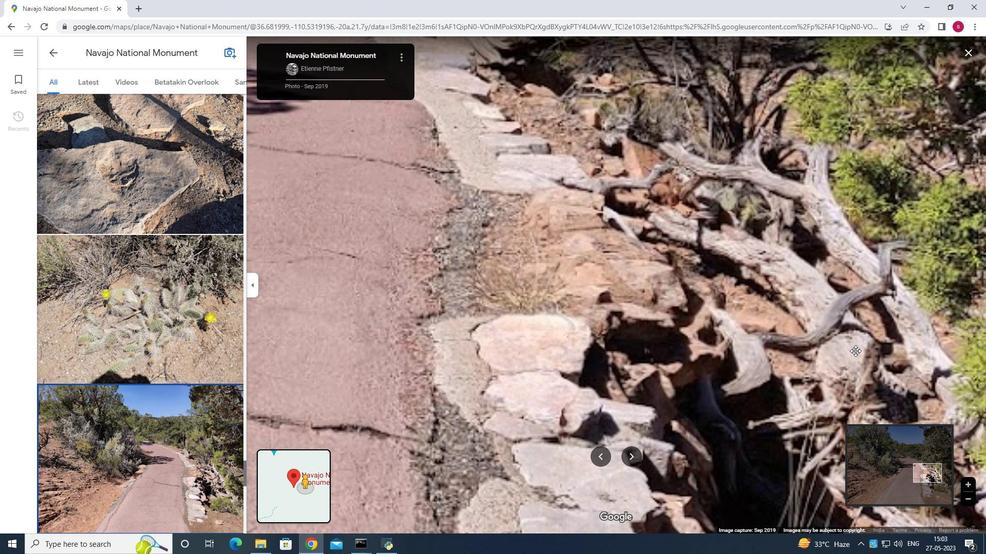 
Action: Mouse scrolled (855, 350) with delta (0, 0)
Screenshot: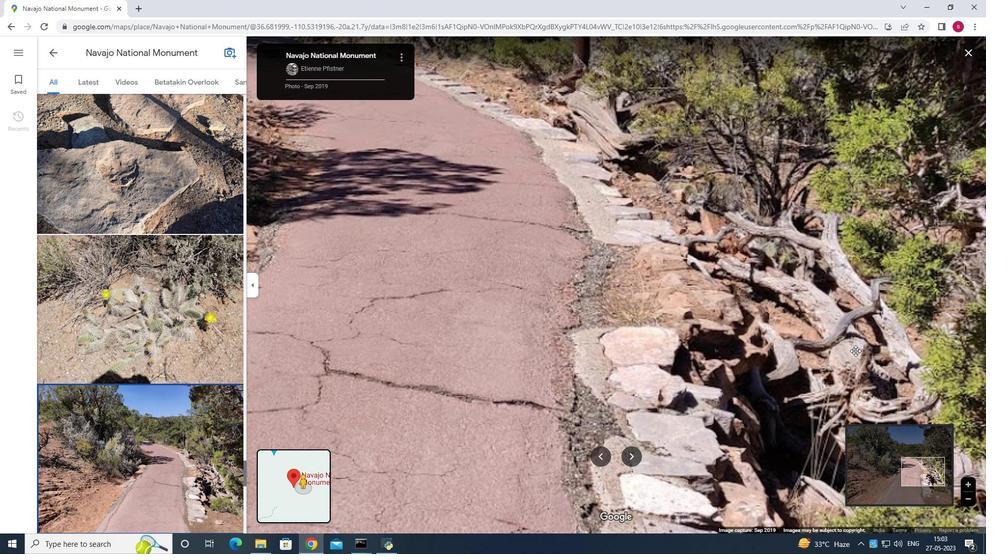 
Action: Mouse scrolled (855, 350) with delta (0, 0)
